 Task: Select Give A Gift Card from Gift Cards. Add to cart Amazon Echo Gift Card-1. Place order for Marley Cooper, _x000D_
5440 Windswept Trce_x000D_
Buford, Georgia(GA), 30518, Cell Number (678) 714-9141
Action: Mouse moved to (432, 303)
Screenshot: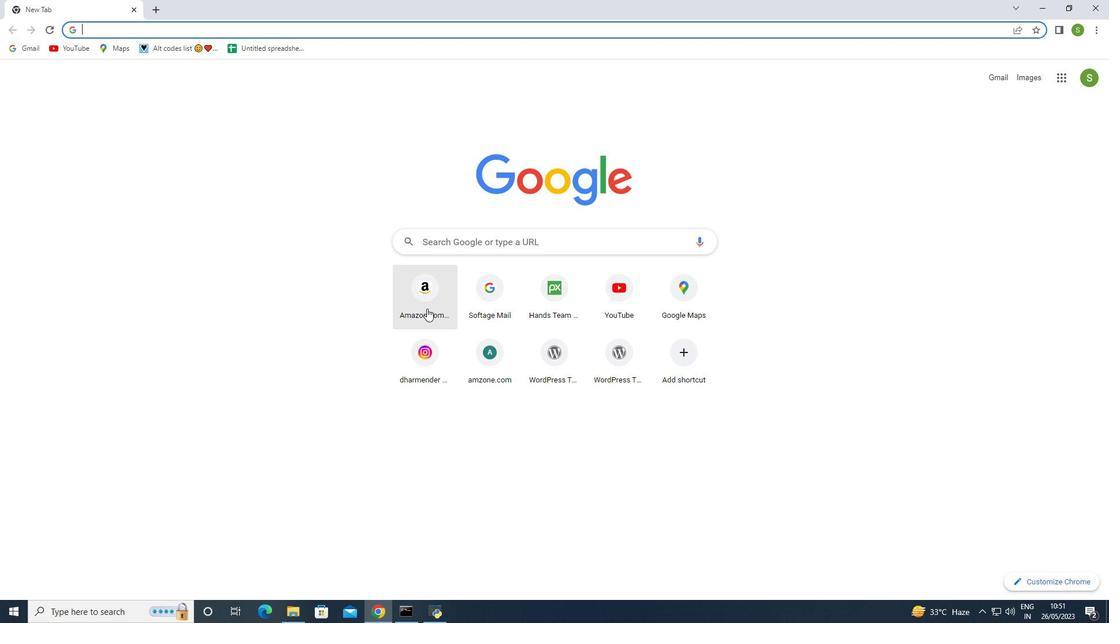 
Action: Mouse pressed left at (432, 303)
Screenshot: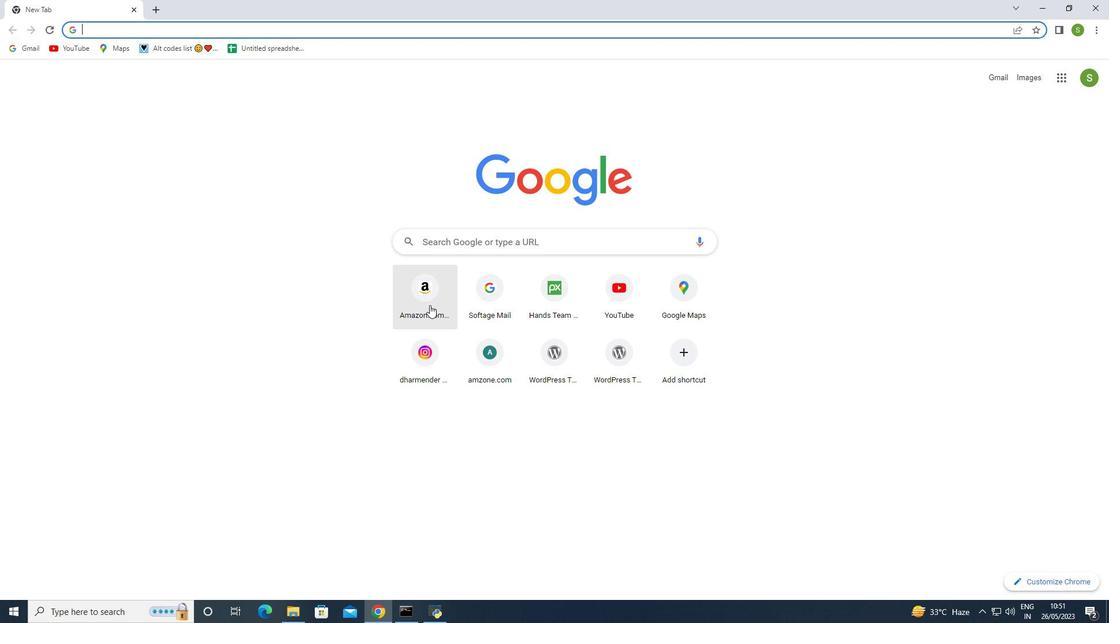 
Action: Mouse moved to (932, 160)
Screenshot: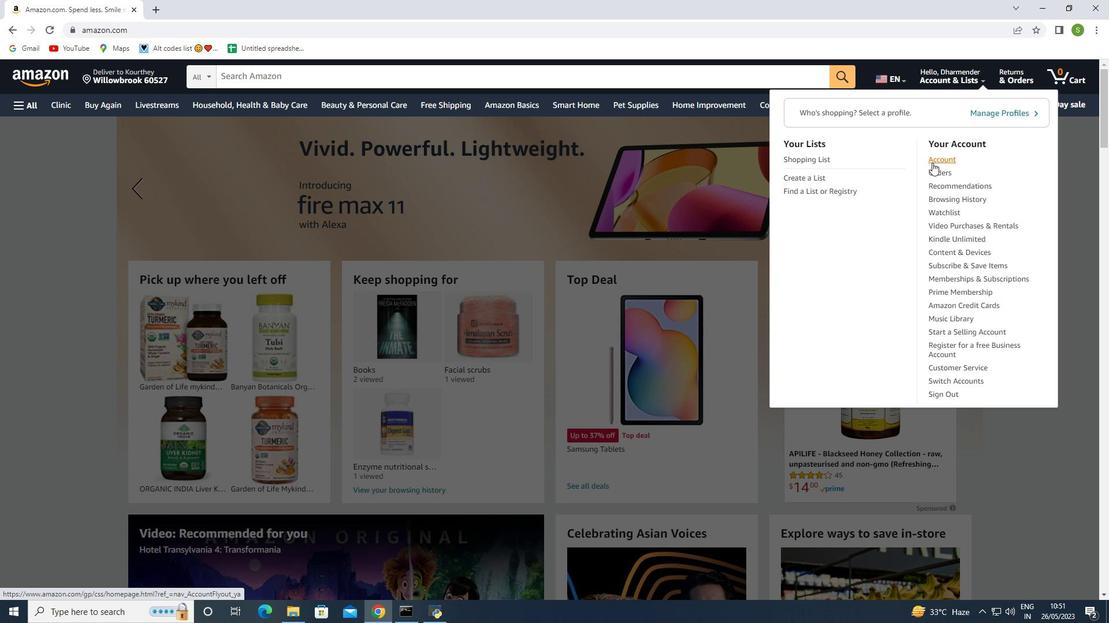 
Action: Mouse pressed left at (932, 160)
Screenshot: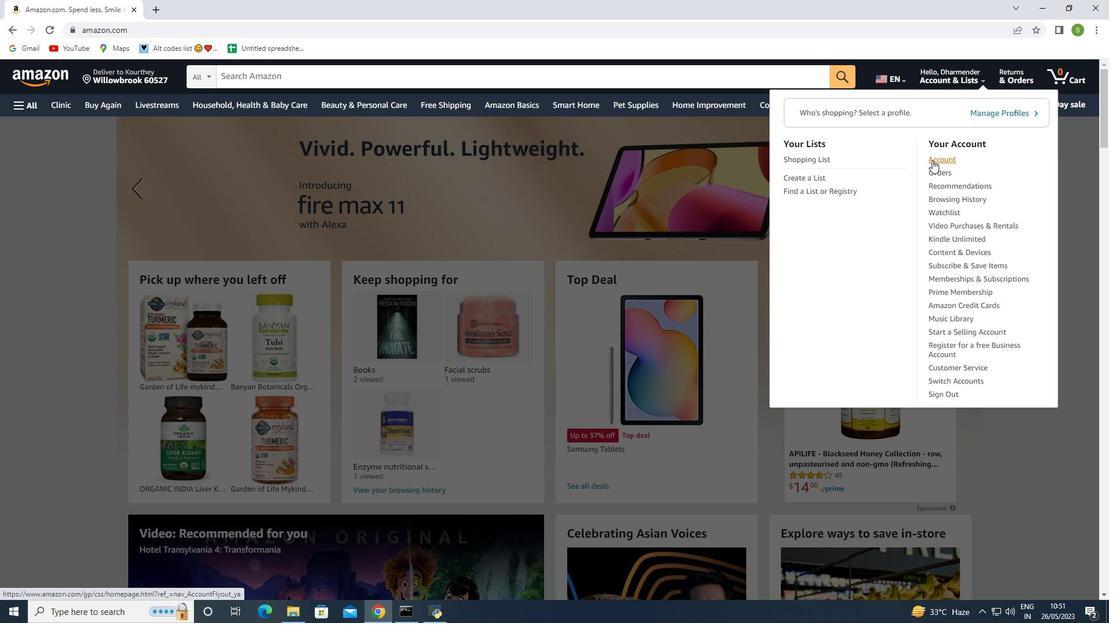 
Action: Mouse moved to (317, 255)
Screenshot: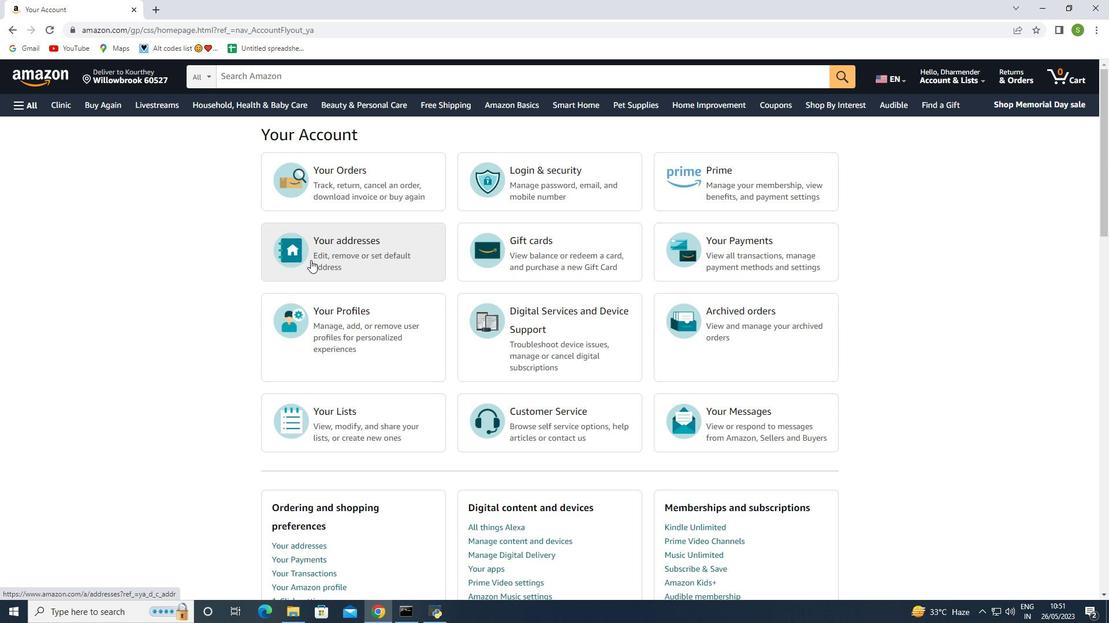 
Action: Mouse pressed left at (317, 255)
Screenshot: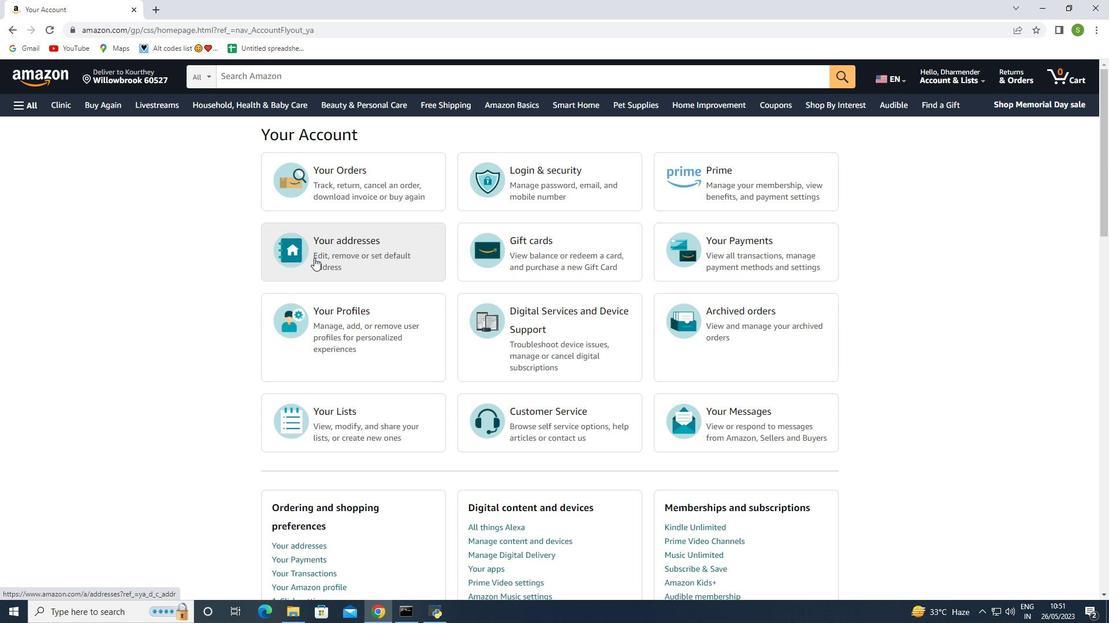 
Action: Mouse moved to (346, 250)
Screenshot: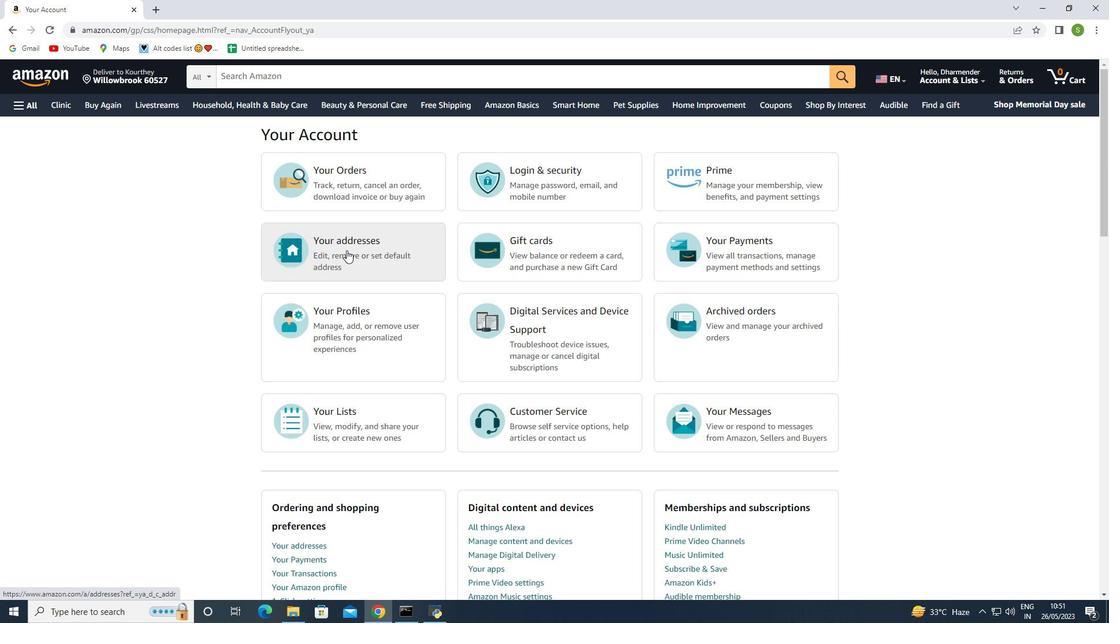 
Action: Mouse pressed left at (346, 250)
Screenshot: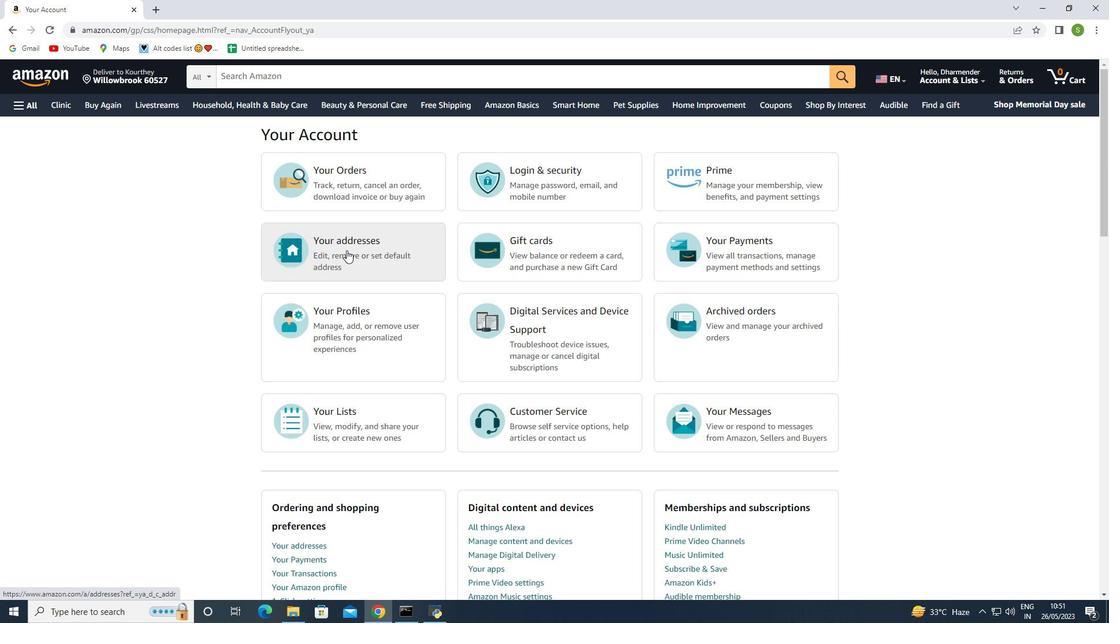 
Action: Mouse moved to (363, 253)
Screenshot: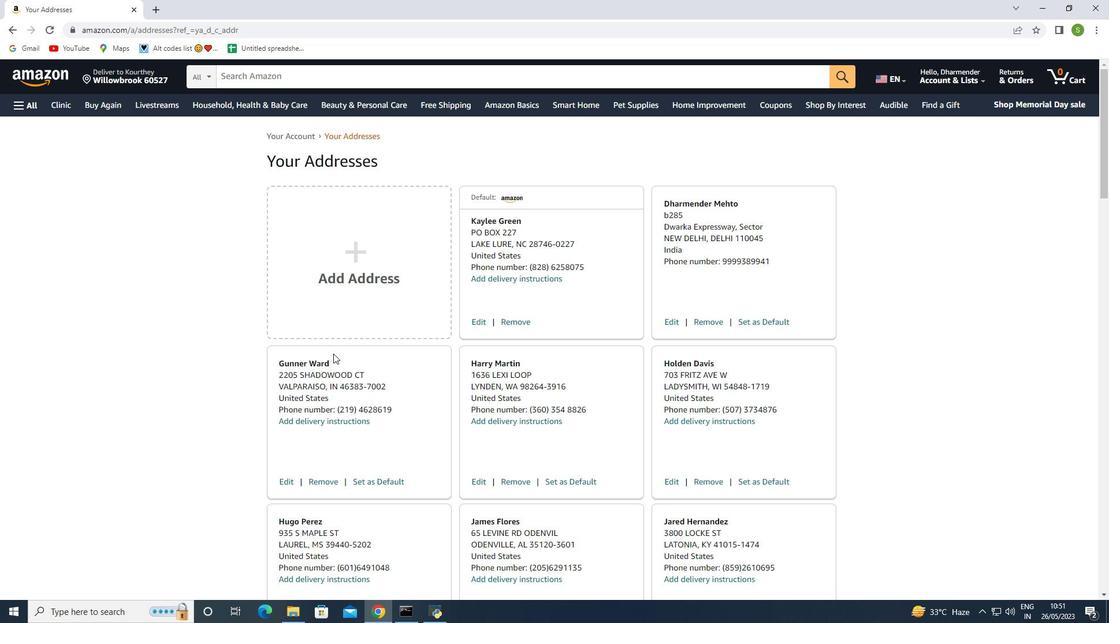 
Action: Mouse pressed left at (363, 253)
Screenshot: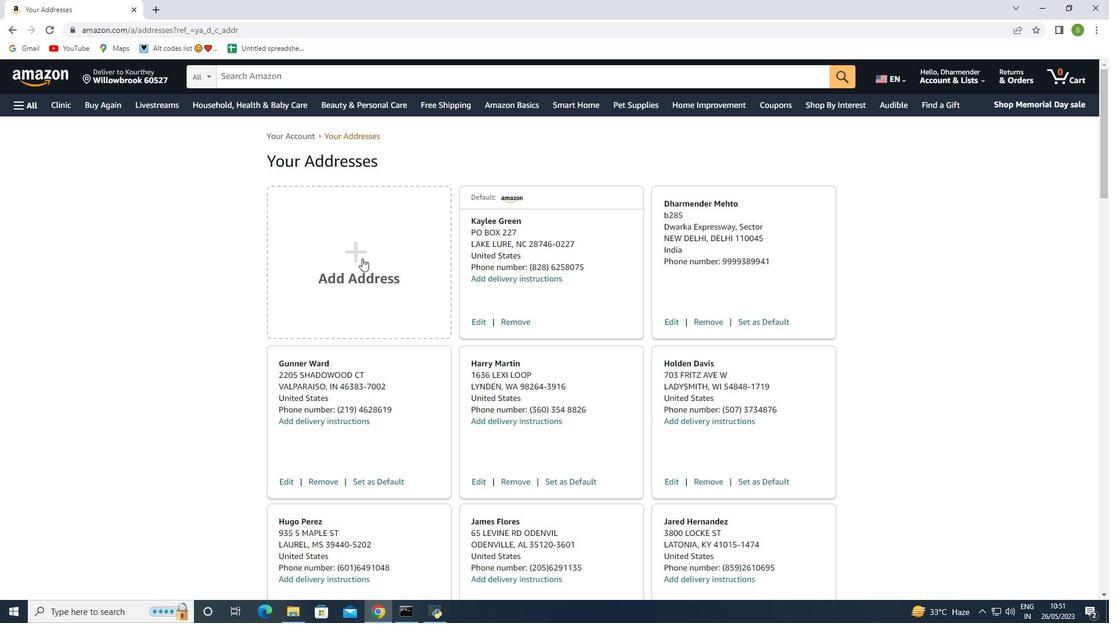 
Action: Mouse moved to (519, 299)
Screenshot: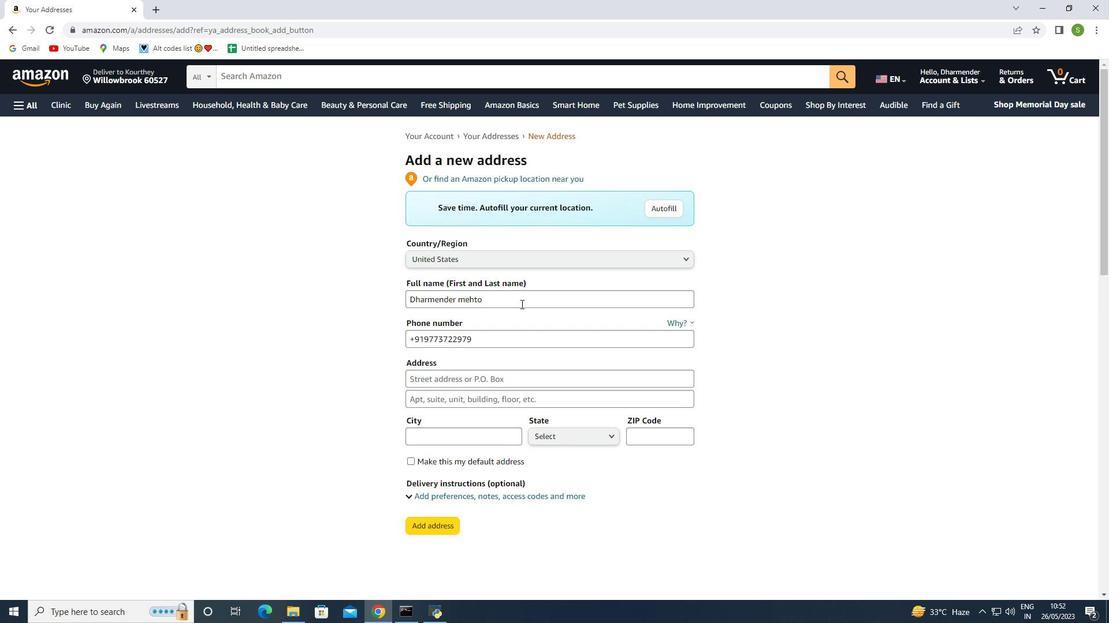 
Action: Mouse pressed left at (519, 299)
Screenshot: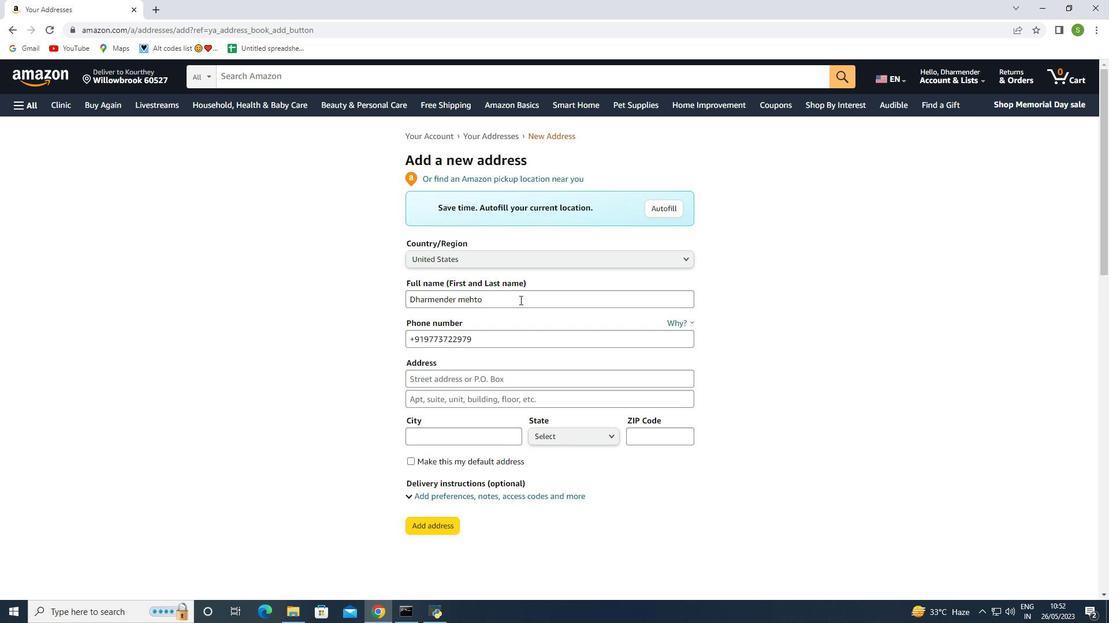 
Action: Mouse moved to (381, 303)
Screenshot: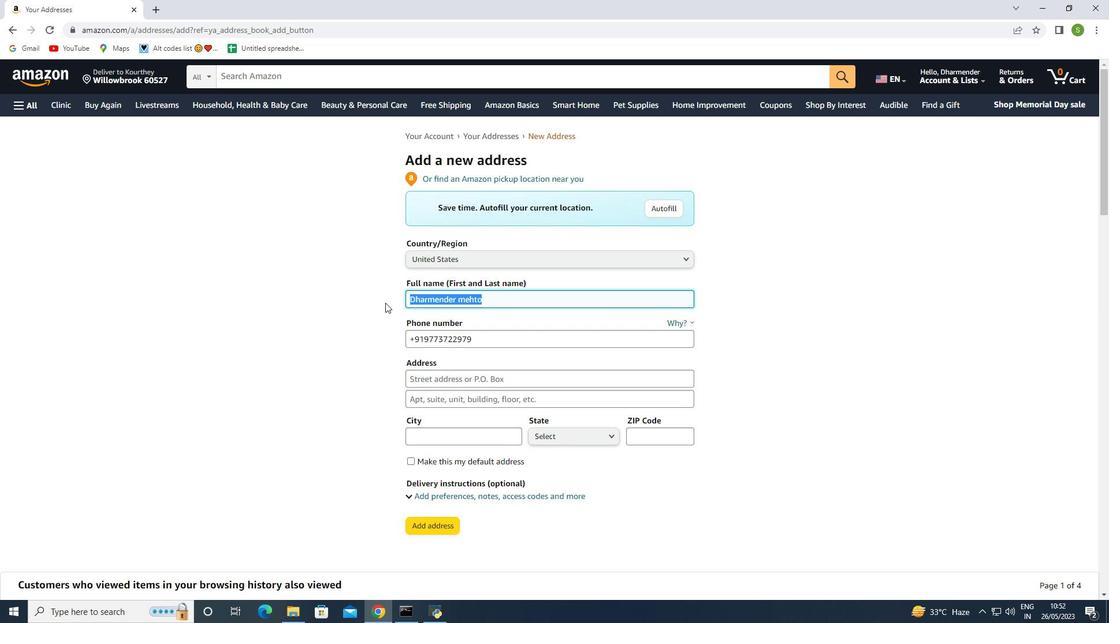 
Action: Key pressed <Key.backspace><Key.shift>Marley<Key.space><Key.shift>Cooper
Screenshot: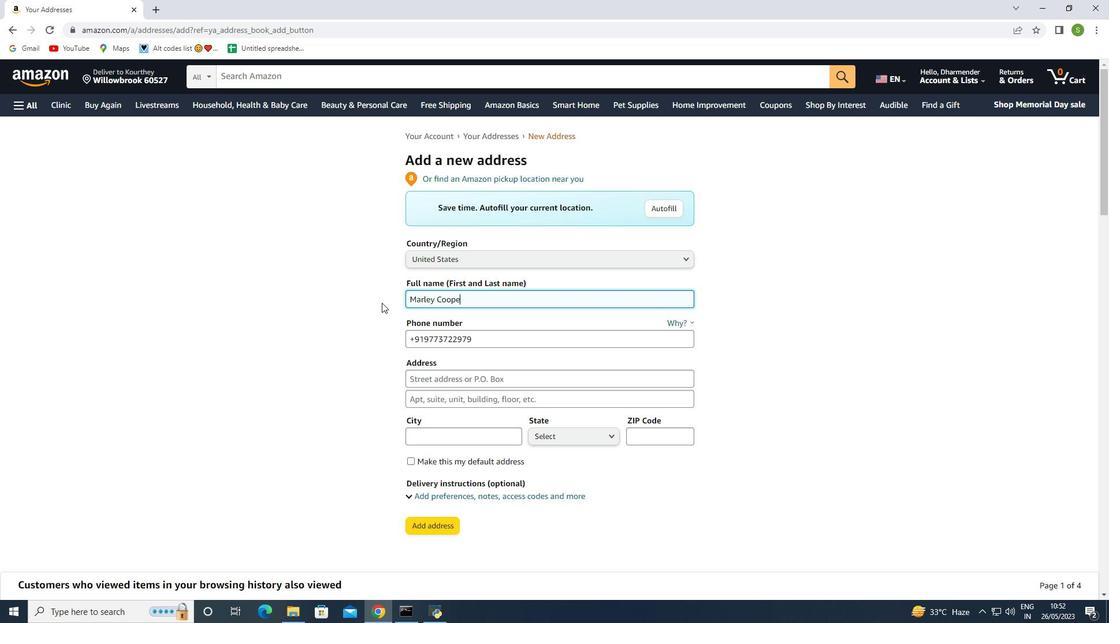 
Action: Mouse moved to (484, 335)
Screenshot: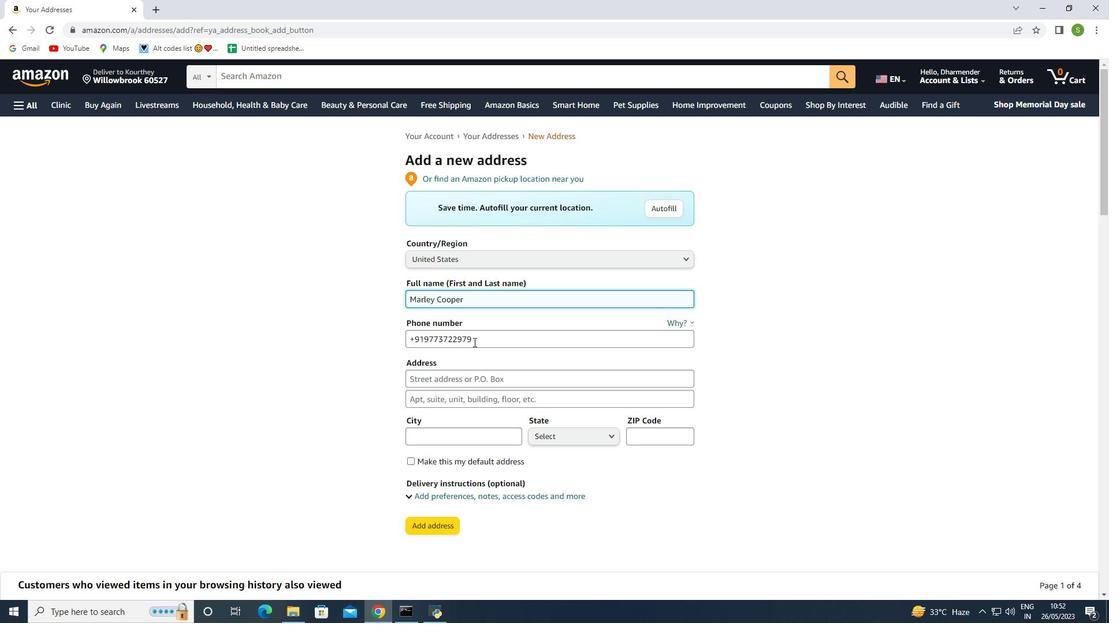
Action: Mouse pressed left at (484, 335)
Screenshot: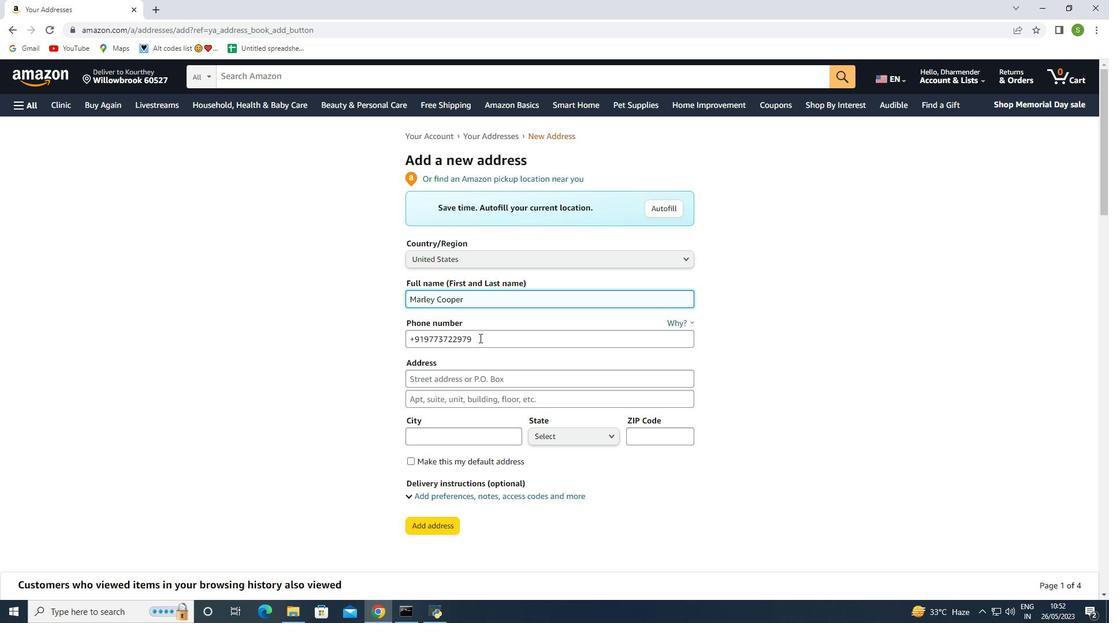 
Action: Mouse moved to (361, 335)
Screenshot: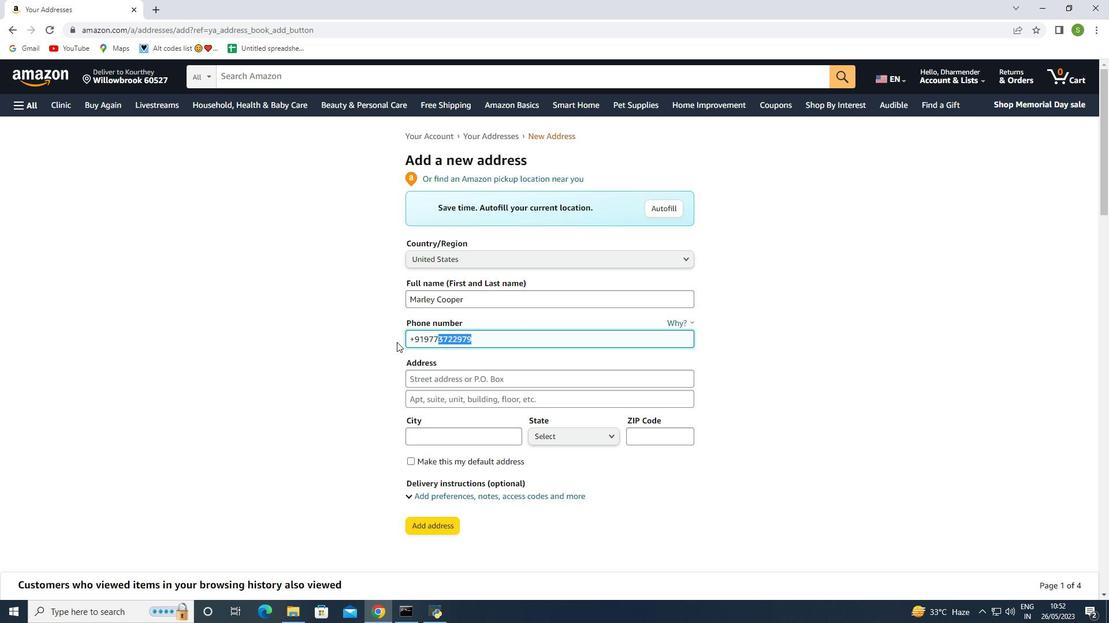 
Action: Key pressed <Key.backspace><Key.shift_r>(678<Key.shift_r>)
Screenshot: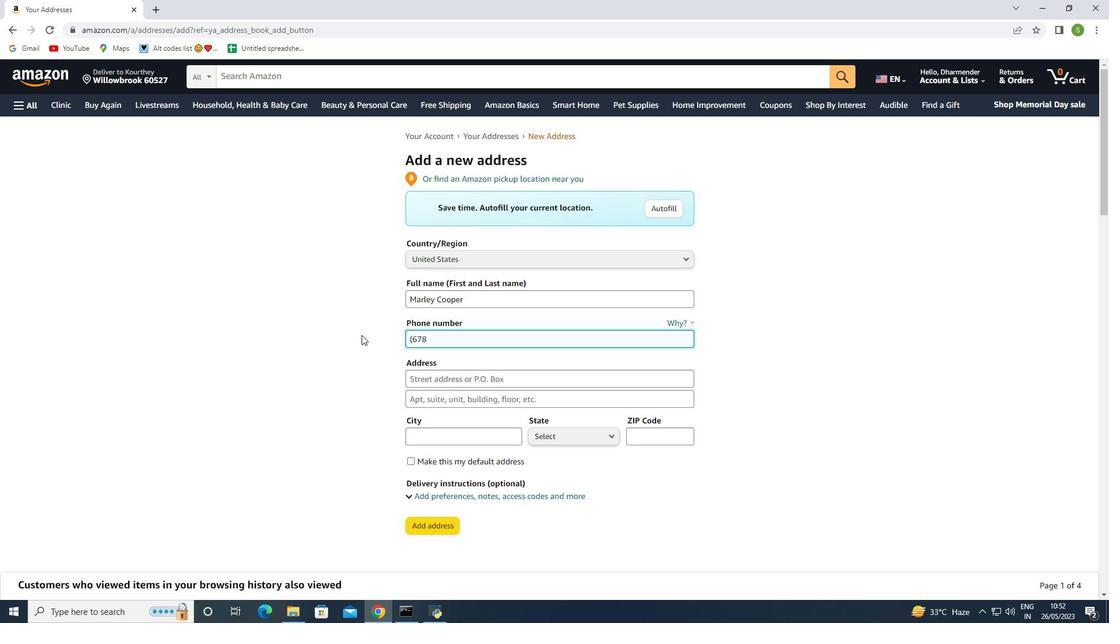 
Action: Mouse moved to (512, 320)
Screenshot: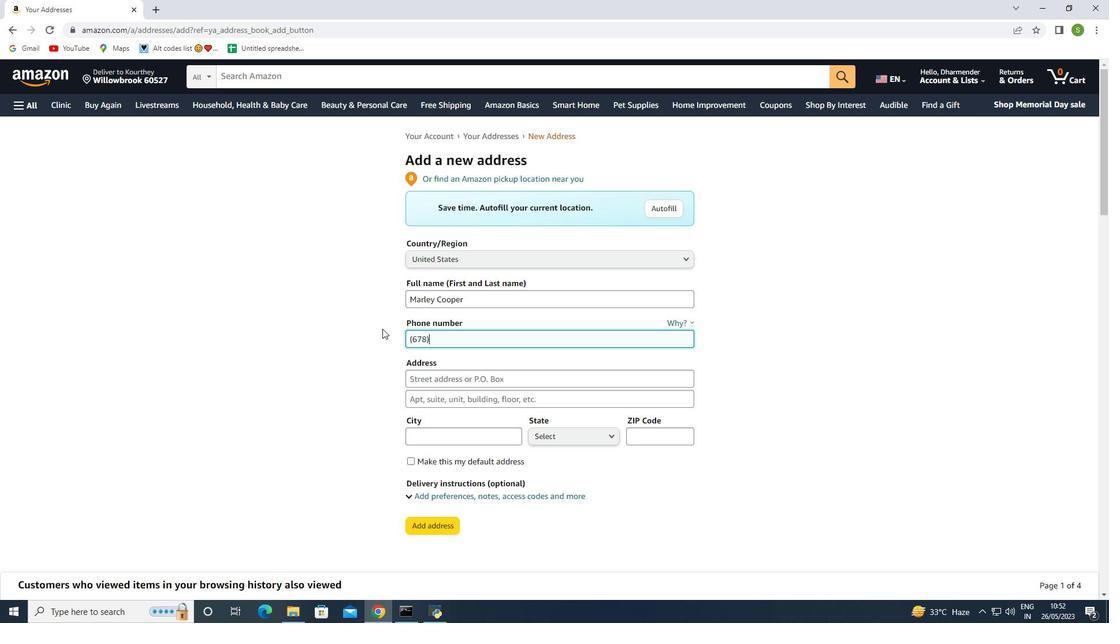 
Action: Key pressed <Key.space>
Screenshot: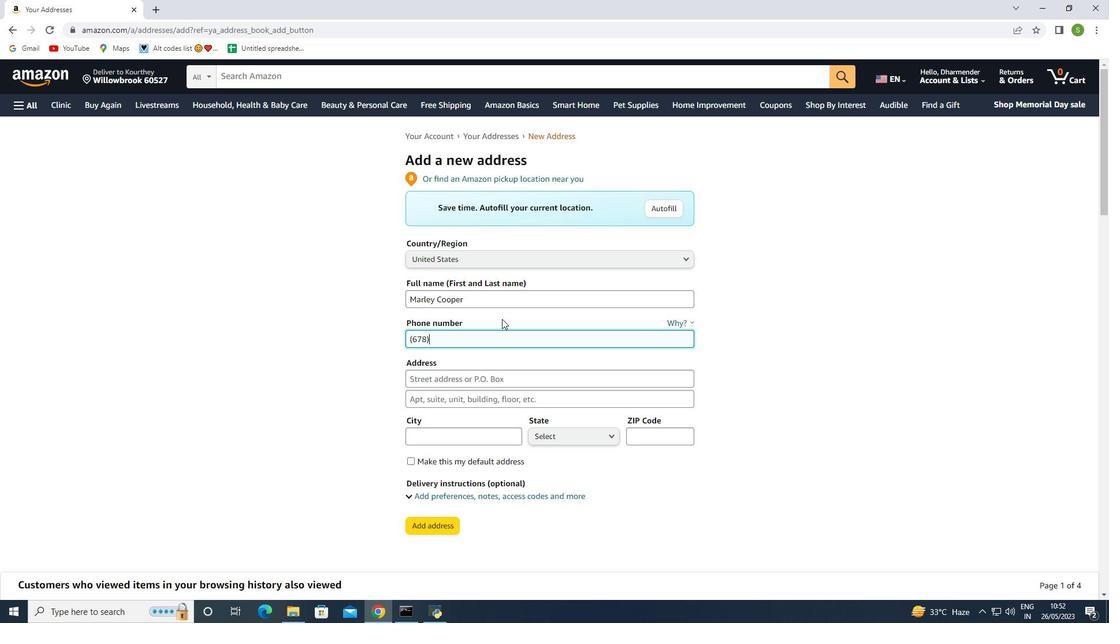 
Action: Mouse moved to (484, 336)
Screenshot: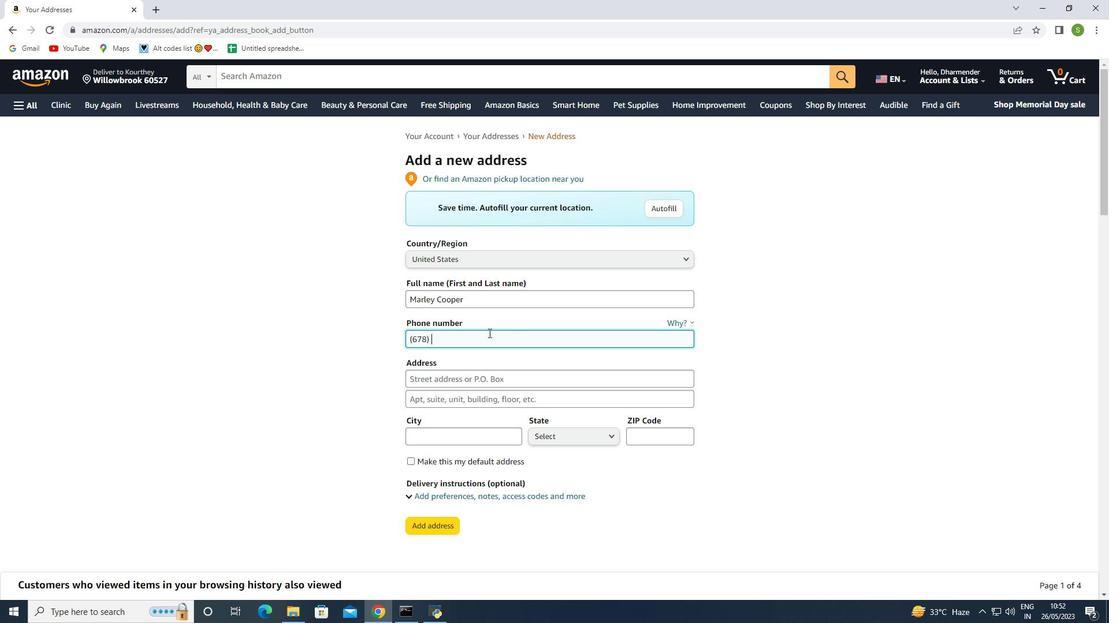 
Action: Key pressed 7149141
Screenshot: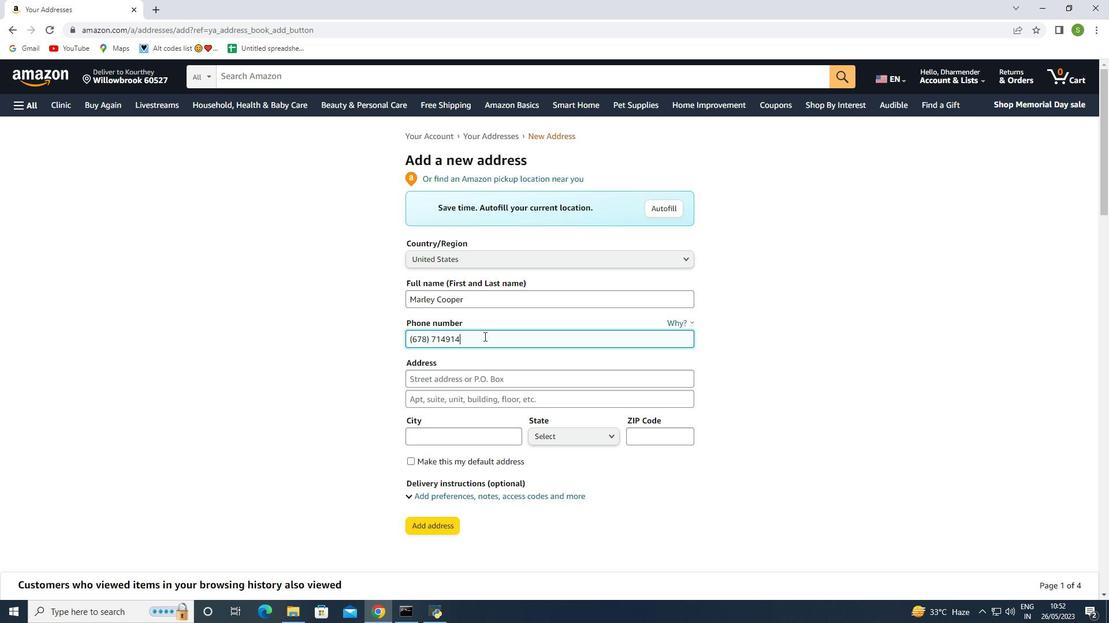 
Action: Mouse moved to (511, 380)
Screenshot: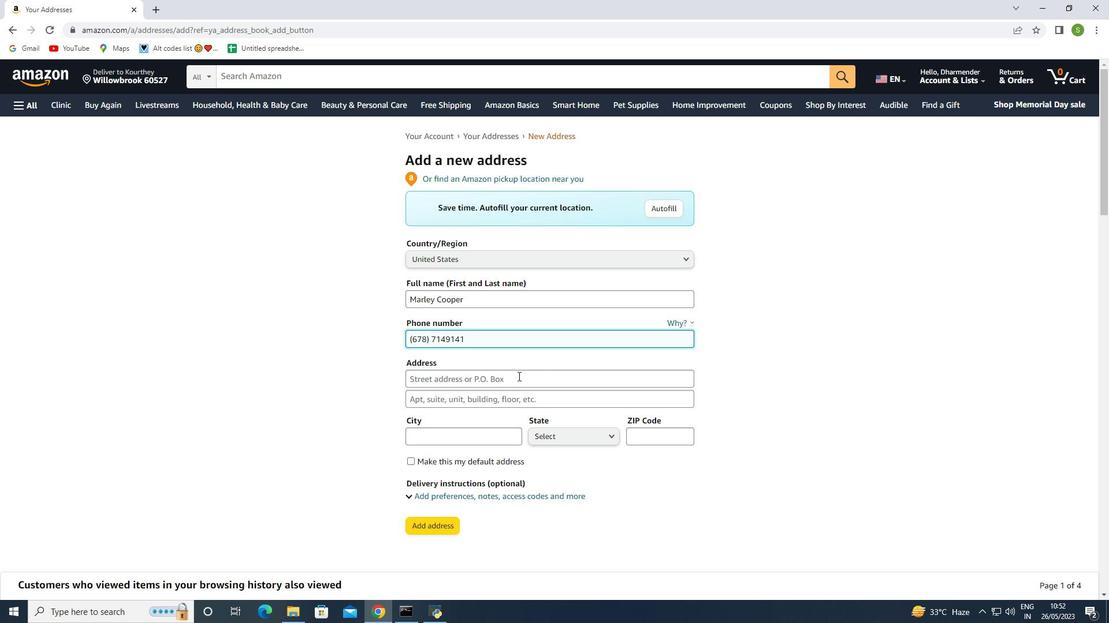 
Action: Mouse pressed left at (511, 380)
Screenshot: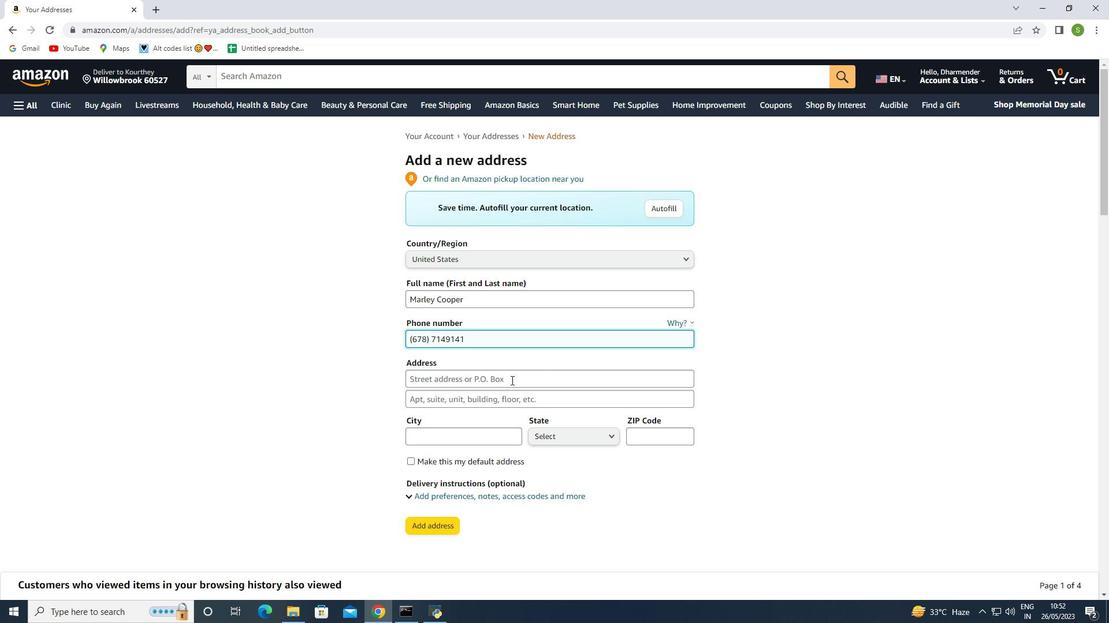 
Action: Mouse moved to (511, 380)
Screenshot: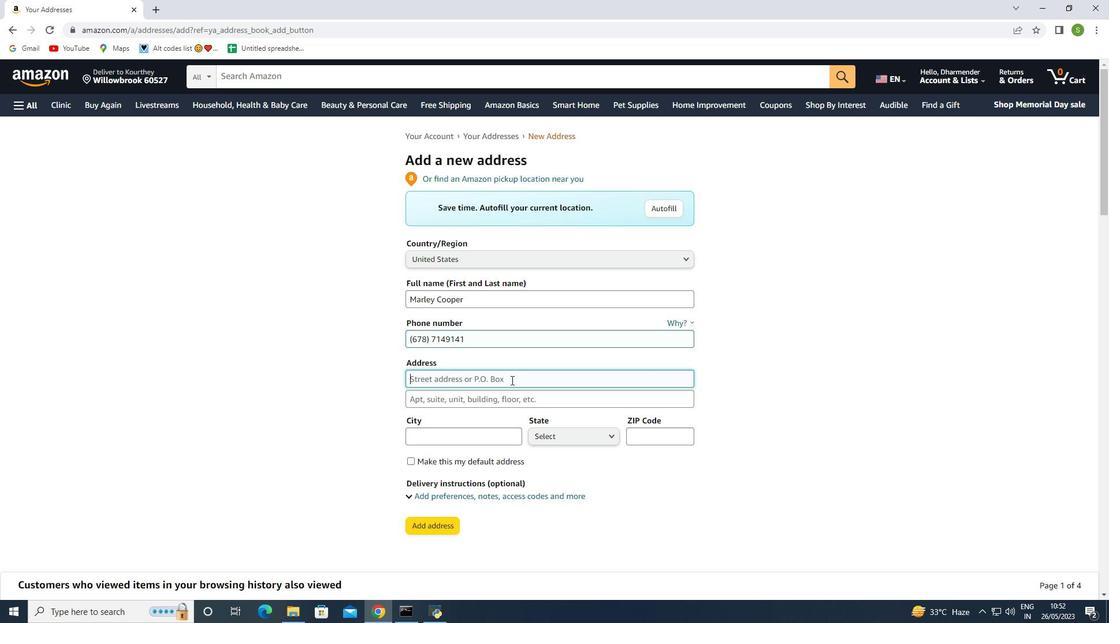 
Action: Key pressed 5440
Screenshot: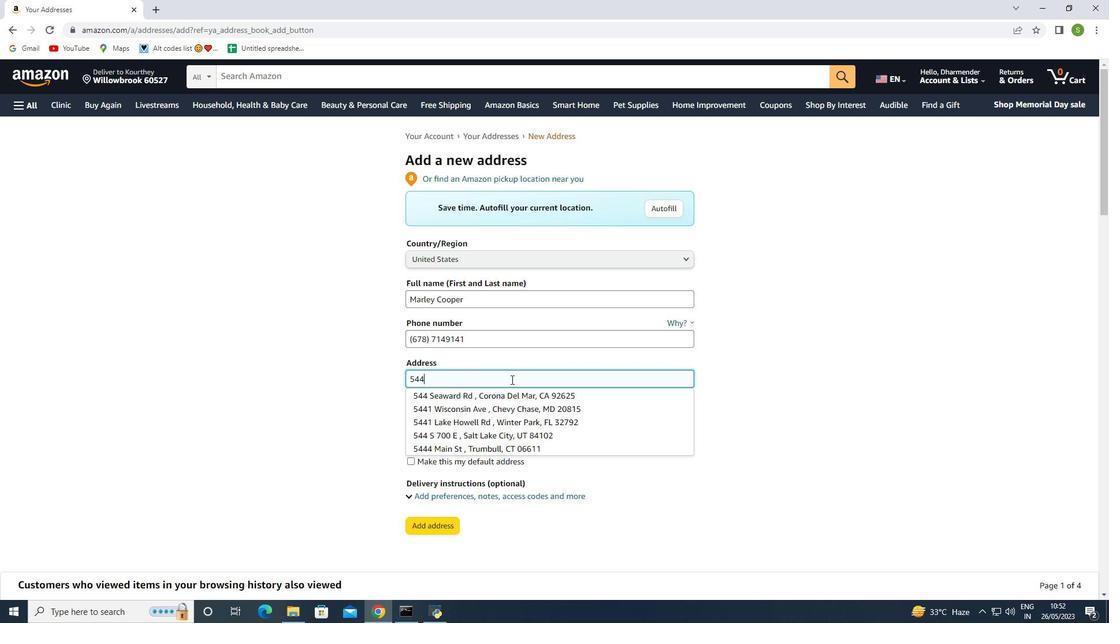 
Action: Mouse moved to (511, 376)
Screenshot: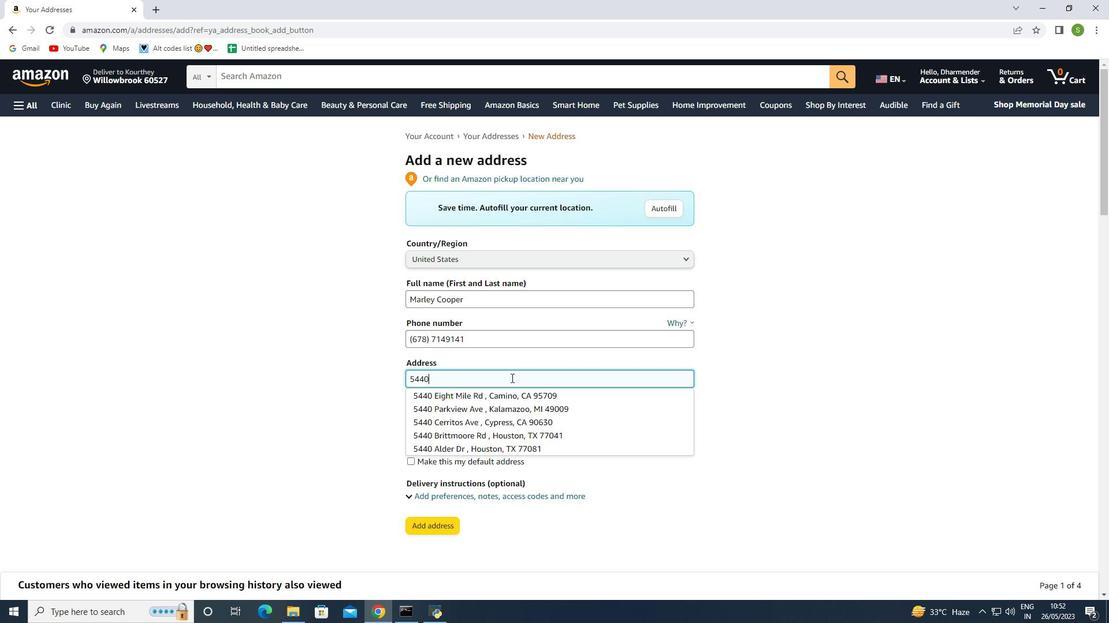 
Action: Key pressed <Key.space>wi
Screenshot: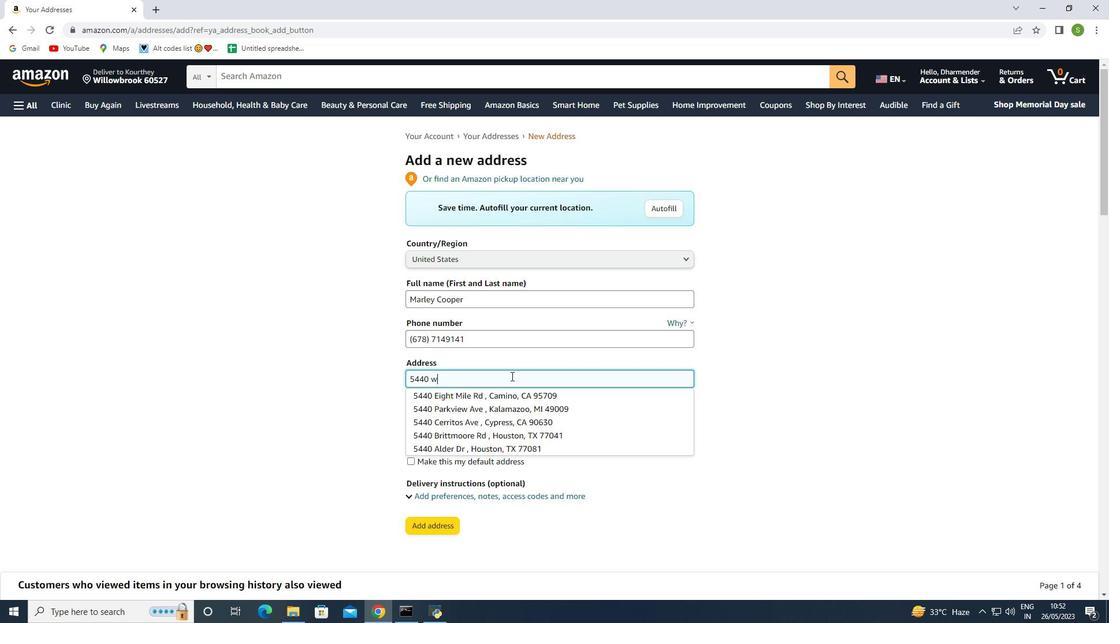 
Action: Mouse moved to (501, 395)
Screenshot: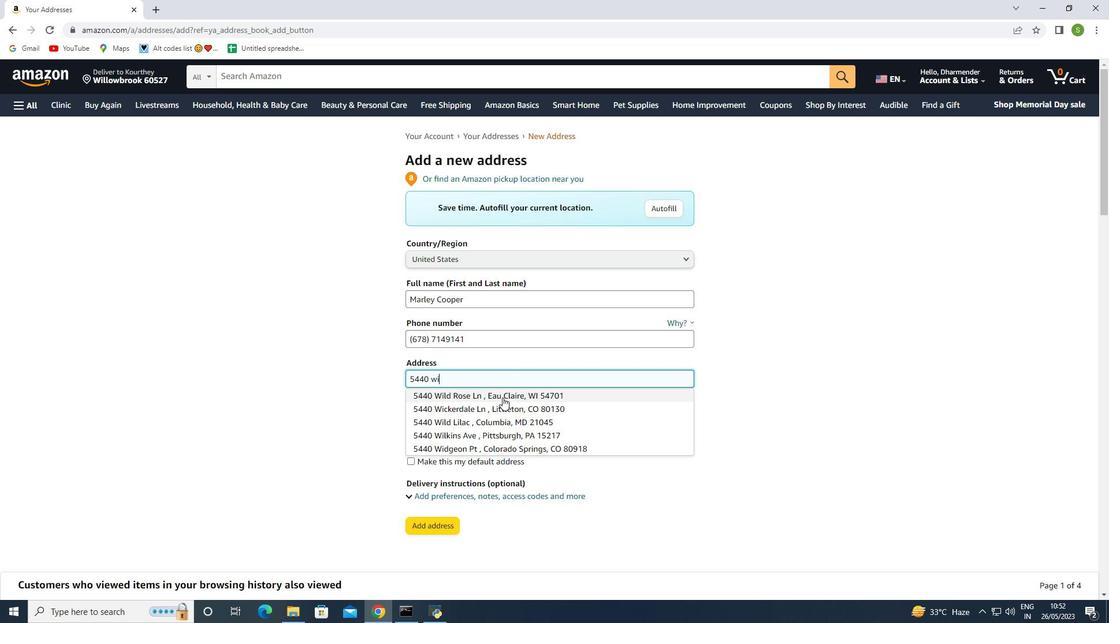 
Action: Key pressed n
Screenshot: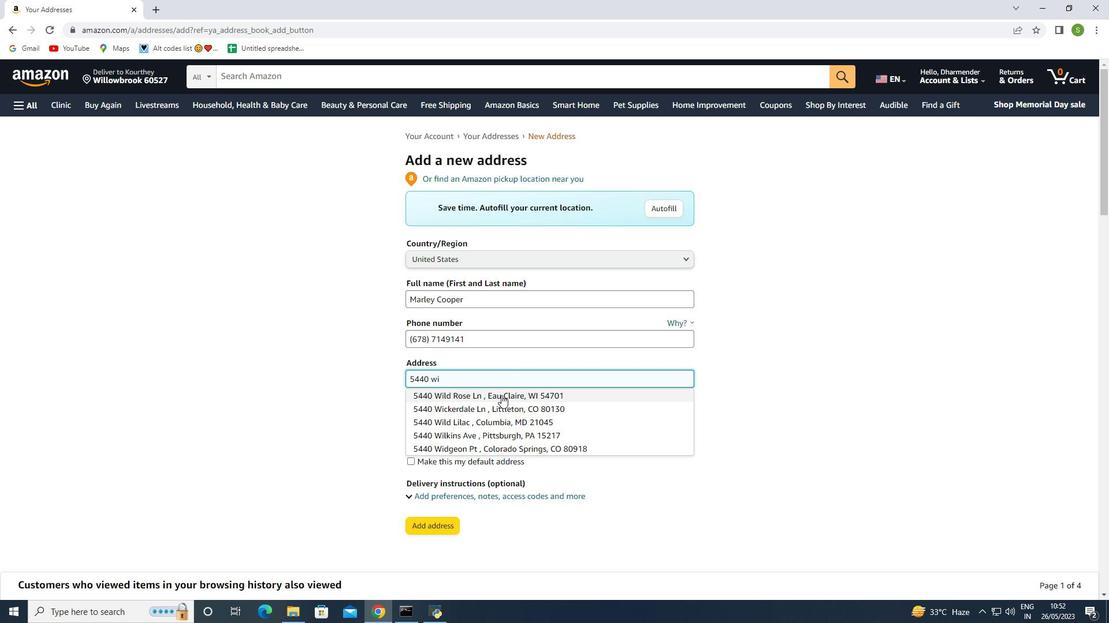 
Action: Mouse moved to (501, 395)
Screenshot: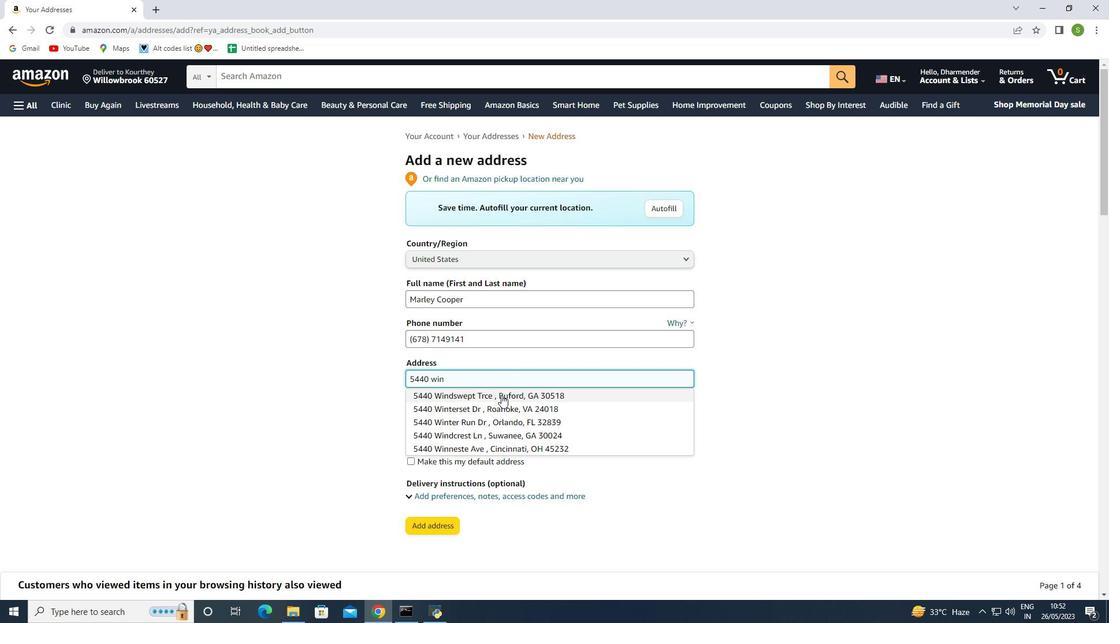 
Action: Key pressed dswept<Key.space>tr
Screenshot: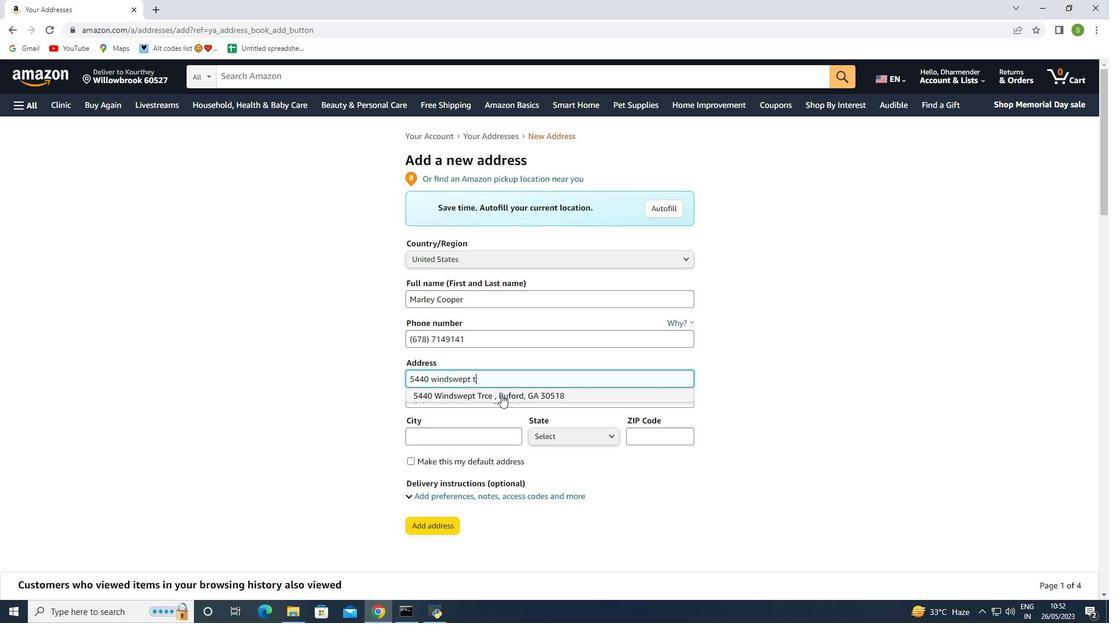 
Action: Mouse moved to (500, 395)
Screenshot: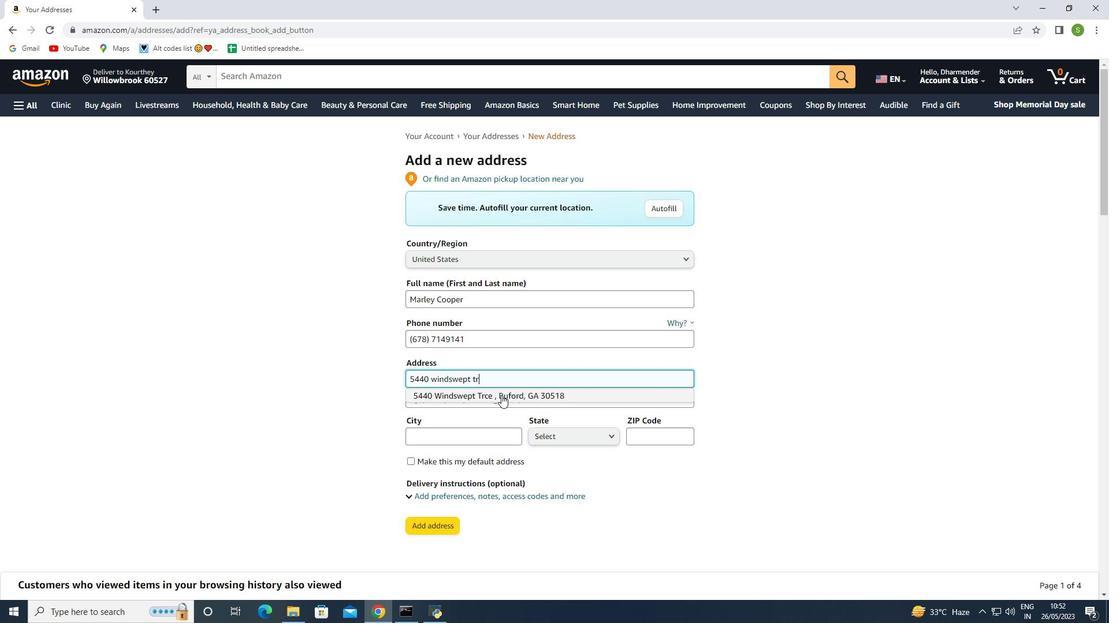
Action: Key pressed u
Screenshot: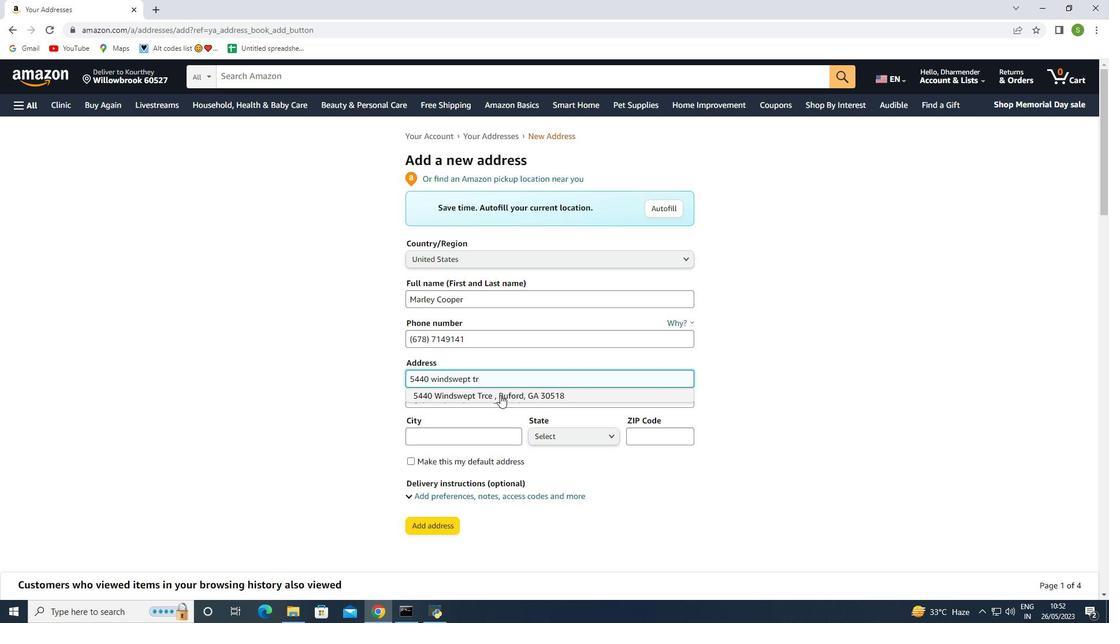 
Action: Mouse moved to (500, 395)
Screenshot: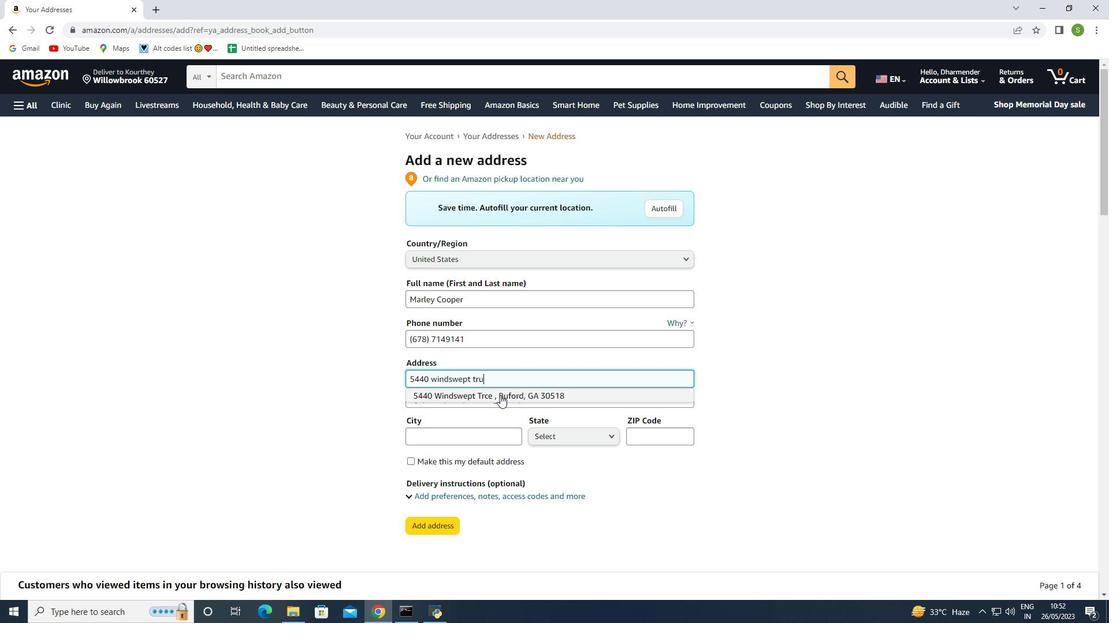 
Action: Key pressed <Key.backspace>ce
Screenshot: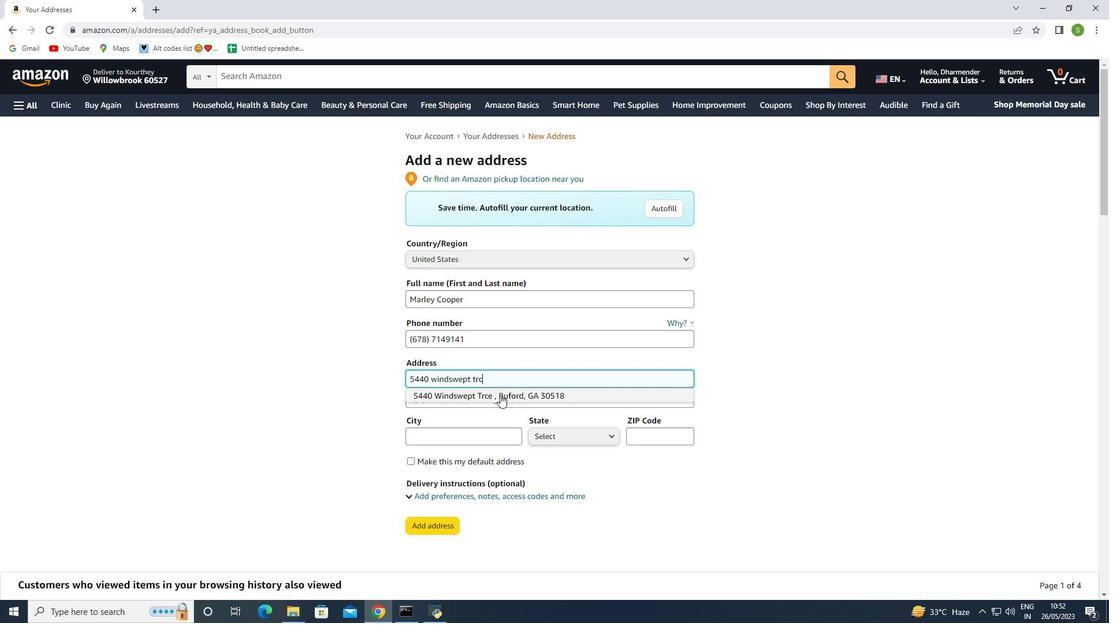 
Action: Mouse moved to (486, 392)
Screenshot: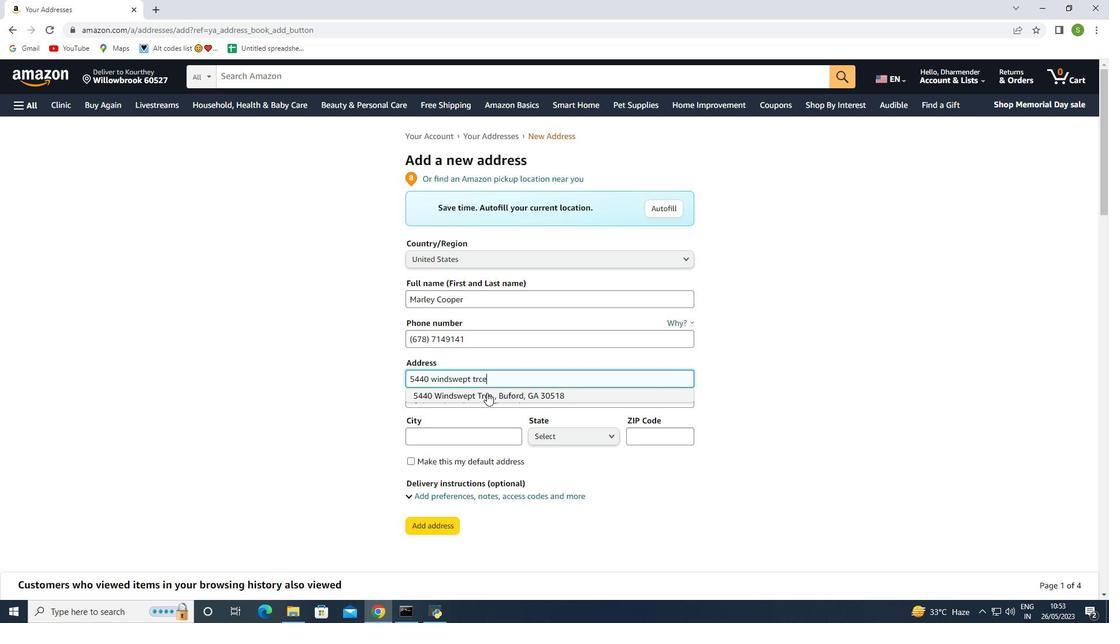 
Action: Mouse pressed left at (486, 392)
Screenshot: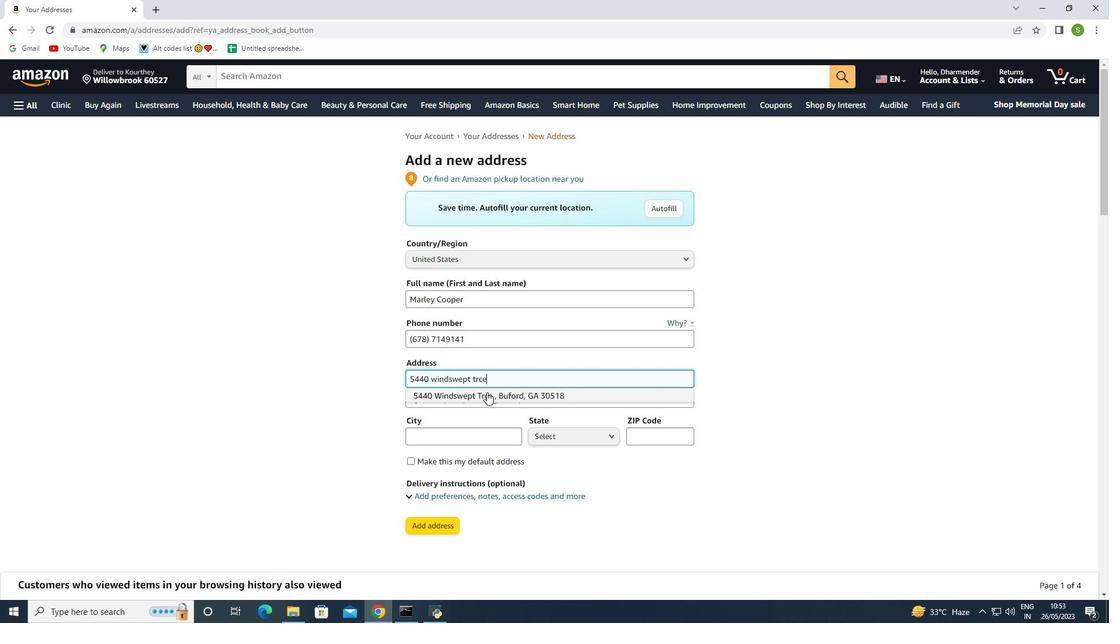 
Action: Mouse moved to (496, 430)
Screenshot: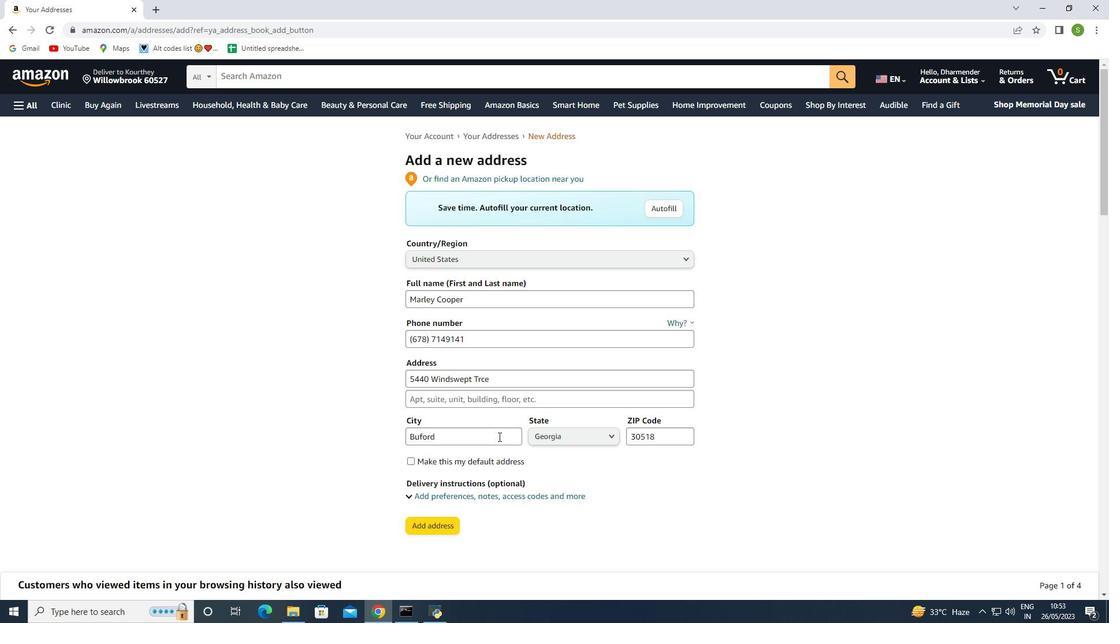 
Action: Mouse scrolled (496, 429) with delta (0, 0)
Screenshot: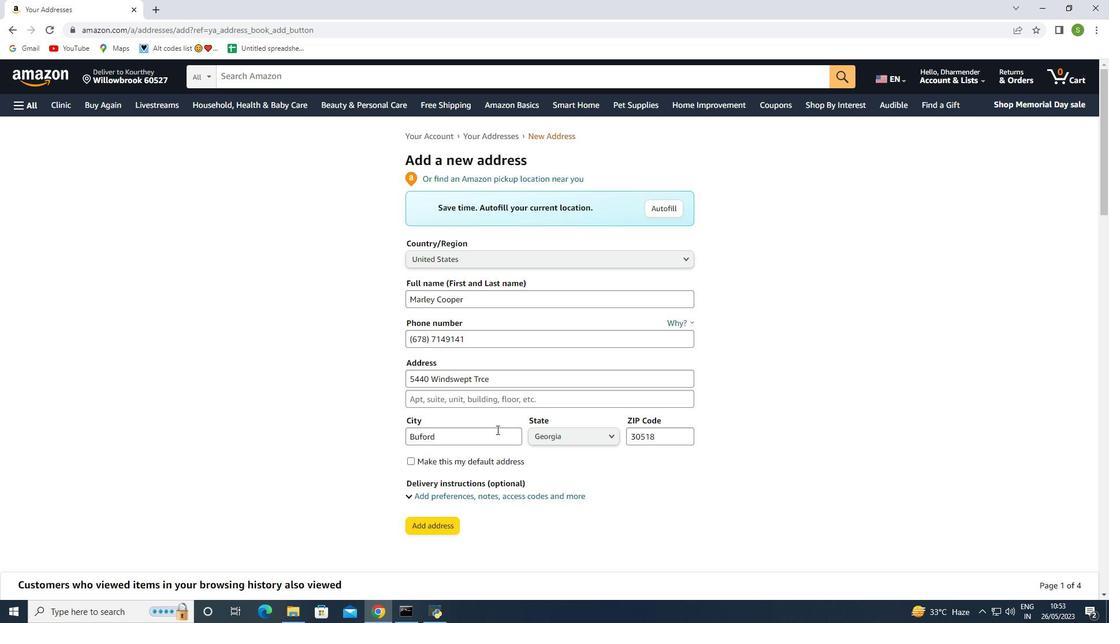 
Action: Mouse scrolled (496, 429) with delta (0, 0)
Screenshot: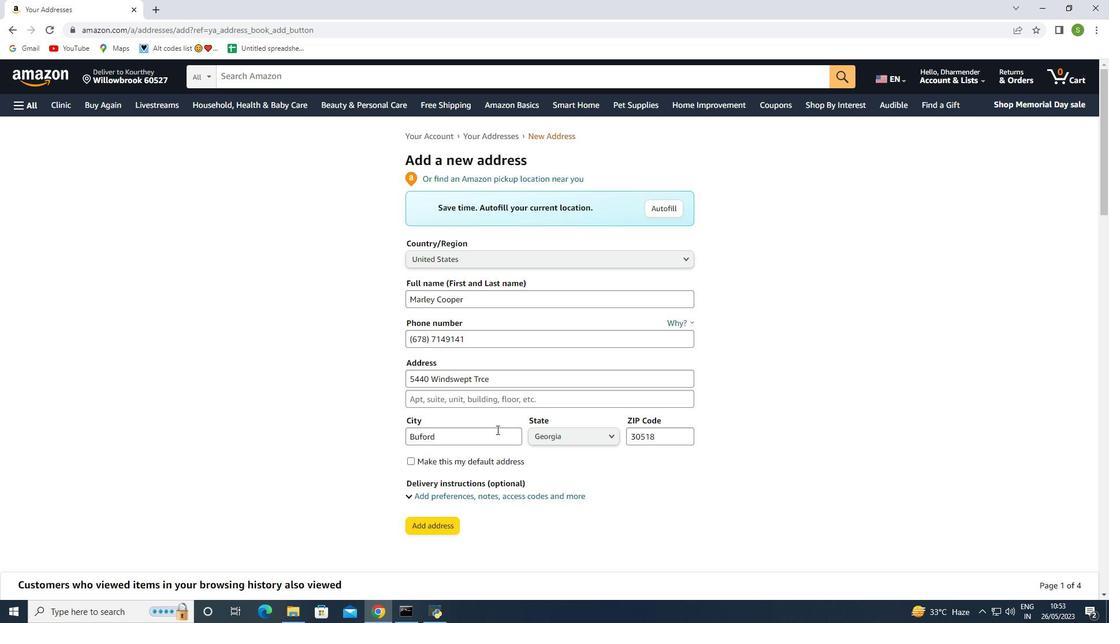 
Action: Mouse moved to (441, 411)
Screenshot: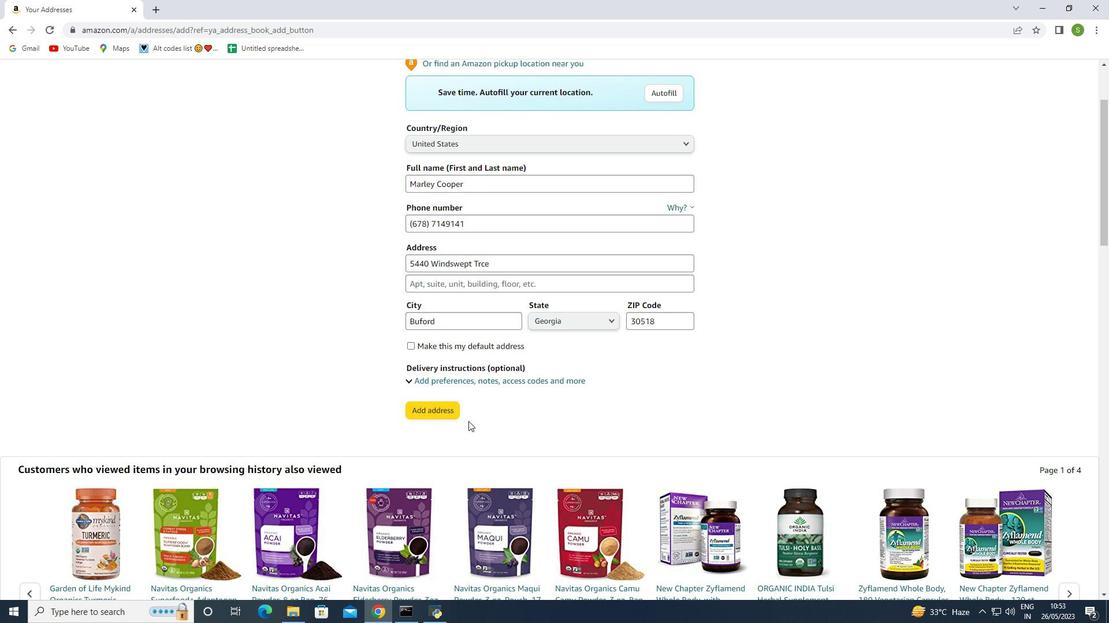 
Action: Mouse pressed left at (441, 411)
Screenshot: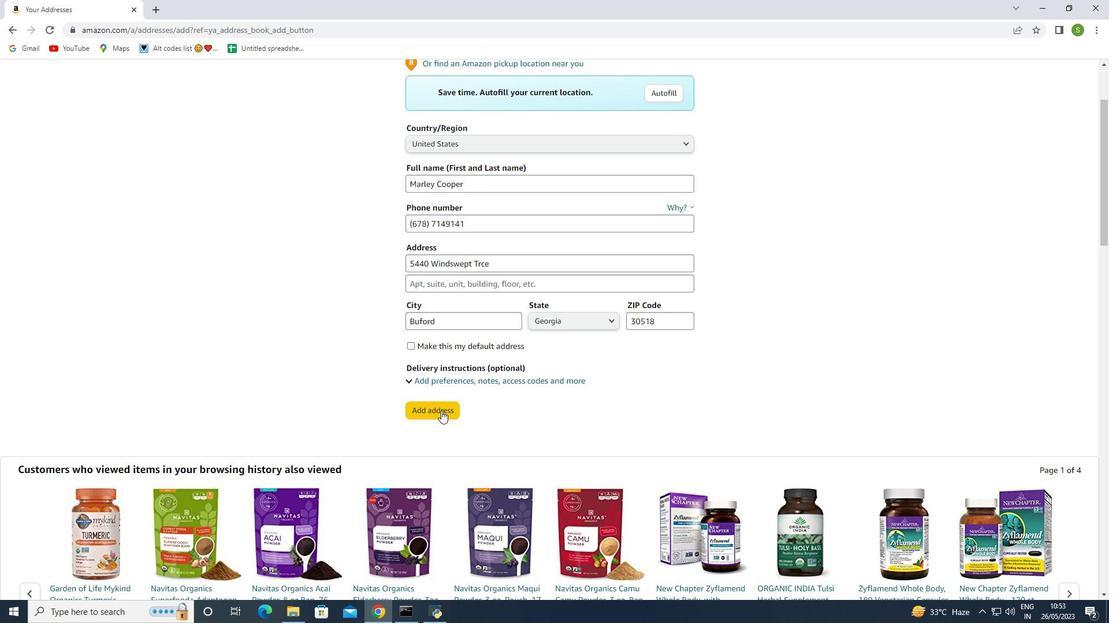
Action: Mouse moved to (17, 106)
Screenshot: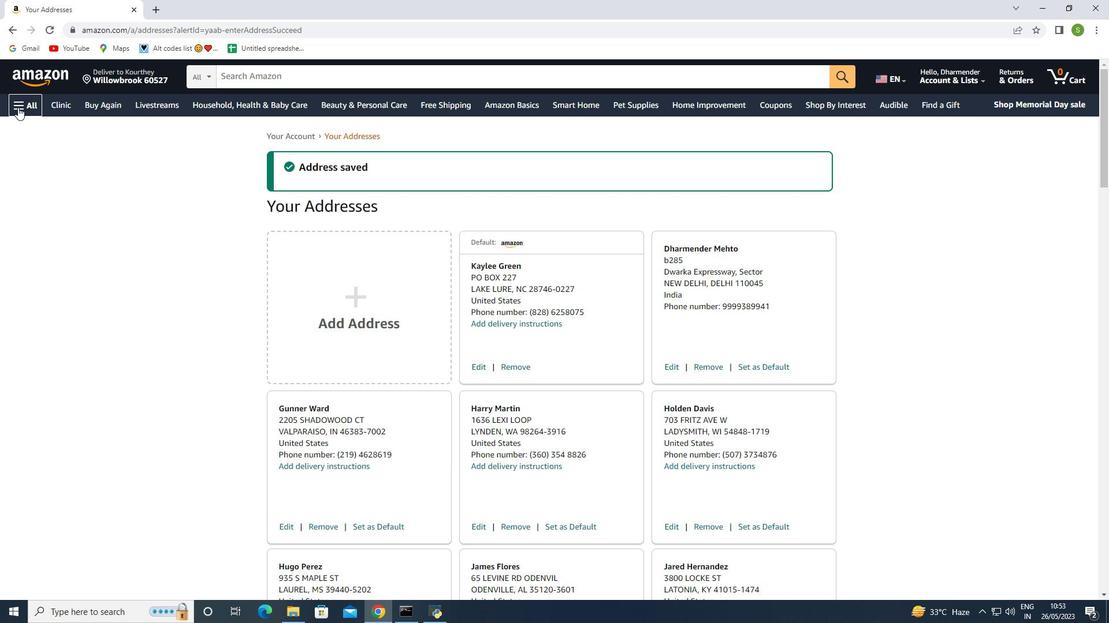 
Action: Mouse pressed left at (17, 106)
Screenshot: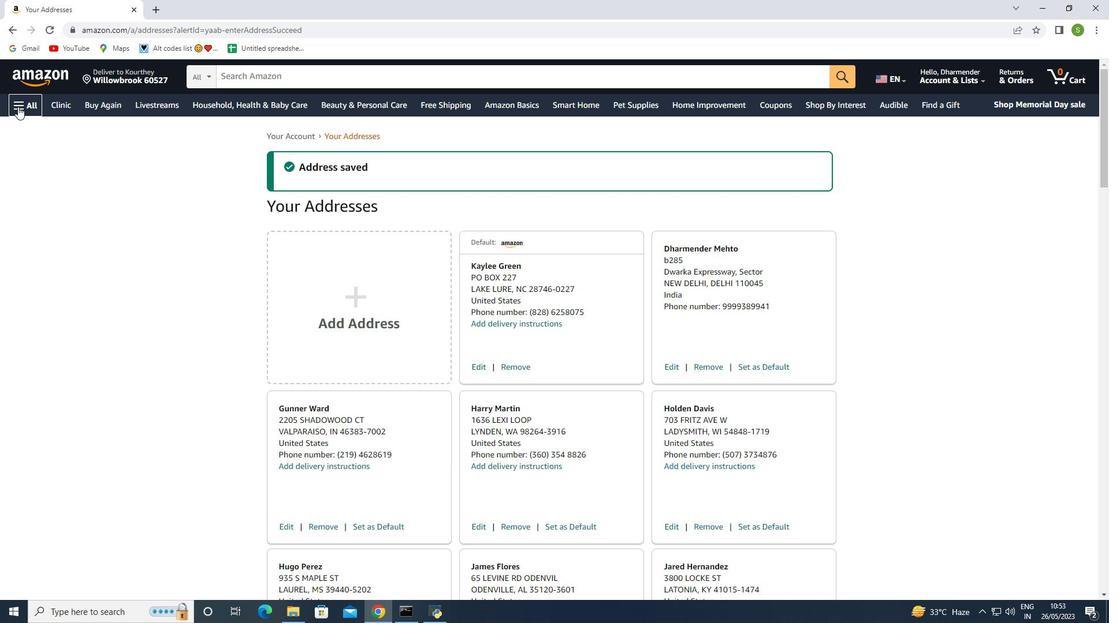 
Action: Mouse moved to (91, 369)
Screenshot: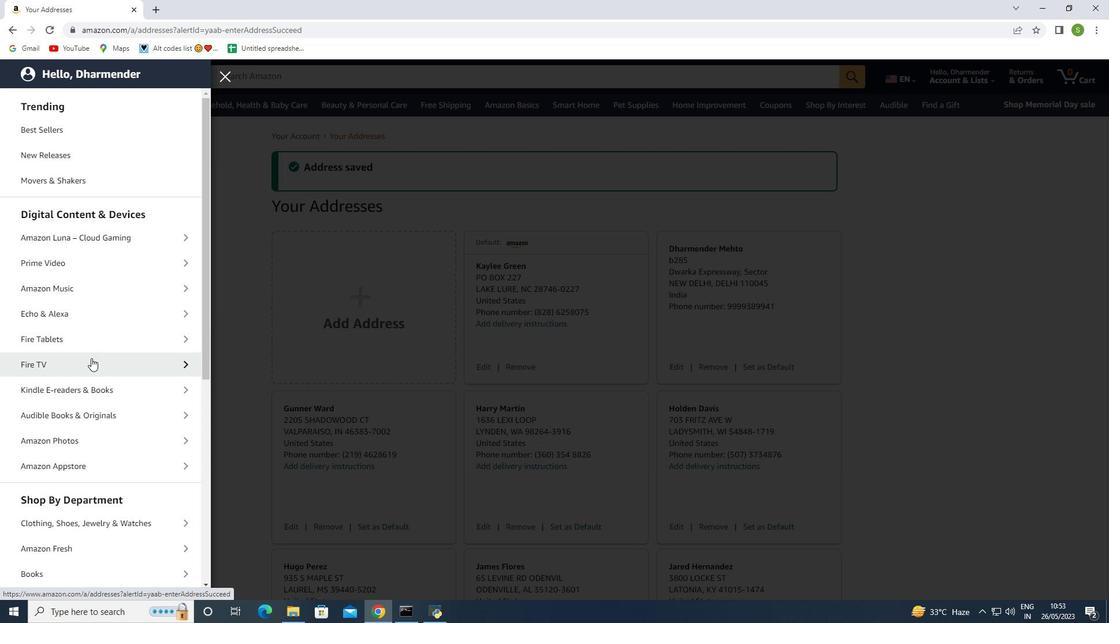 
Action: Mouse scrolled (91, 368) with delta (0, 0)
Screenshot: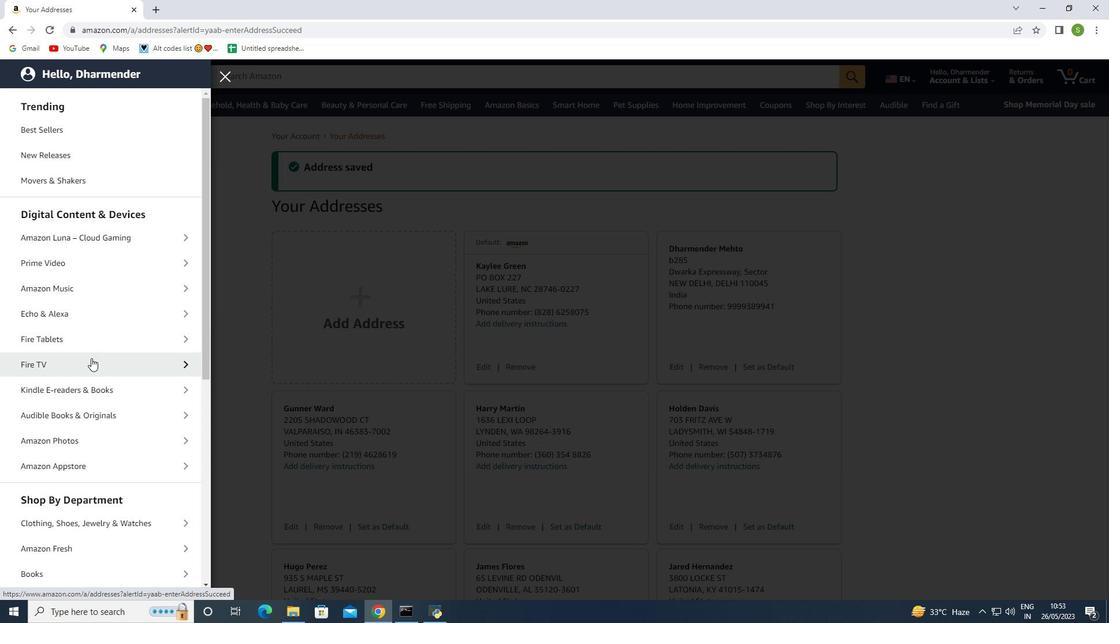 
Action: Mouse moved to (91, 369)
Screenshot: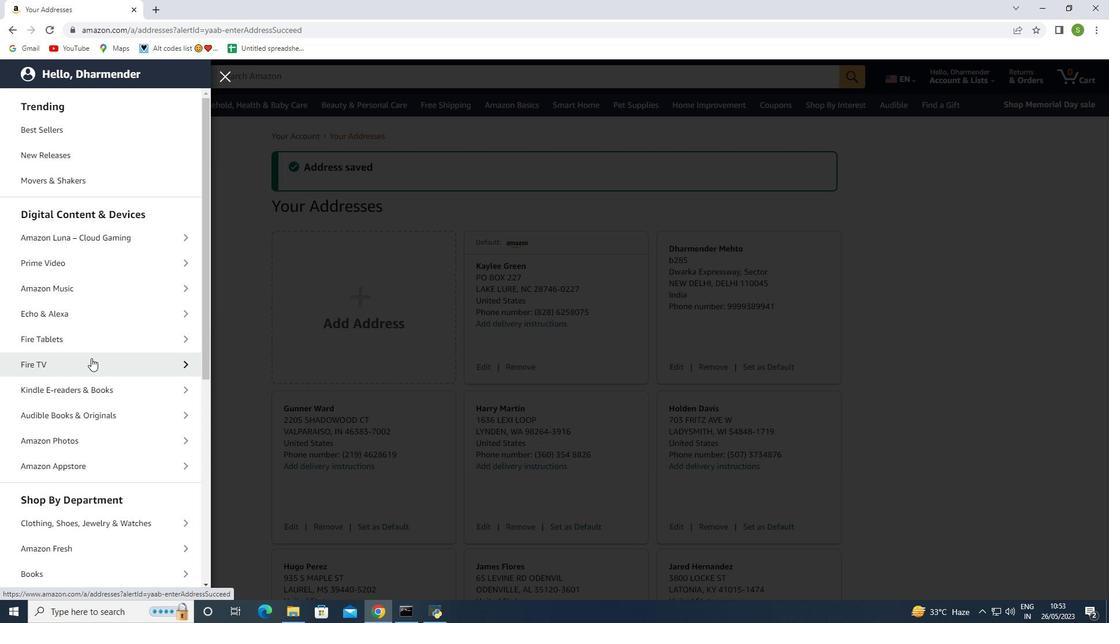 
Action: Mouse scrolled (91, 368) with delta (0, 0)
Screenshot: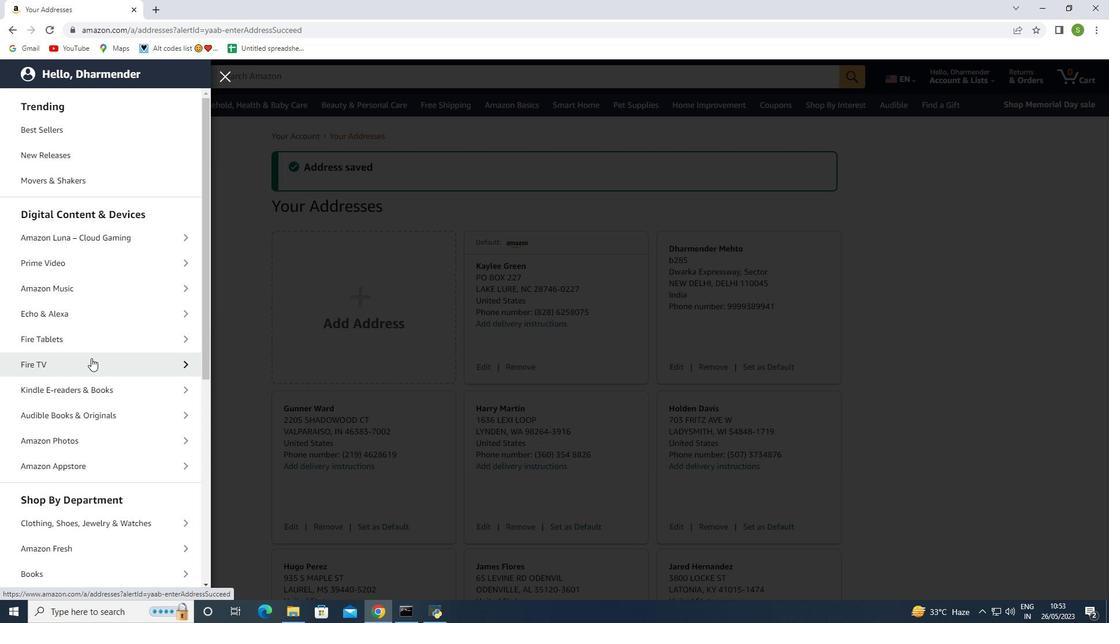 
Action: Mouse scrolled (91, 368) with delta (0, 0)
Screenshot: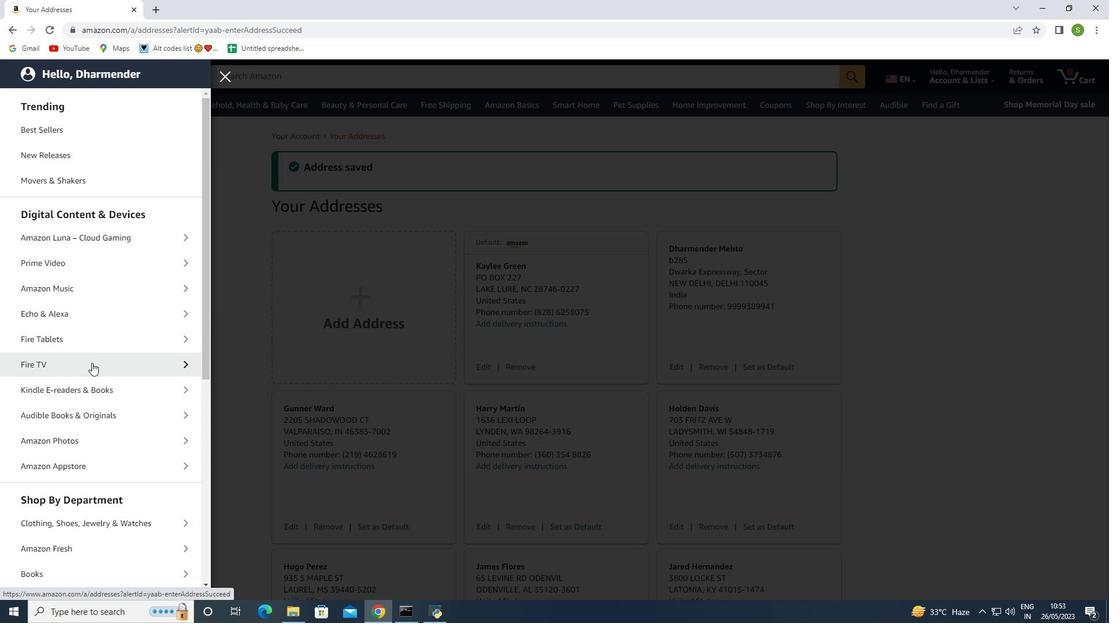 
Action: Mouse scrolled (91, 368) with delta (0, 0)
Screenshot: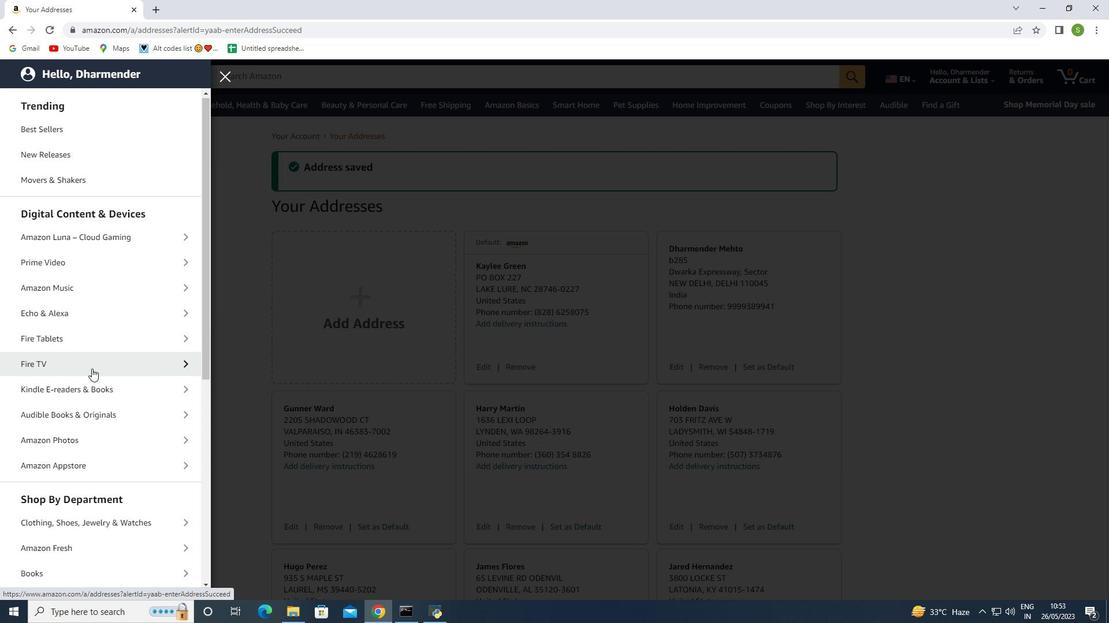 
Action: Mouse scrolled (91, 368) with delta (0, 0)
Screenshot: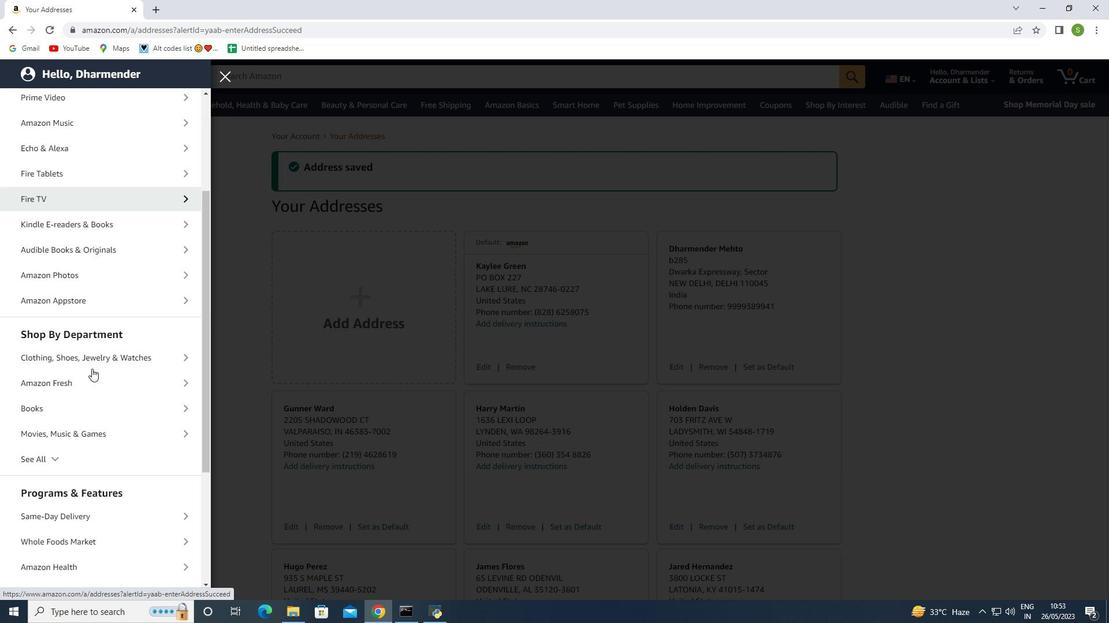 
Action: Mouse moved to (78, 404)
Screenshot: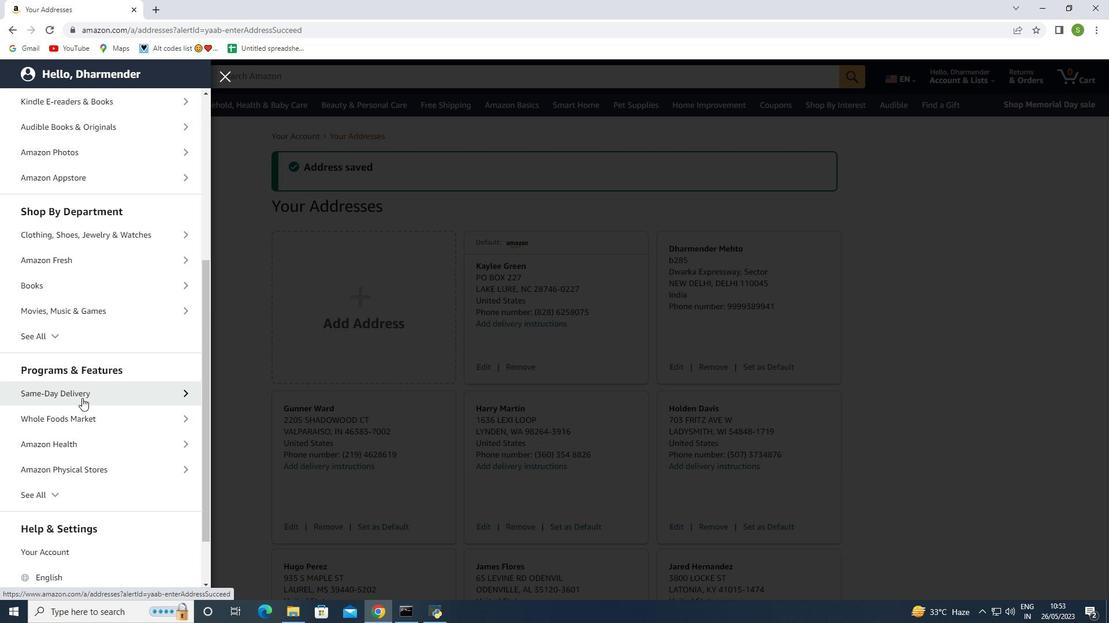 
Action: Mouse scrolled (78, 404) with delta (0, 0)
Screenshot: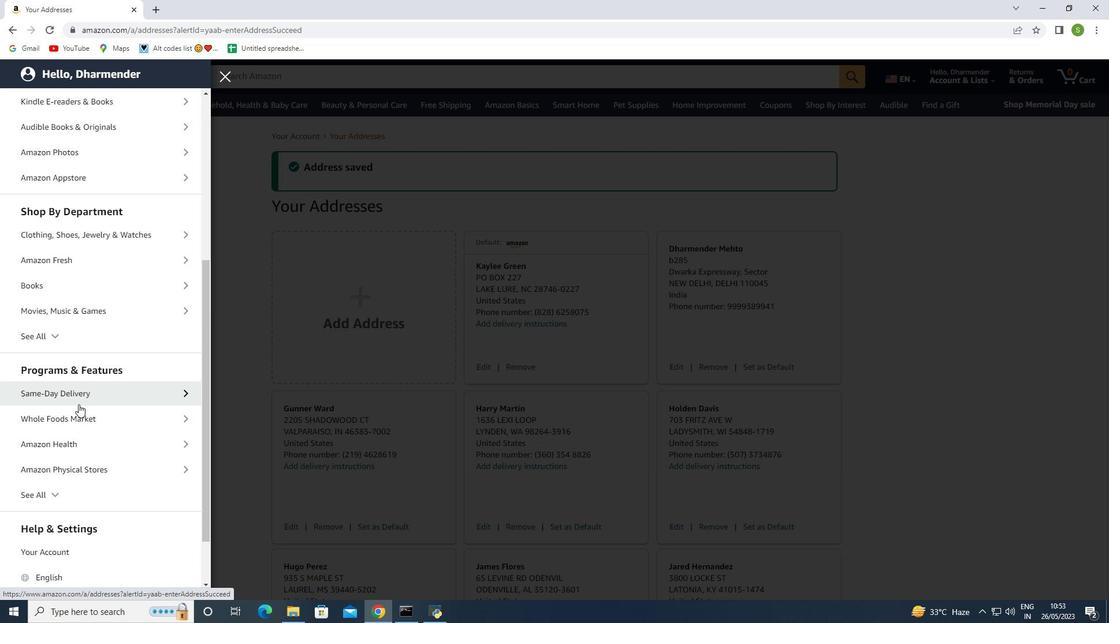 
Action: Mouse scrolled (78, 404) with delta (0, 0)
Screenshot: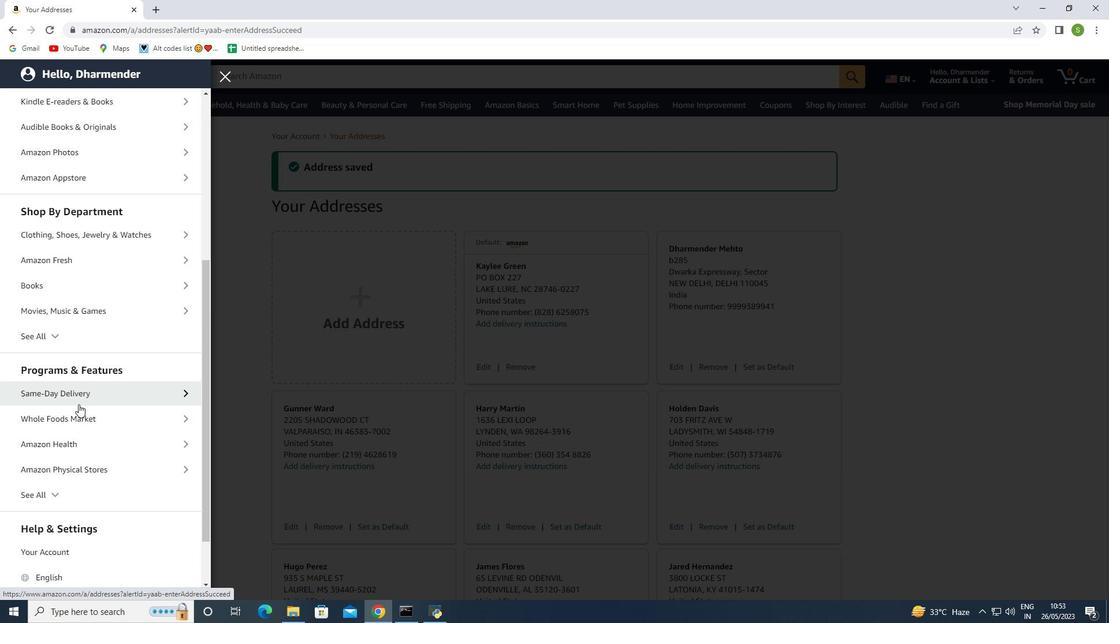 
Action: Mouse moved to (57, 425)
Screenshot: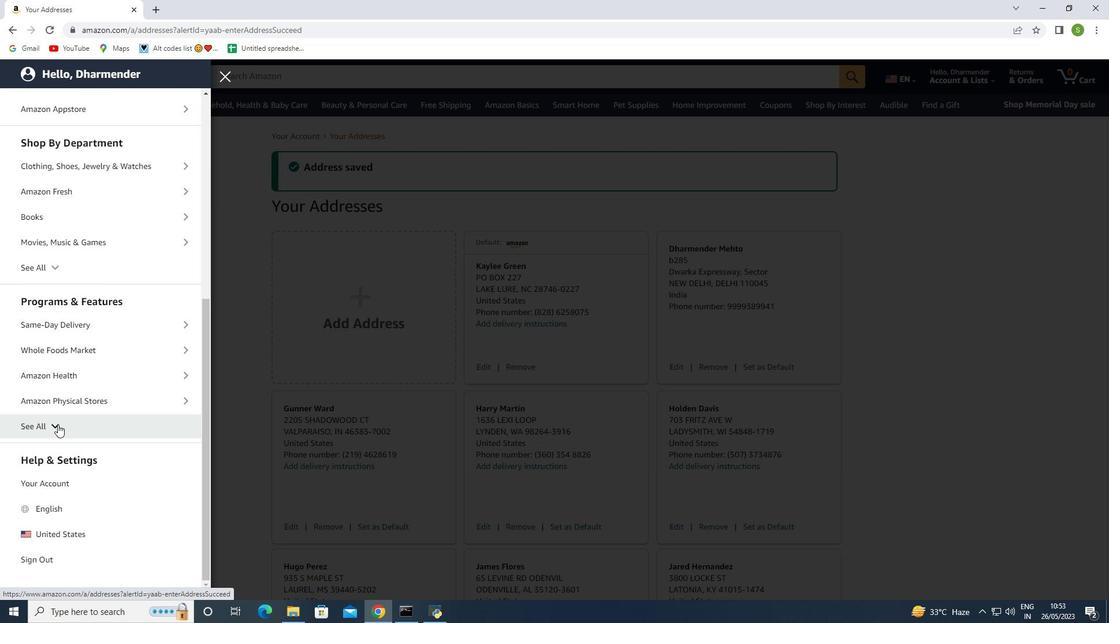 
Action: Mouse pressed left at (57, 425)
Screenshot: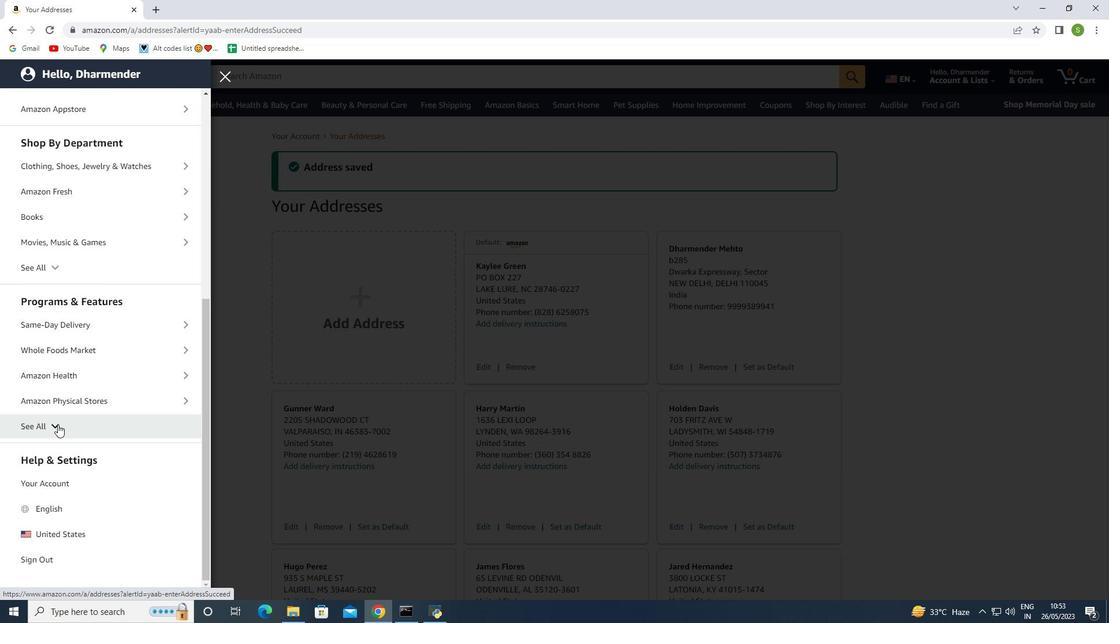 
Action: Mouse moved to (58, 423)
Screenshot: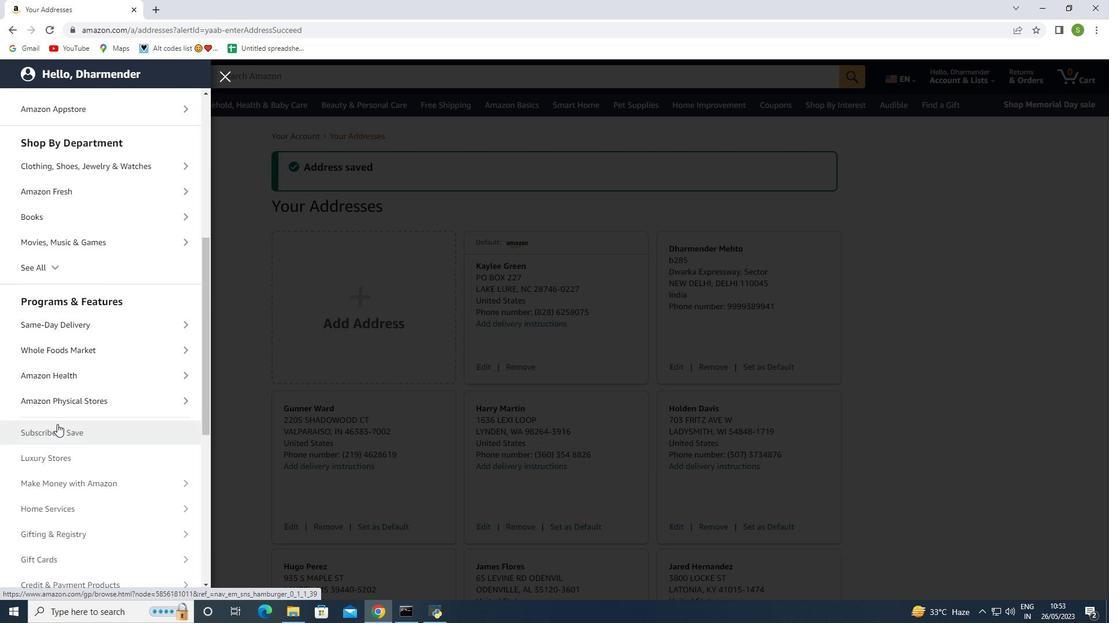 
Action: Mouse scrolled (58, 422) with delta (0, 0)
Screenshot: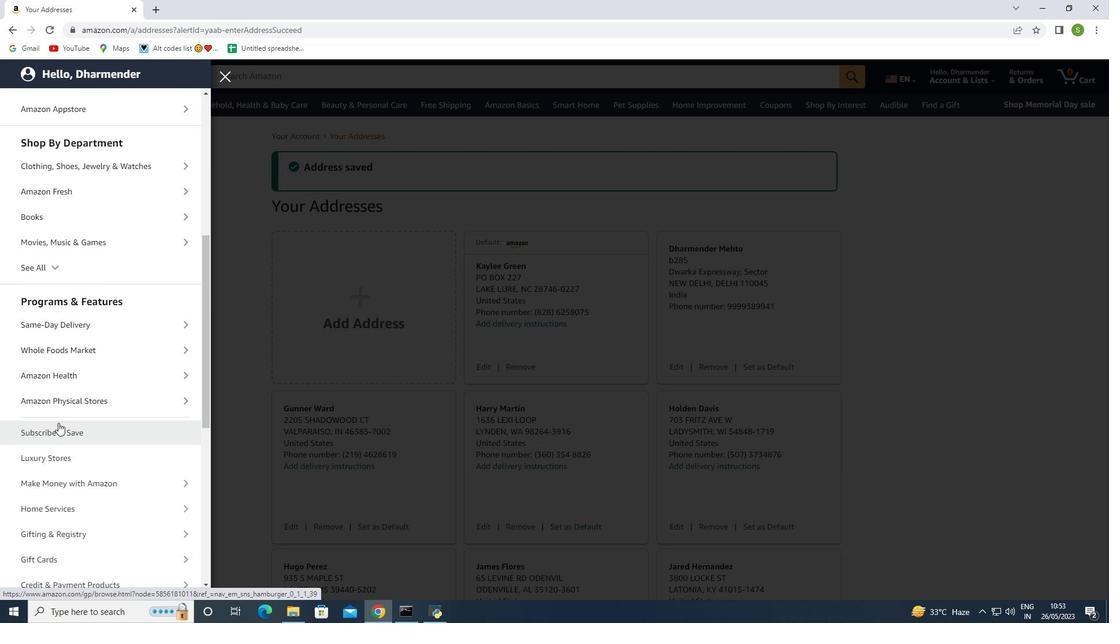 
Action: Mouse scrolled (58, 422) with delta (0, 0)
Screenshot: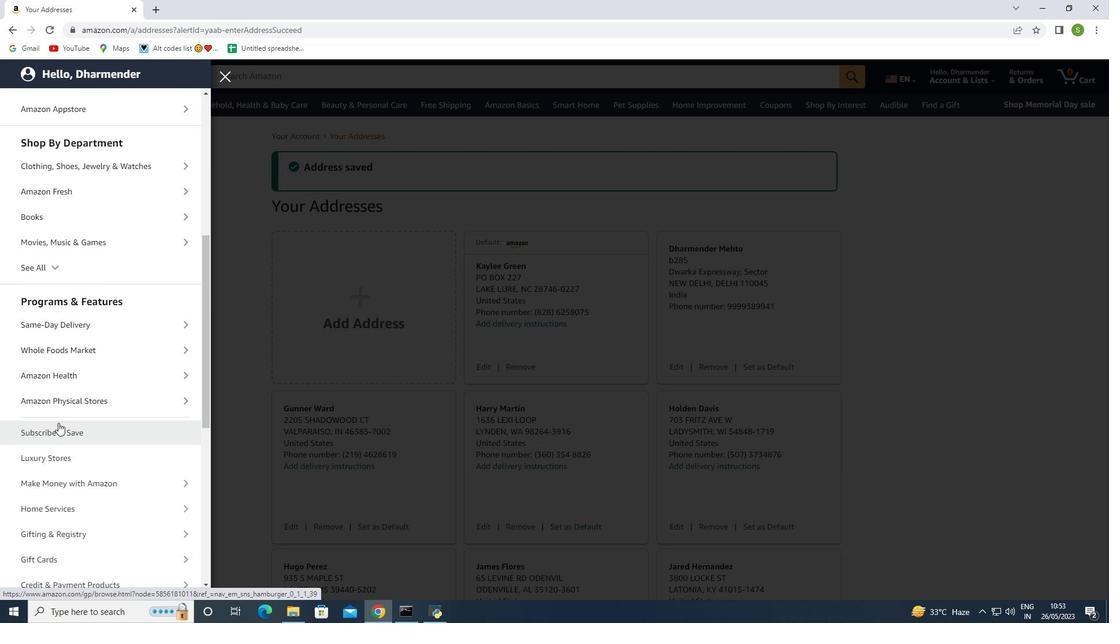 
Action: Mouse scrolled (58, 422) with delta (0, 0)
Screenshot: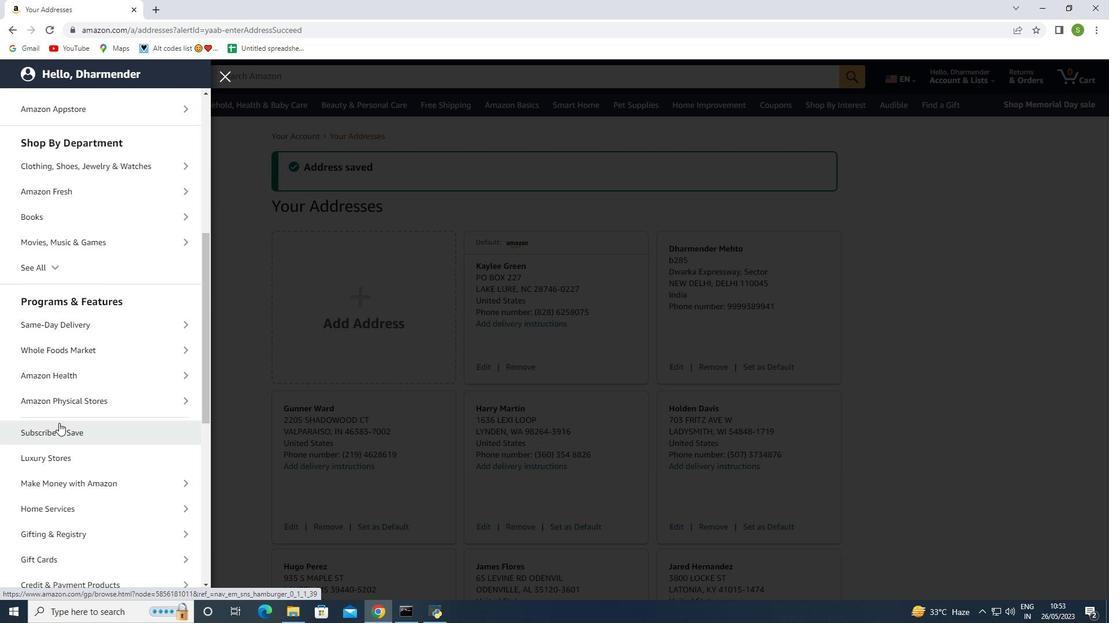 
Action: Mouse scrolled (58, 422) with delta (0, 0)
Screenshot: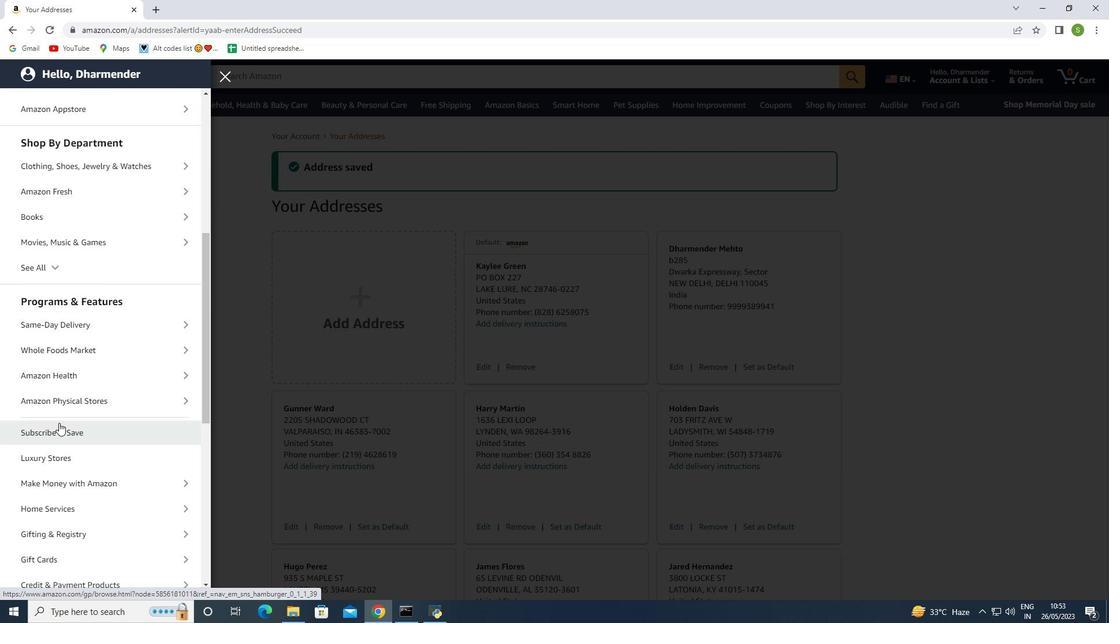 
Action: Mouse scrolled (58, 422) with delta (0, 0)
Screenshot: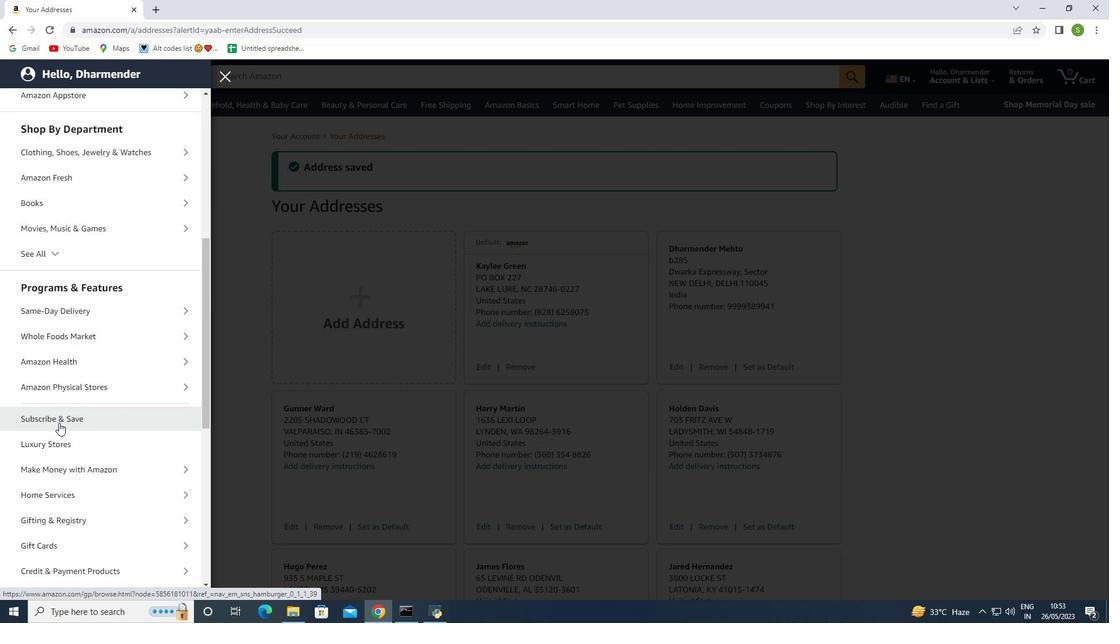 
Action: Mouse moved to (45, 269)
Screenshot: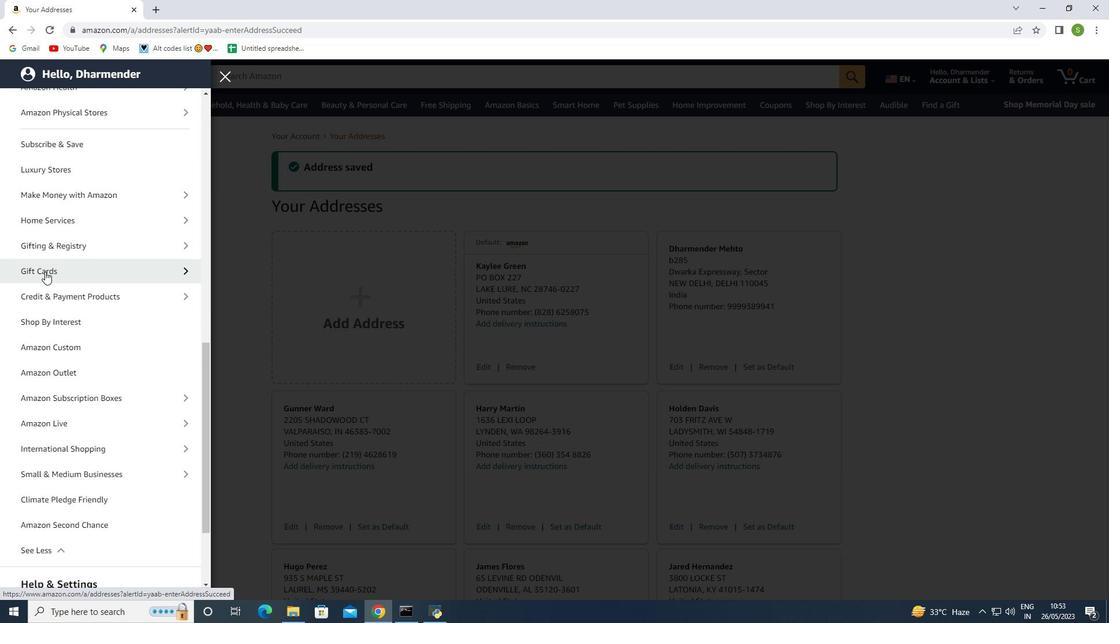 
Action: Mouse pressed left at (45, 269)
Screenshot: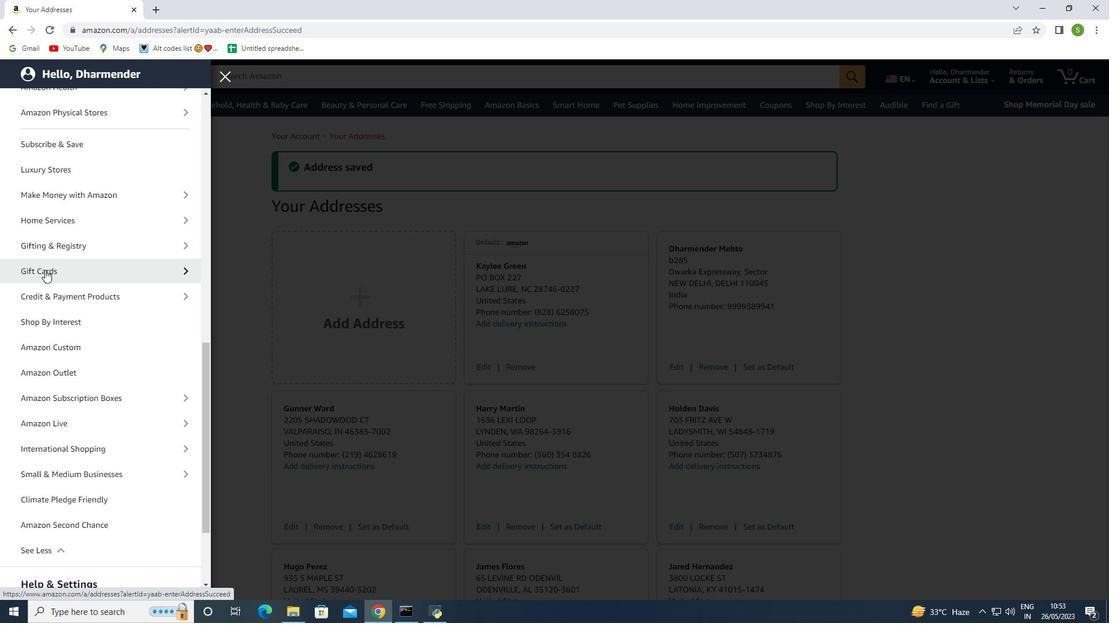 
Action: Mouse moved to (54, 160)
Screenshot: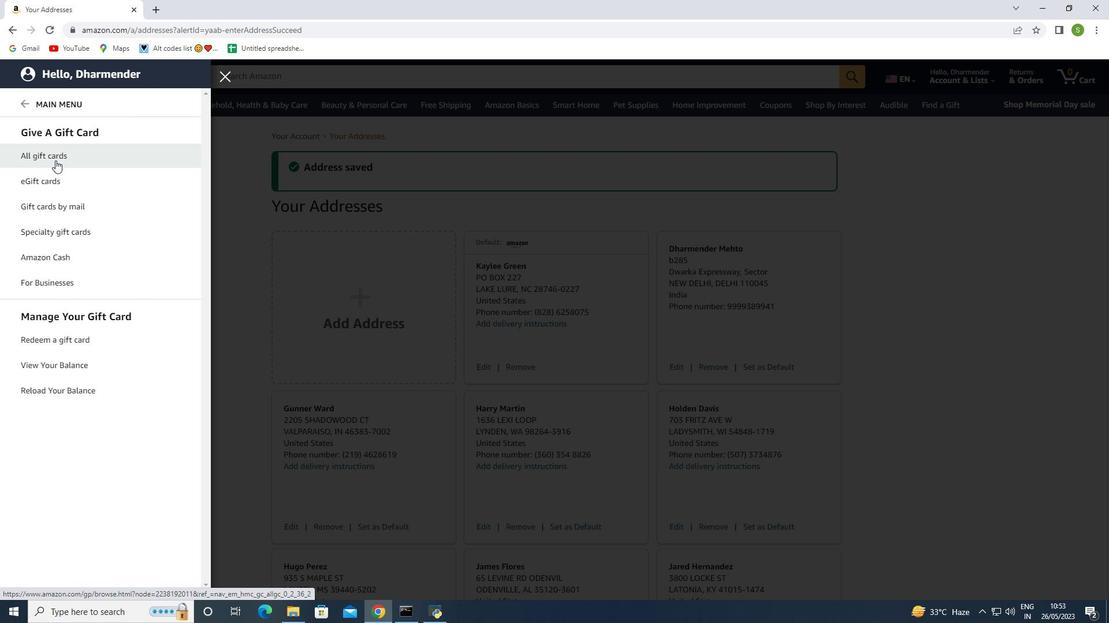 
Action: Mouse pressed left at (54, 160)
Screenshot: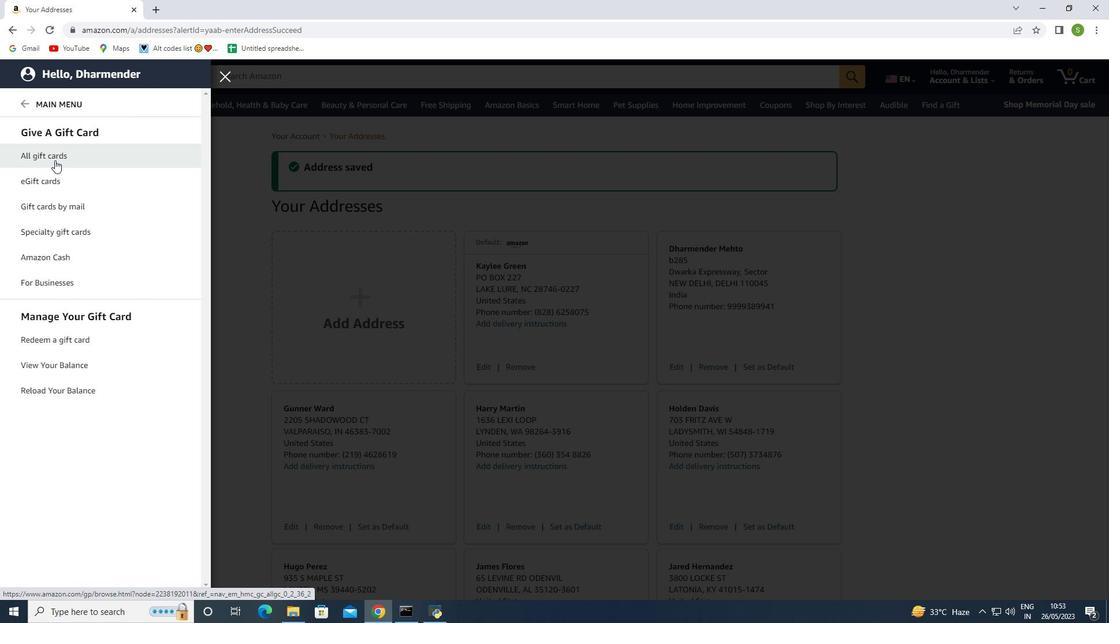 
Action: Mouse moved to (555, 328)
Screenshot: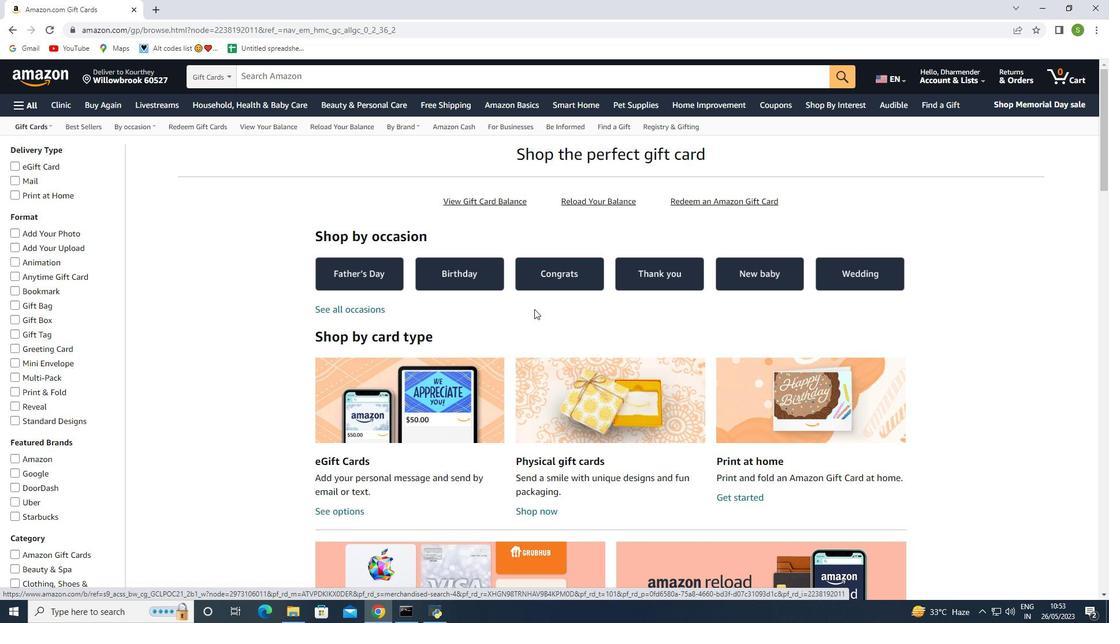 
Action: Mouse scrolled (555, 328) with delta (0, 0)
Screenshot: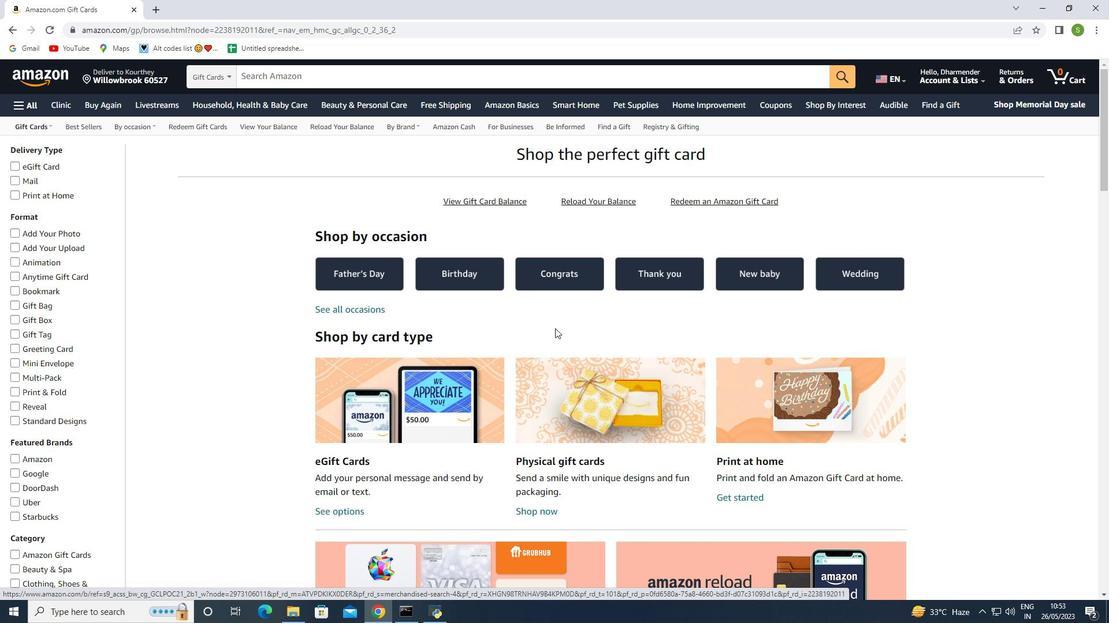 
Action: Mouse scrolled (555, 328) with delta (0, 0)
Screenshot: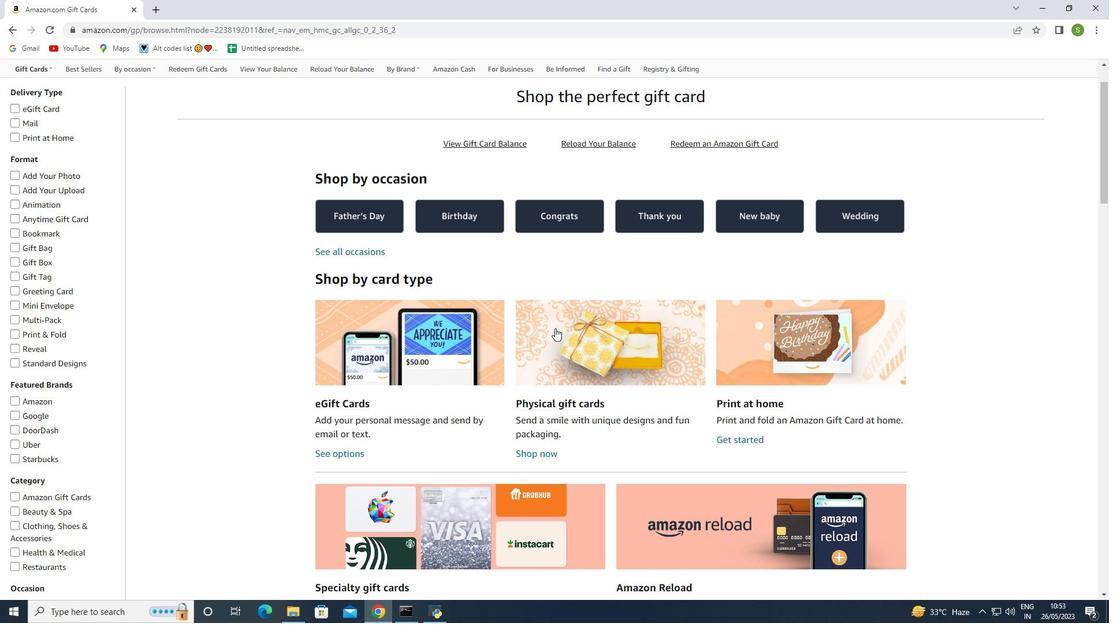 
Action: Mouse scrolled (555, 328) with delta (0, 0)
Screenshot: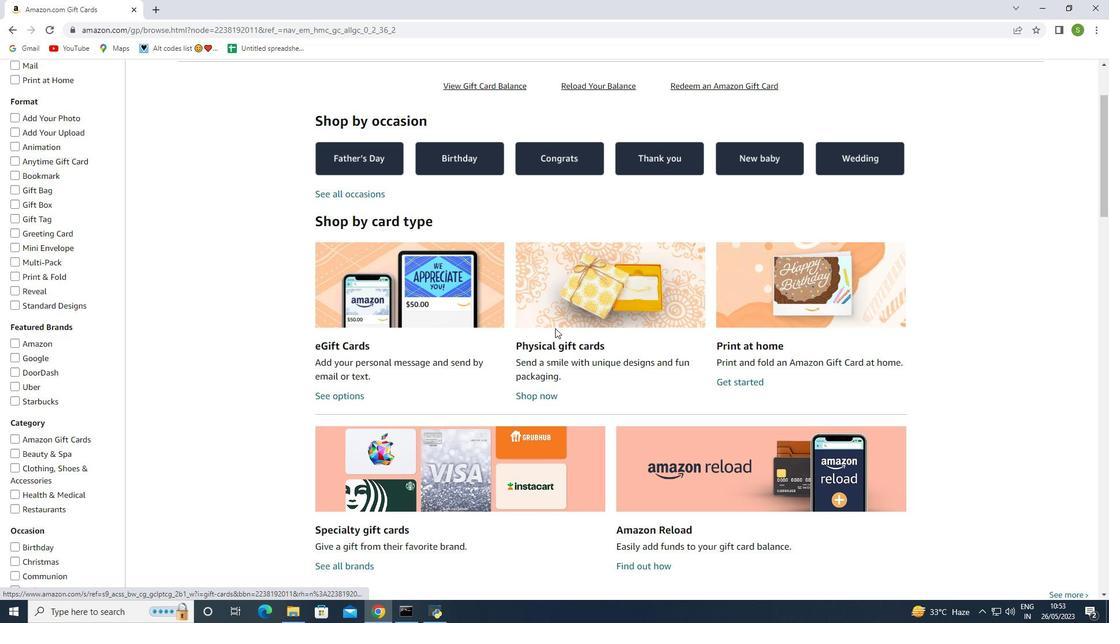 
Action: Mouse scrolled (555, 328) with delta (0, 0)
Screenshot: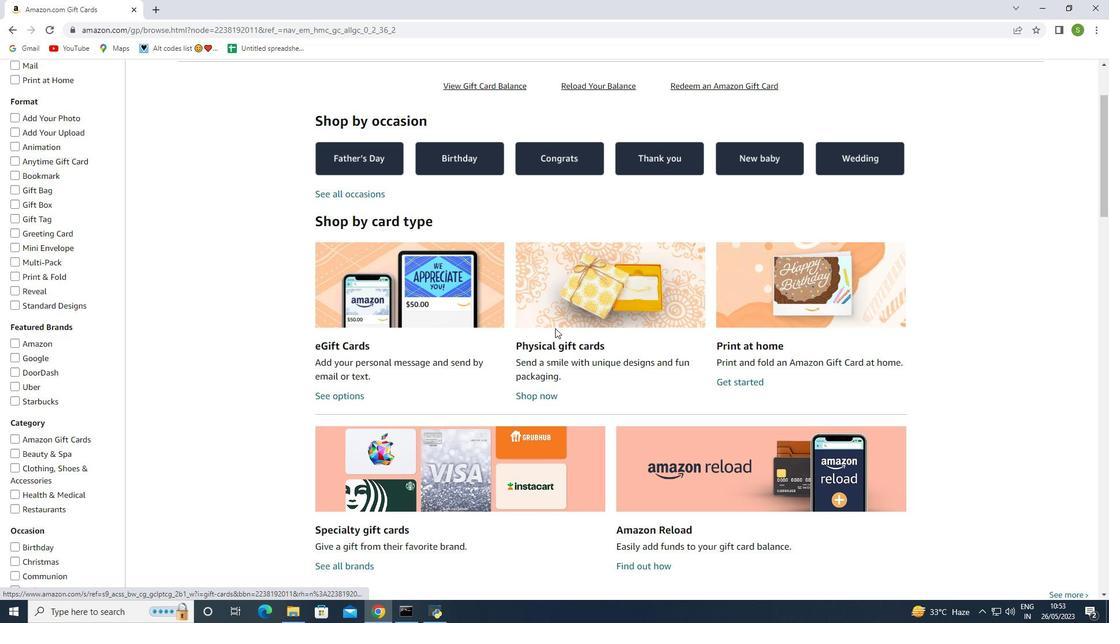 
Action: Mouse scrolled (555, 328) with delta (0, 0)
Screenshot: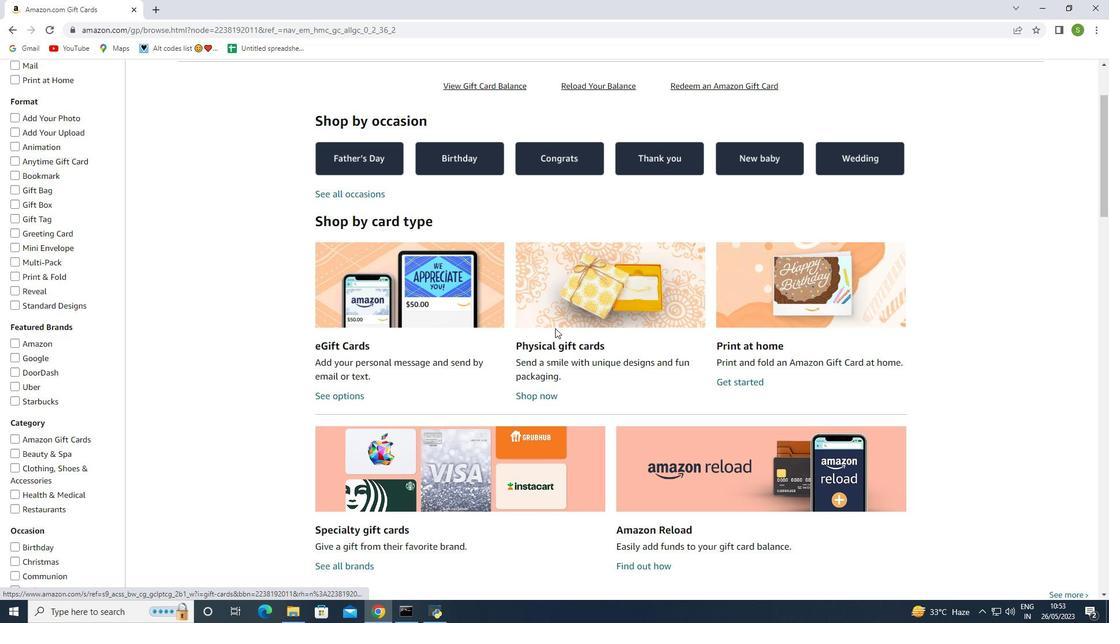 
Action: Mouse scrolled (555, 328) with delta (0, 0)
Screenshot: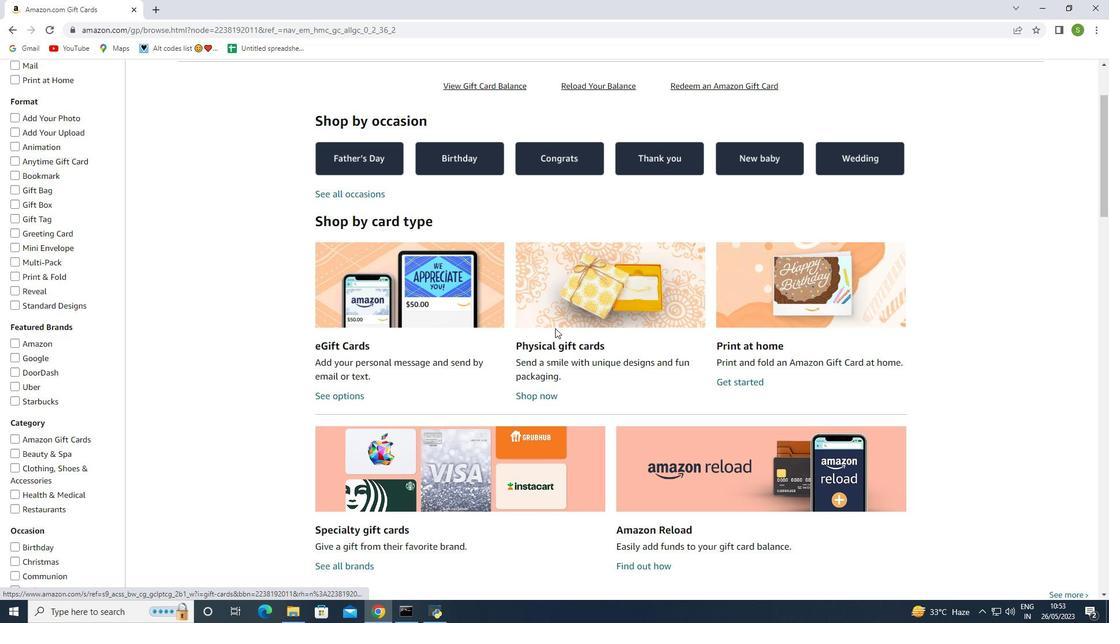 
Action: Mouse moved to (555, 328)
Screenshot: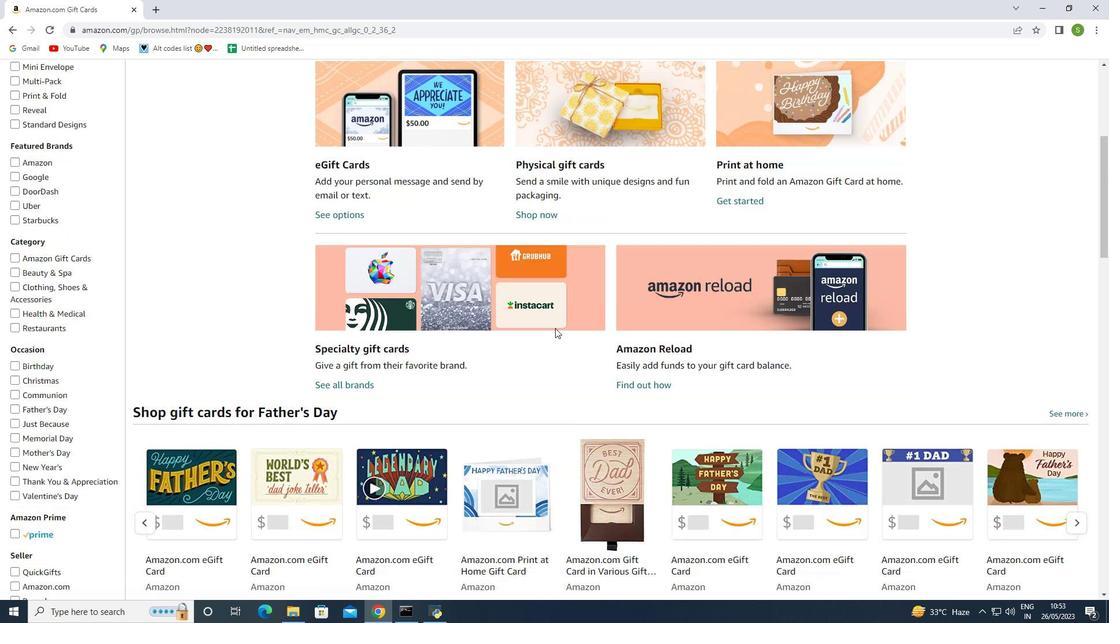 
Action: Mouse scrolled (555, 329) with delta (0, 0)
Screenshot: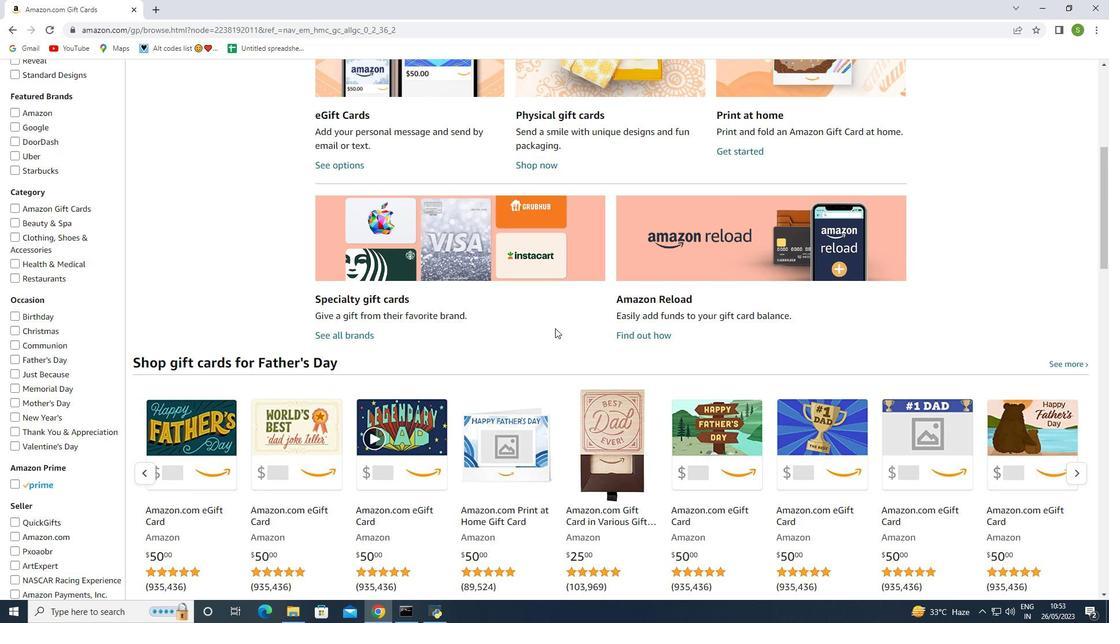 
Action: Mouse scrolled (555, 329) with delta (0, 0)
Screenshot: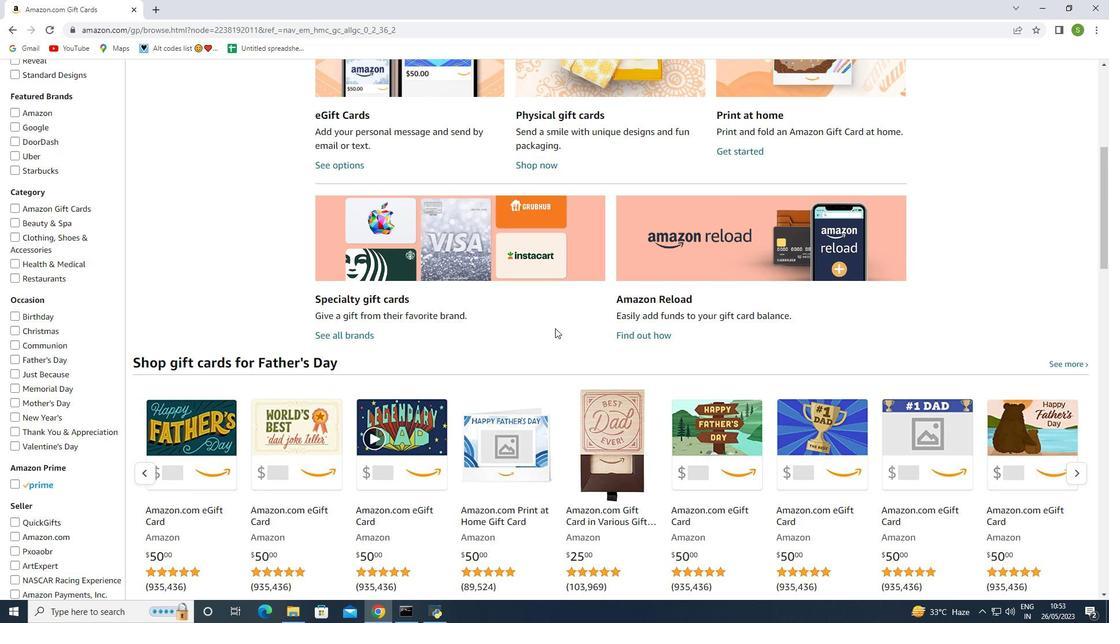 
Action: Mouse scrolled (555, 329) with delta (0, 0)
Screenshot: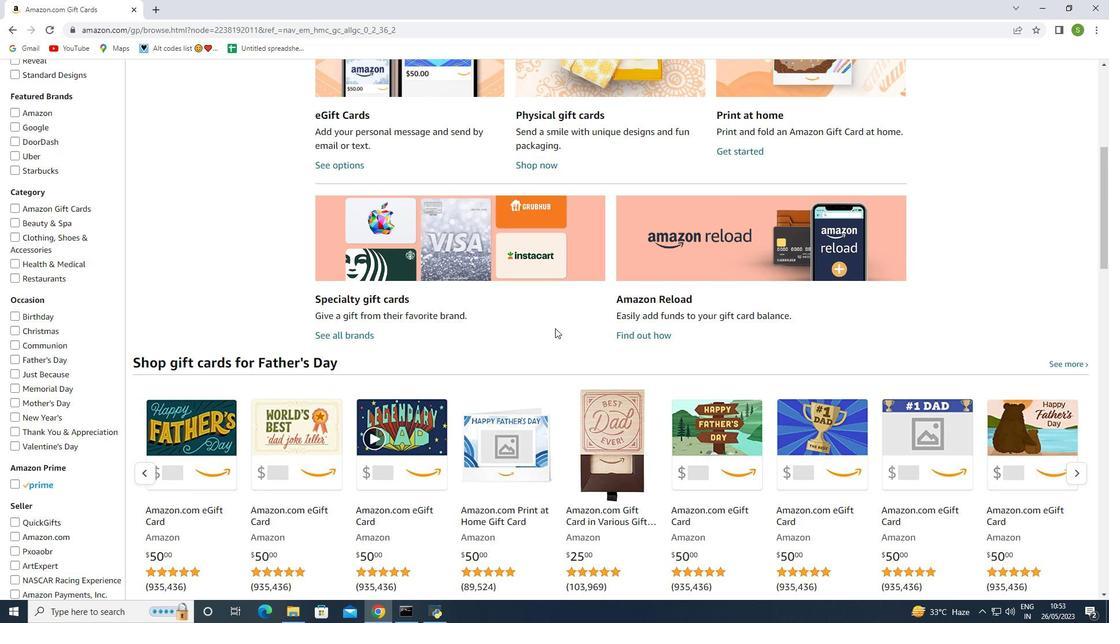 
Action: Mouse scrolled (555, 329) with delta (0, 0)
Screenshot: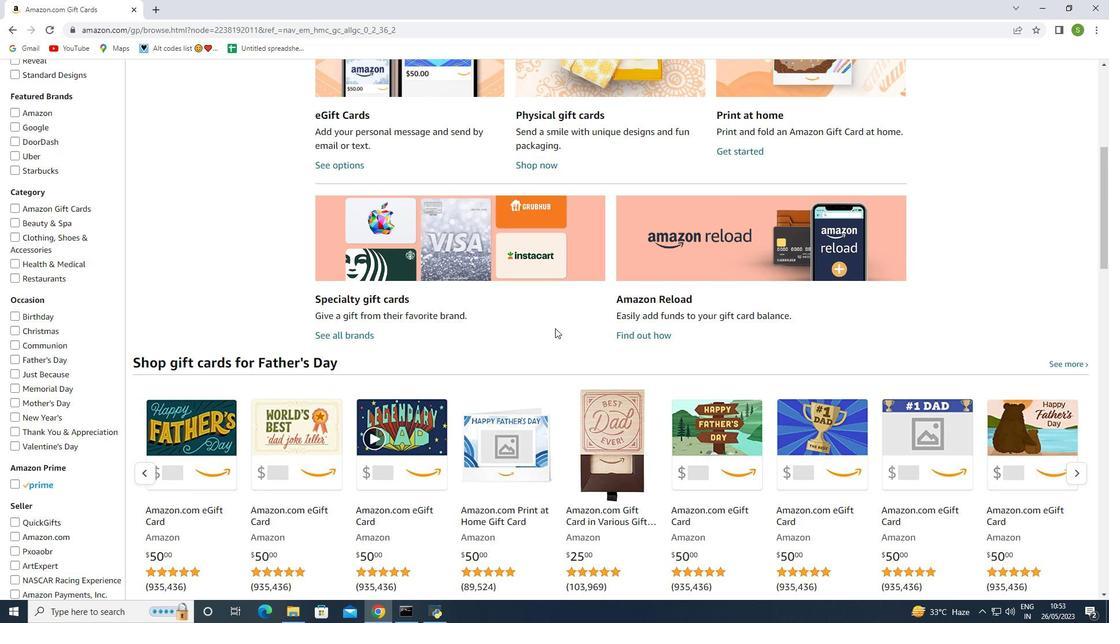 
Action: Mouse scrolled (555, 329) with delta (0, 0)
Screenshot: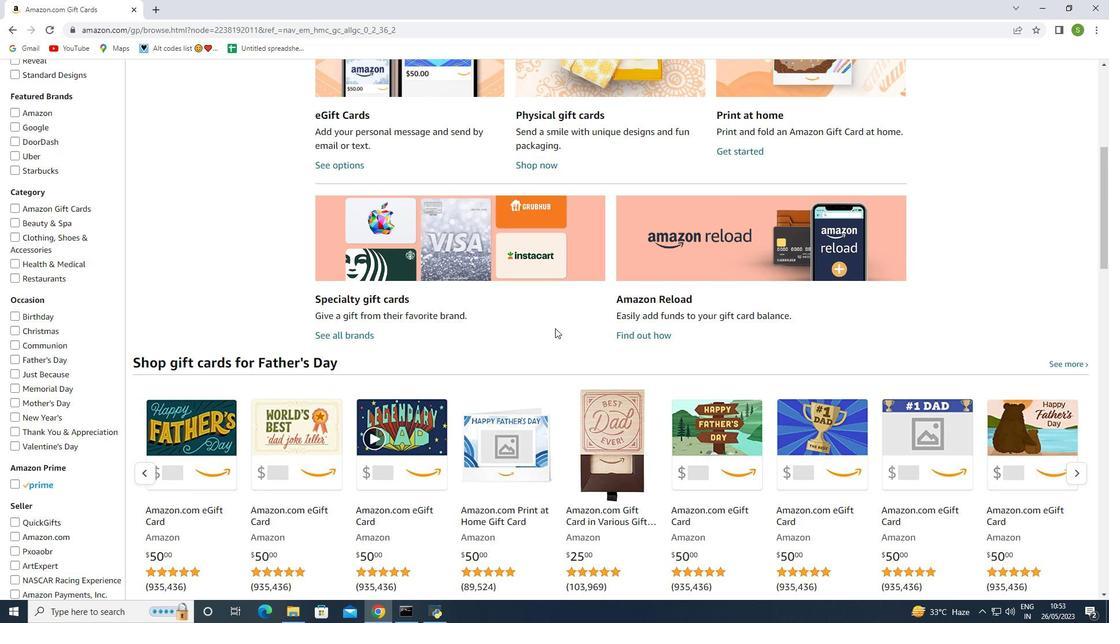 
Action: Mouse moved to (533, 290)
Screenshot: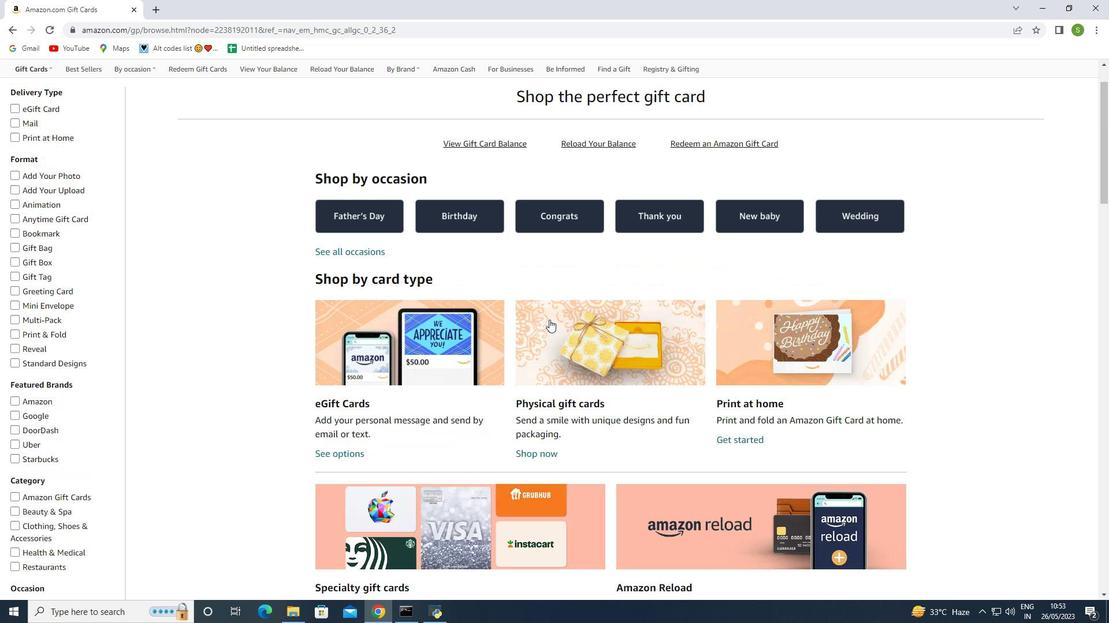 
Action: Mouse scrolled (534, 294) with delta (0, 0)
Screenshot: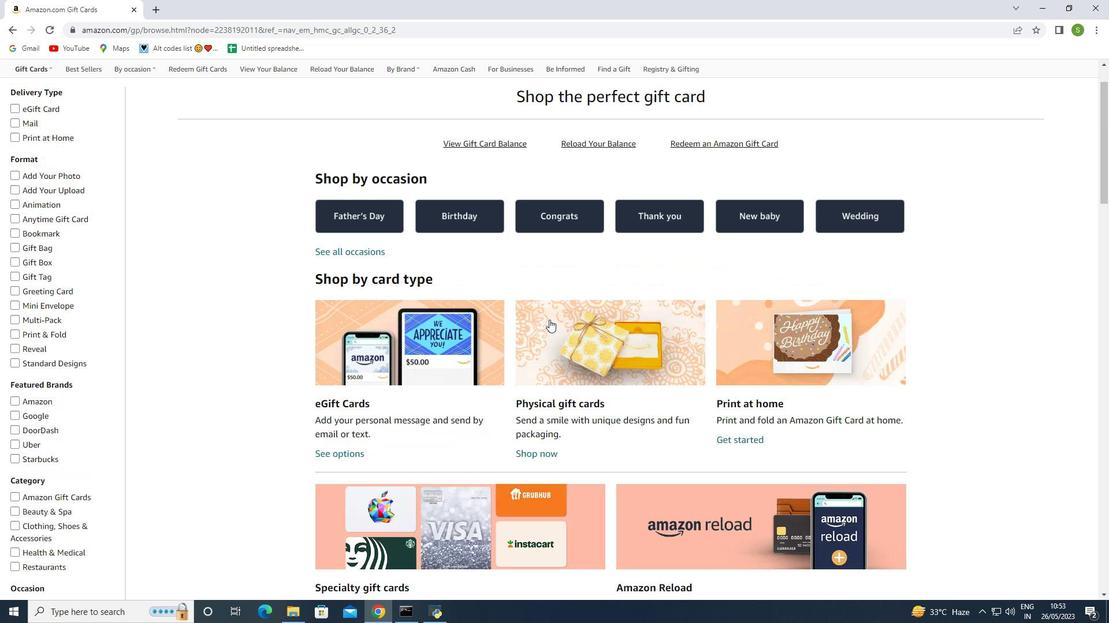 
Action: Mouse scrolled (533, 292) with delta (0, 0)
Screenshot: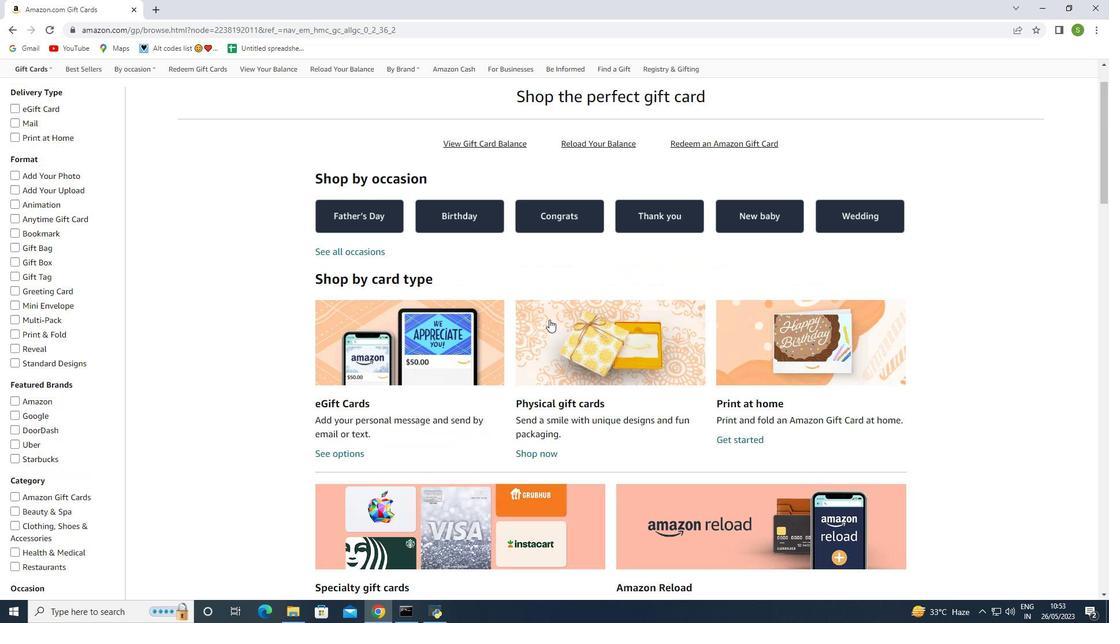 
Action: Mouse scrolled (533, 291) with delta (0, 0)
Screenshot: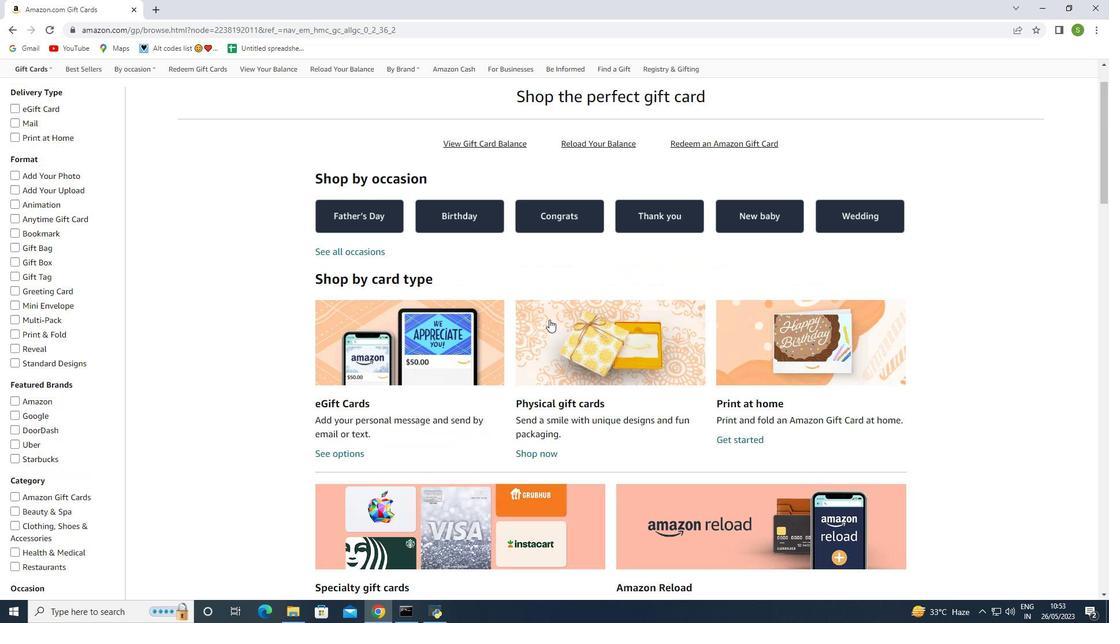 
Action: Mouse scrolled (533, 291) with delta (0, 0)
Screenshot: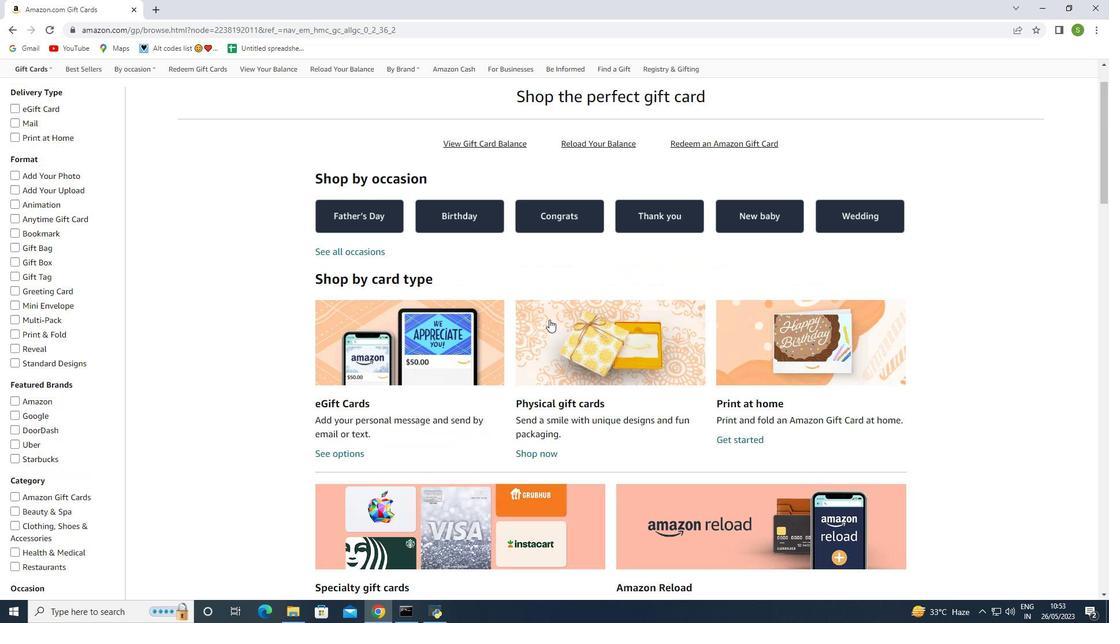 
Action: Mouse scrolled (533, 291) with delta (0, 0)
Screenshot: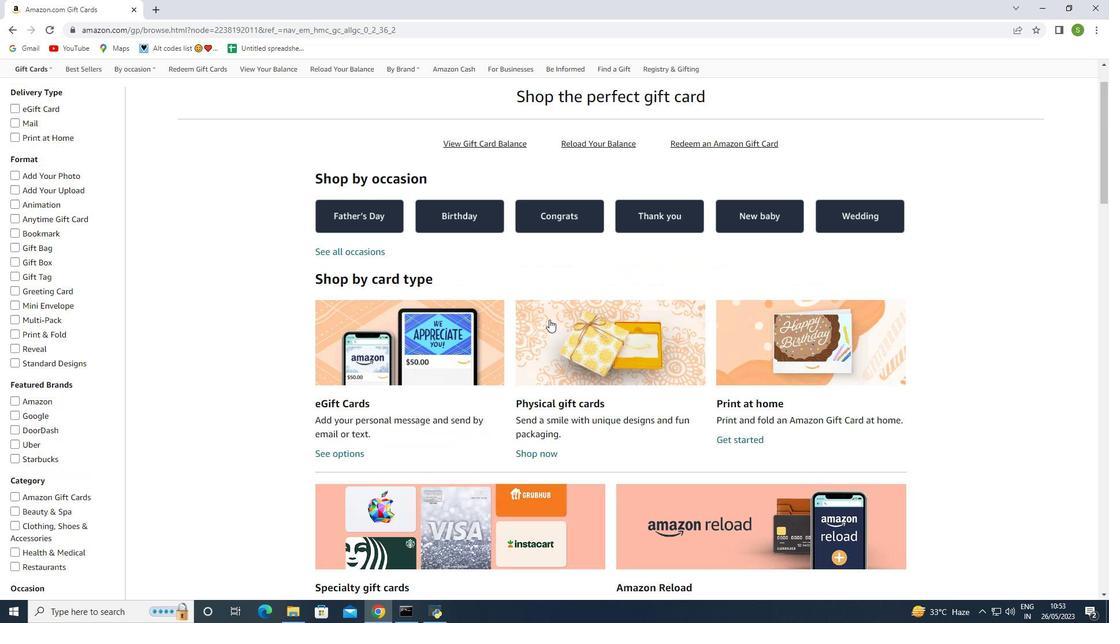
Action: Mouse moved to (466, 81)
Screenshot: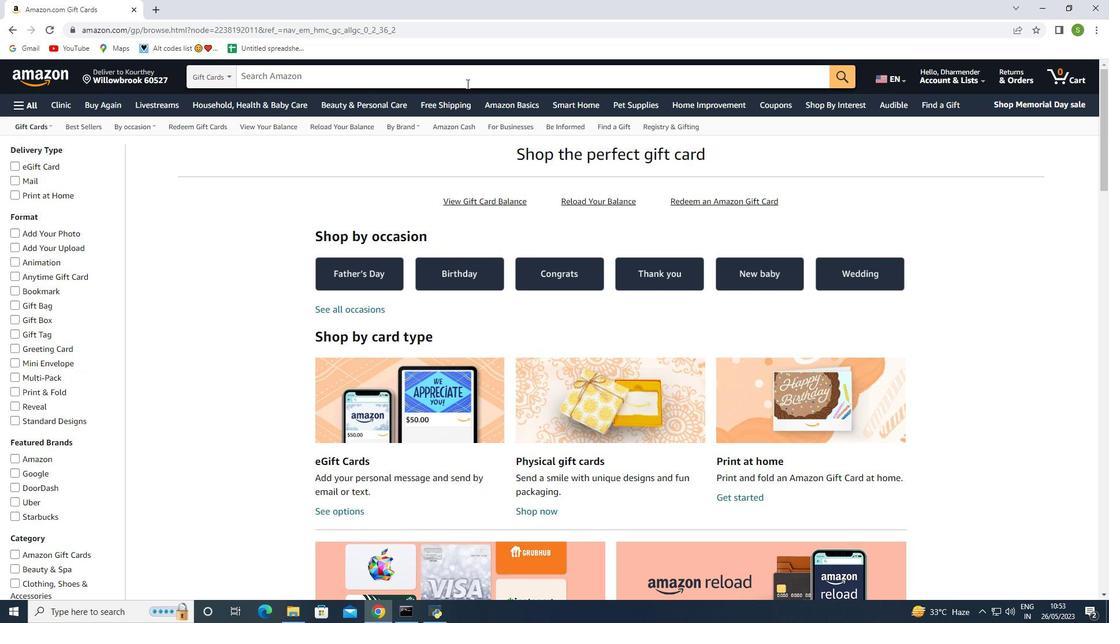 
Action: Mouse pressed left at (466, 81)
Screenshot: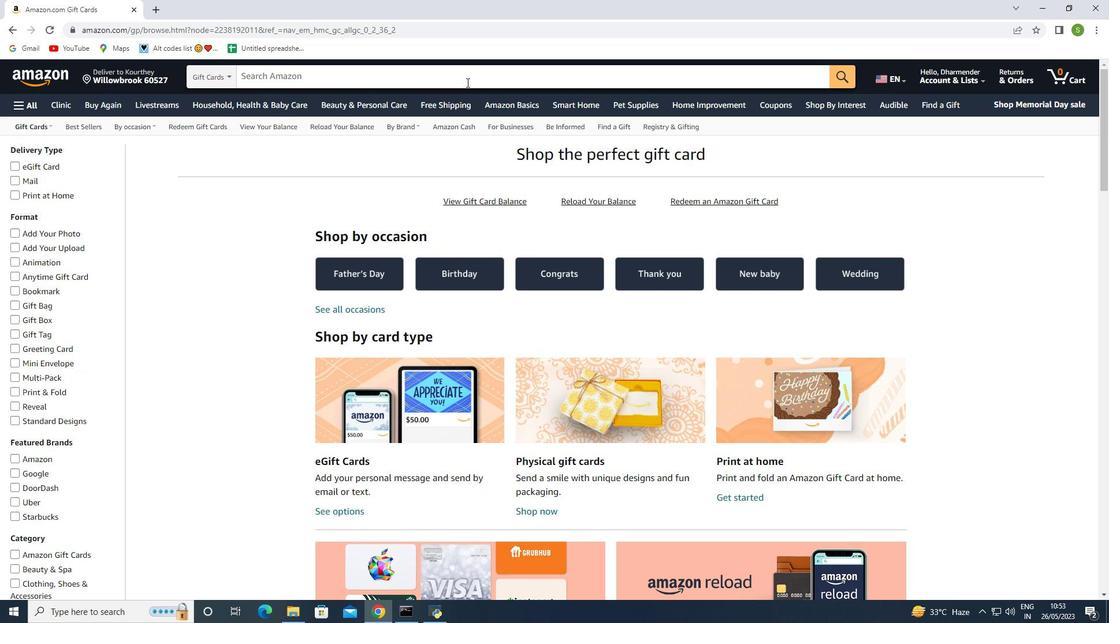 
Action: Key pressed amazon<Key.space>ech
Screenshot: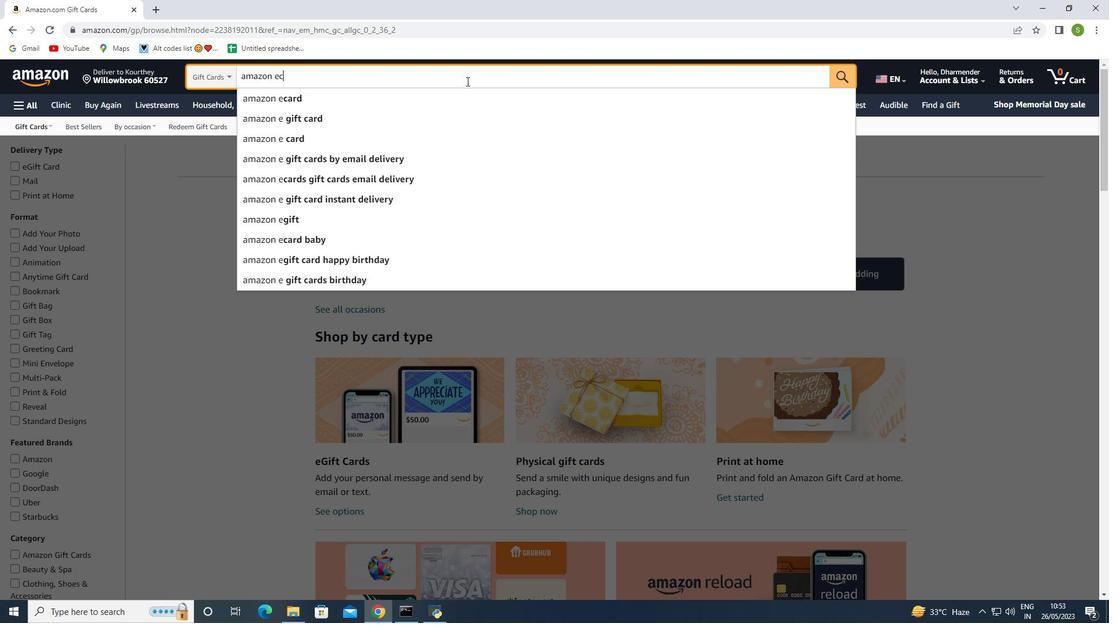 
Action: Mouse moved to (289, 105)
Screenshot: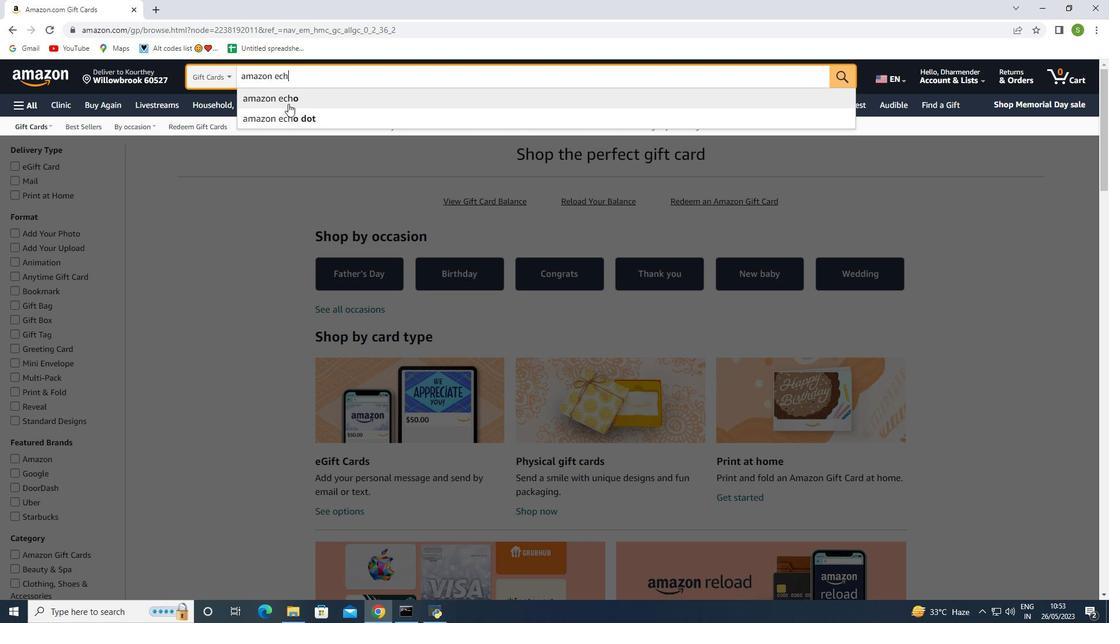 
Action: Key pressed o
Screenshot: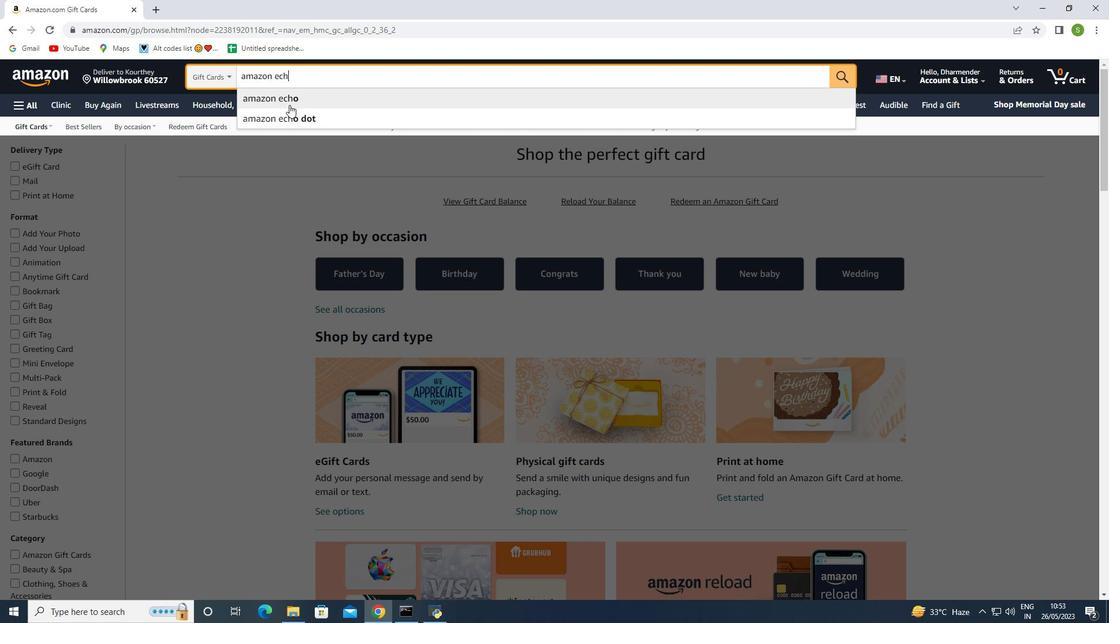
Action: Mouse moved to (292, 106)
Screenshot: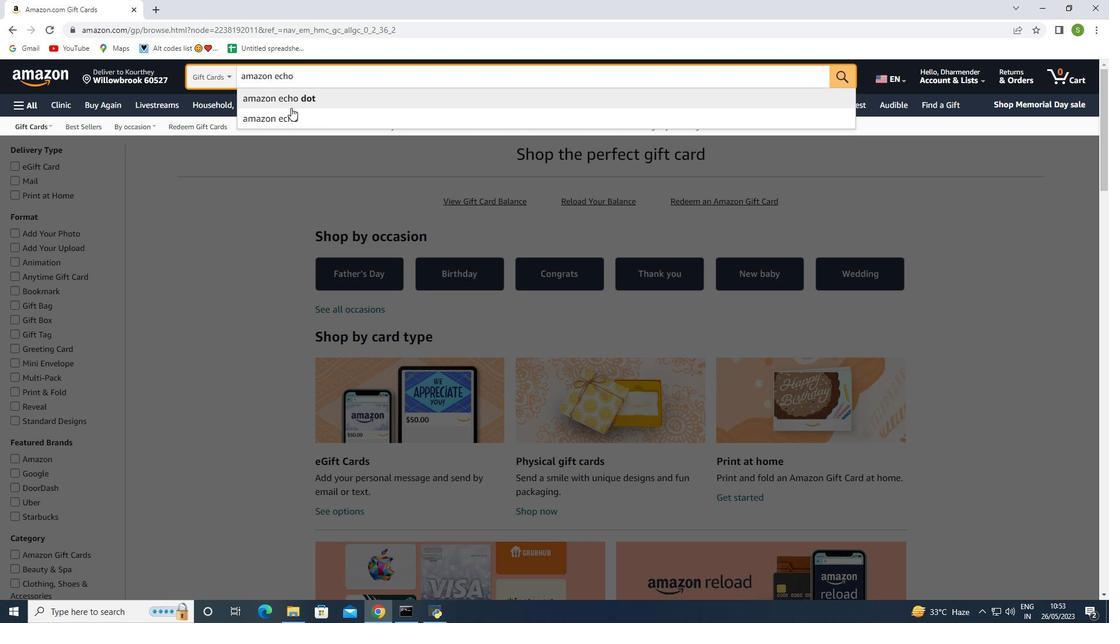 
Action: Key pressed <Key.space>
Screenshot: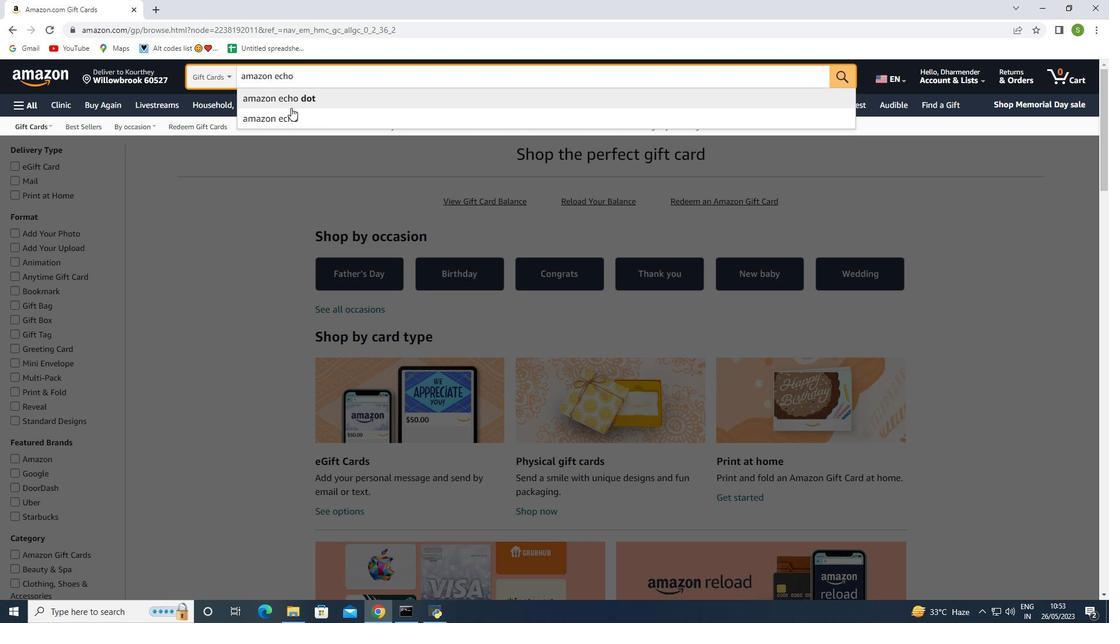 
Action: Mouse moved to (293, 105)
Screenshot: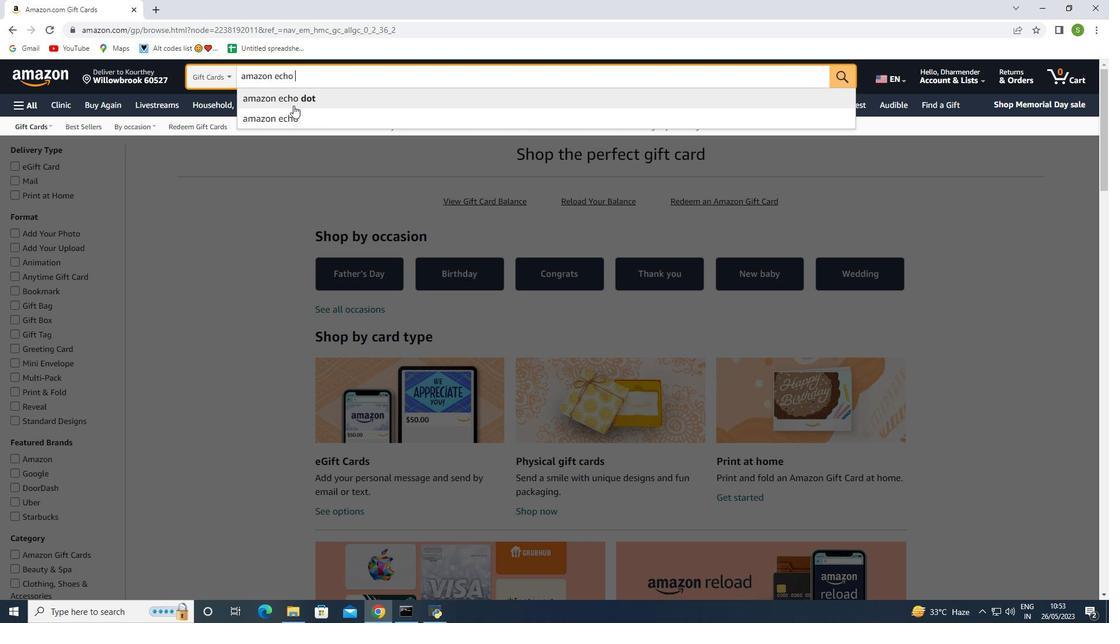 
Action: Key pressed g
Screenshot: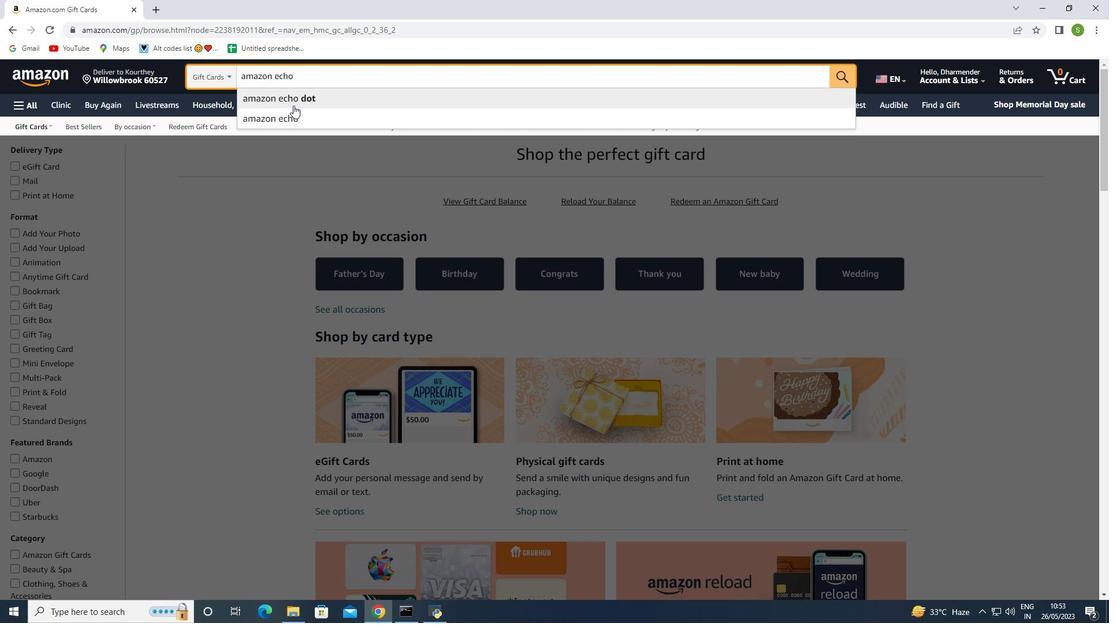 
Action: Mouse moved to (312, 112)
Screenshot: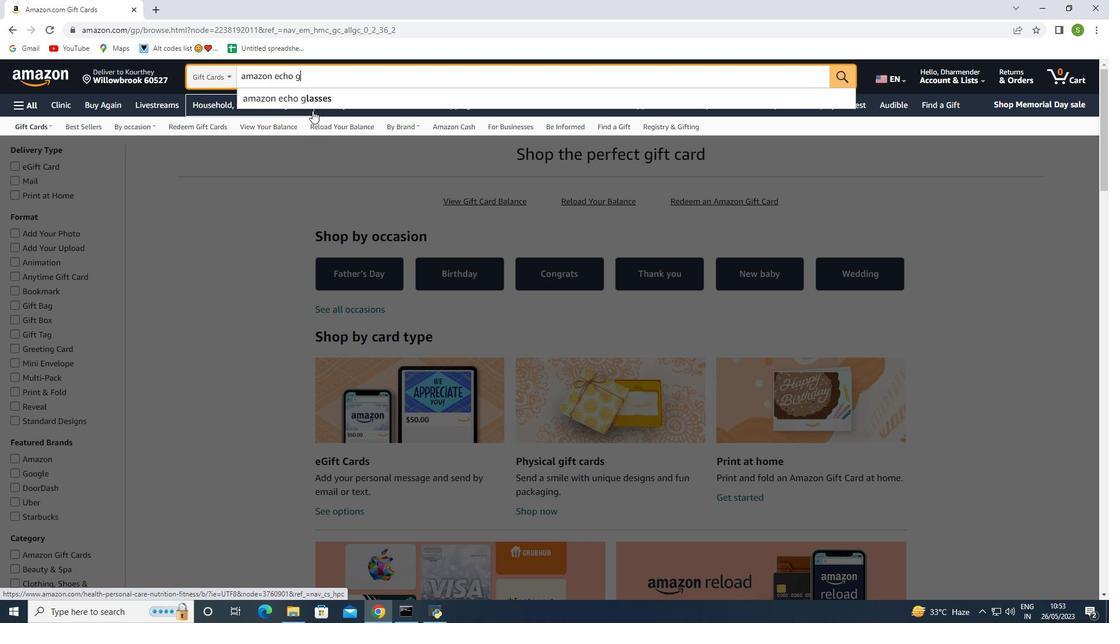 
Action: Key pressed ift
Screenshot: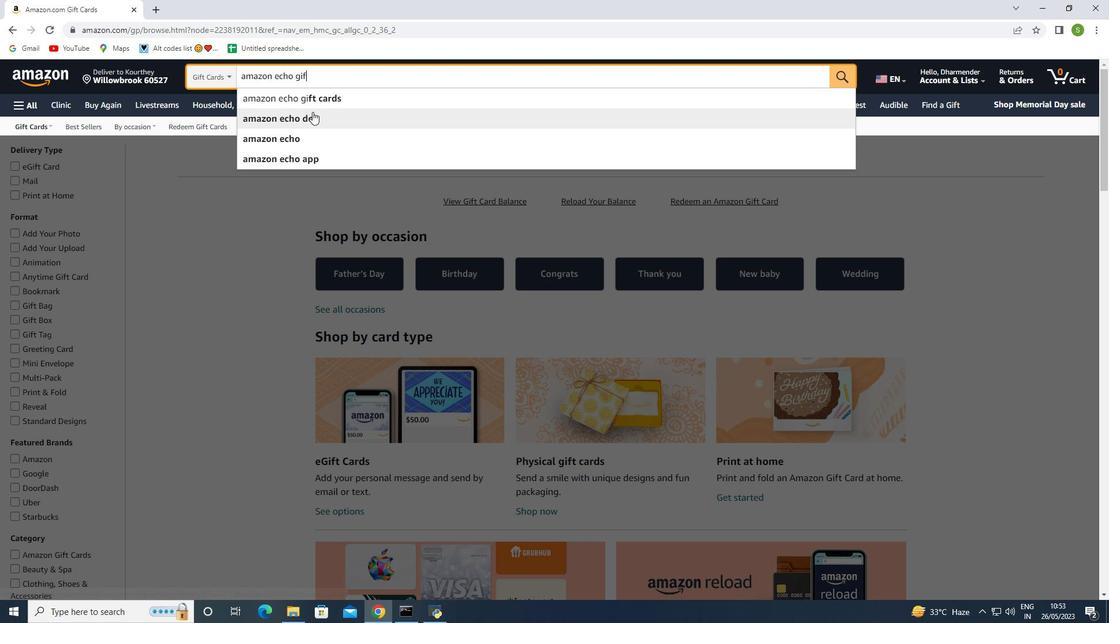 
Action: Mouse moved to (315, 101)
Screenshot: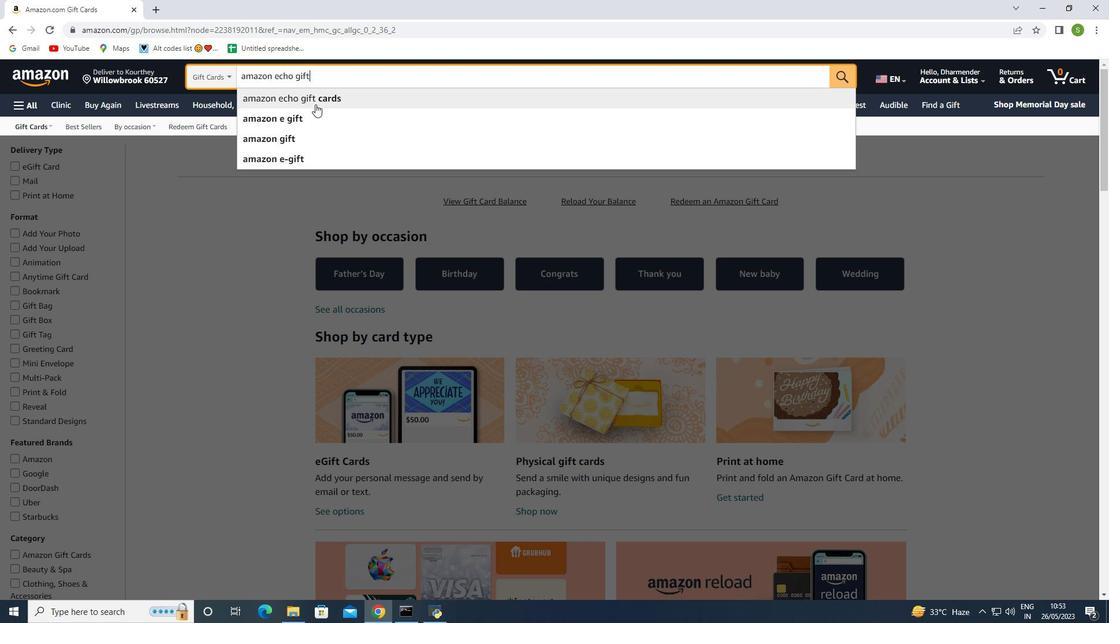 
Action: Mouse pressed left at (315, 101)
Screenshot: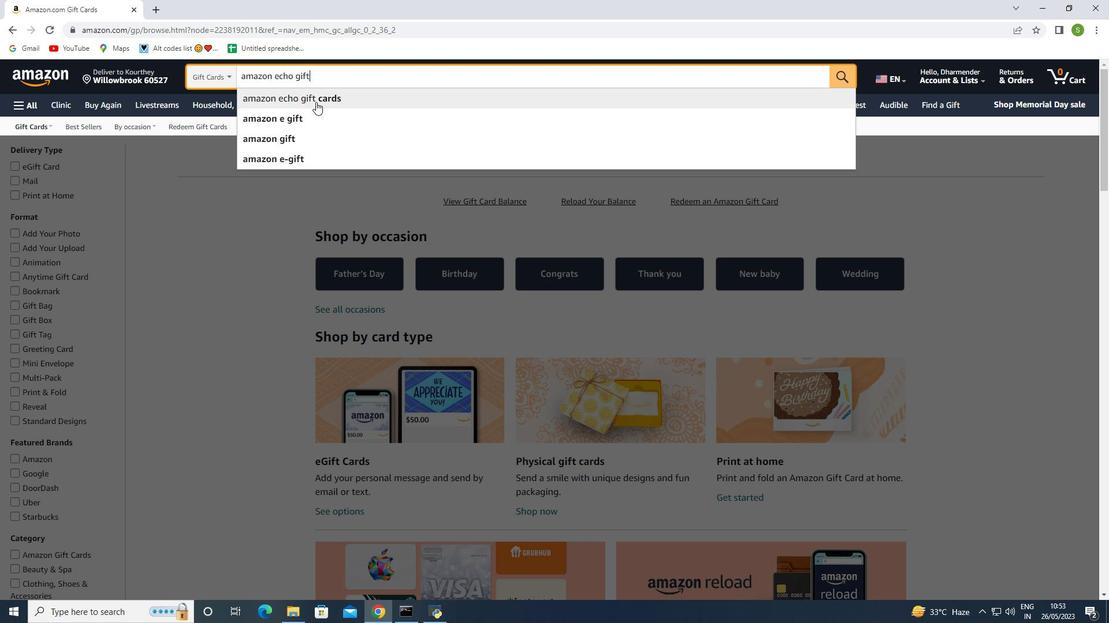 
Action: Mouse moved to (808, 391)
Screenshot: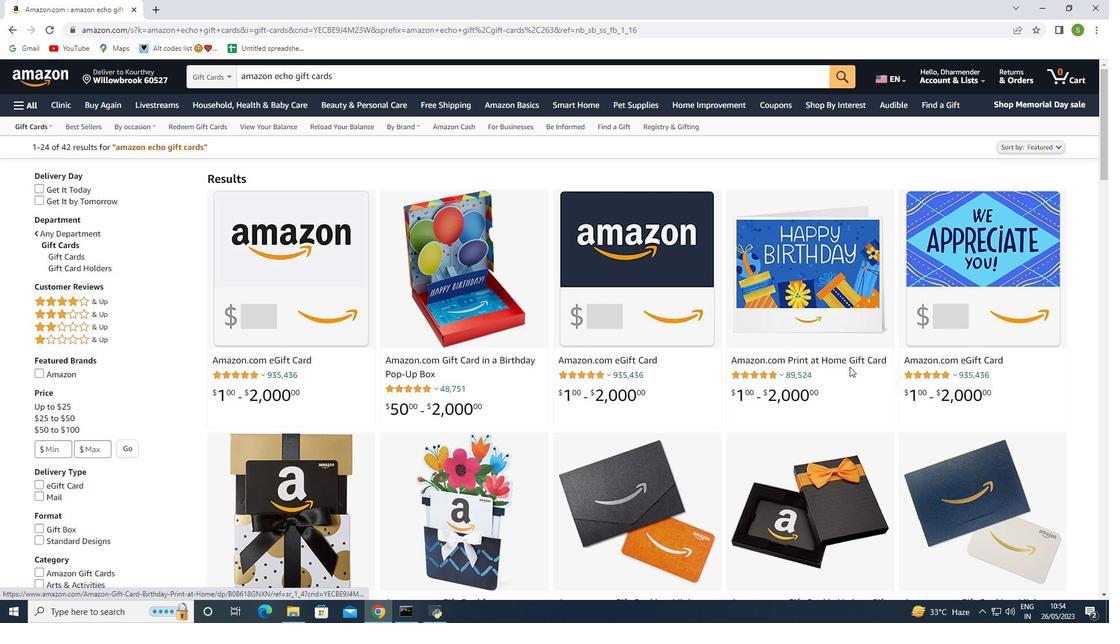 
Action: Mouse scrolled (808, 390) with delta (0, 0)
Screenshot: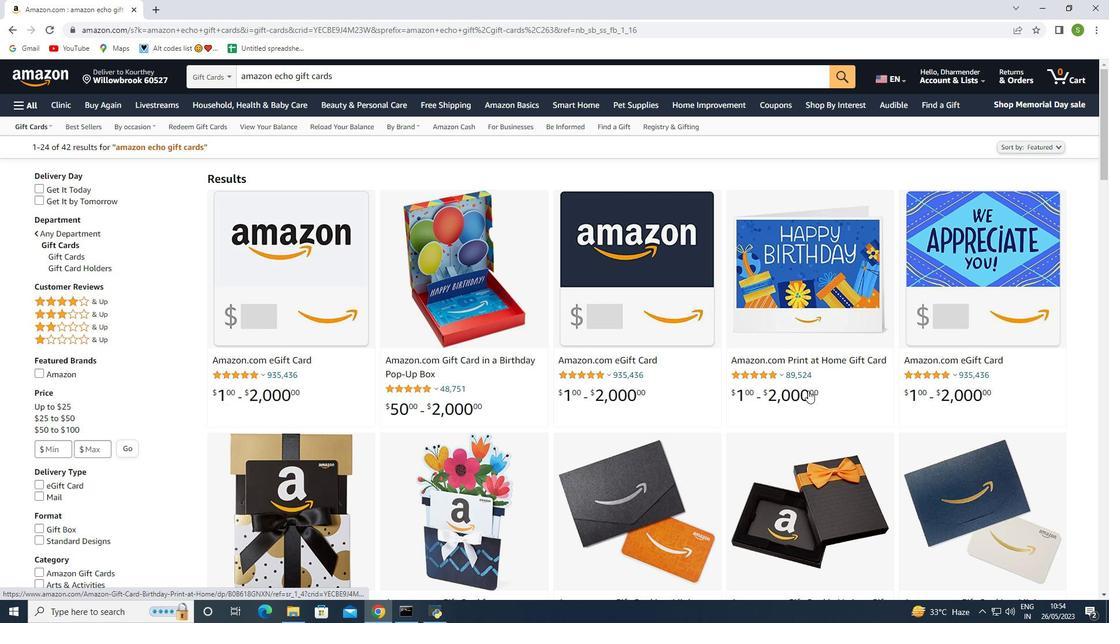 
Action: Mouse scrolled (808, 390) with delta (0, 0)
Screenshot: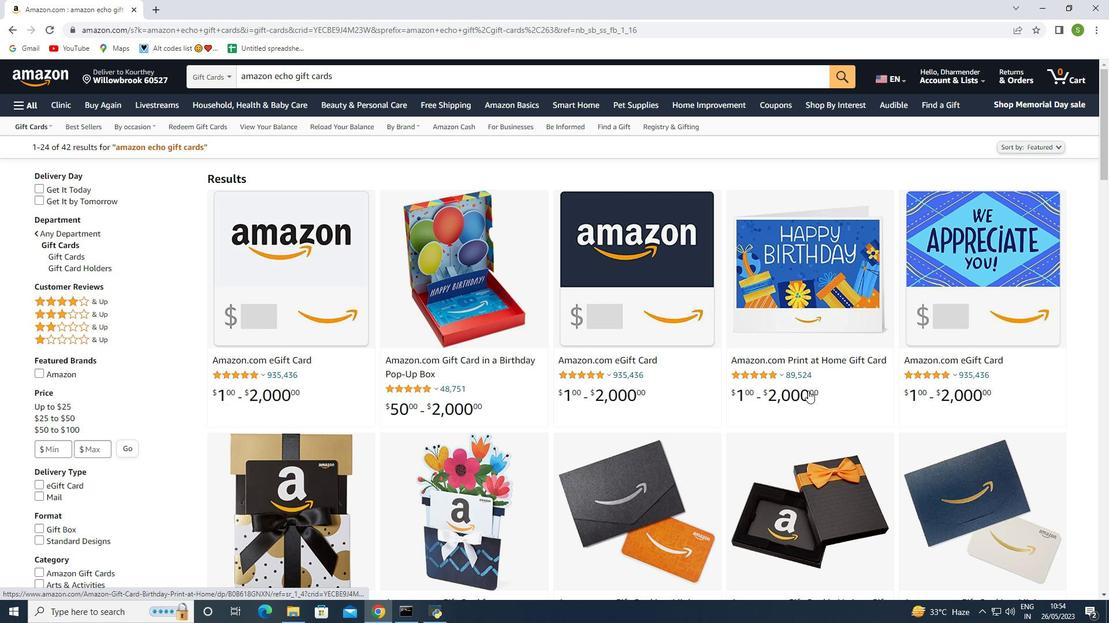 
Action: Mouse scrolled (808, 390) with delta (0, 0)
Screenshot: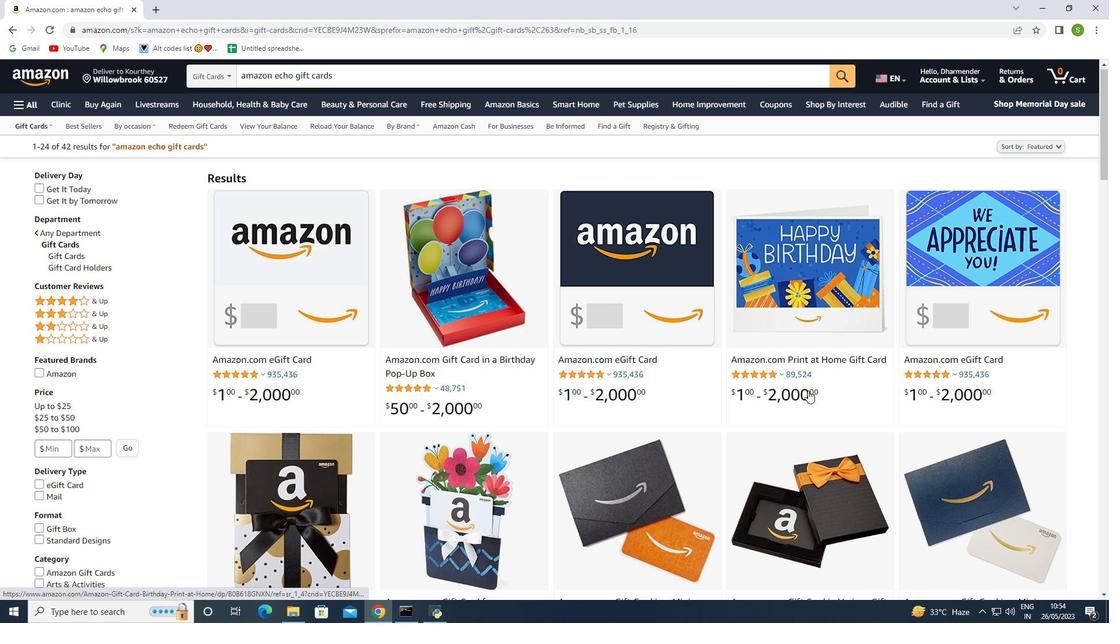 
Action: Mouse moved to (604, 391)
Screenshot: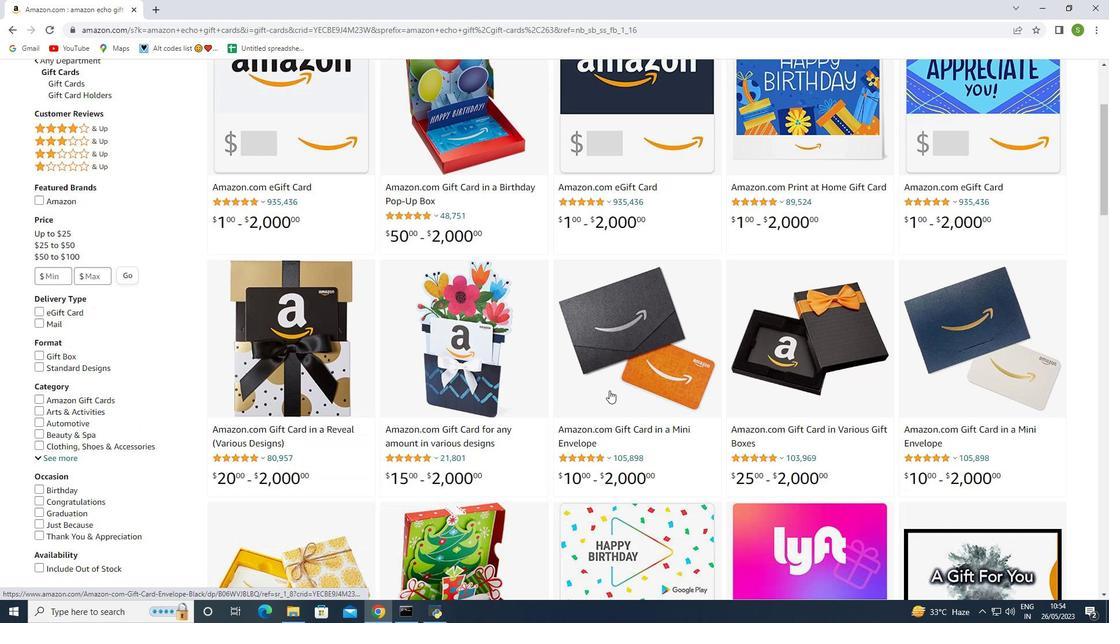 
Action: Mouse scrolled (604, 390) with delta (0, 0)
Screenshot: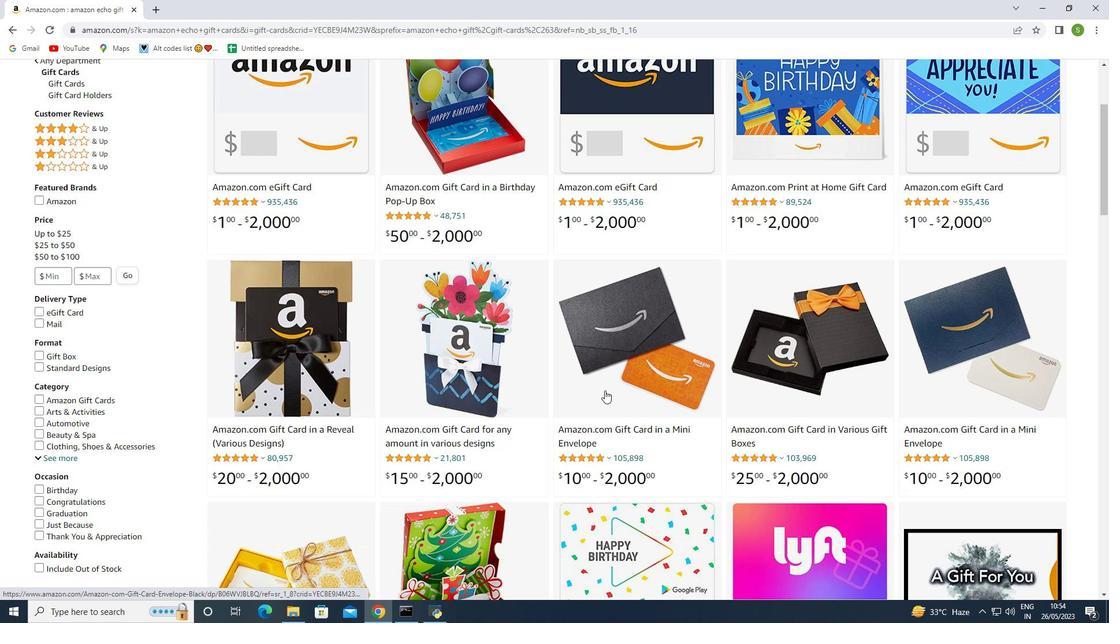 
Action: Mouse scrolled (604, 390) with delta (0, 0)
Screenshot: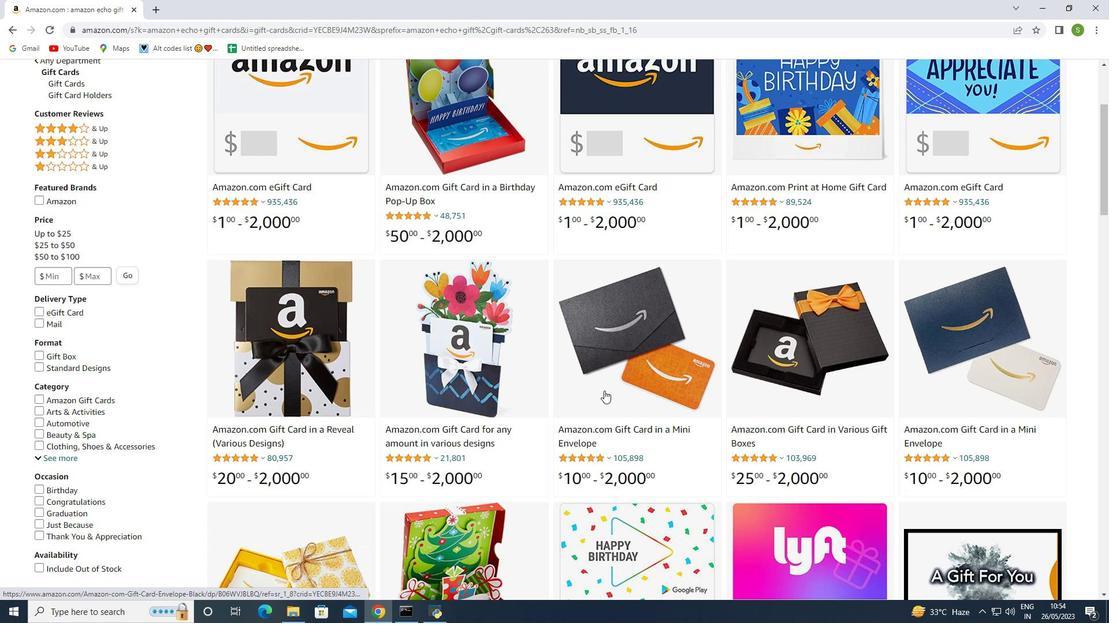 
Action: Mouse moved to (911, 436)
Screenshot: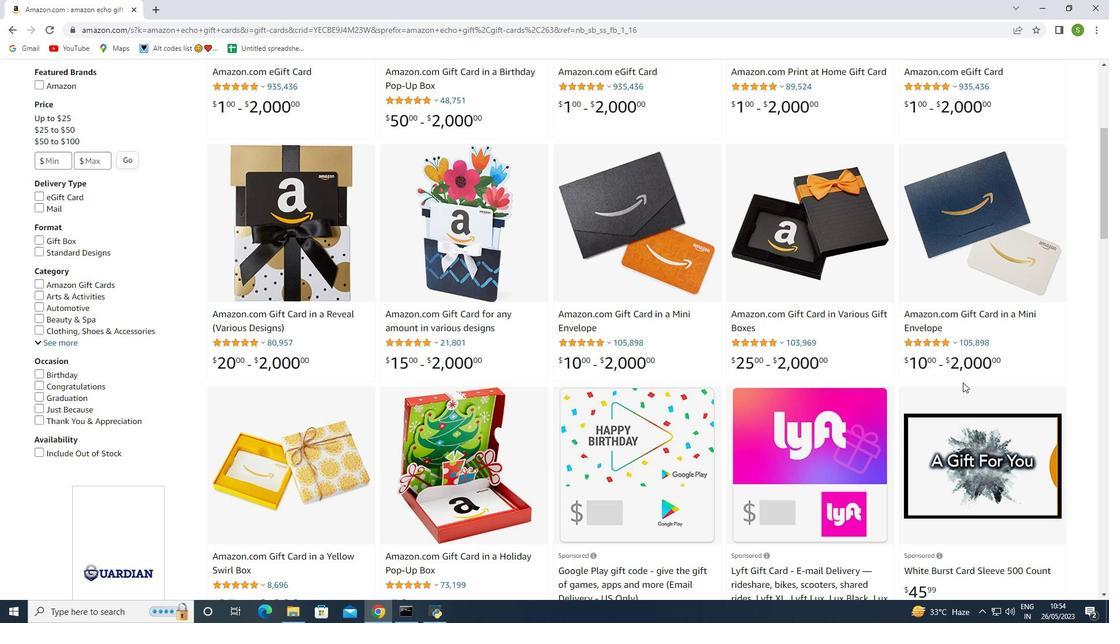 
Action: Mouse scrolled (911, 436) with delta (0, 0)
Screenshot: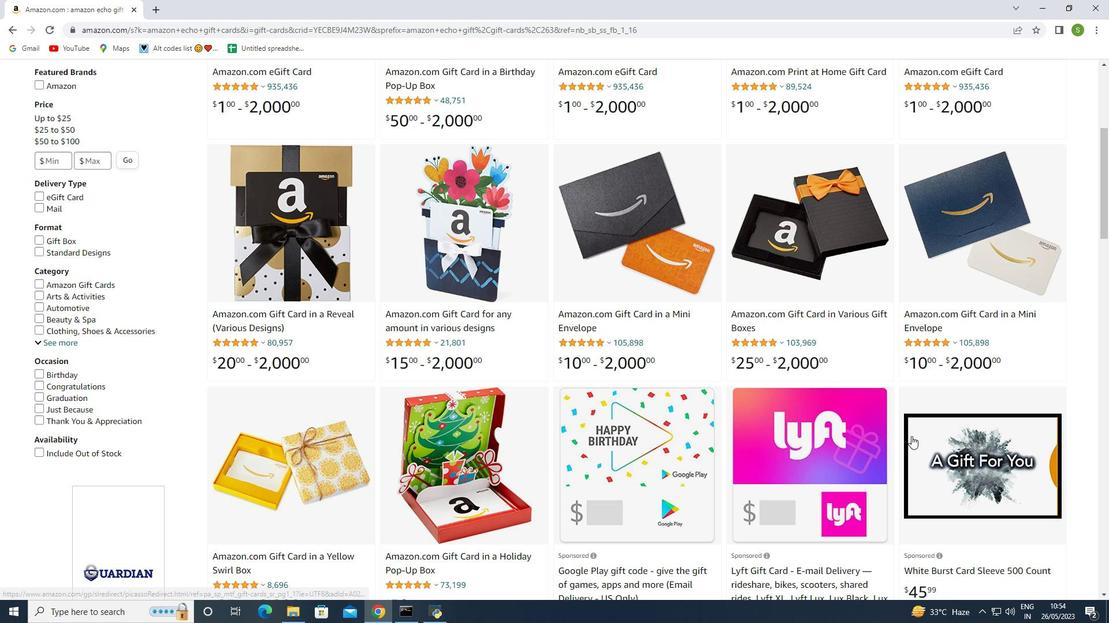 
Action: Mouse scrolled (911, 436) with delta (0, 0)
Screenshot: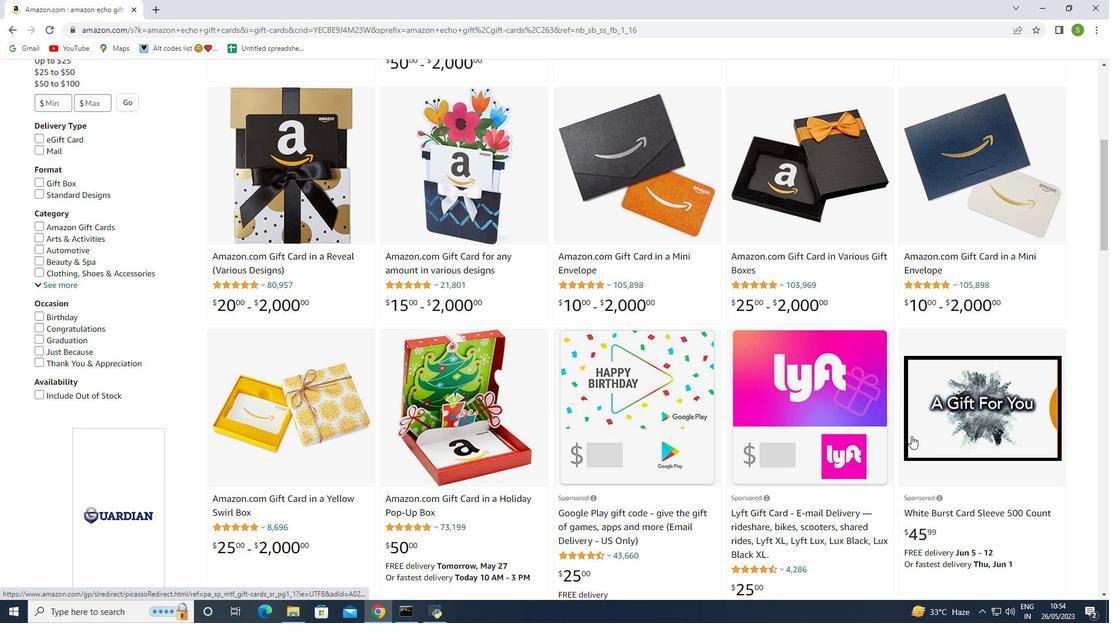 
Action: Mouse scrolled (911, 436) with delta (0, 0)
Screenshot: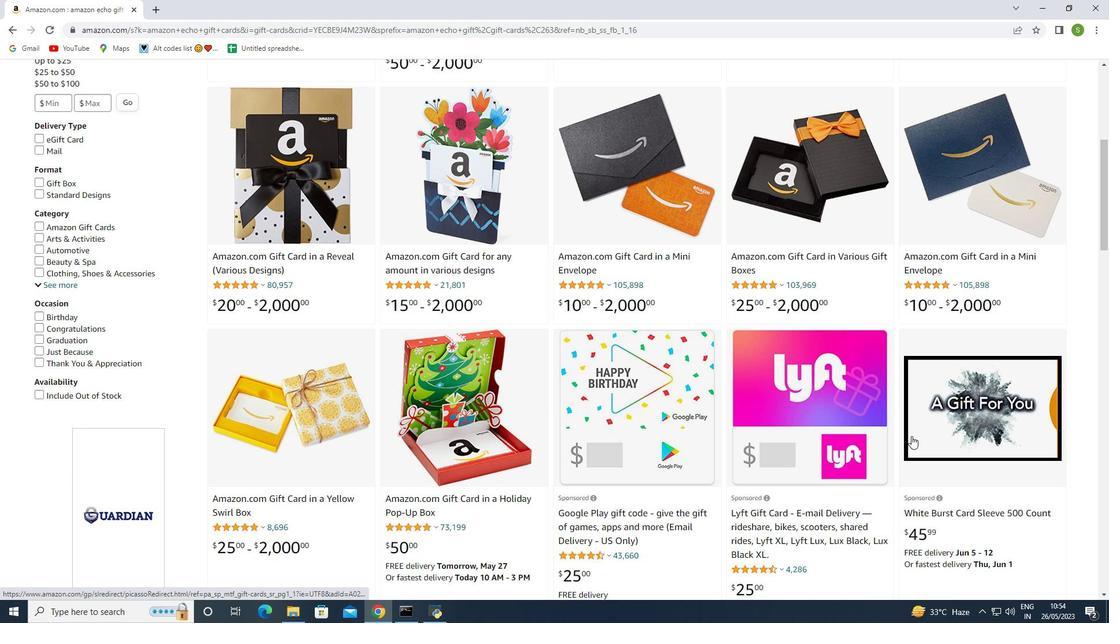 
Action: Mouse scrolled (911, 436) with delta (0, 0)
Screenshot: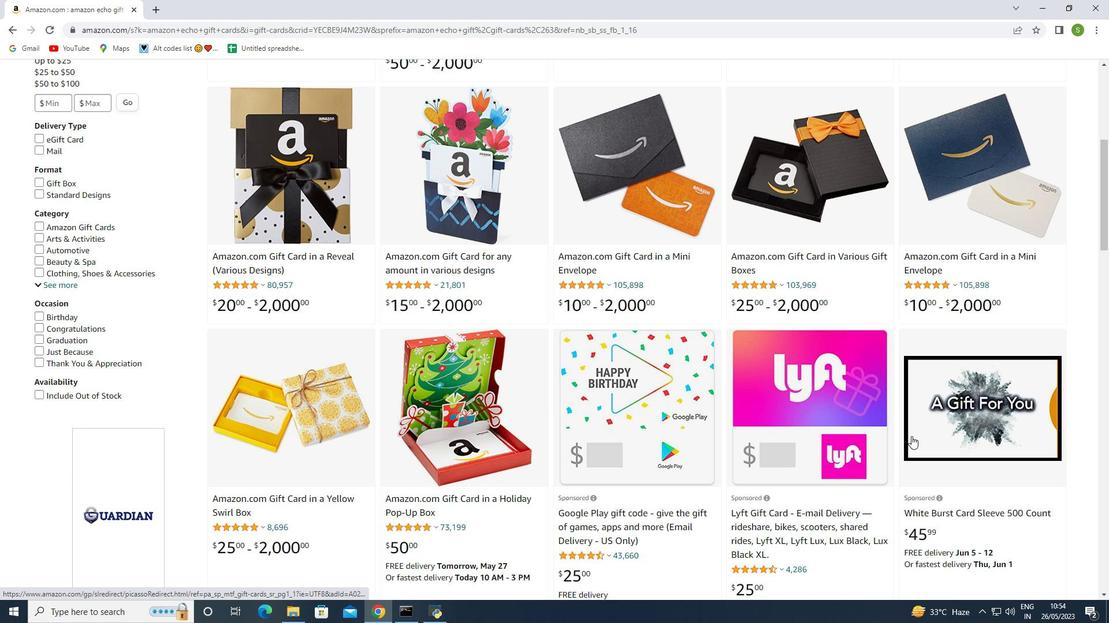 
Action: Mouse moved to (879, 382)
Screenshot: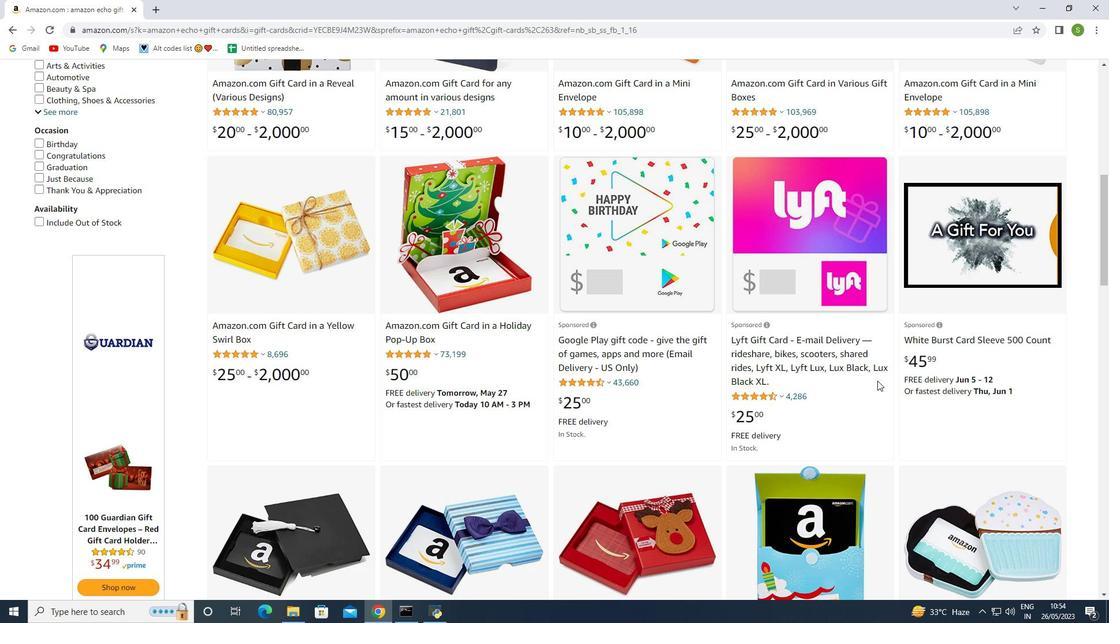 
Action: Mouse scrolled (879, 381) with delta (0, 0)
Screenshot: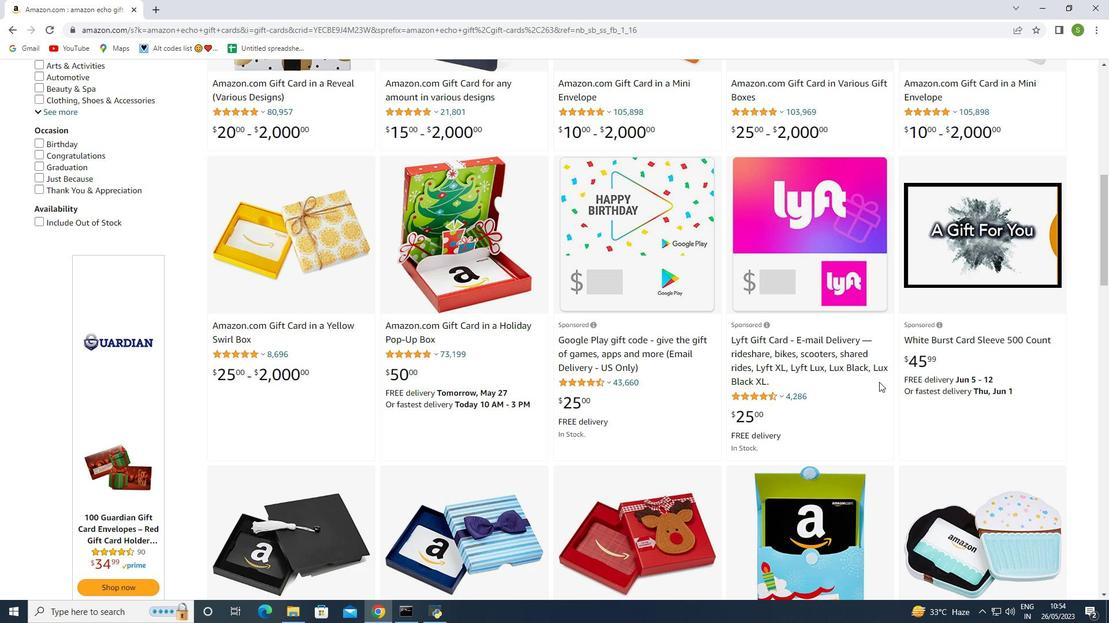 
Action: Mouse scrolled (879, 381) with delta (0, 0)
Screenshot: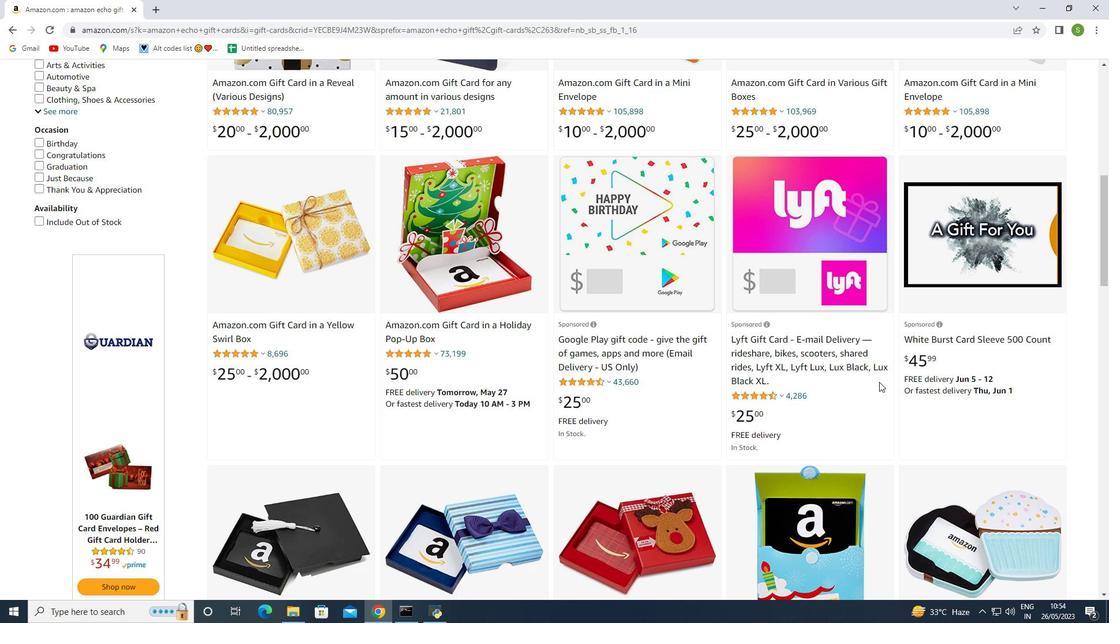 
Action: Mouse scrolled (879, 381) with delta (0, 0)
Screenshot: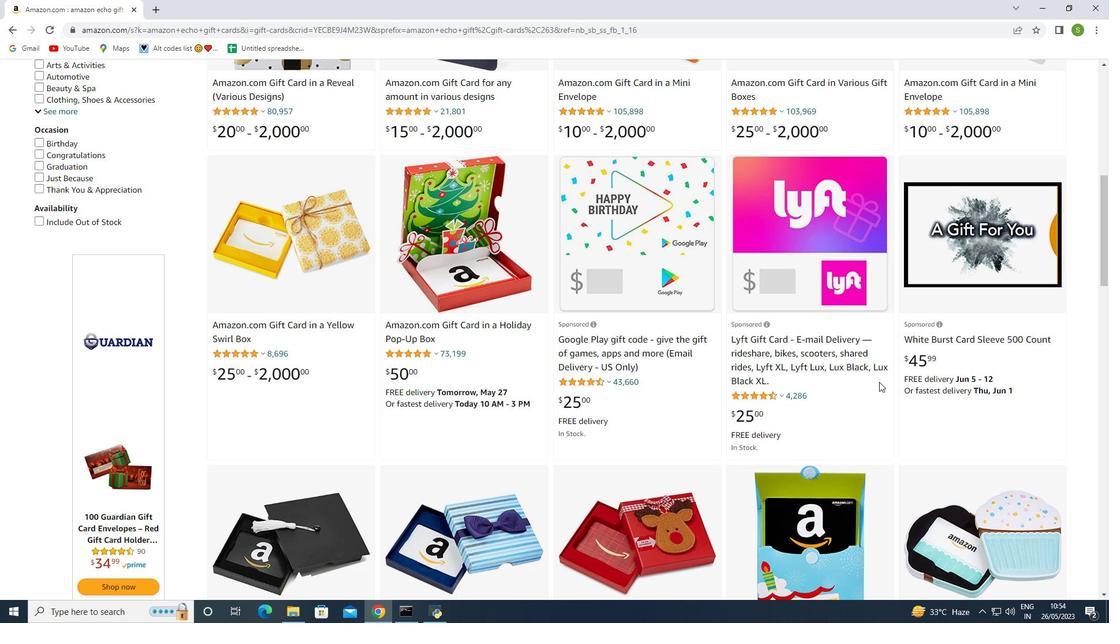 
Action: Mouse scrolled (879, 381) with delta (0, 0)
Screenshot: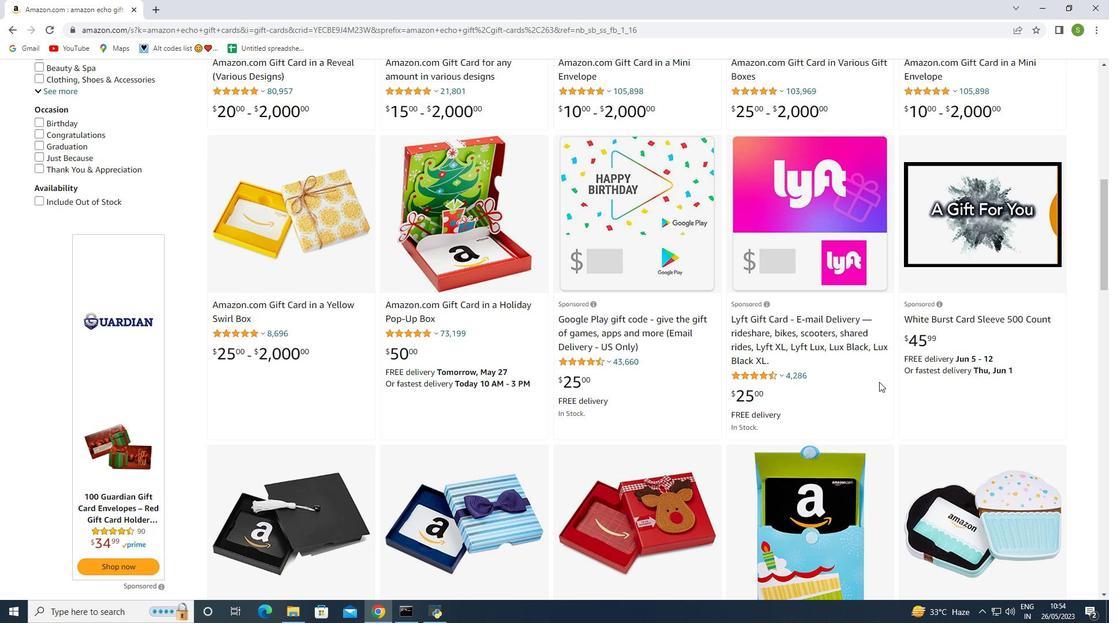 
Action: Mouse moved to (876, 382)
Screenshot: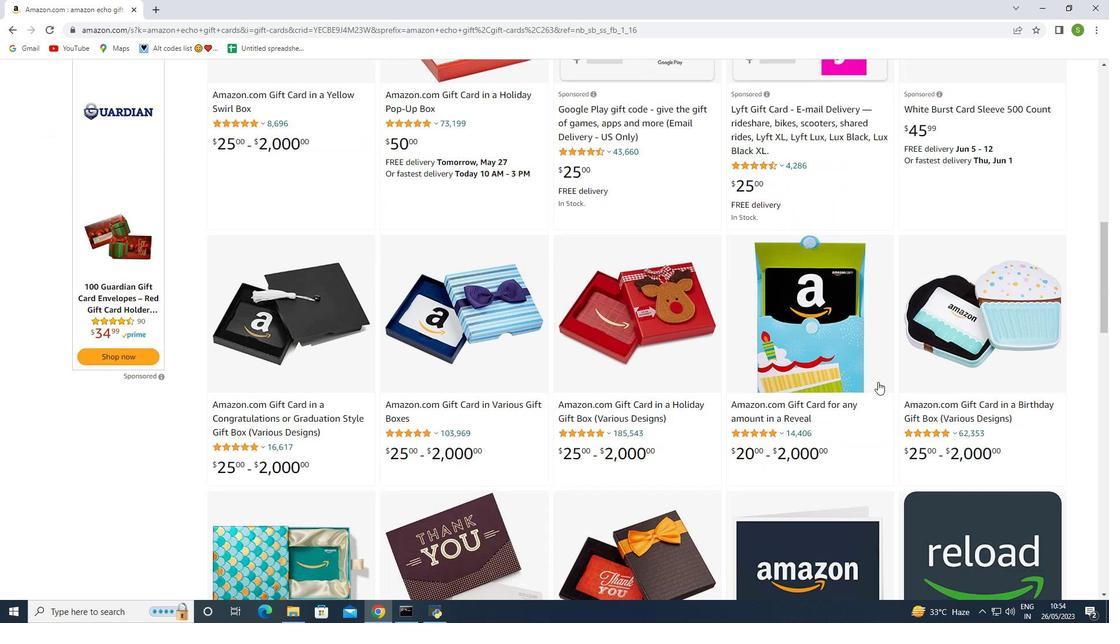 
Action: Mouse scrolled (876, 381) with delta (0, 0)
Screenshot: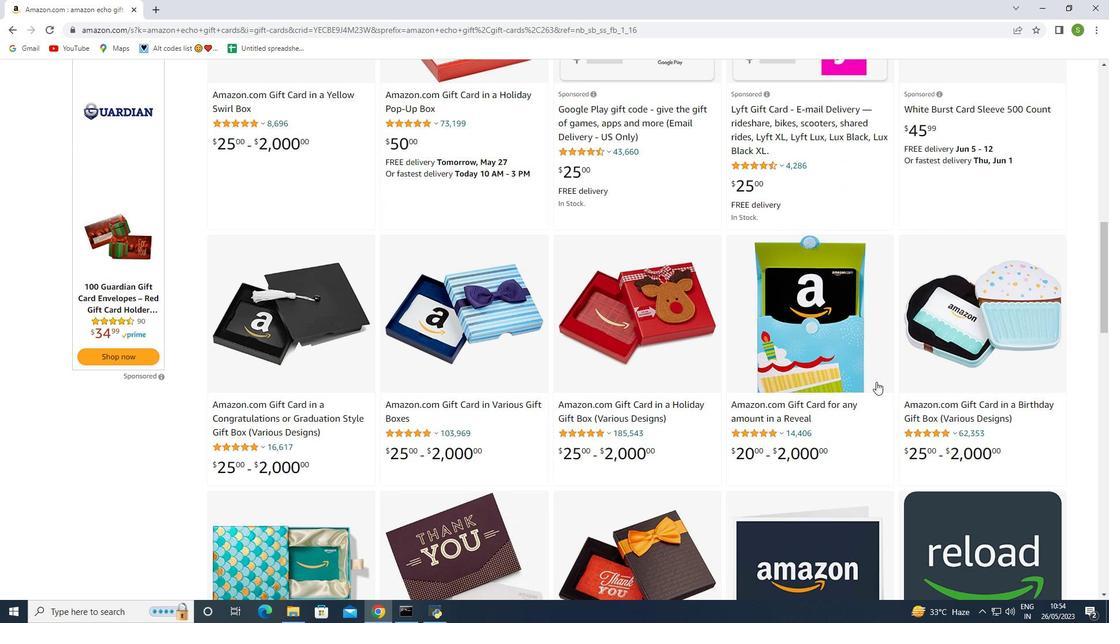 
Action: Mouse scrolled (876, 381) with delta (0, 0)
Screenshot: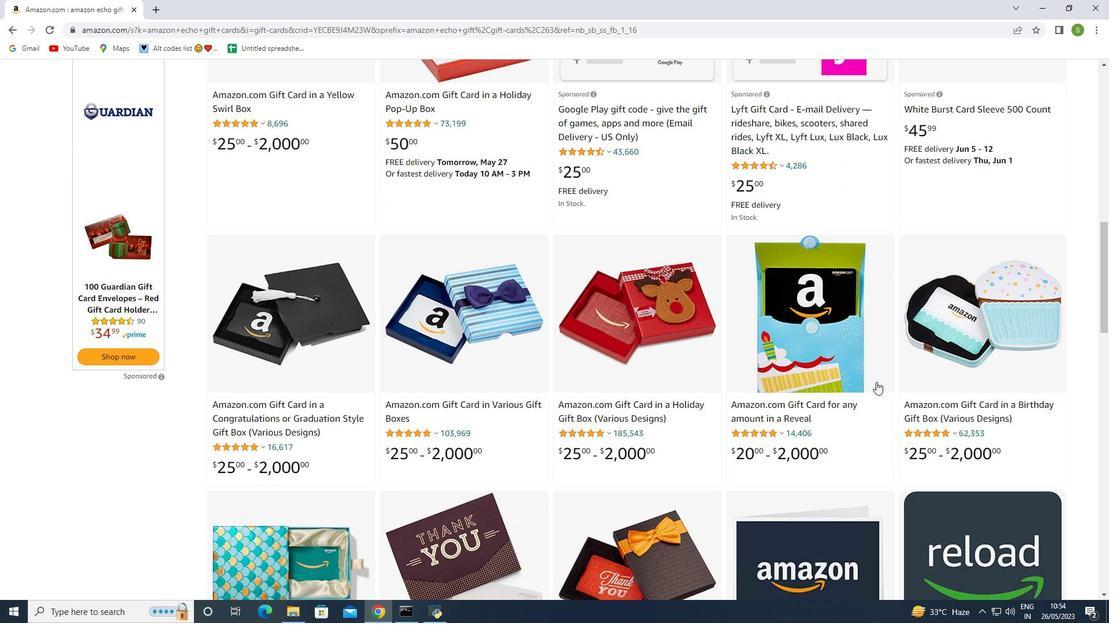 
Action: Mouse moved to (761, 398)
Screenshot: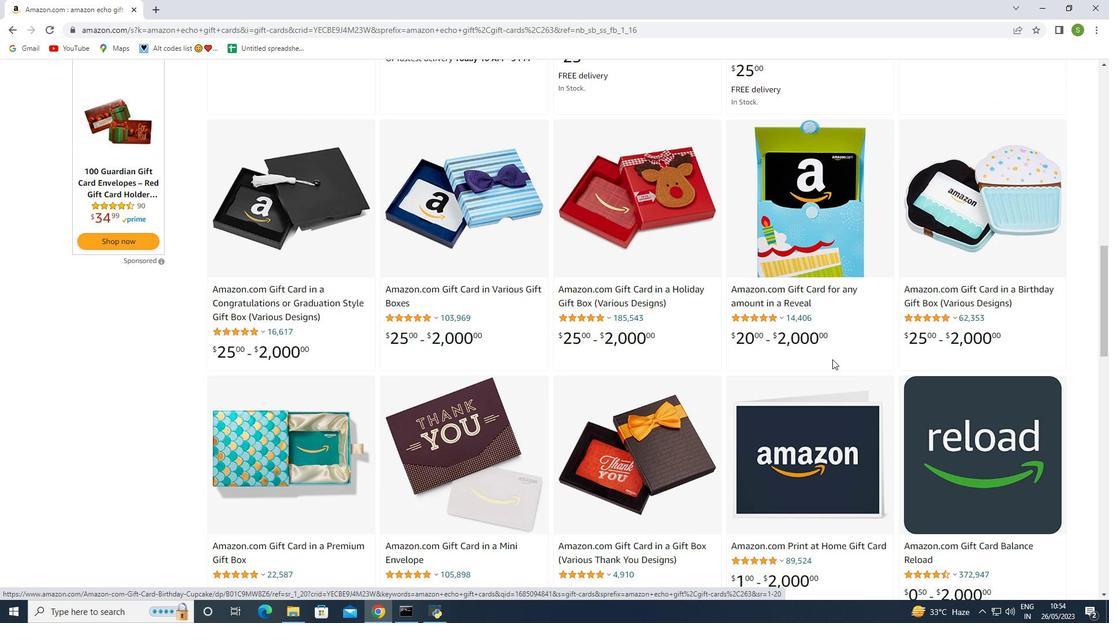 
Action: Mouse scrolled (761, 397) with delta (0, 0)
Screenshot: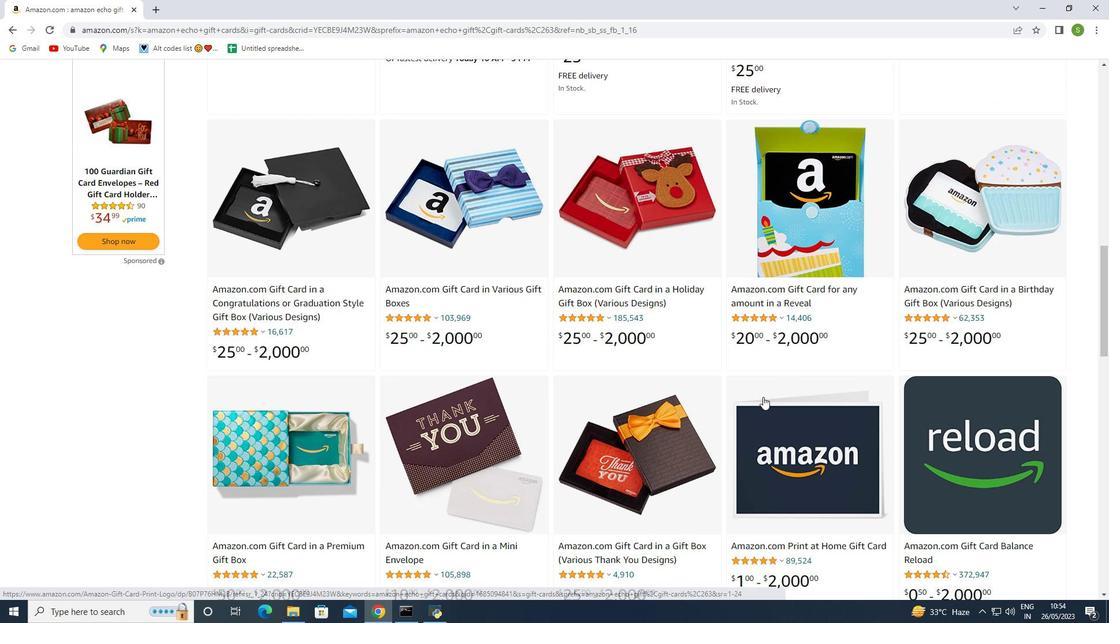 
Action: Mouse scrolled (761, 397) with delta (0, 0)
Screenshot: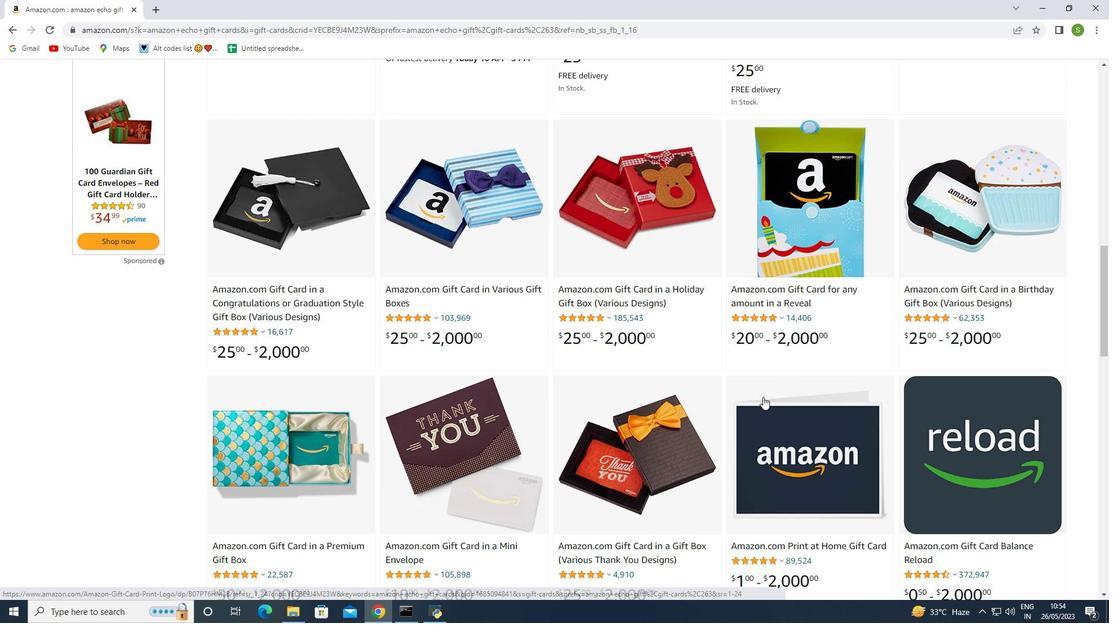 
Action: Mouse scrolled (761, 397) with delta (0, 0)
Screenshot: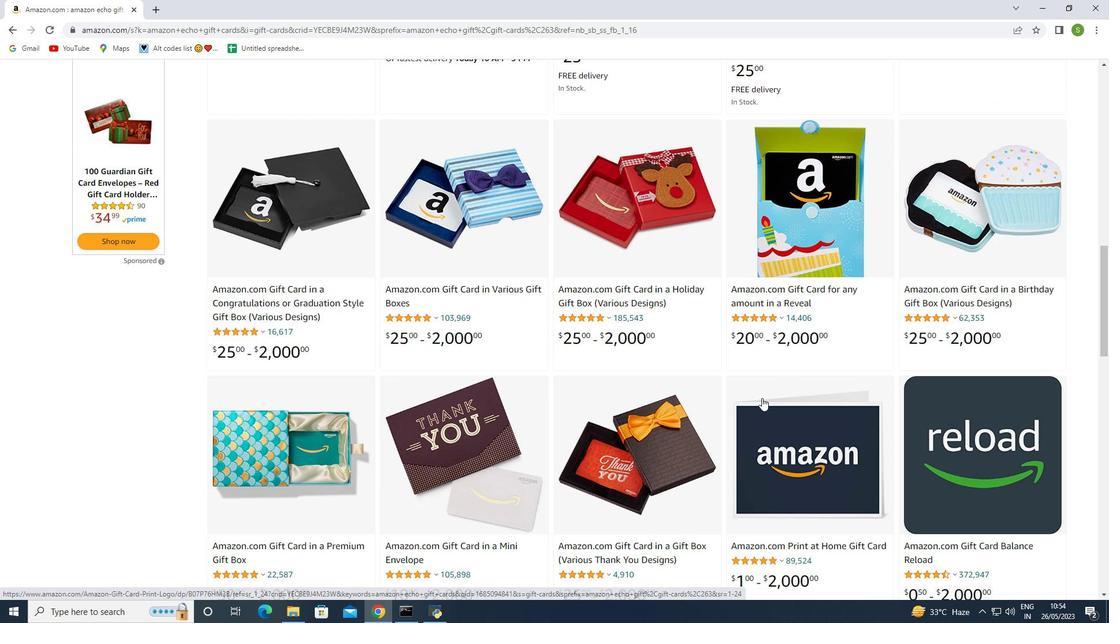
Action: Mouse moved to (705, 429)
Screenshot: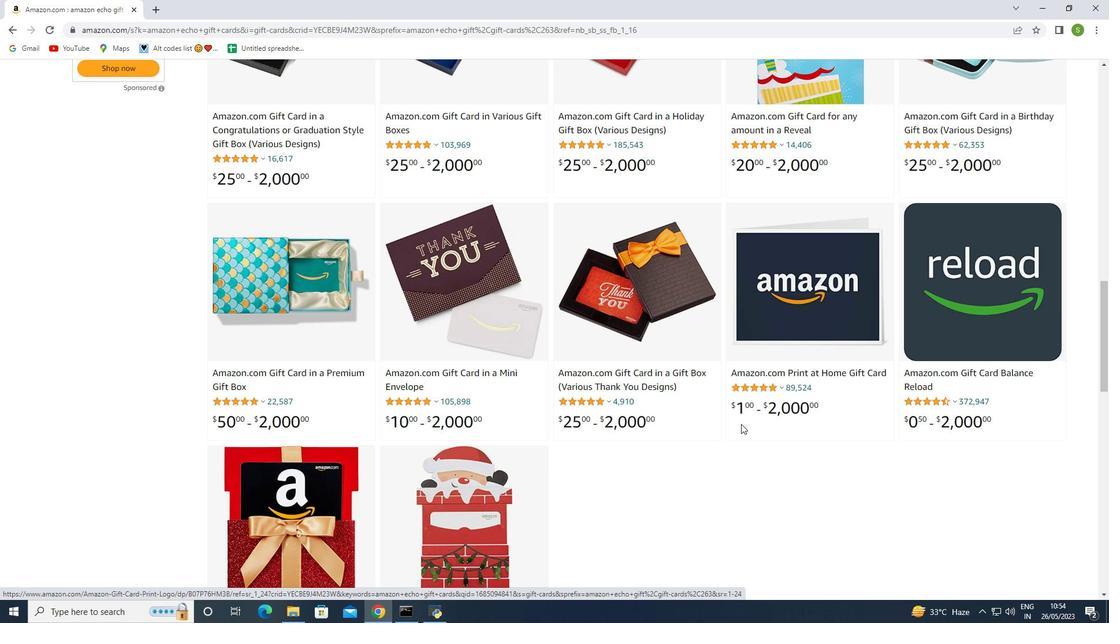 
Action: Mouse scrolled (705, 428) with delta (0, 0)
Screenshot: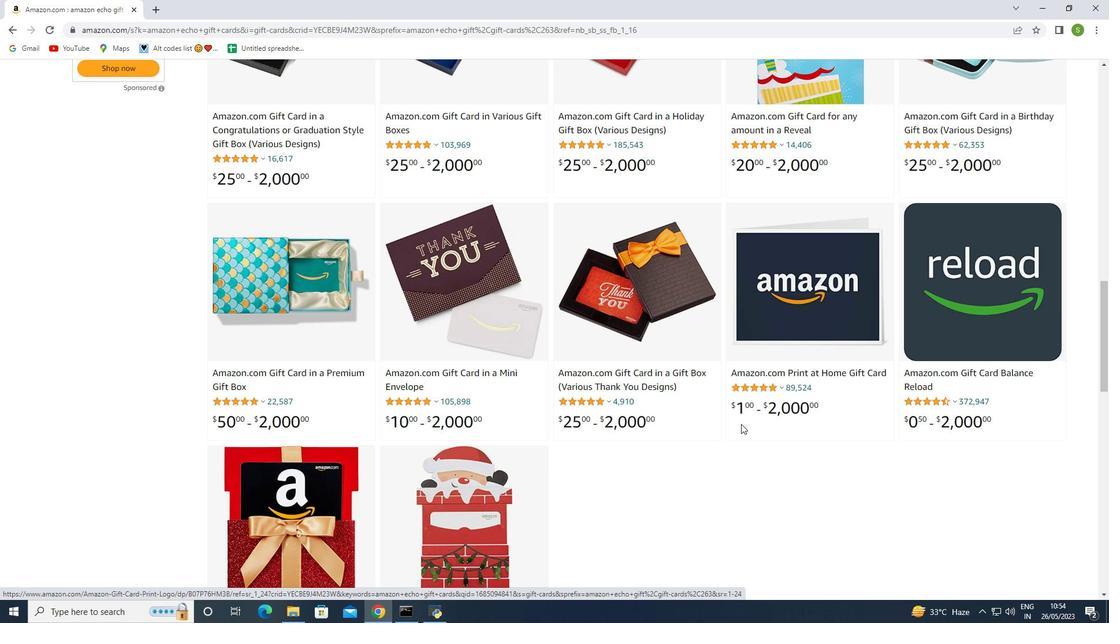 
Action: Mouse moved to (680, 429)
Screenshot: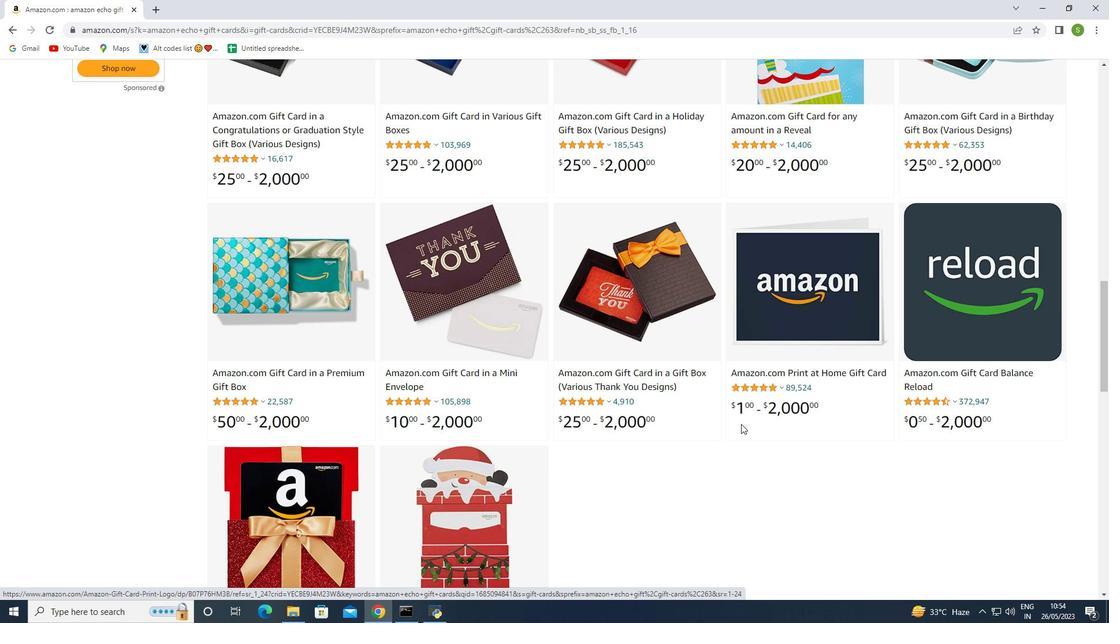
Action: Mouse scrolled (680, 428) with delta (0, 0)
Screenshot: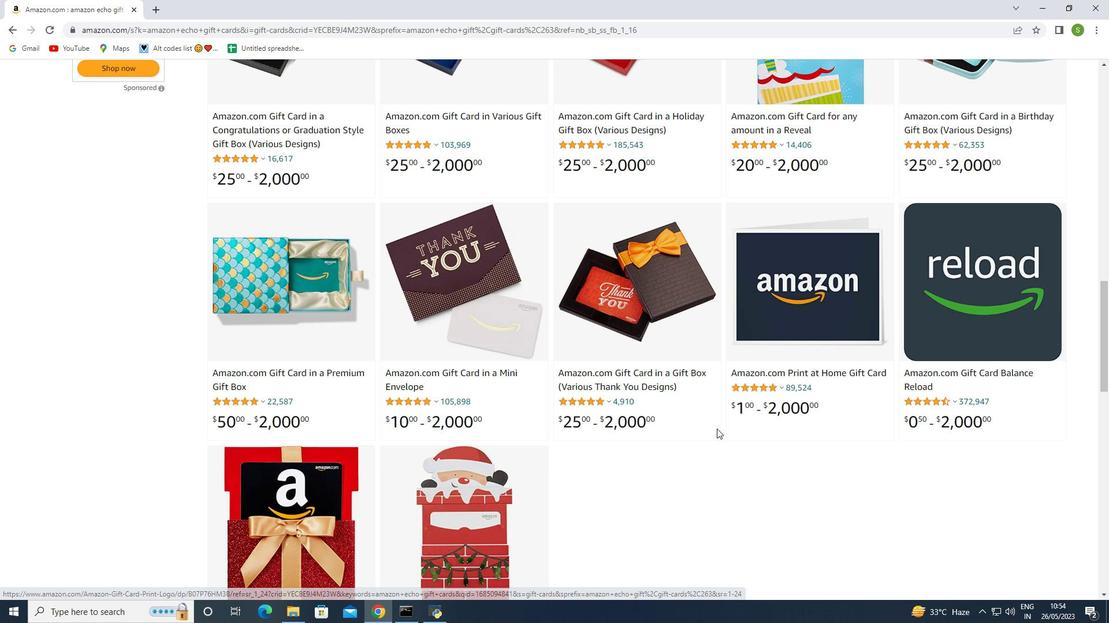 
Action: Mouse moved to (643, 425)
Screenshot: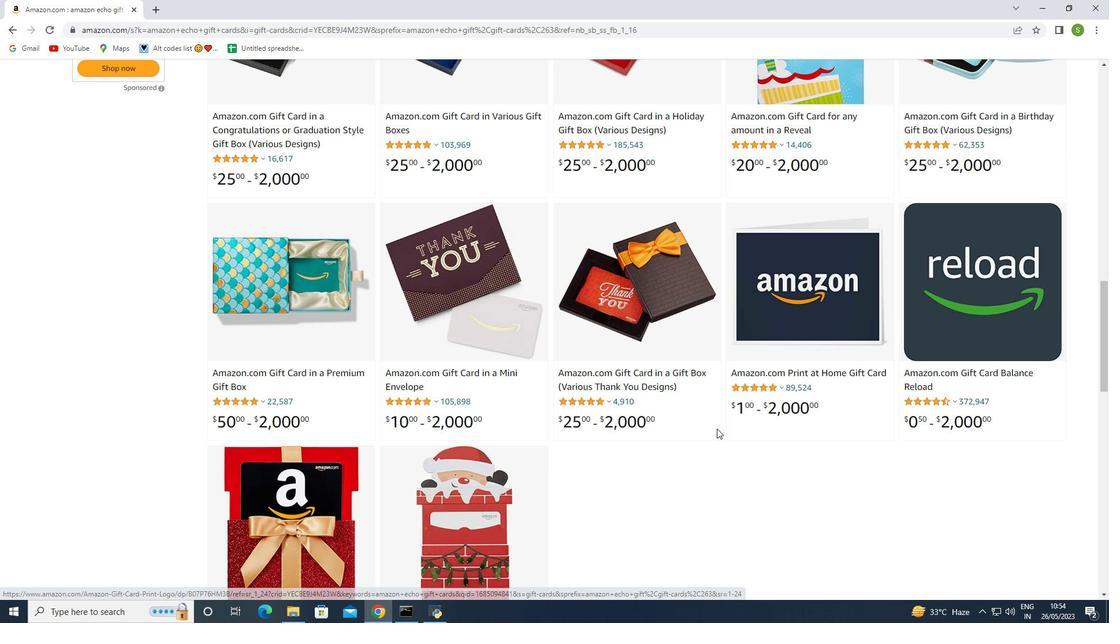 
Action: Mouse scrolled (643, 425) with delta (0, 0)
Screenshot: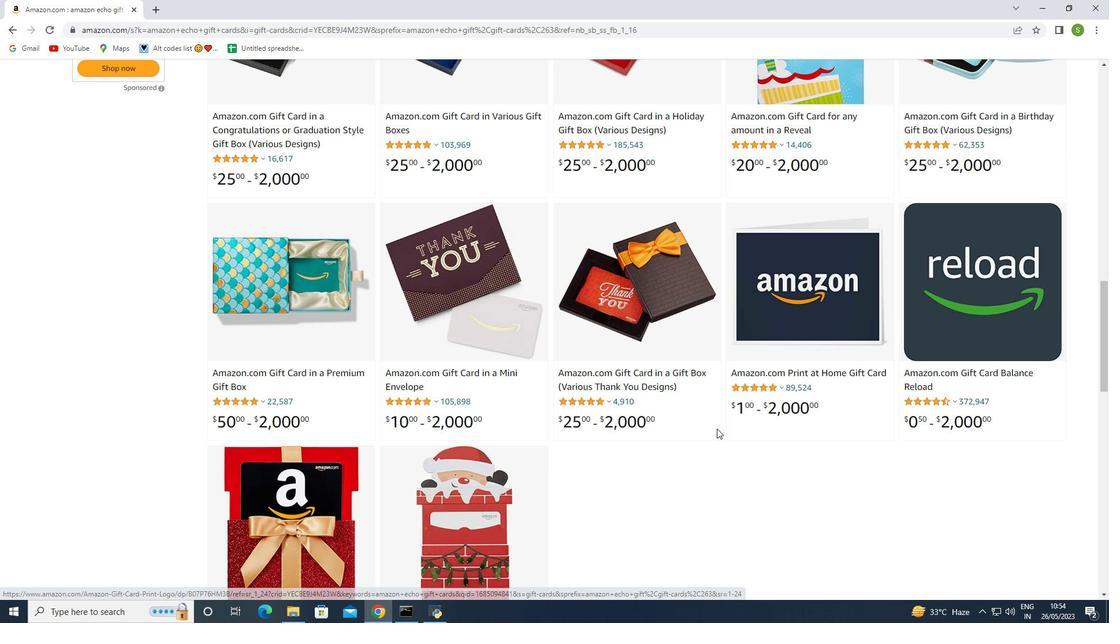 
Action: Mouse moved to (406, 400)
Screenshot: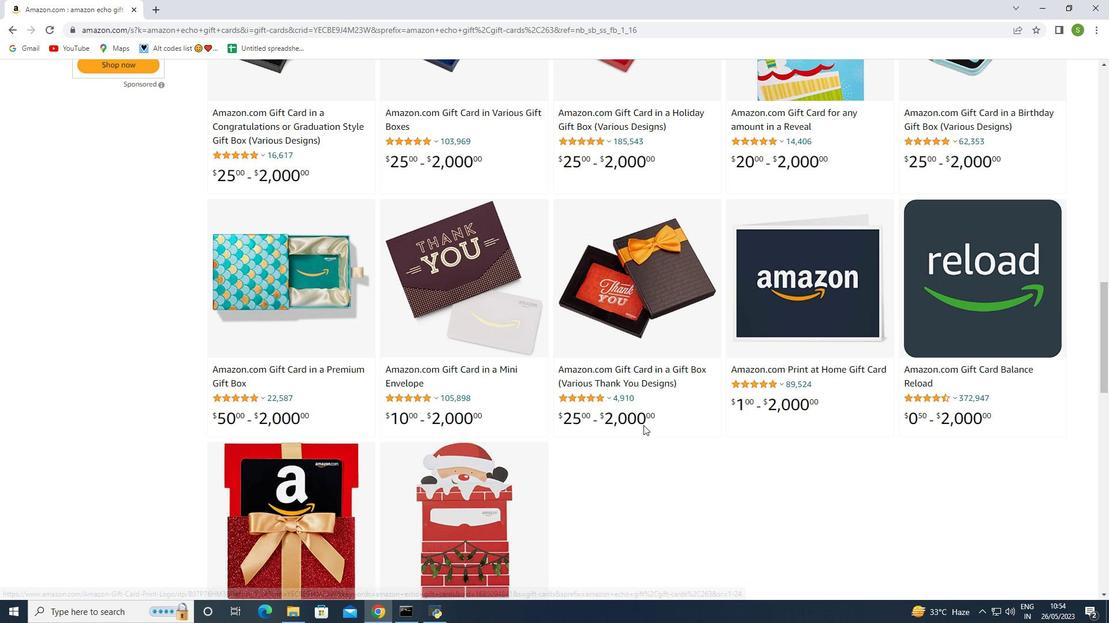 
Action: Mouse scrolled (406, 399) with delta (0, 0)
Screenshot: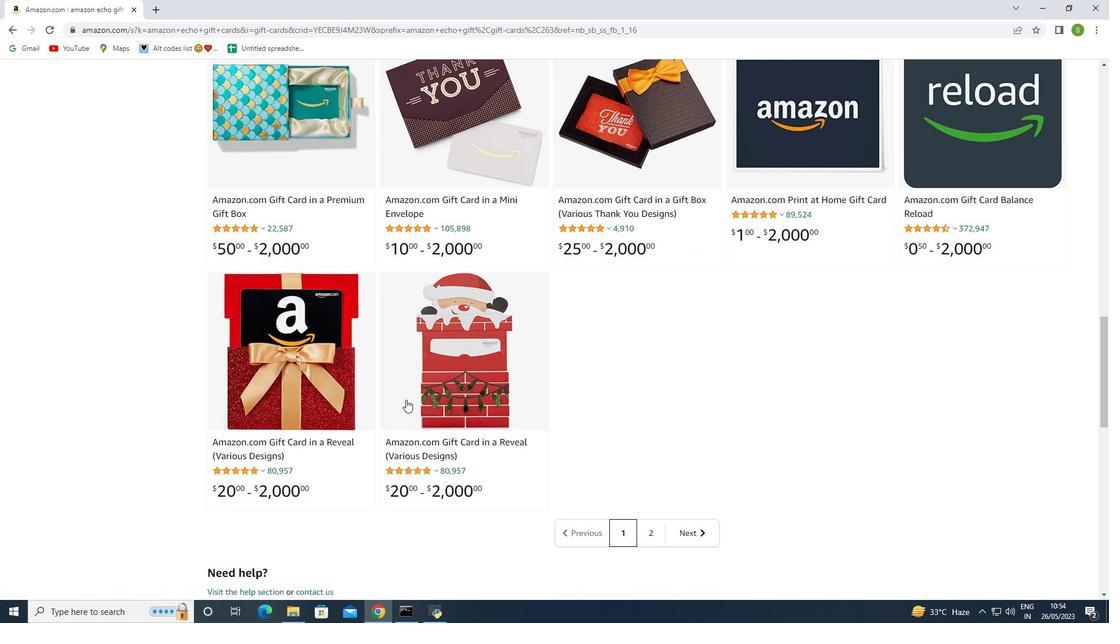 
Action: Mouse scrolled (406, 399) with delta (0, 0)
Screenshot: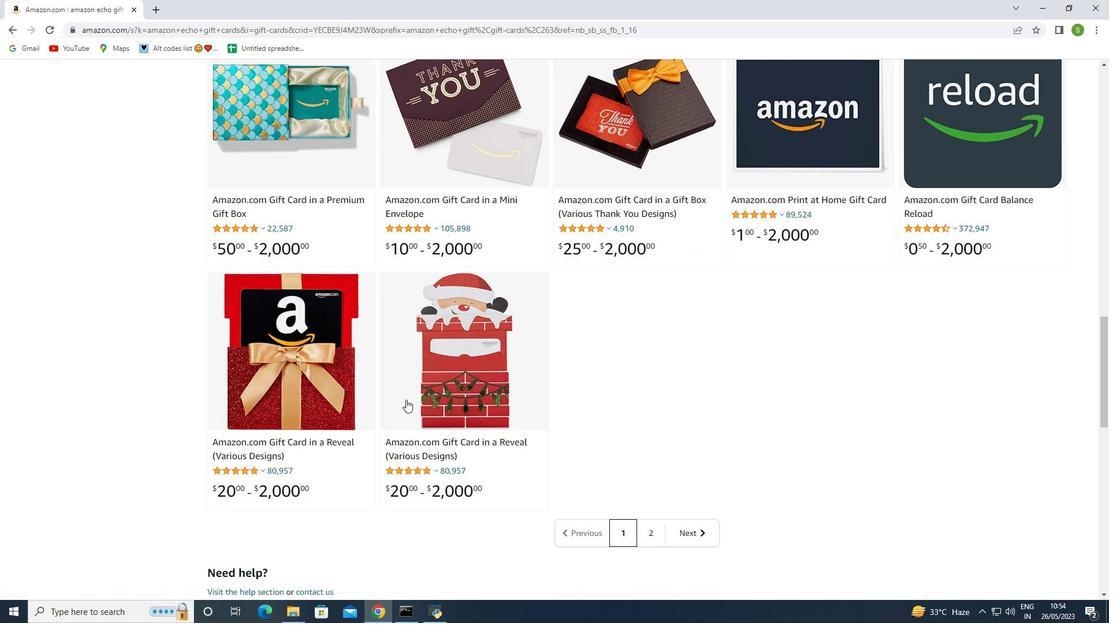 
Action: Mouse scrolled (406, 399) with delta (0, 0)
Screenshot: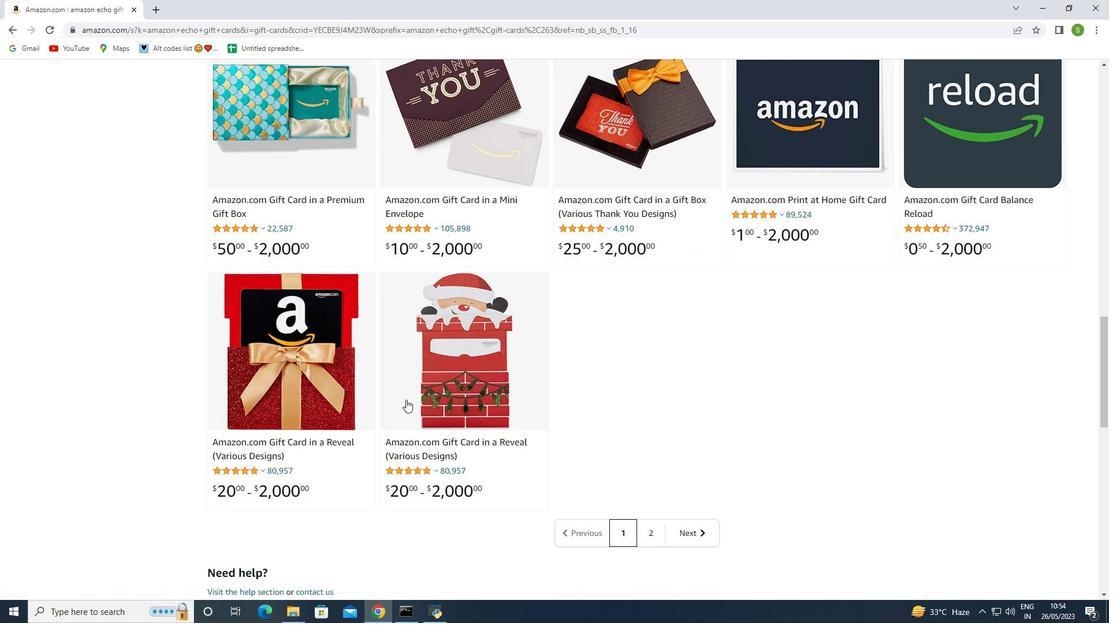 
Action: Mouse scrolled (406, 399) with delta (0, 0)
Screenshot: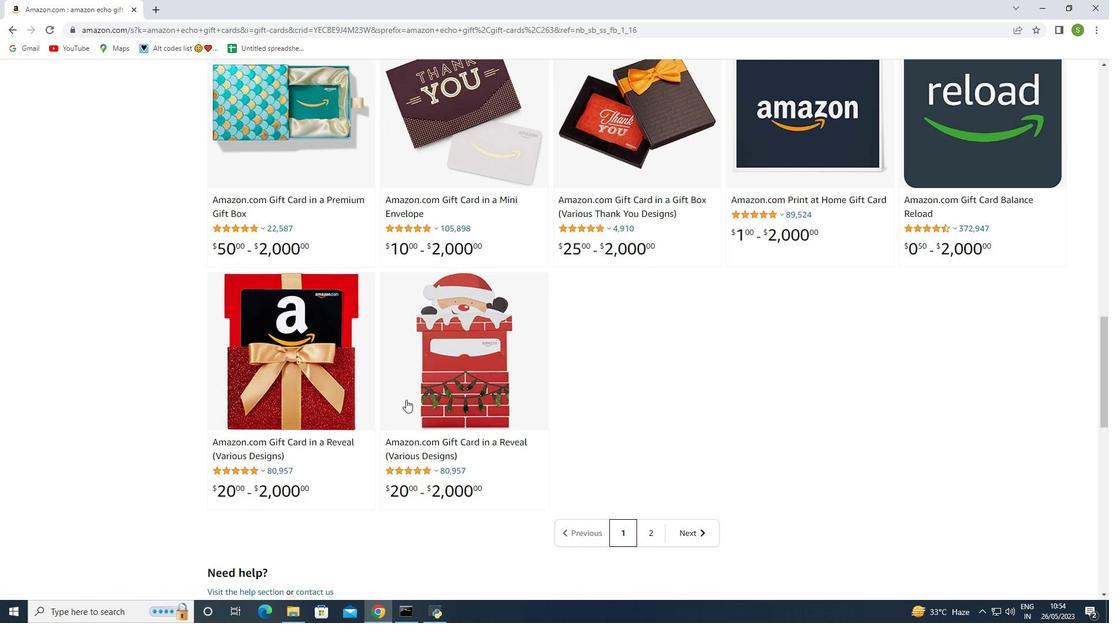 
Action: Mouse moved to (427, 409)
Screenshot: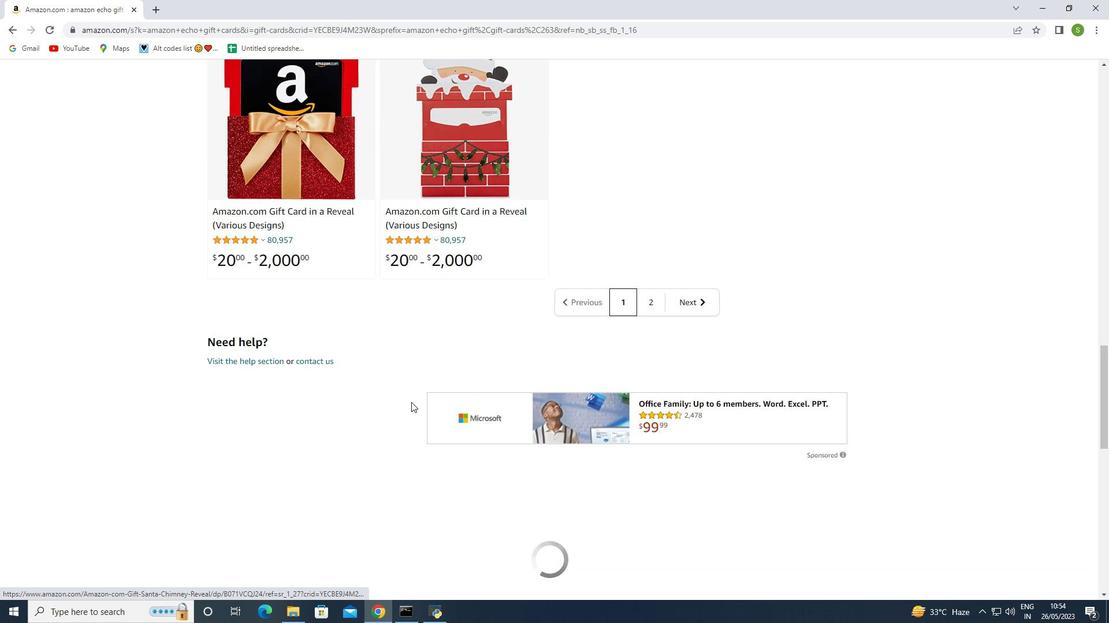 
Action: Mouse scrolled (427, 410) with delta (0, 0)
Screenshot: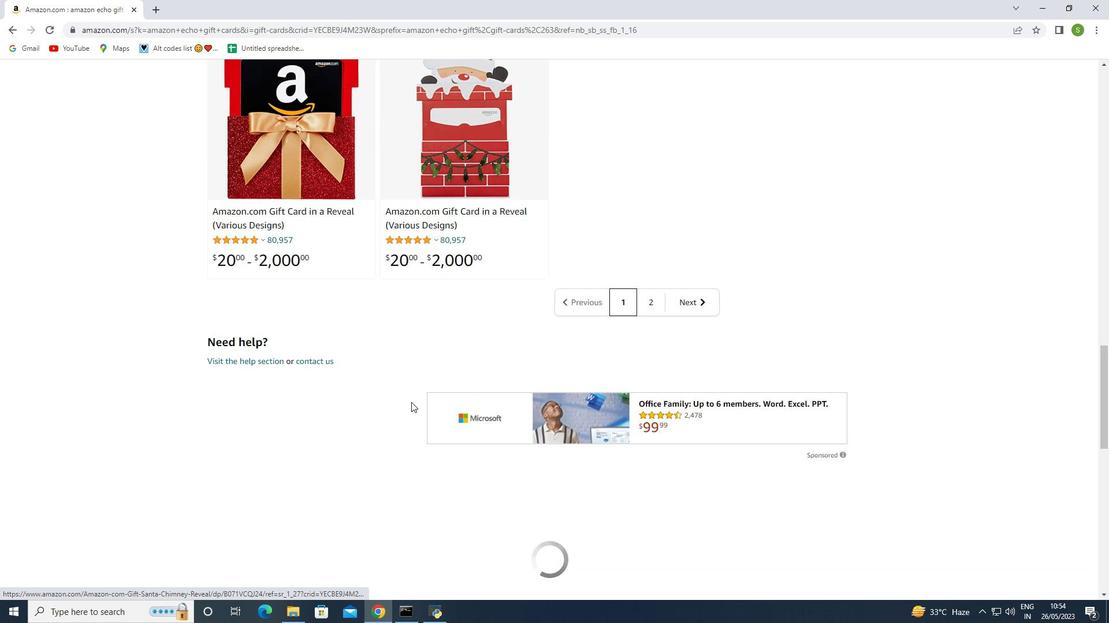 
Action: Mouse moved to (437, 415)
Screenshot: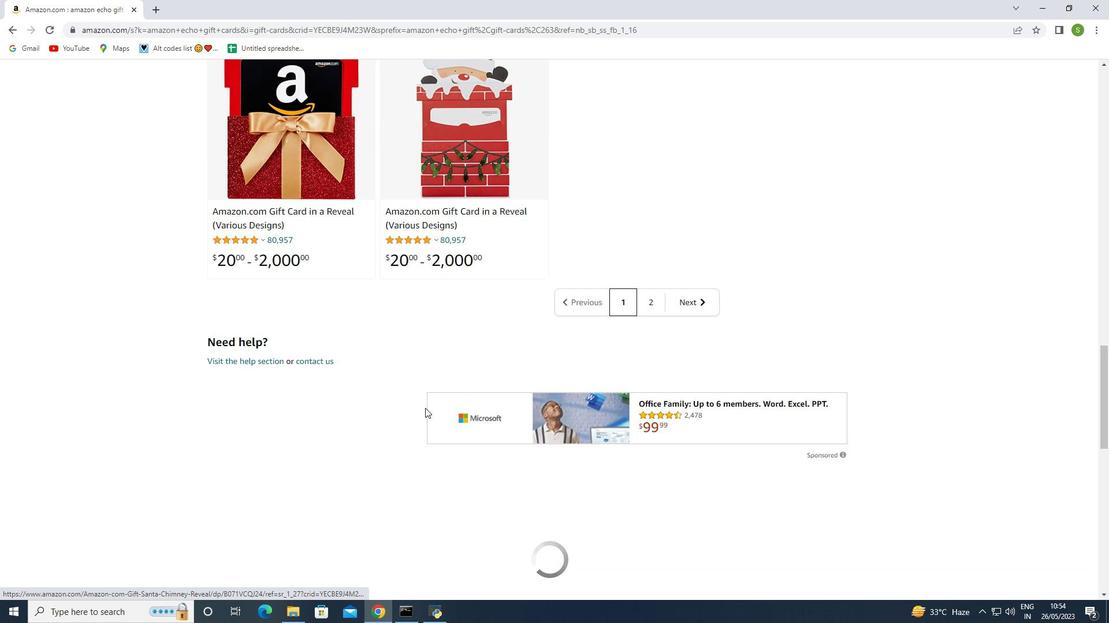 
Action: Mouse scrolled (428, 410) with delta (0, 0)
Screenshot: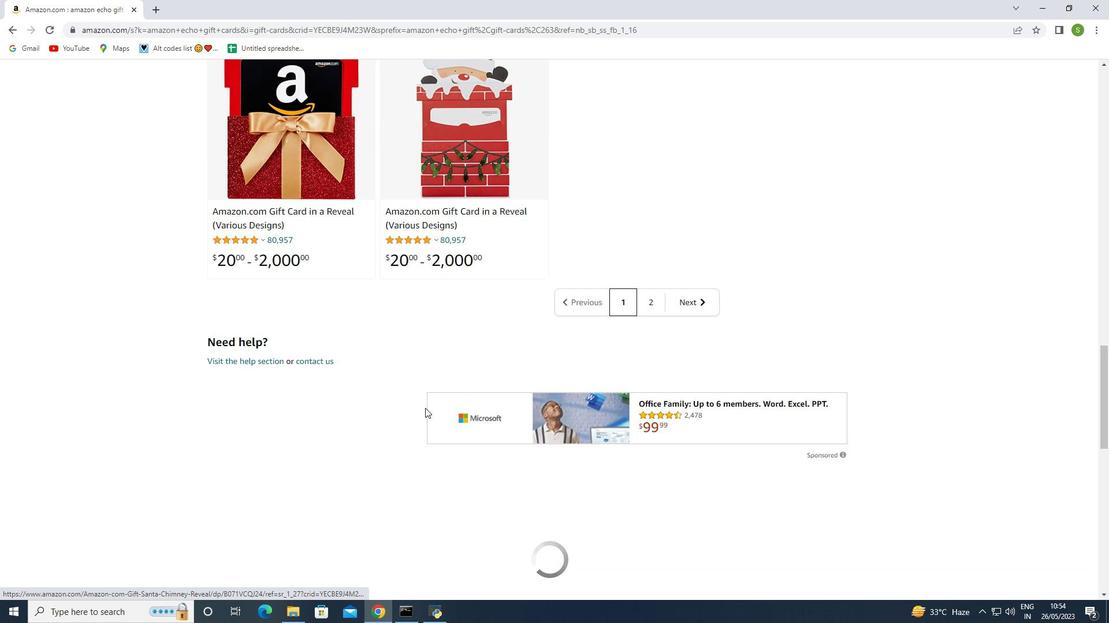 
Action: Mouse moved to (439, 417)
Screenshot: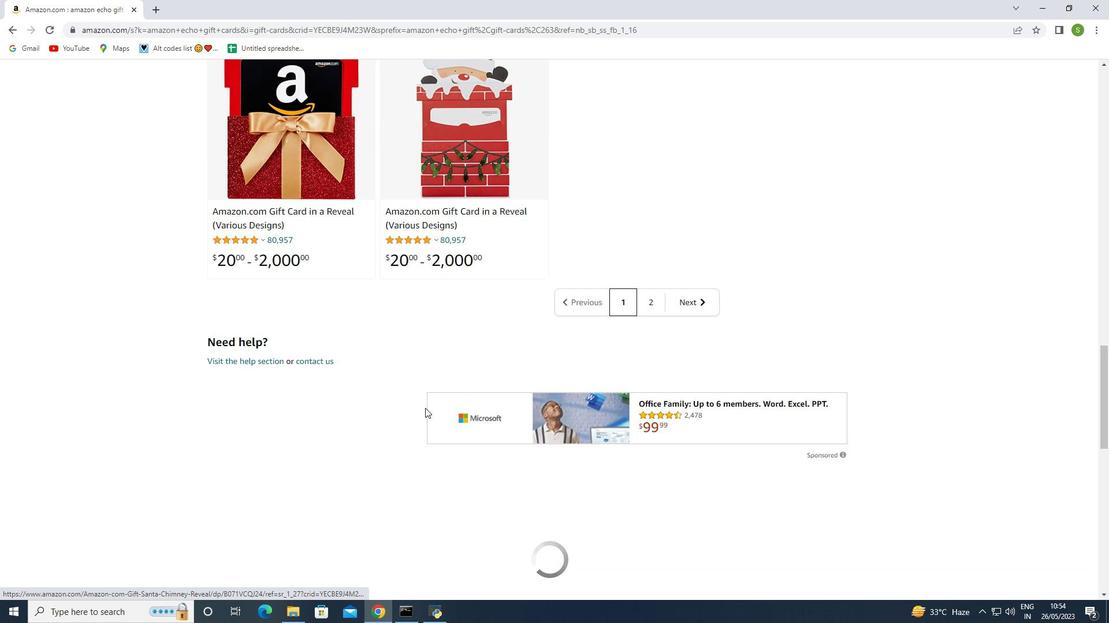 
Action: Mouse scrolled (429, 411) with delta (0, 0)
Screenshot: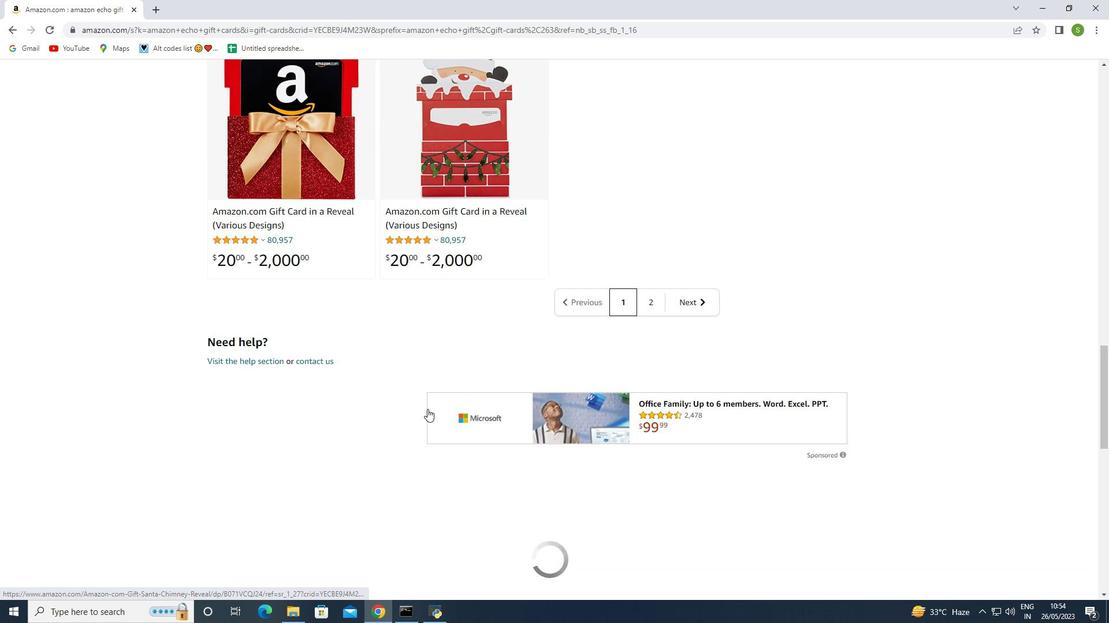 
Action: Mouse moved to (511, 447)
Screenshot: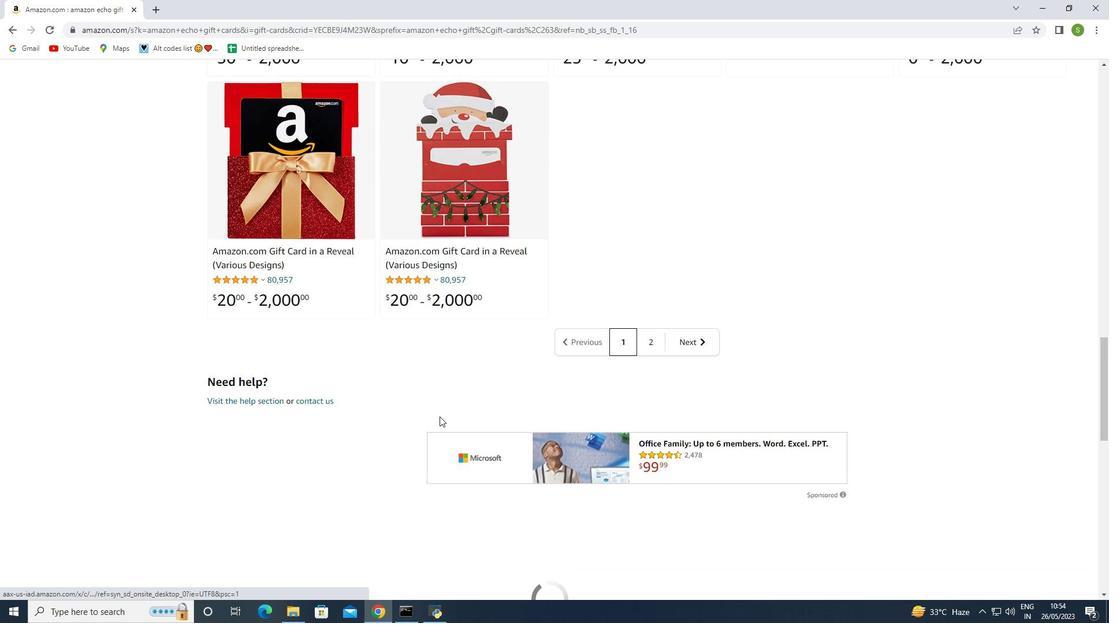 
Action: Mouse scrolled (511, 447) with delta (0, 0)
Screenshot: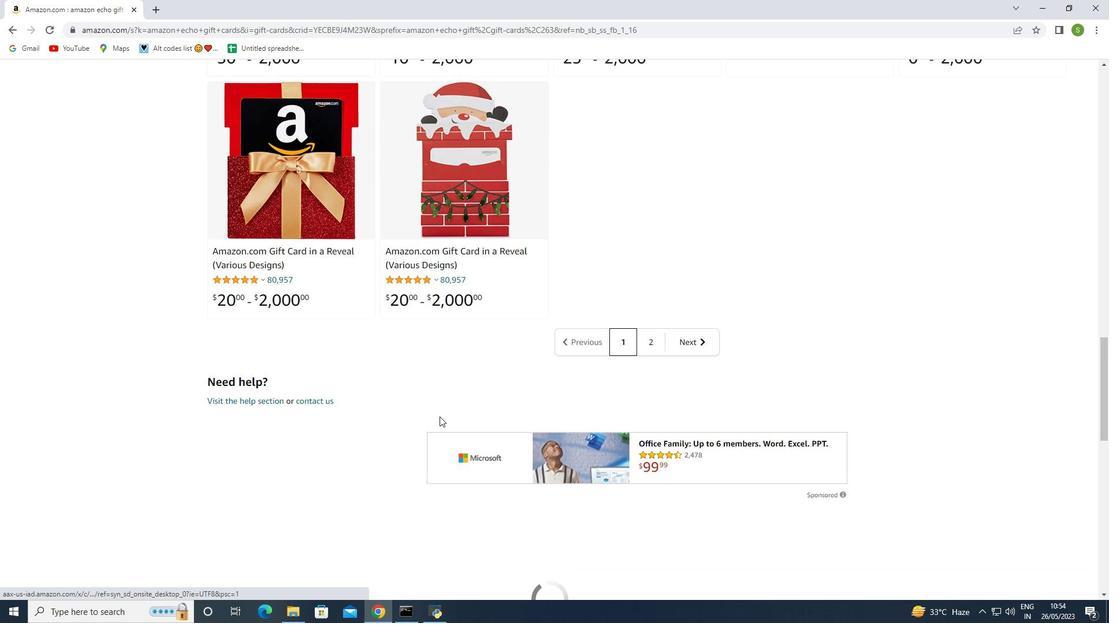 
Action: Mouse scrolled (511, 447) with delta (0, 0)
Screenshot: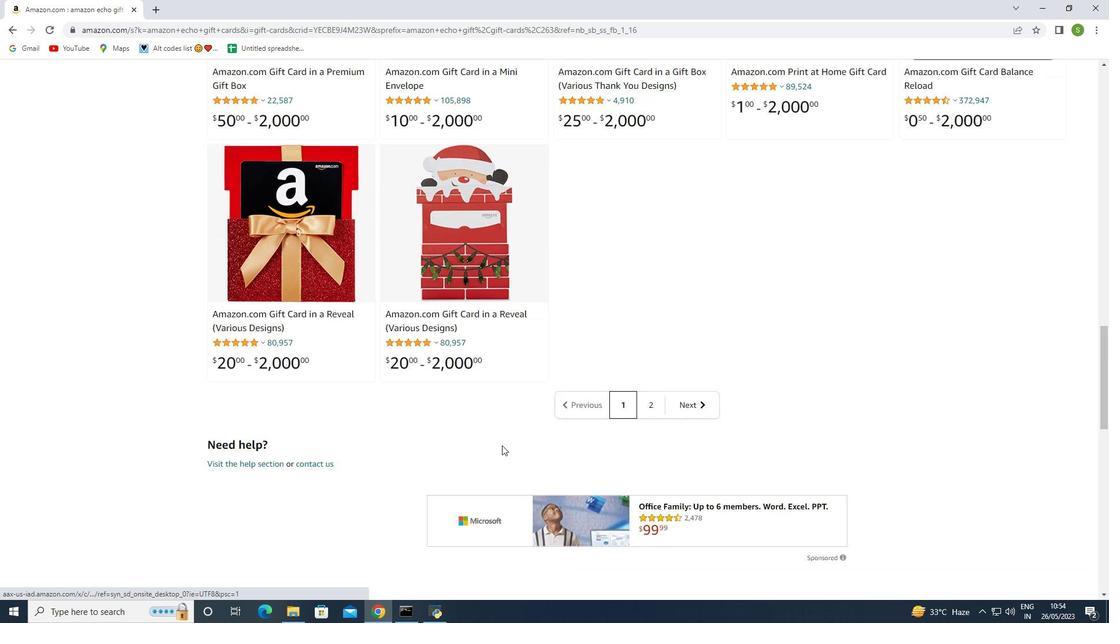 
Action: Mouse scrolled (511, 447) with delta (0, 0)
Screenshot: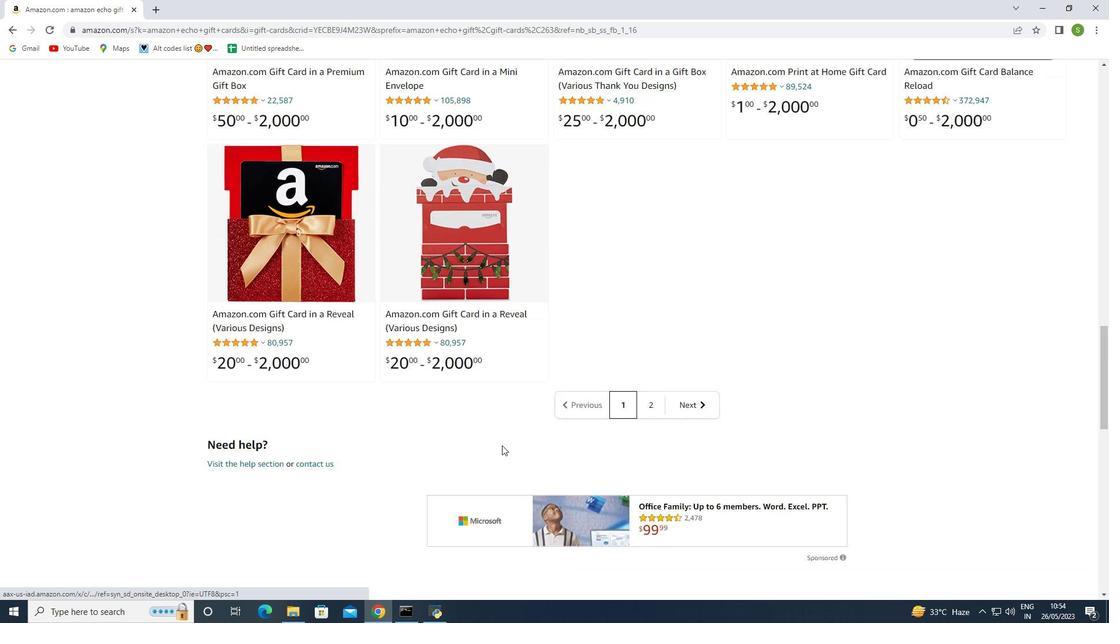 
Action: Mouse scrolled (511, 447) with delta (0, 0)
Screenshot: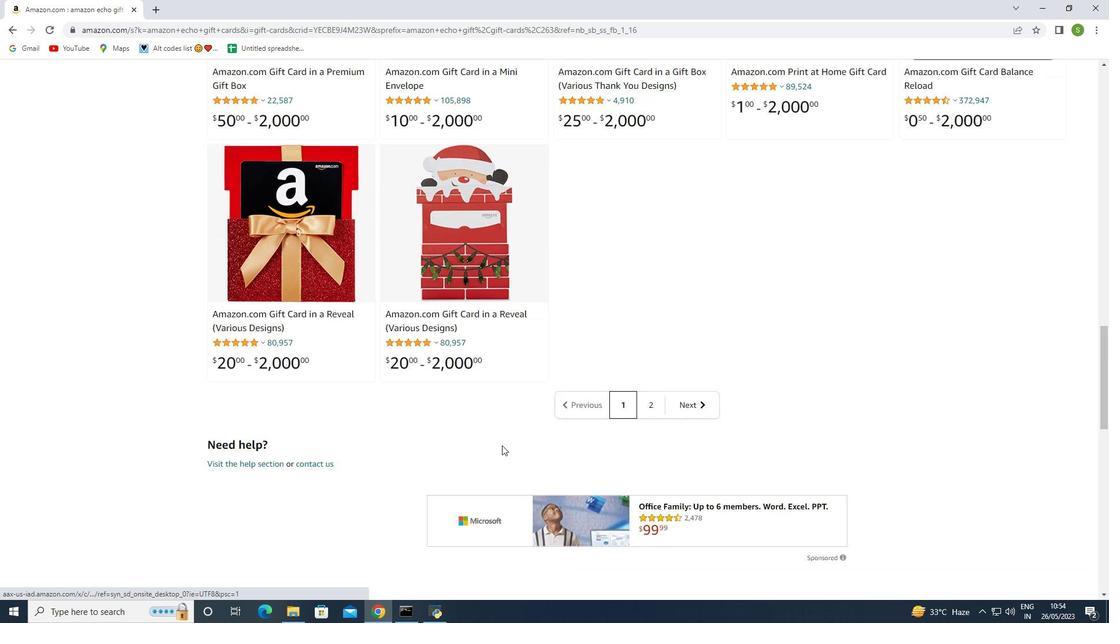 
Action: Mouse scrolled (511, 447) with delta (0, 0)
Screenshot: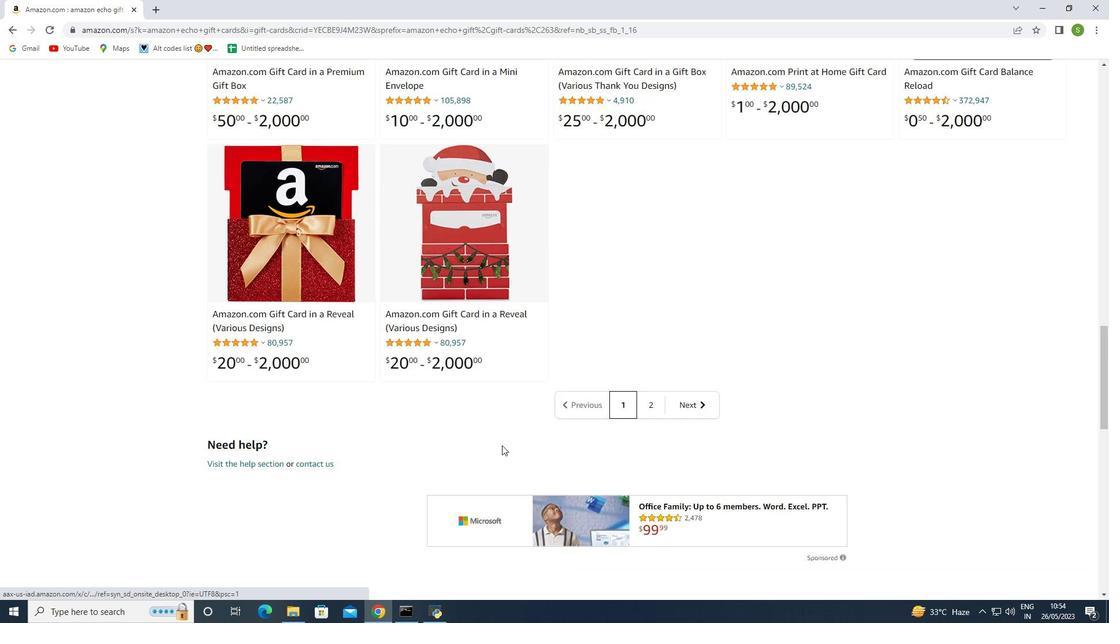 
Action: Mouse moved to (511, 447)
Screenshot: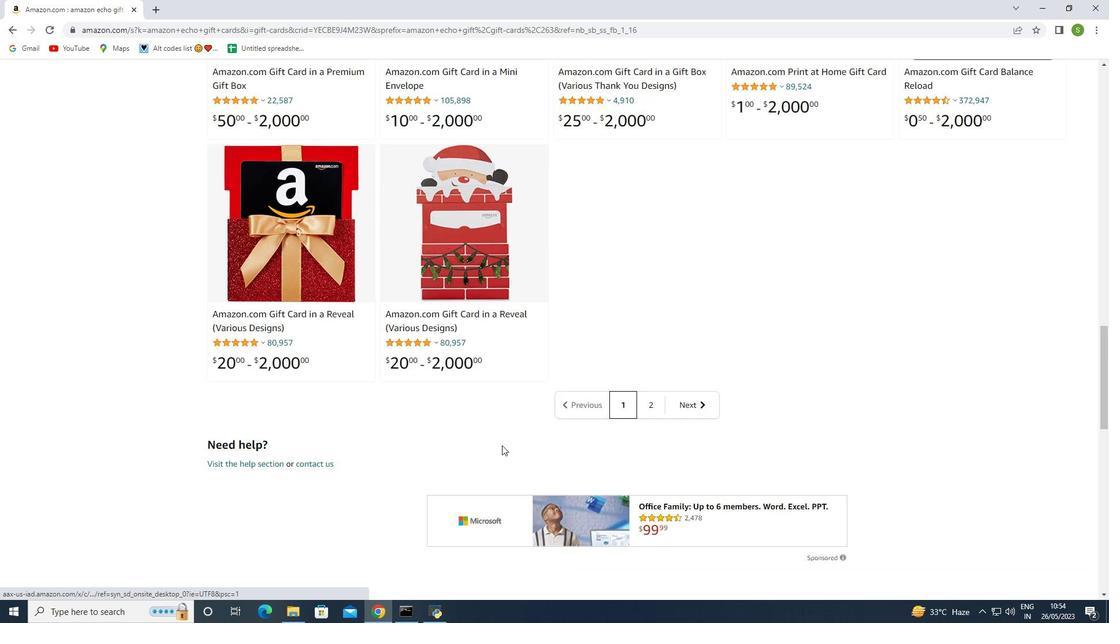 
Action: Mouse scrolled (511, 447) with delta (0, 0)
Screenshot: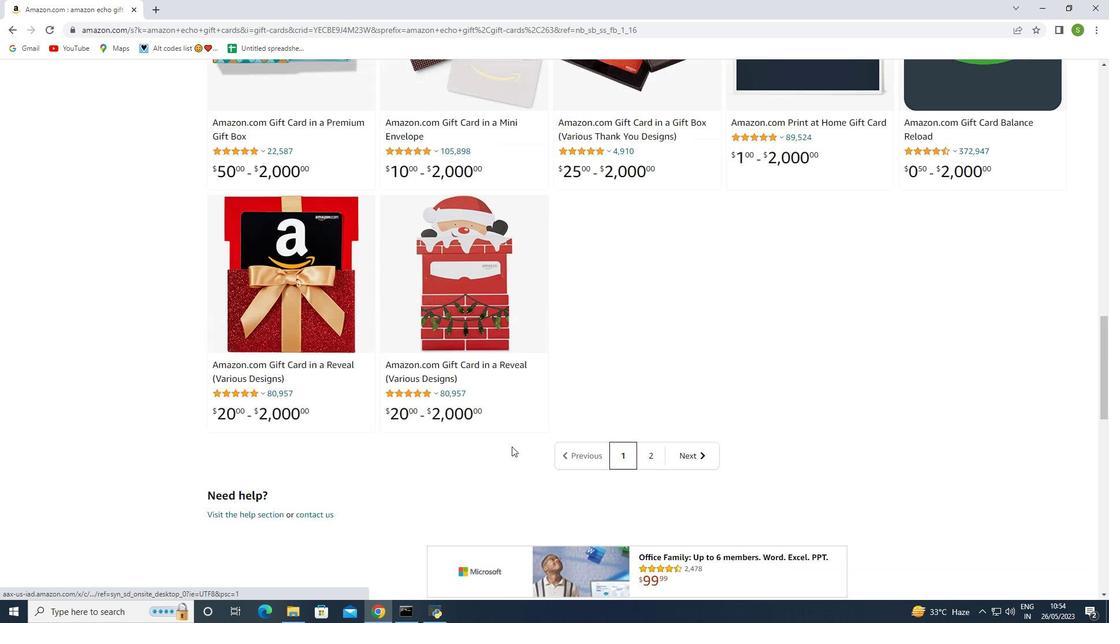 
Action: Mouse moved to (554, 454)
Screenshot: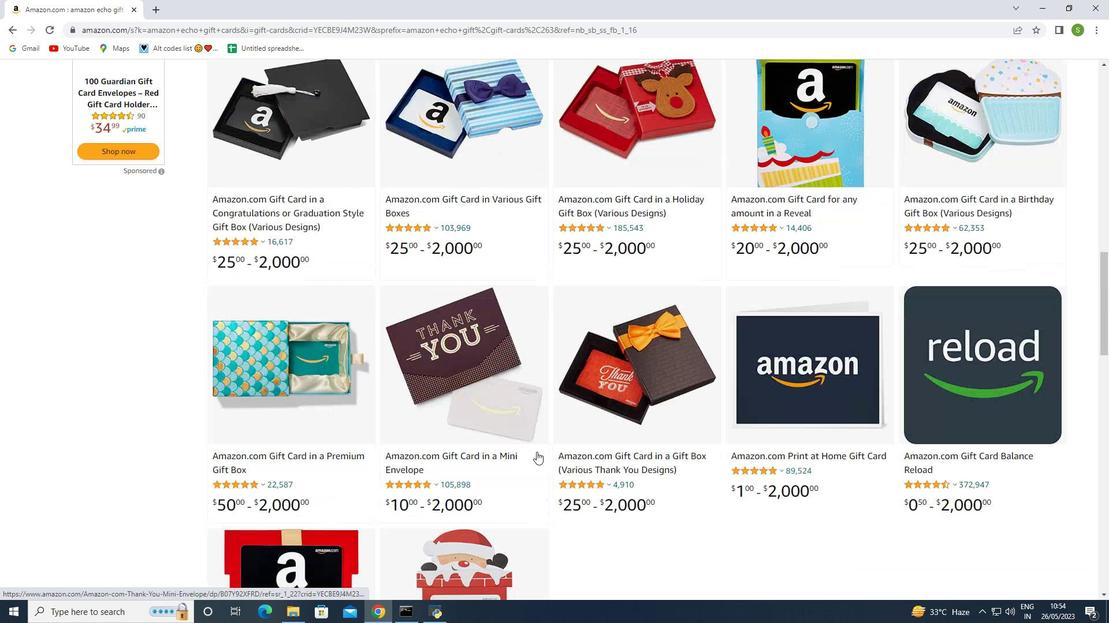 
Action: Mouse scrolled (554, 455) with delta (0, 0)
Screenshot: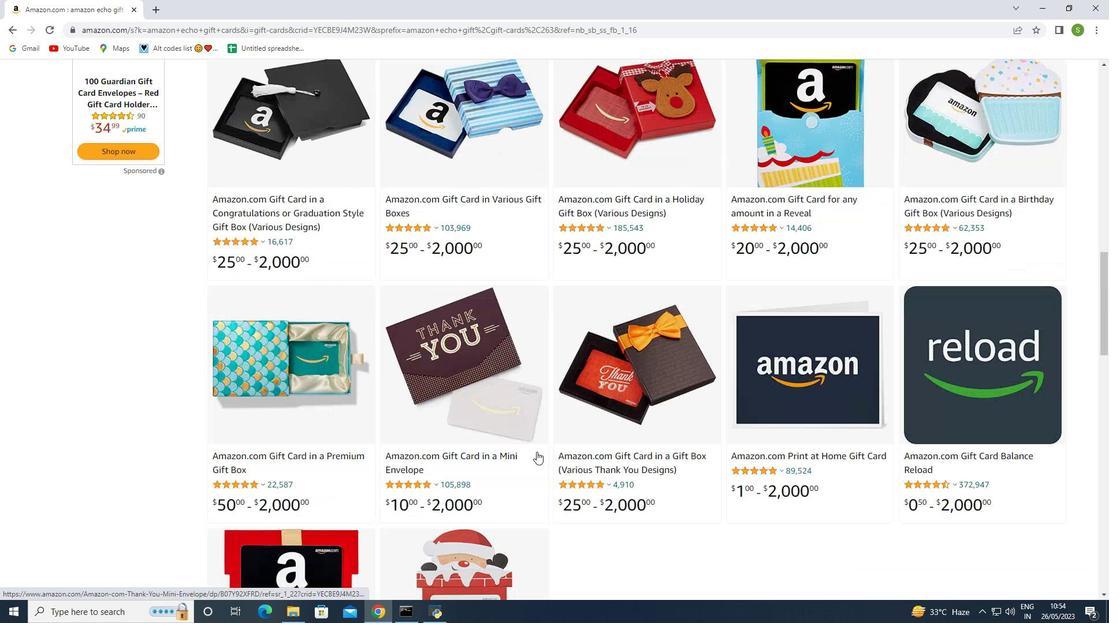
Action: Mouse moved to (555, 454)
Screenshot: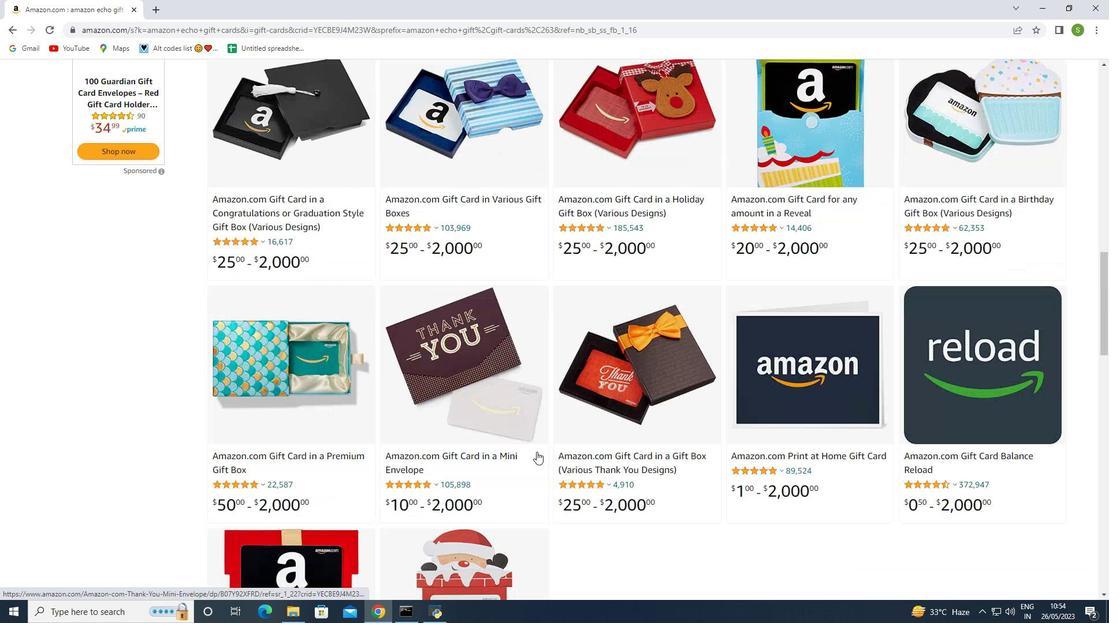 
Action: Mouse scrolled (555, 455) with delta (0, 0)
Screenshot: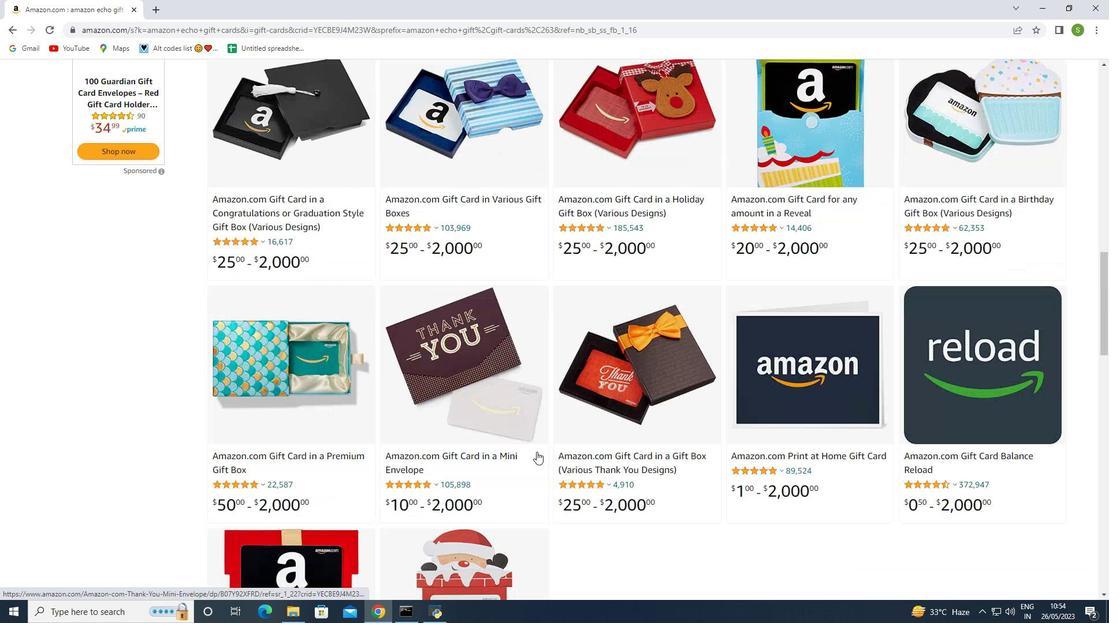 
Action: Mouse scrolled (555, 455) with delta (0, 0)
Screenshot: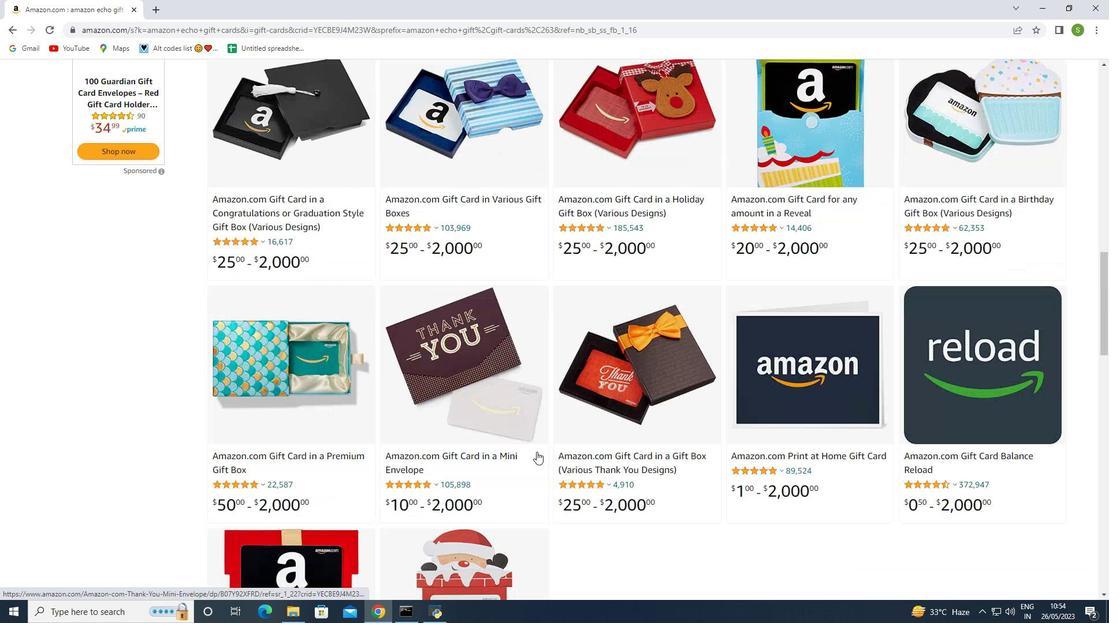
Action: Mouse scrolled (555, 455) with delta (0, 0)
Screenshot: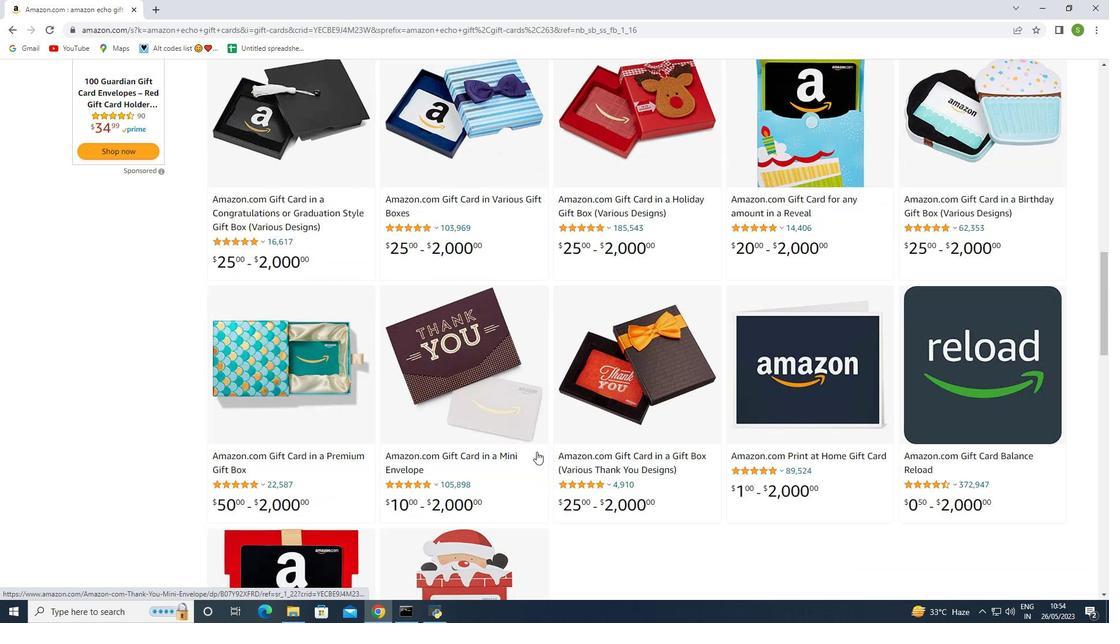 
Action: Mouse scrolled (555, 455) with delta (0, 0)
Screenshot: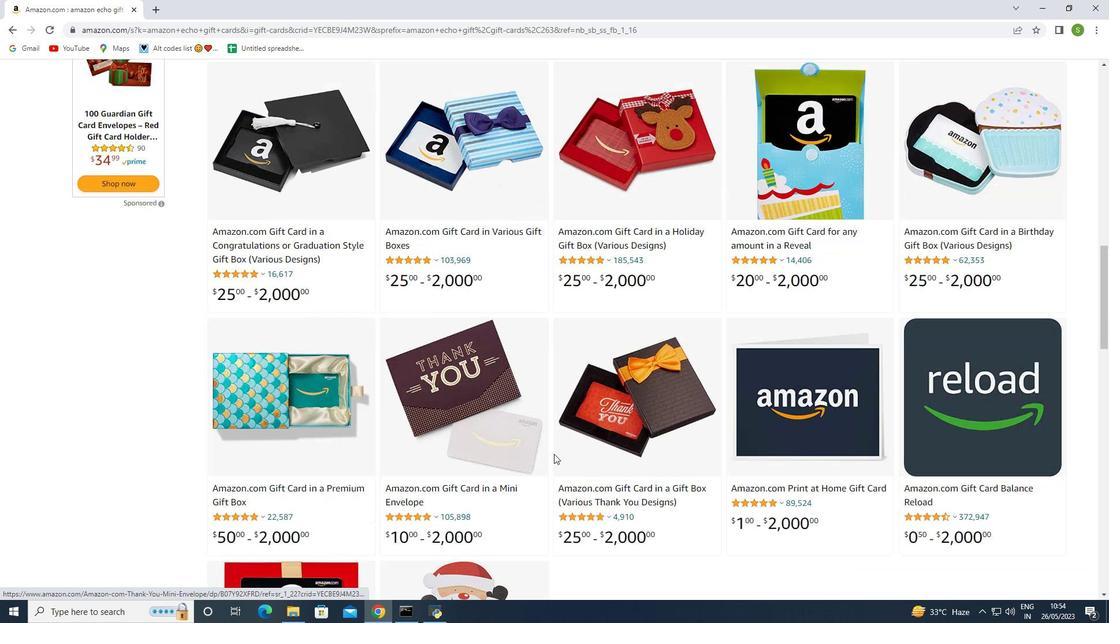 
Action: Mouse moved to (620, 474)
Screenshot: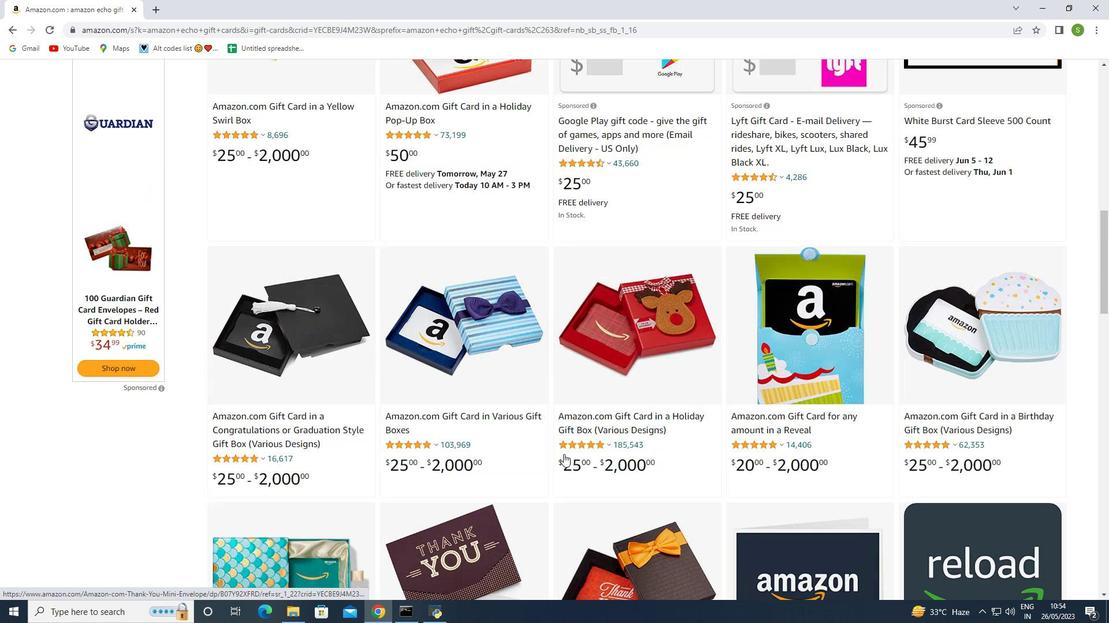 
Action: Mouse scrolled (620, 475) with delta (0, 0)
Screenshot: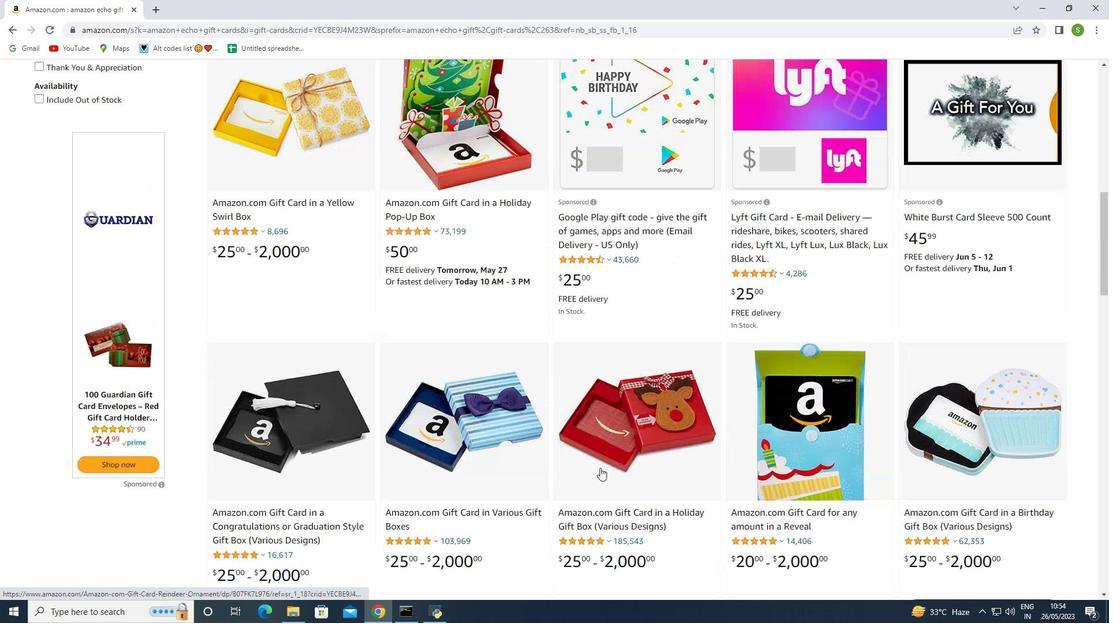 
Action: Mouse scrolled (620, 475) with delta (0, 0)
Screenshot: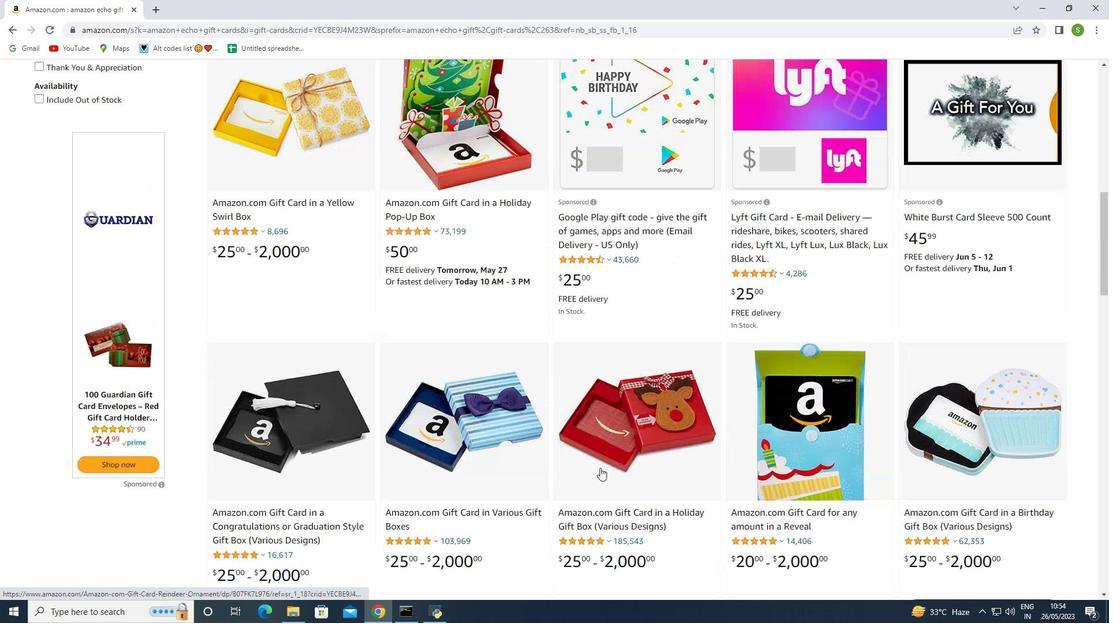 
Action: Mouse scrolled (620, 475) with delta (0, 0)
Screenshot: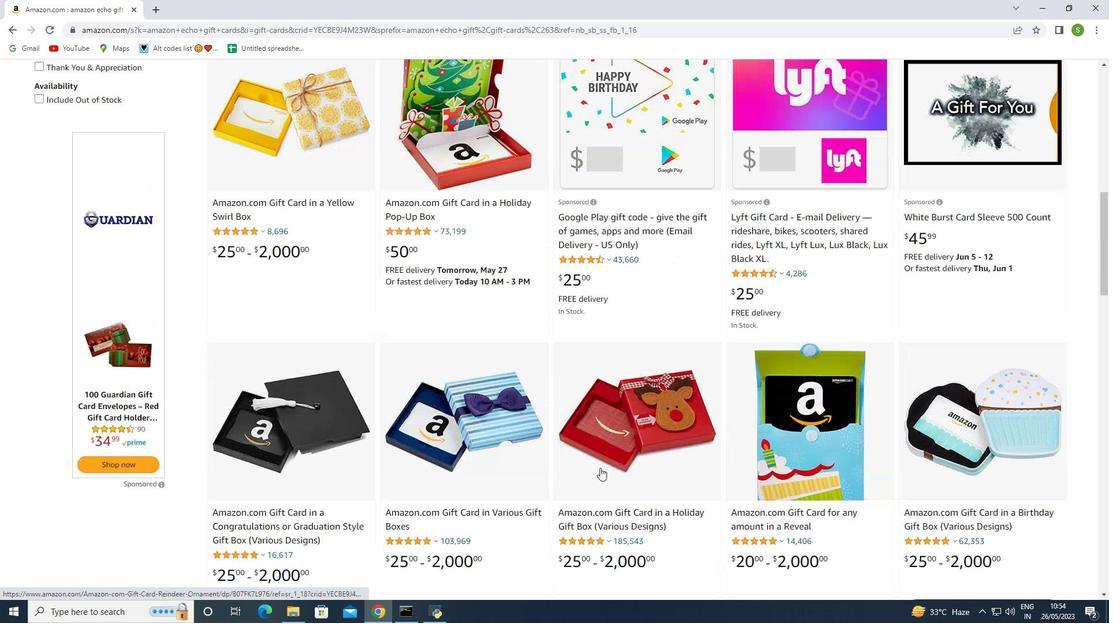 
Action: Mouse scrolled (620, 475) with delta (0, 0)
Screenshot: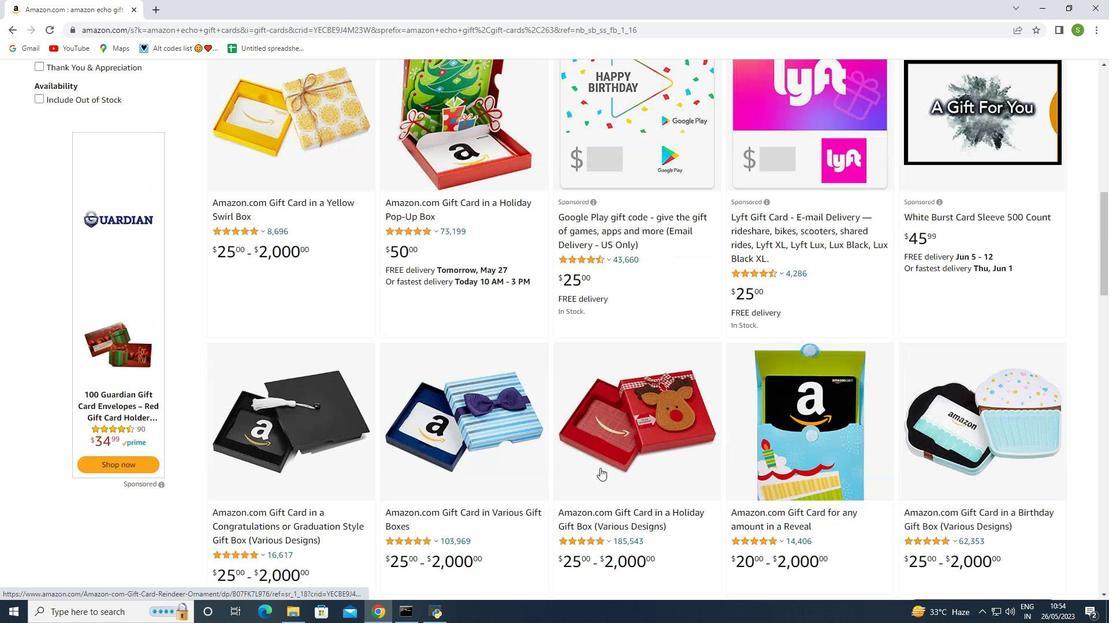 
Action: Mouse scrolled (620, 475) with delta (0, 0)
Screenshot: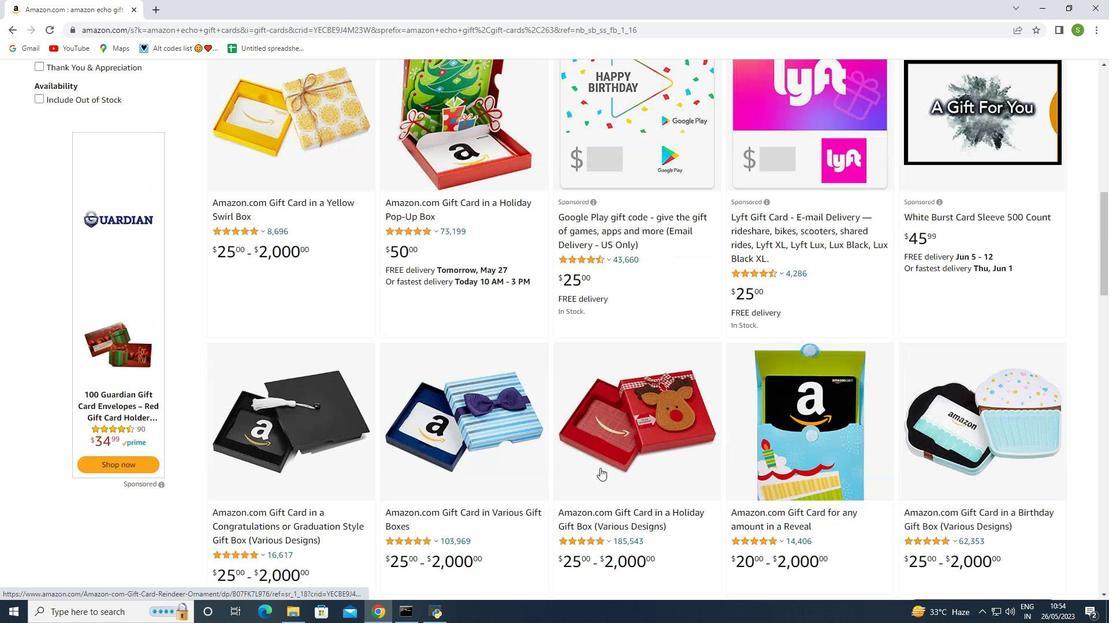 
Action: Mouse moved to (620, 474)
Screenshot: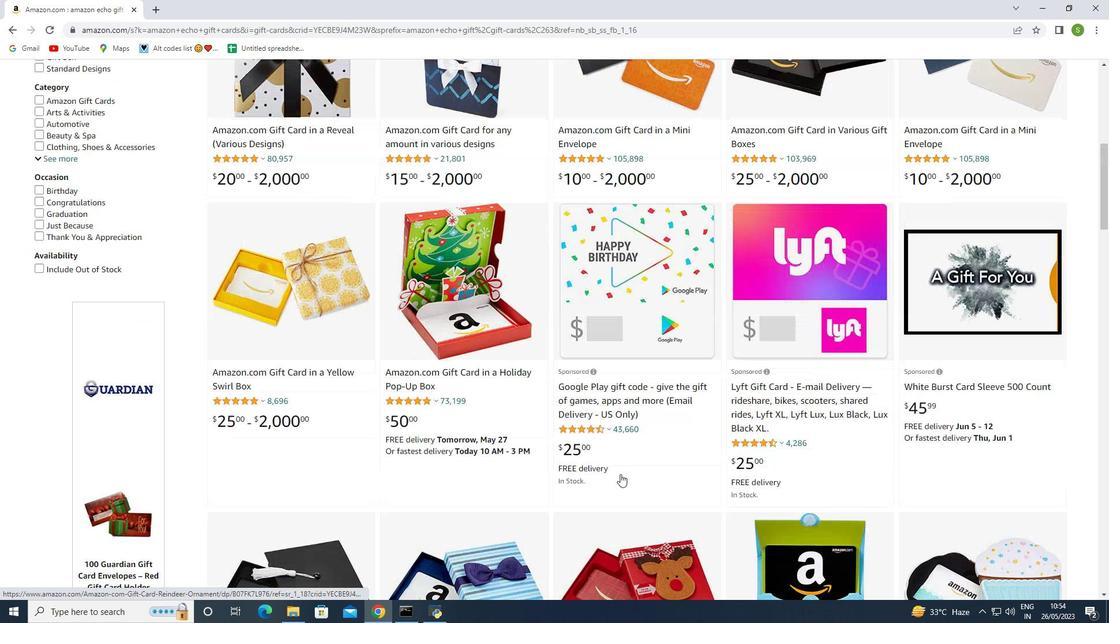 
Action: Mouse scrolled (620, 475) with delta (0, 0)
Screenshot: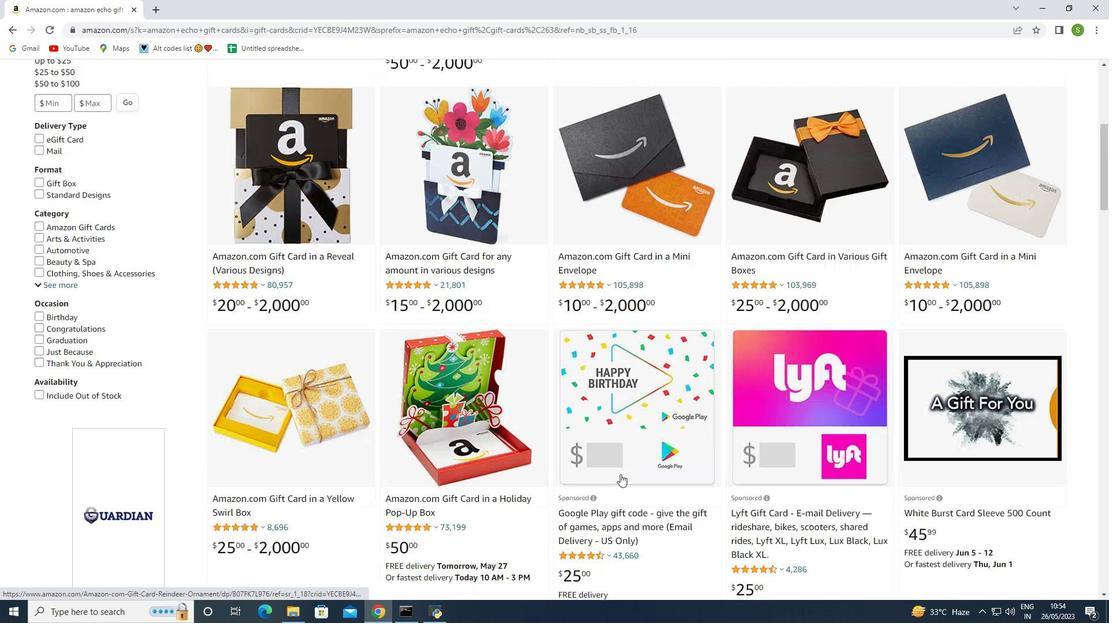 
Action: Mouse scrolled (620, 475) with delta (0, 0)
Screenshot: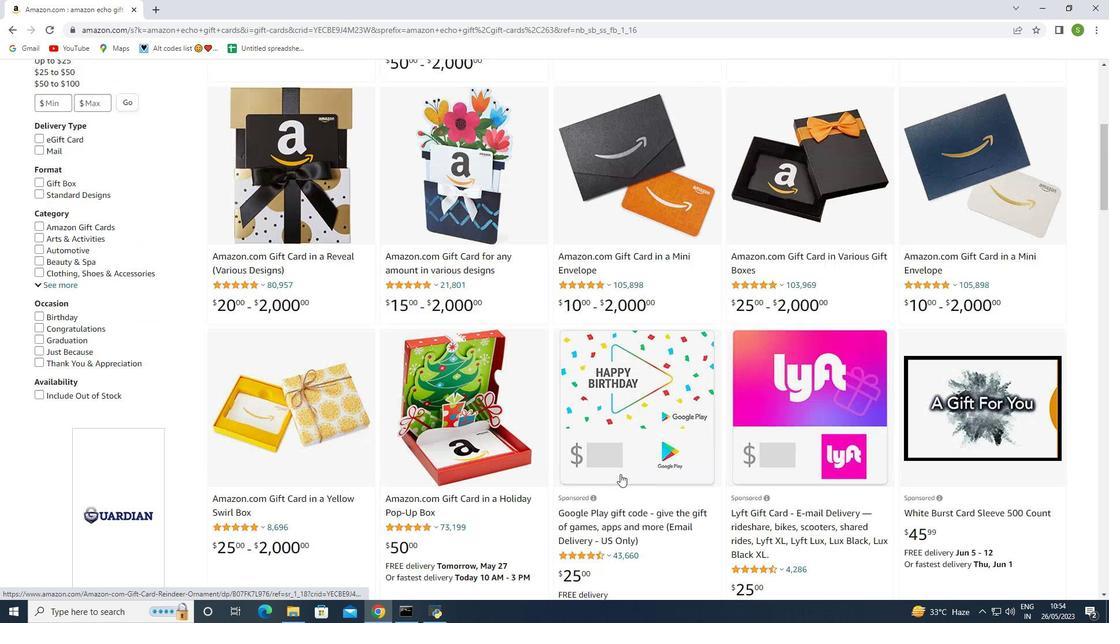 
Action: Mouse scrolled (620, 475) with delta (0, 0)
Screenshot: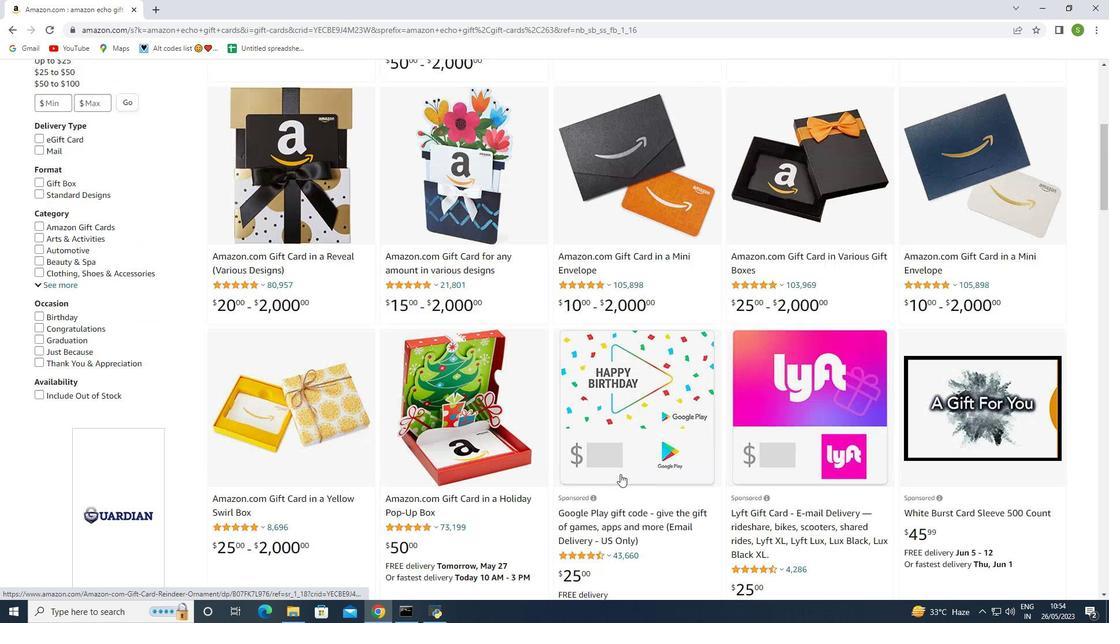 
Action: Mouse scrolled (620, 475) with delta (0, 0)
Screenshot: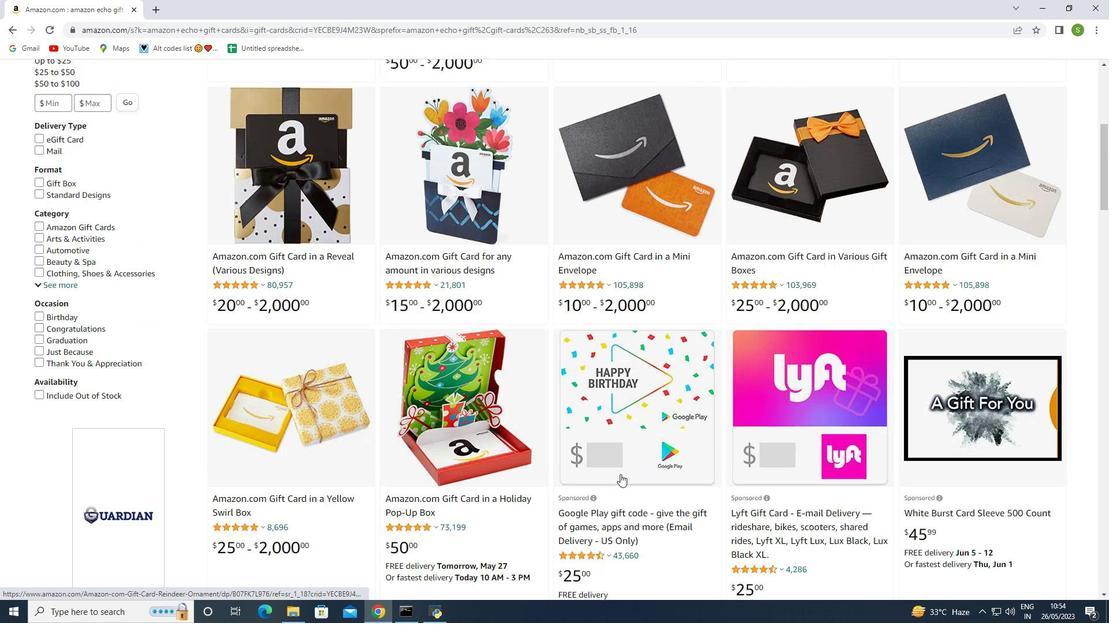 
Action: Mouse scrolled (620, 475) with delta (0, 0)
Screenshot: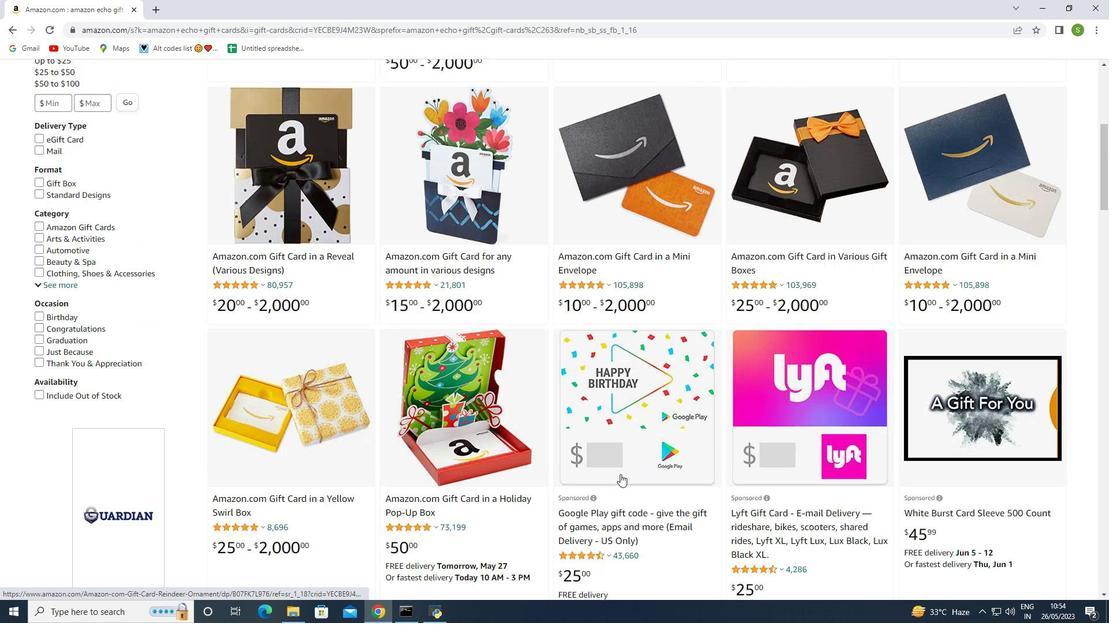 
Action: Mouse moved to (620, 474)
Screenshot: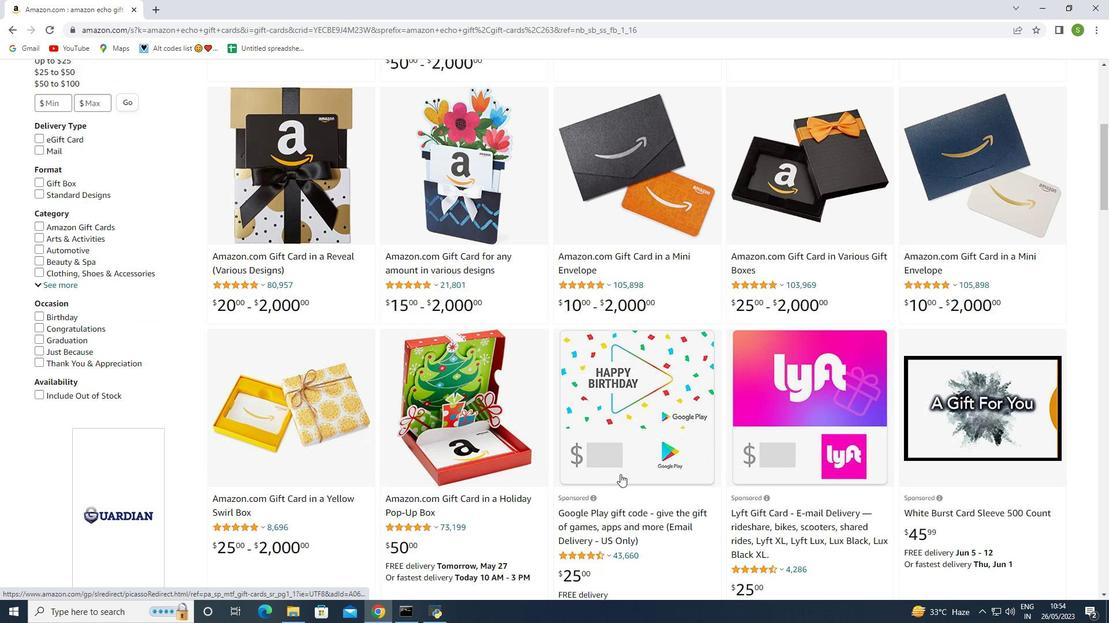 
Action: Mouse scrolled (620, 475) with delta (0, 0)
Screenshot: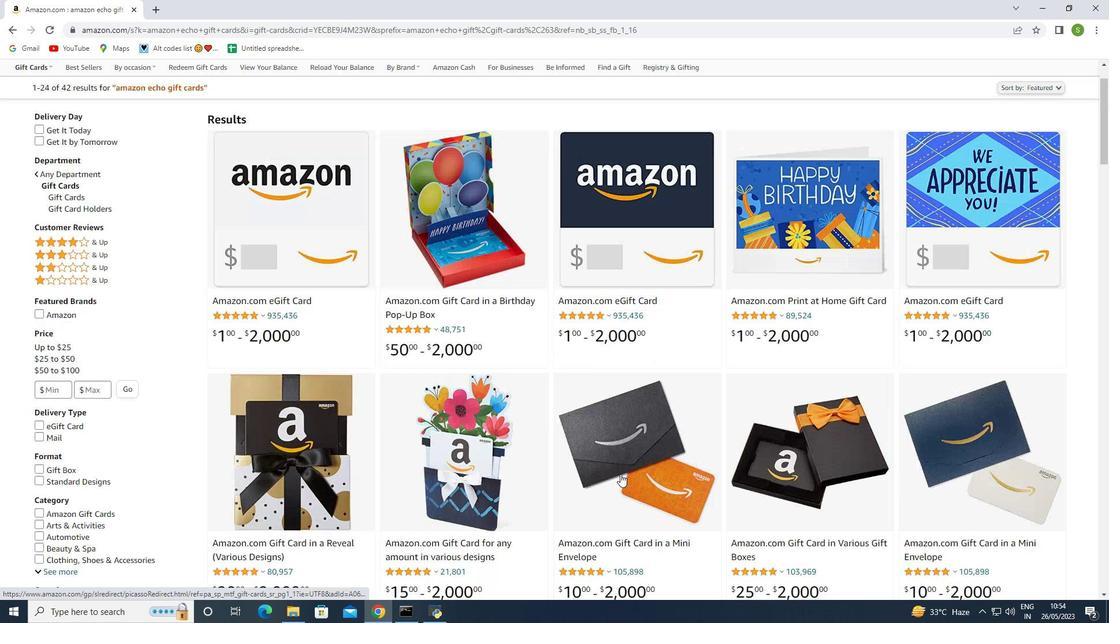 
Action: Mouse scrolled (620, 475) with delta (0, 0)
Screenshot: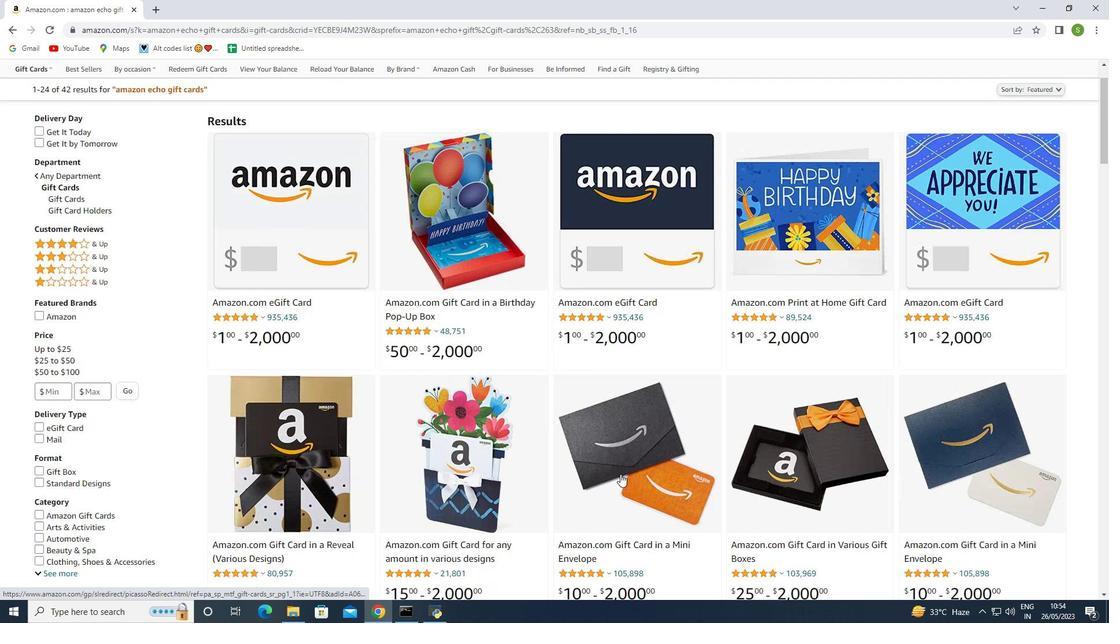 
Action: Mouse scrolled (620, 475) with delta (0, 0)
Screenshot: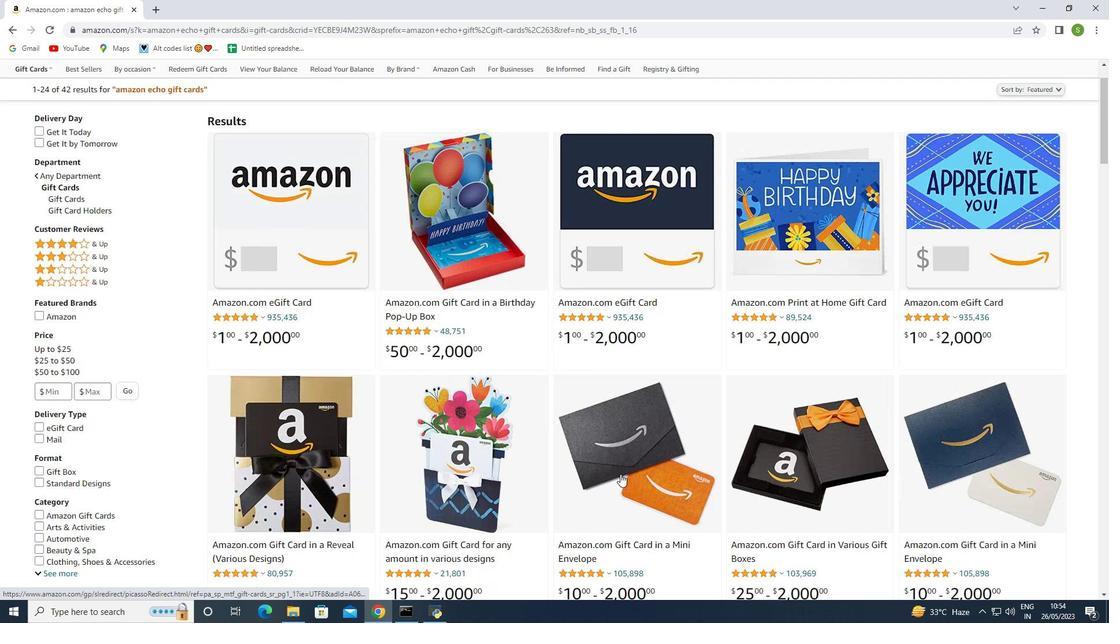 
Action: Mouse scrolled (620, 475) with delta (0, 0)
Screenshot: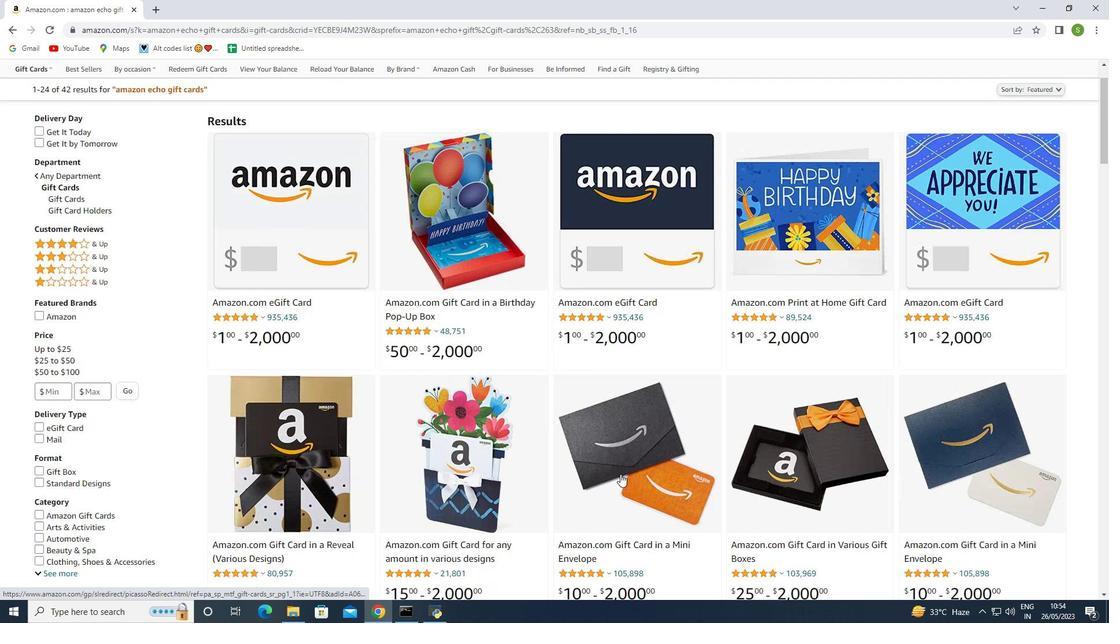 
Action: Mouse scrolled (620, 475) with delta (0, 0)
Screenshot: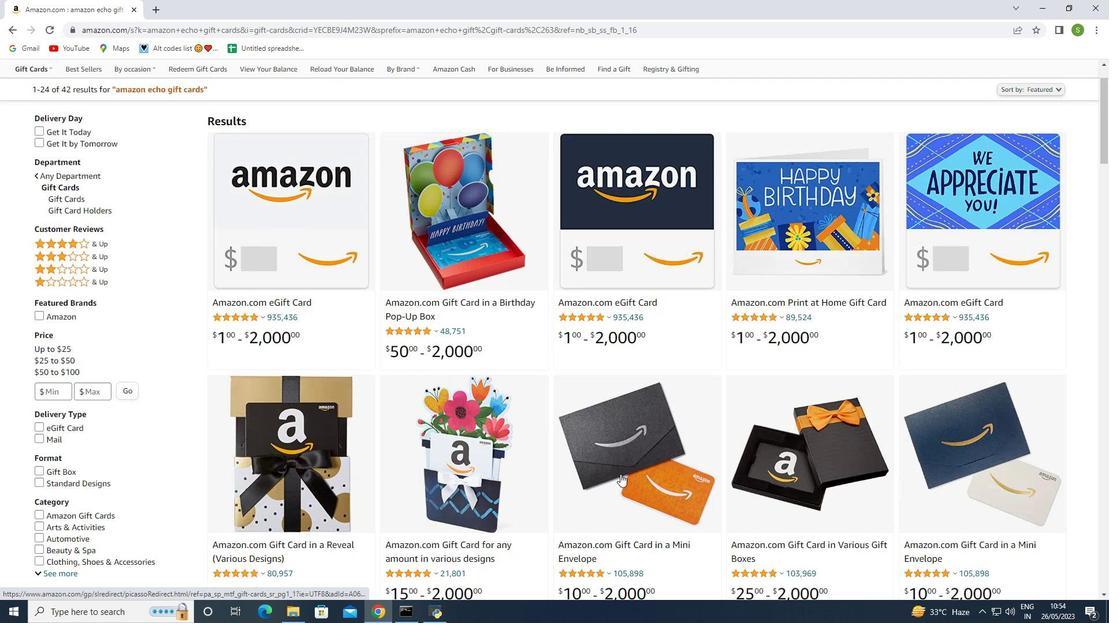 
Action: Mouse scrolled (620, 475) with delta (0, 0)
Screenshot: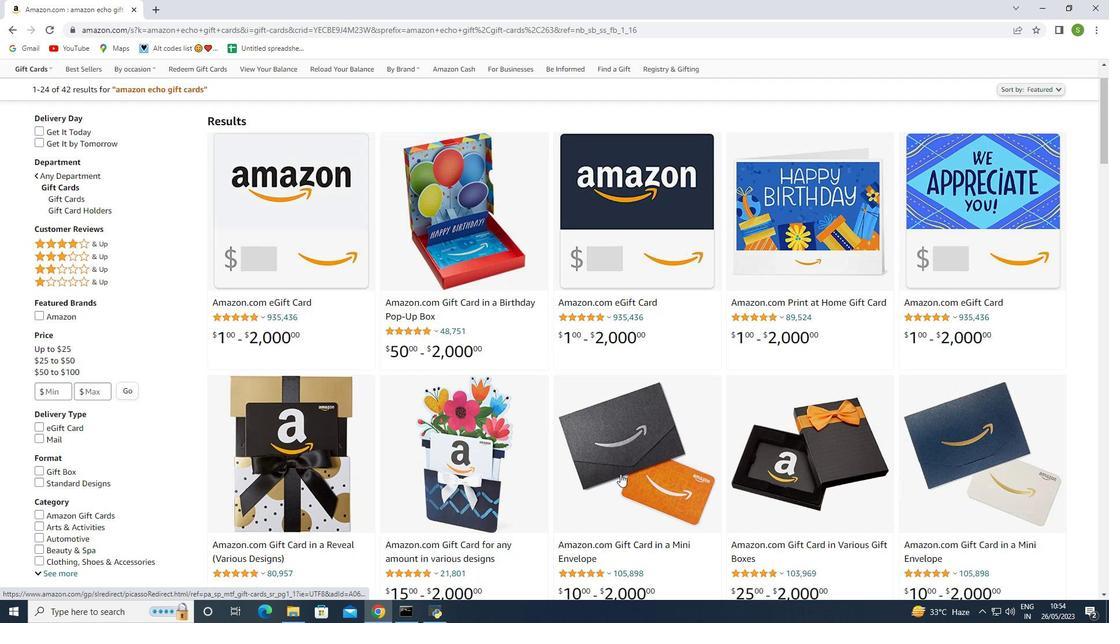 
Action: Mouse moved to (620, 475)
Screenshot: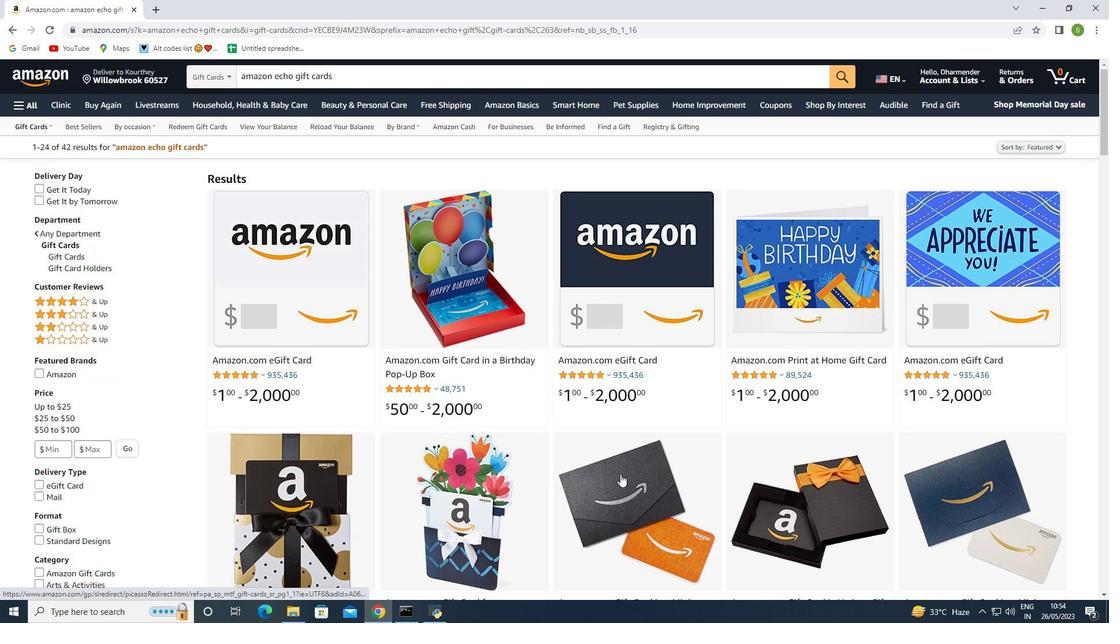 
Action: Mouse scrolled (620, 476) with delta (0, 0)
Screenshot: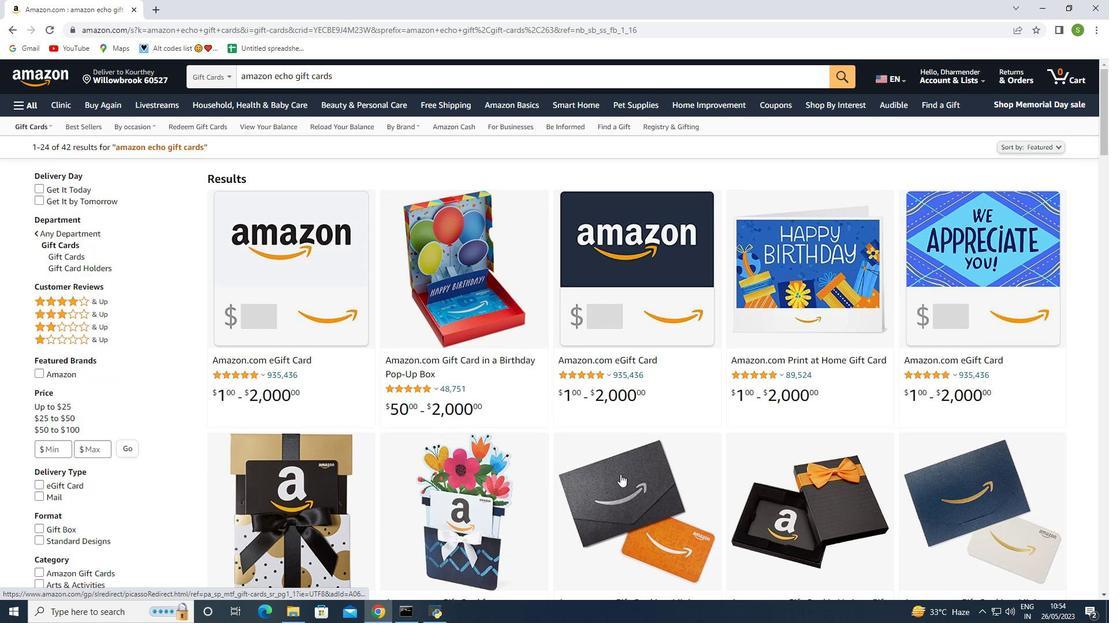 
Action: Mouse scrolled (620, 476) with delta (0, 0)
Screenshot: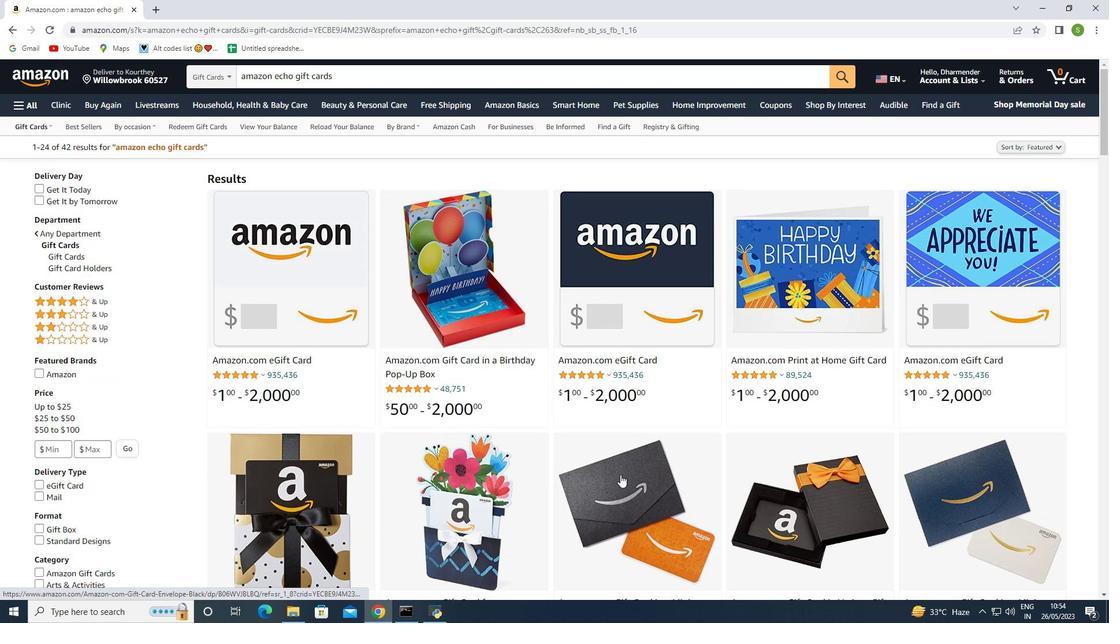 
Action: Mouse scrolled (620, 476) with delta (0, 0)
Screenshot: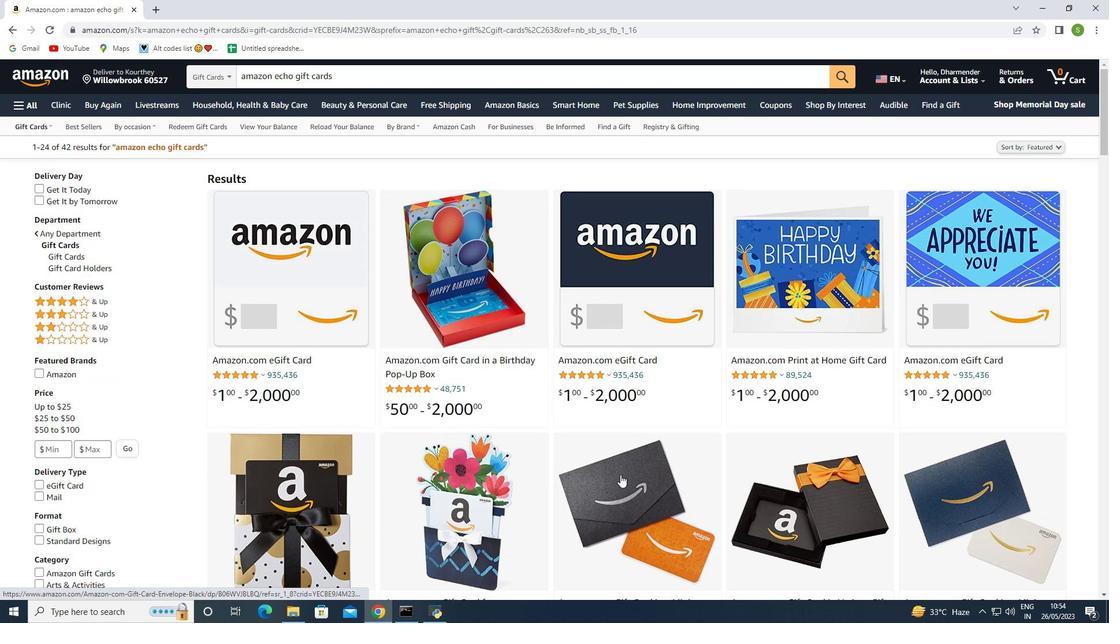 
Action: Mouse scrolled (620, 476) with delta (0, 0)
Screenshot: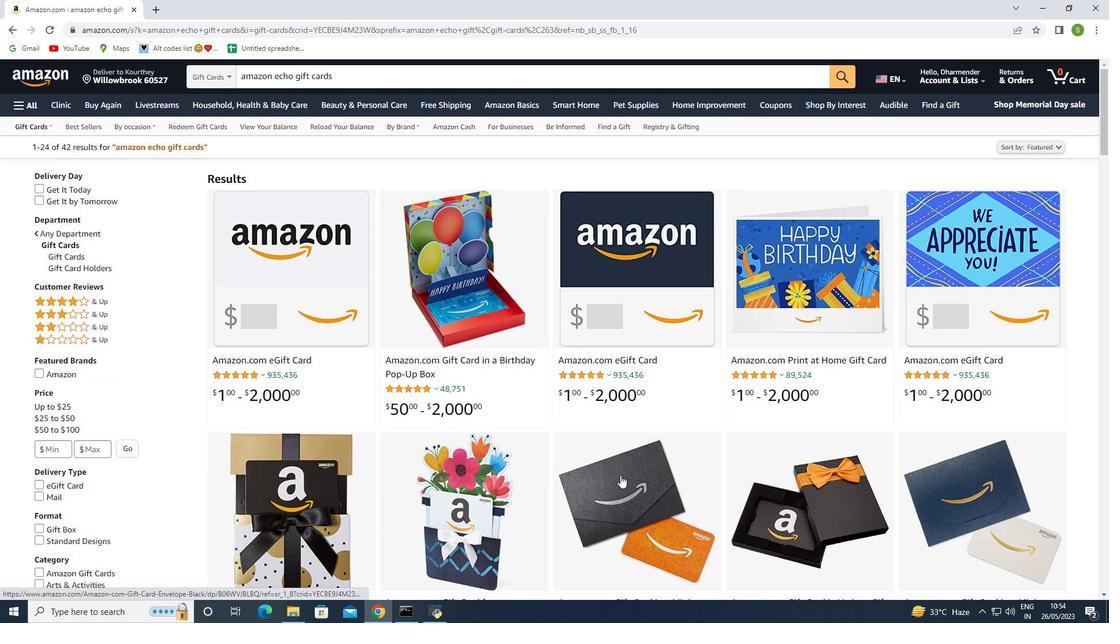 
Action: Mouse moved to (620, 475)
Screenshot: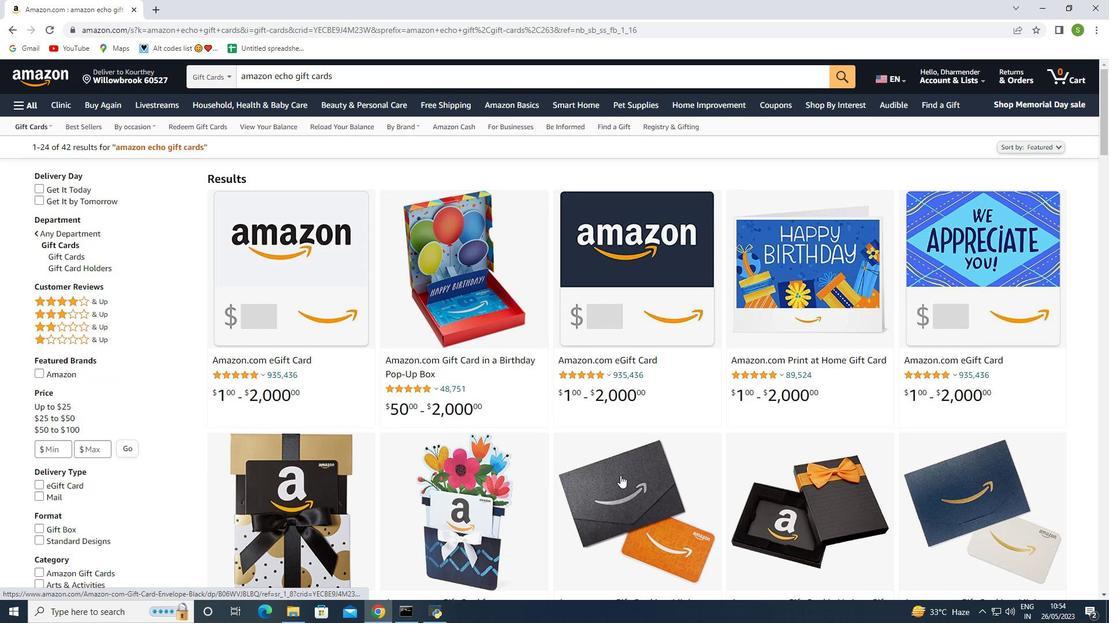 
Action: Mouse scrolled (620, 476) with delta (0, 0)
Screenshot: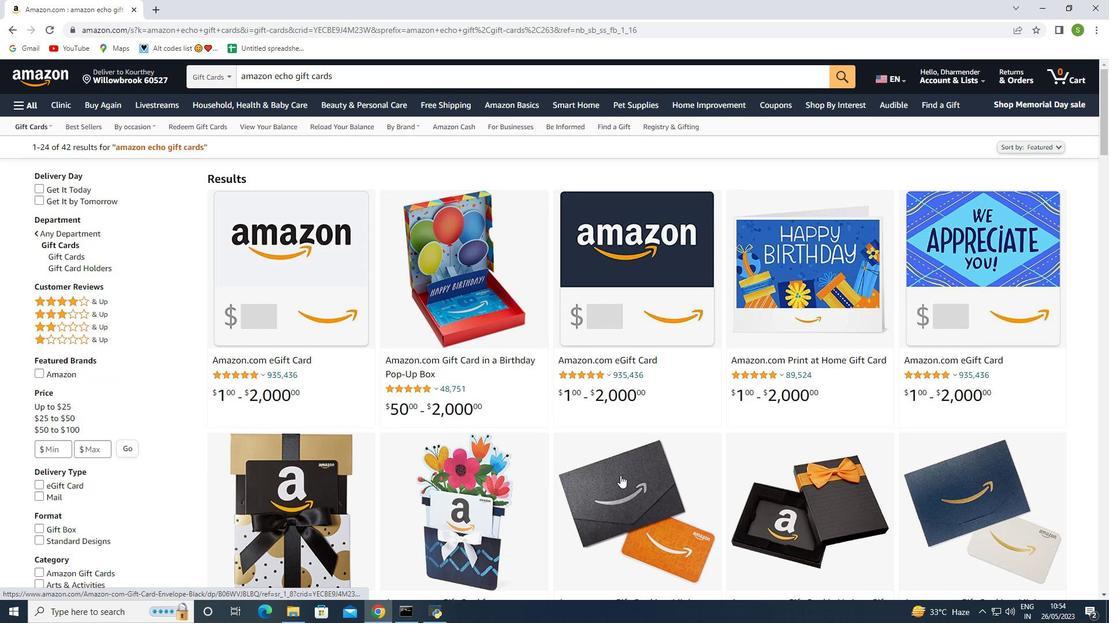 
Action: Mouse moved to (971, 406)
Screenshot: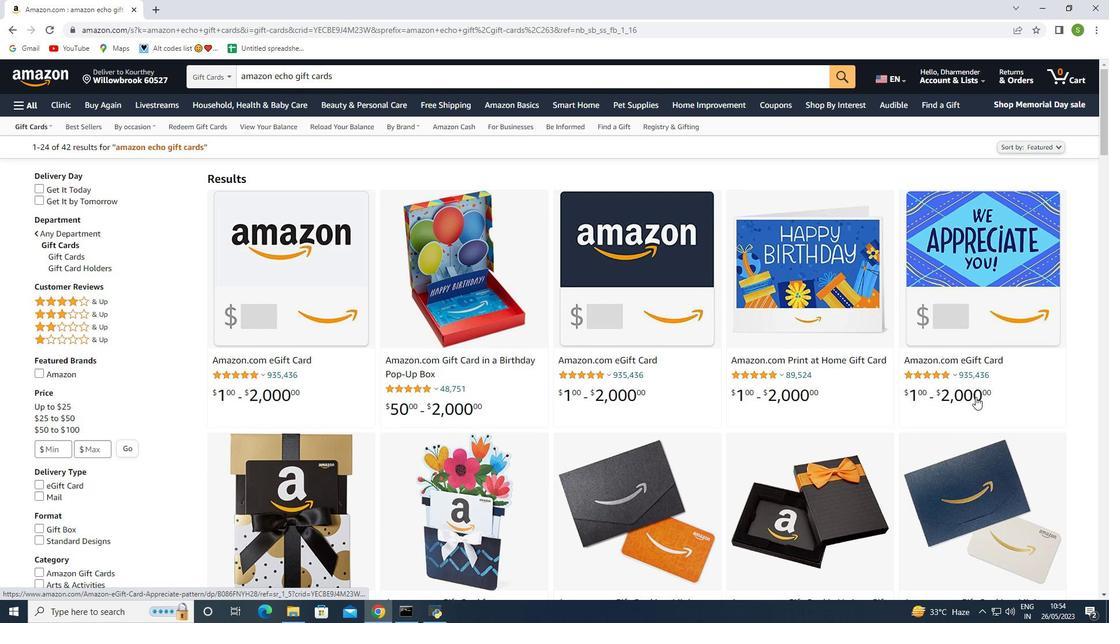 
Action: Mouse scrolled (971, 405) with delta (0, 0)
Screenshot: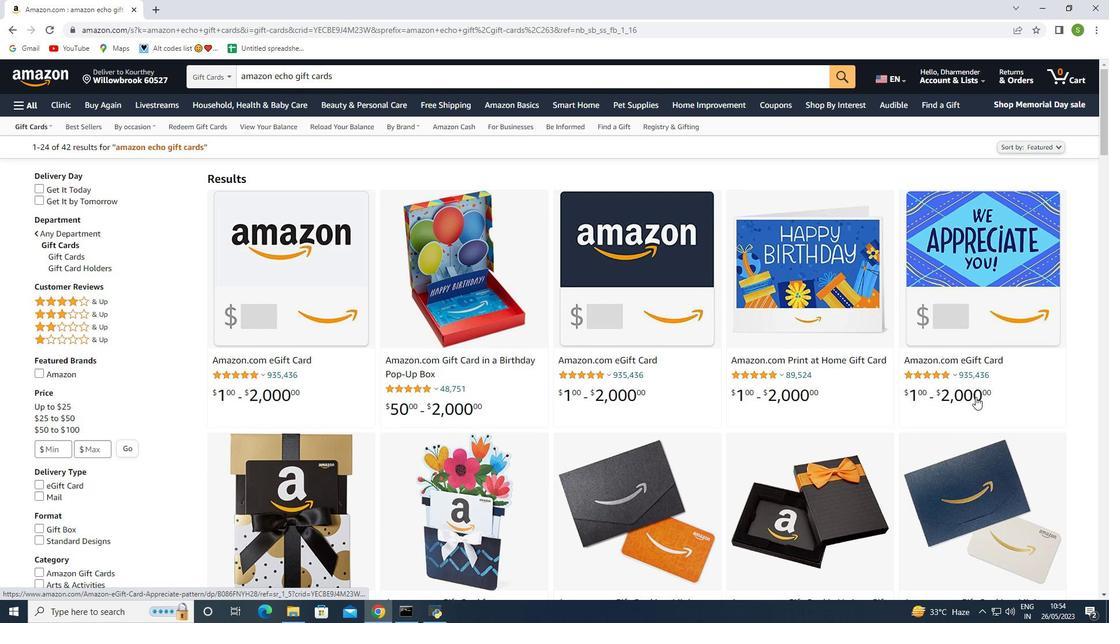 
Action: Mouse scrolled (971, 405) with delta (0, 0)
Screenshot: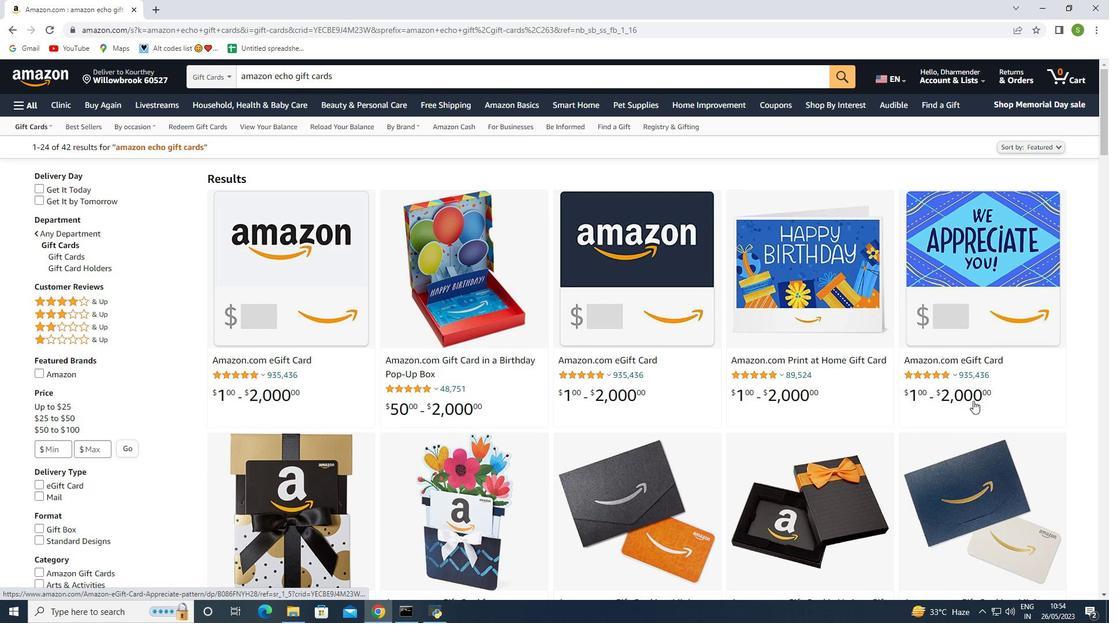 
Action: Mouse scrolled (971, 405) with delta (0, 0)
Screenshot: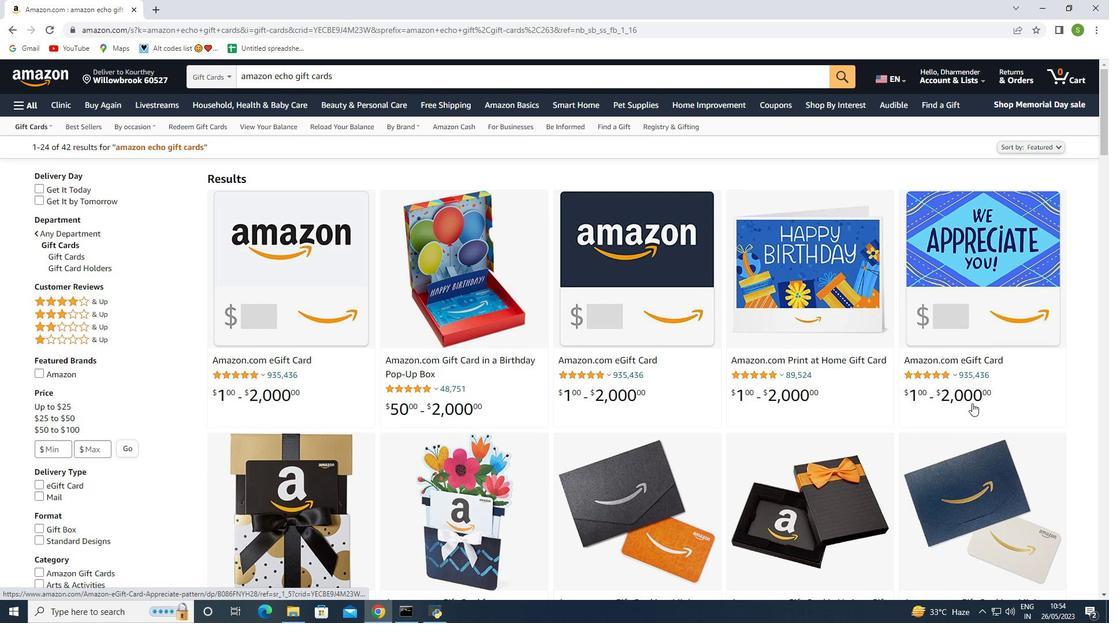 
Action: Mouse moved to (964, 409)
Screenshot: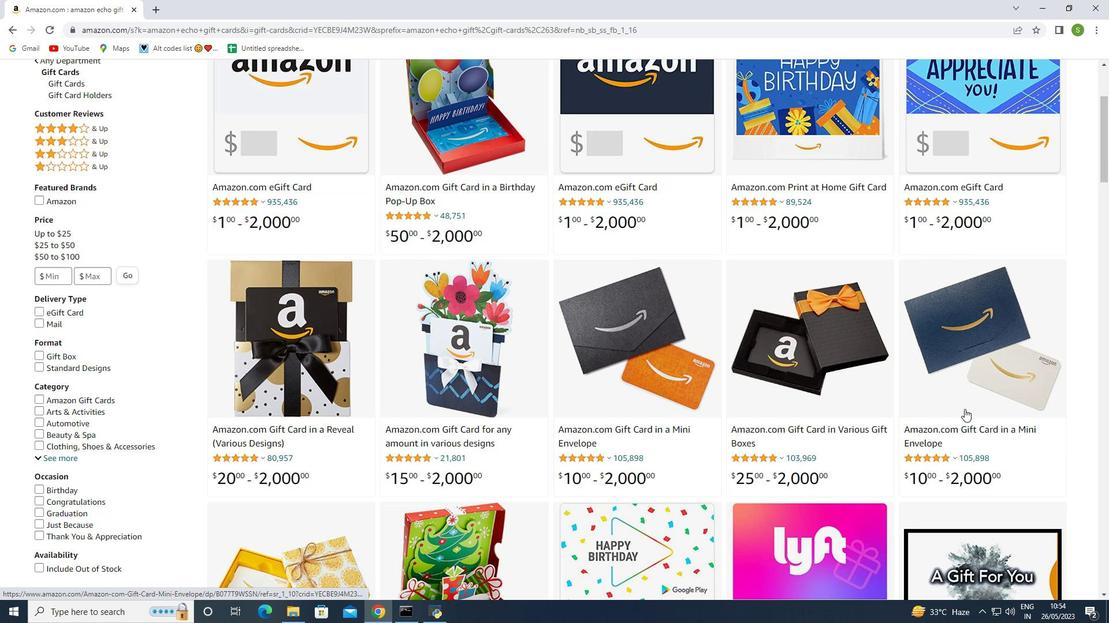 
Action: Mouse pressed left at (964, 409)
Screenshot: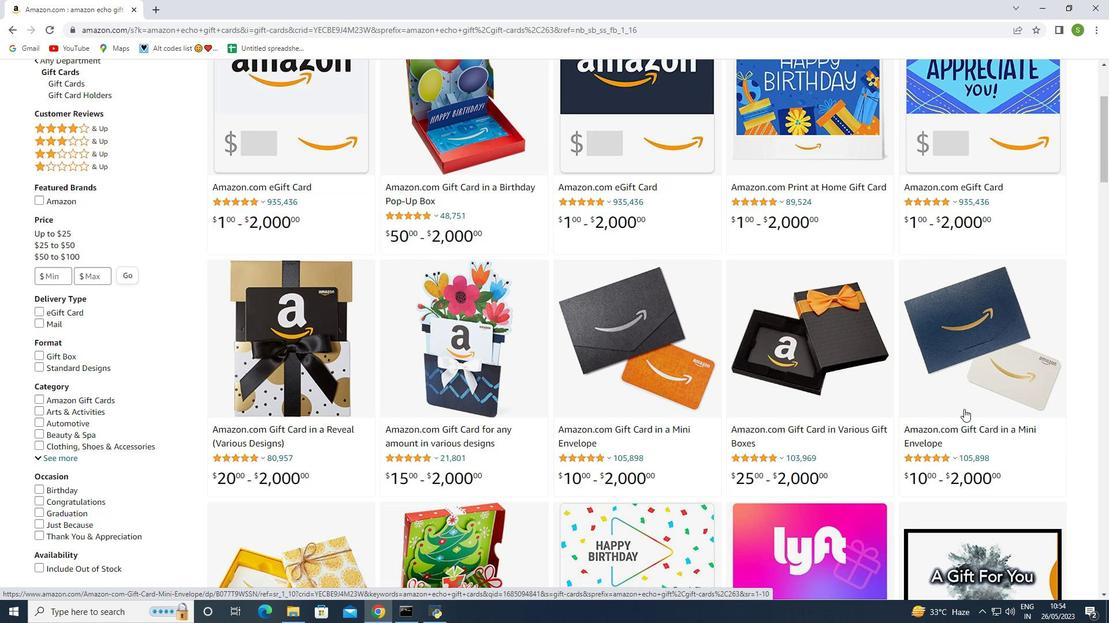 
Action: Mouse moved to (917, 402)
Screenshot: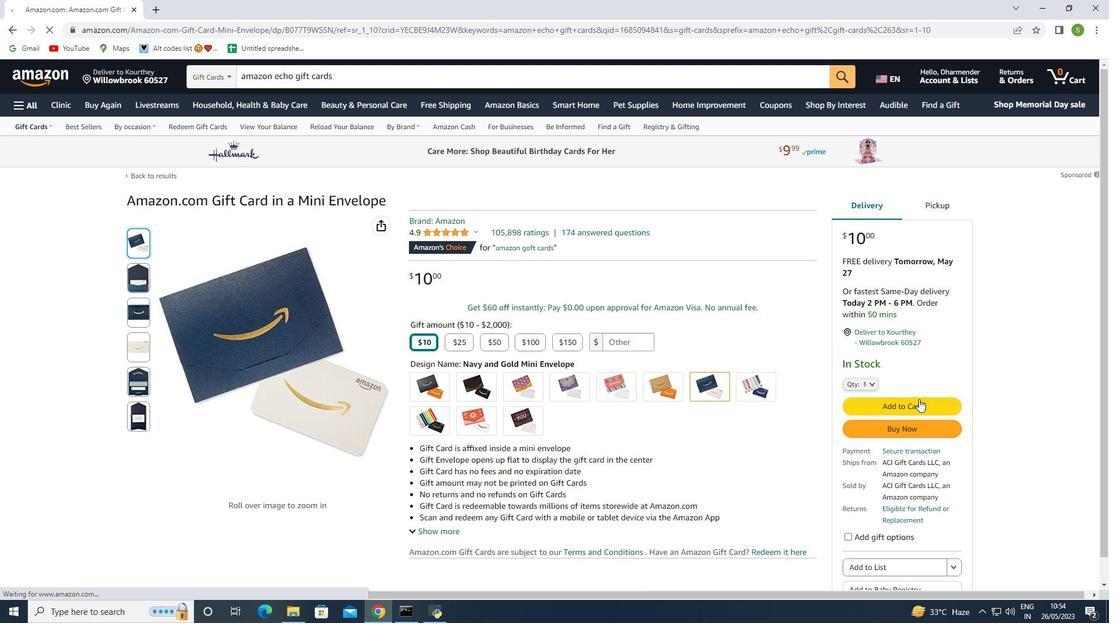 
Action: Mouse pressed left at (917, 402)
Screenshot: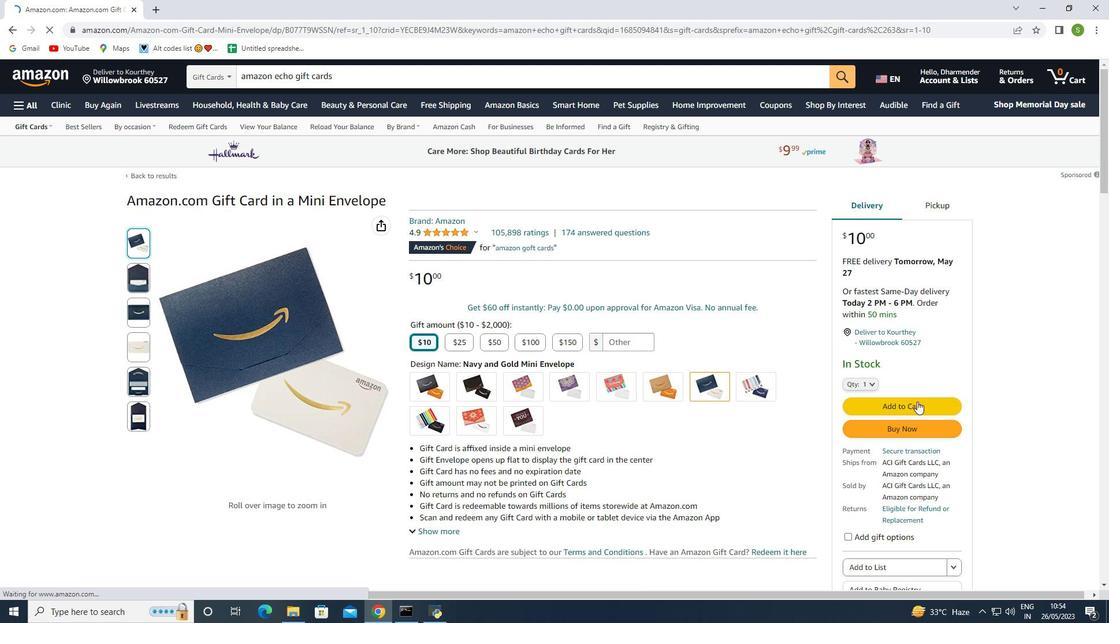
Action: Mouse moved to (979, 76)
Screenshot: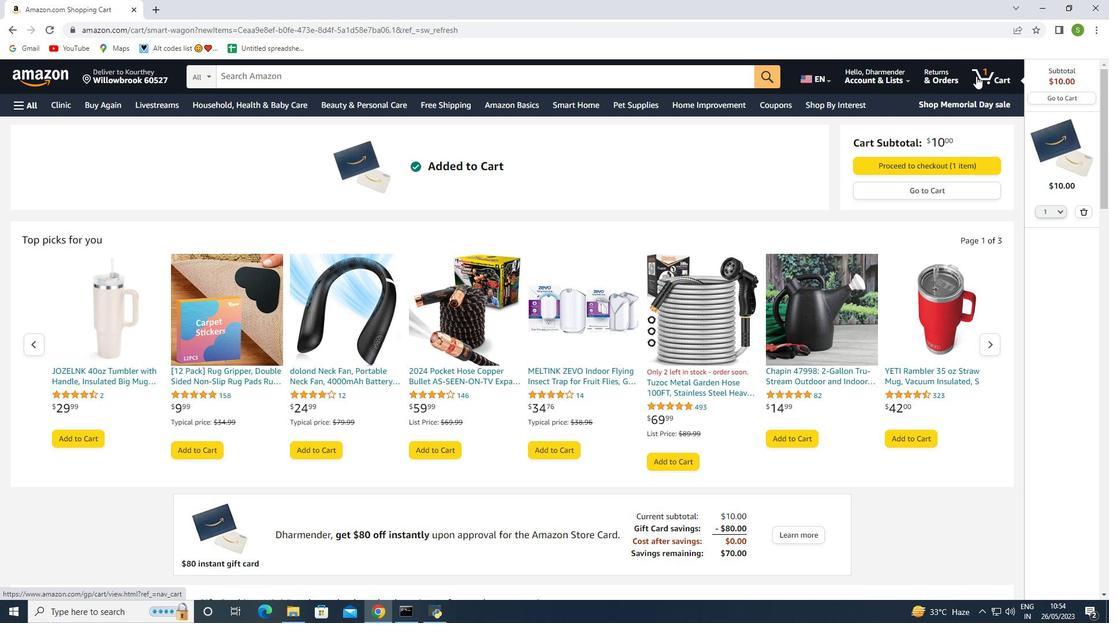 
Action: Mouse pressed left at (979, 76)
Screenshot: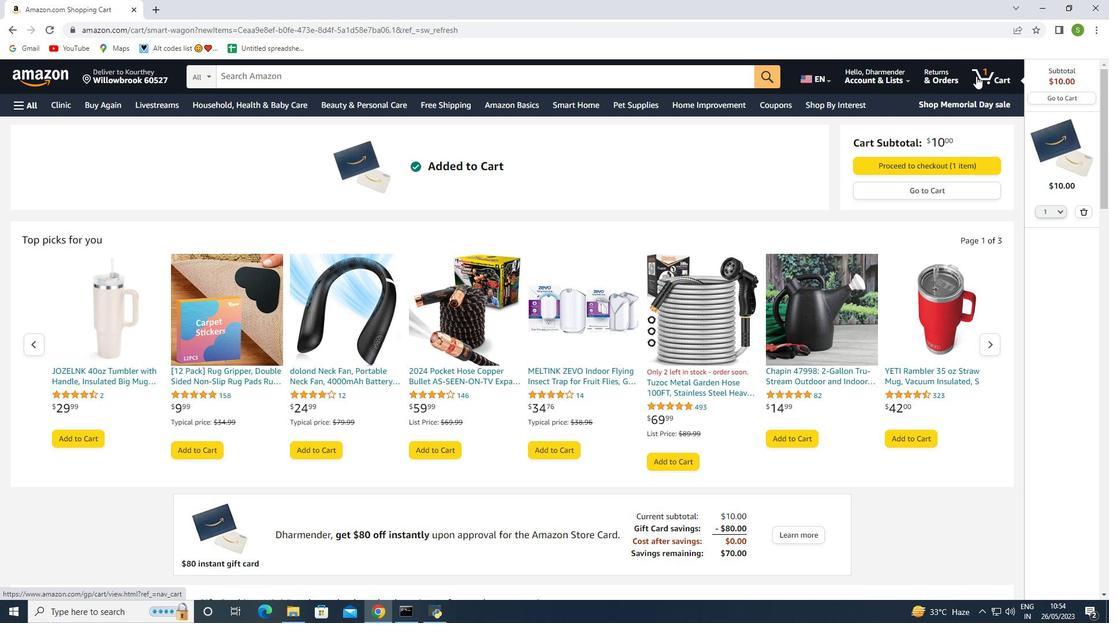 
Action: Mouse moved to (149, 318)
Screenshot: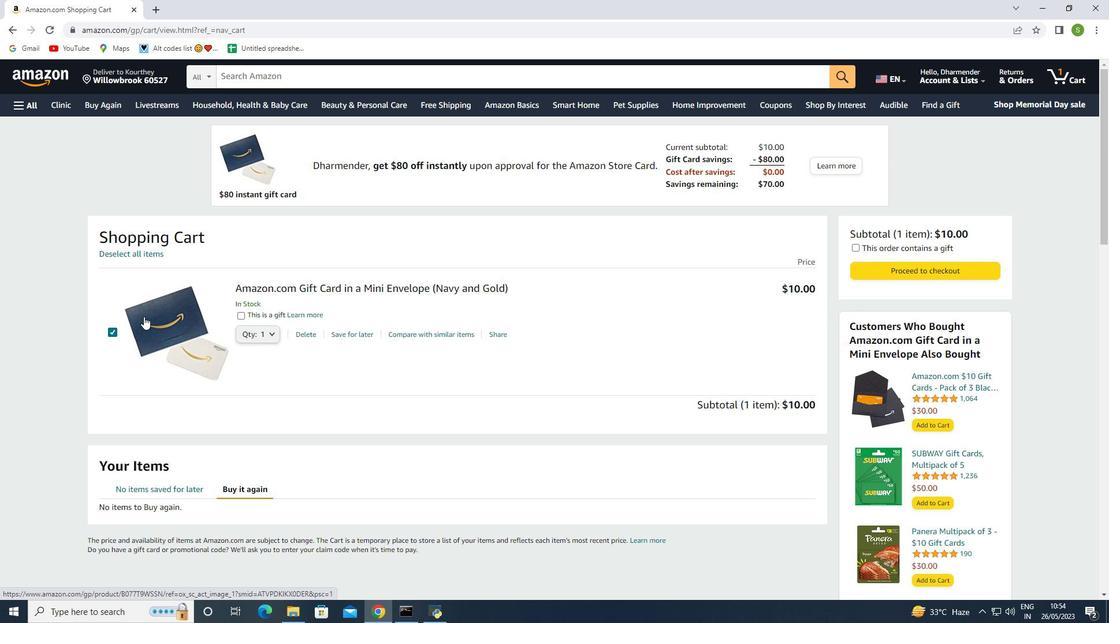 
Action: Mouse pressed left at (149, 318)
Screenshot: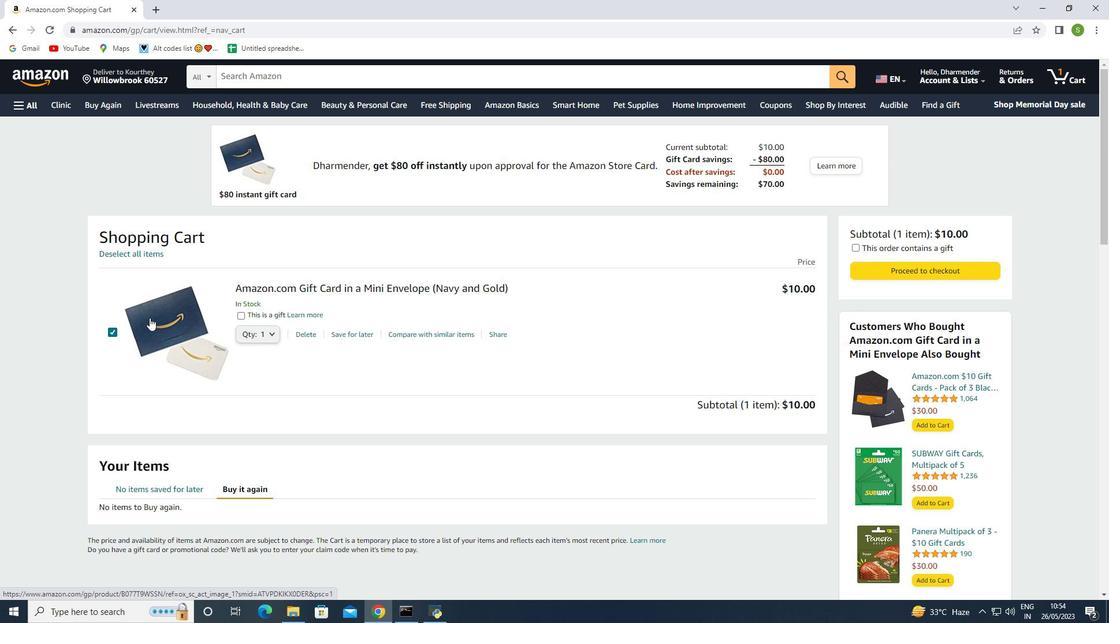 
Action: Mouse moved to (431, 473)
Screenshot: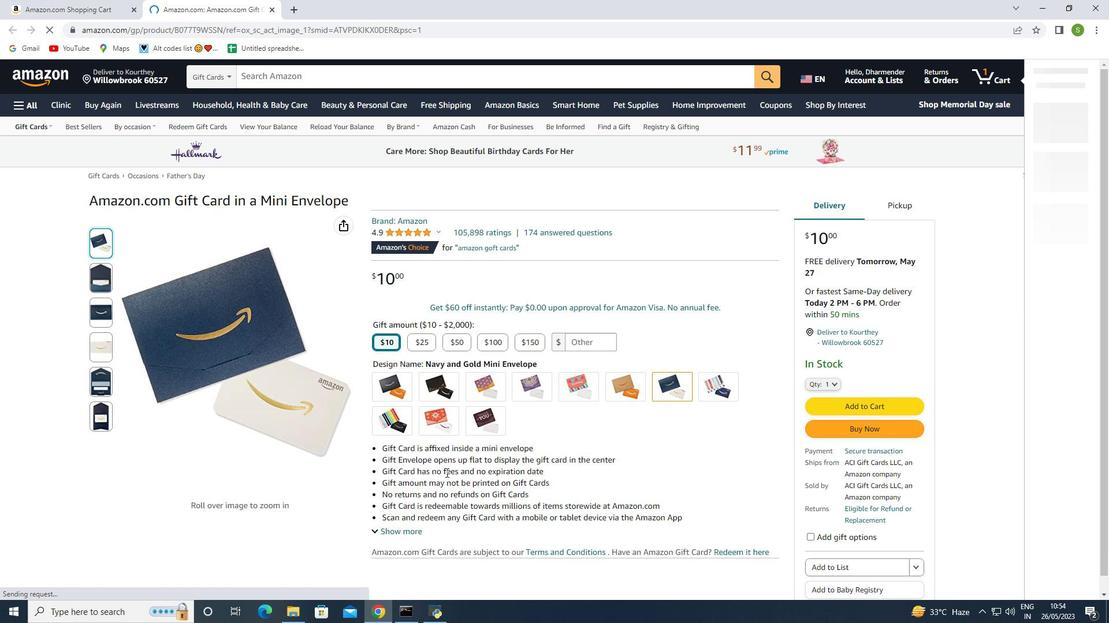 
Action: Mouse scrolled (431, 472) with delta (0, 0)
Screenshot: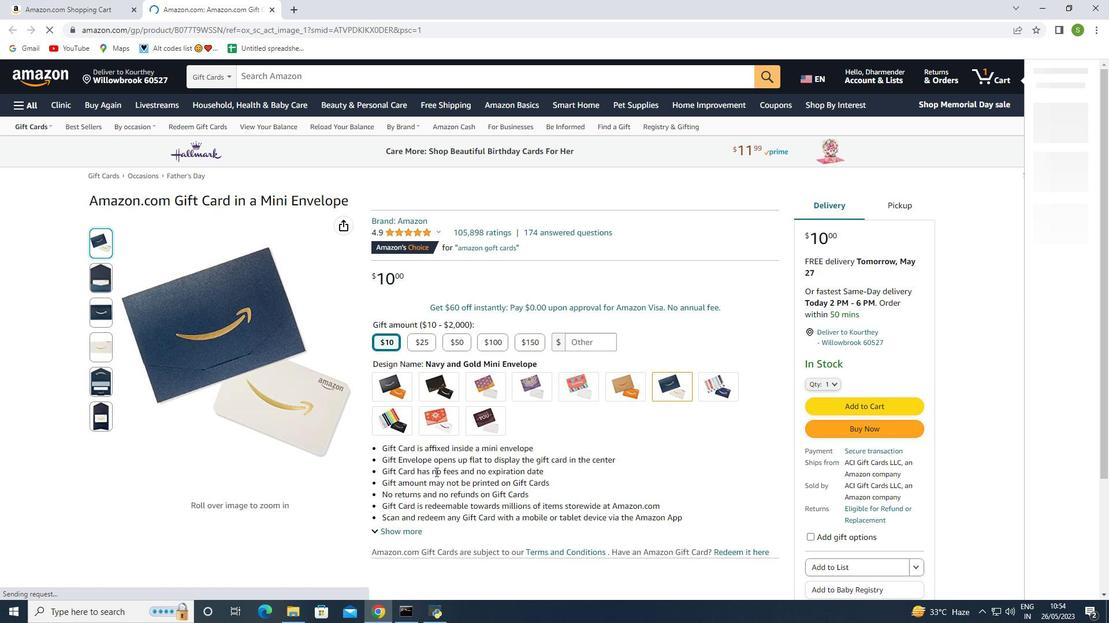 
Action: Mouse moved to (378, 473)
Screenshot: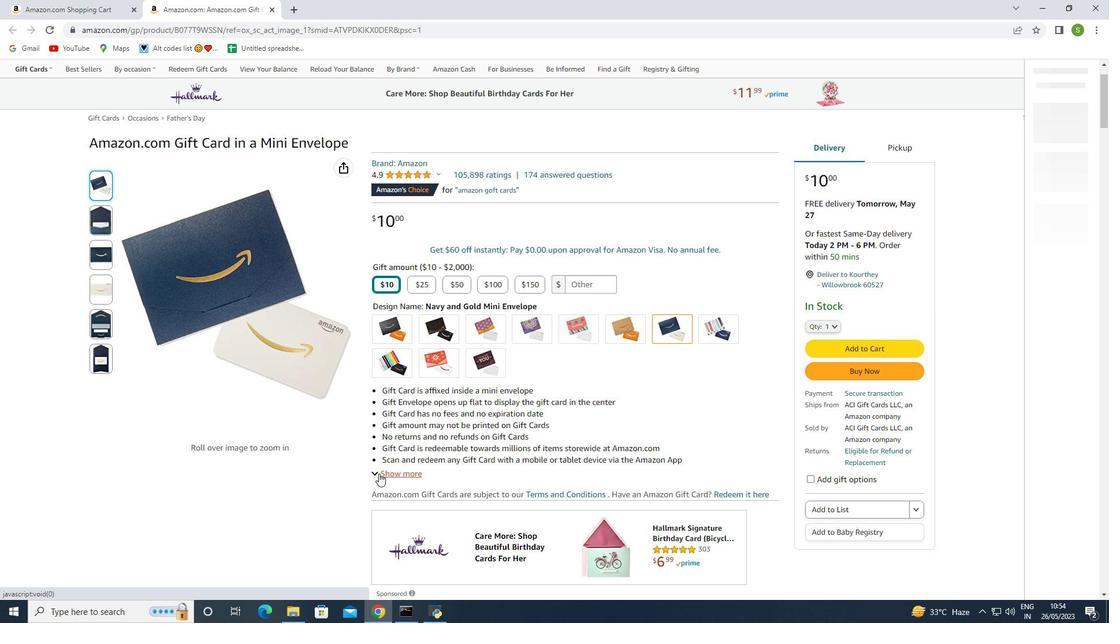 
Action: Mouse pressed left at (378, 473)
Screenshot: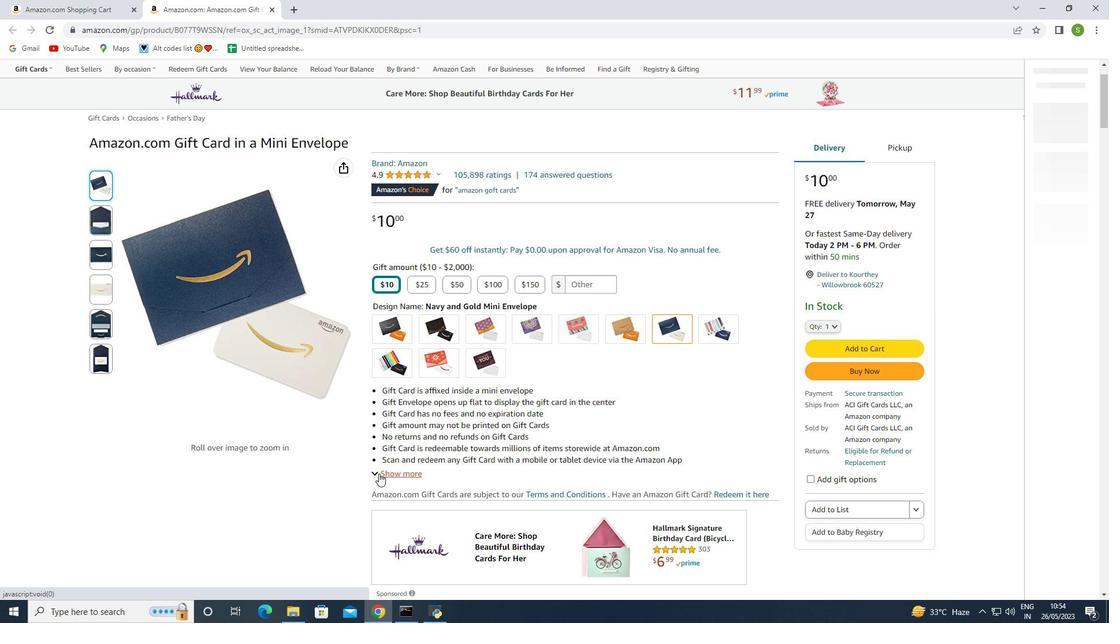 
Action: Mouse moved to (424, 487)
Screenshot: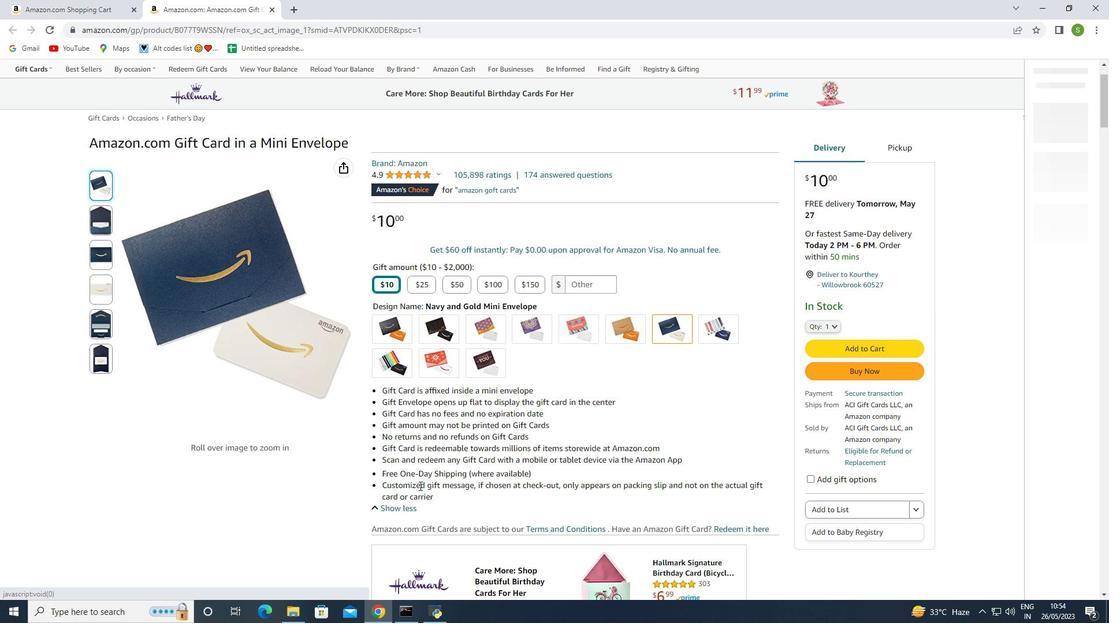 
Action: Mouse scrolled (424, 486) with delta (0, 0)
Screenshot: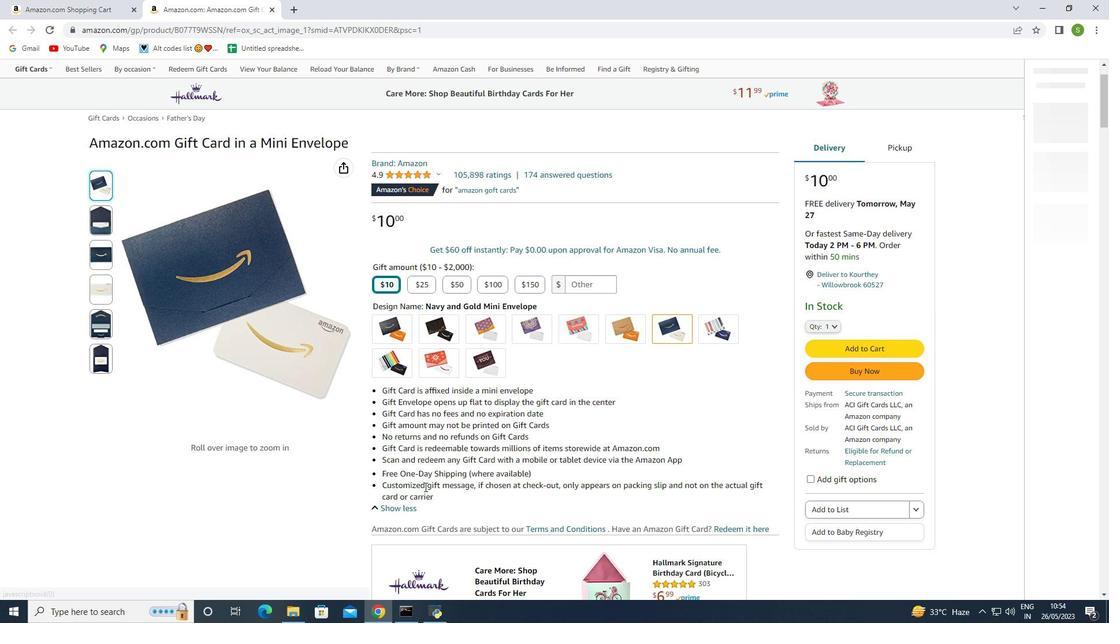 
Action: Mouse scrolled (424, 486) with delta (0, 0)
Screenshot: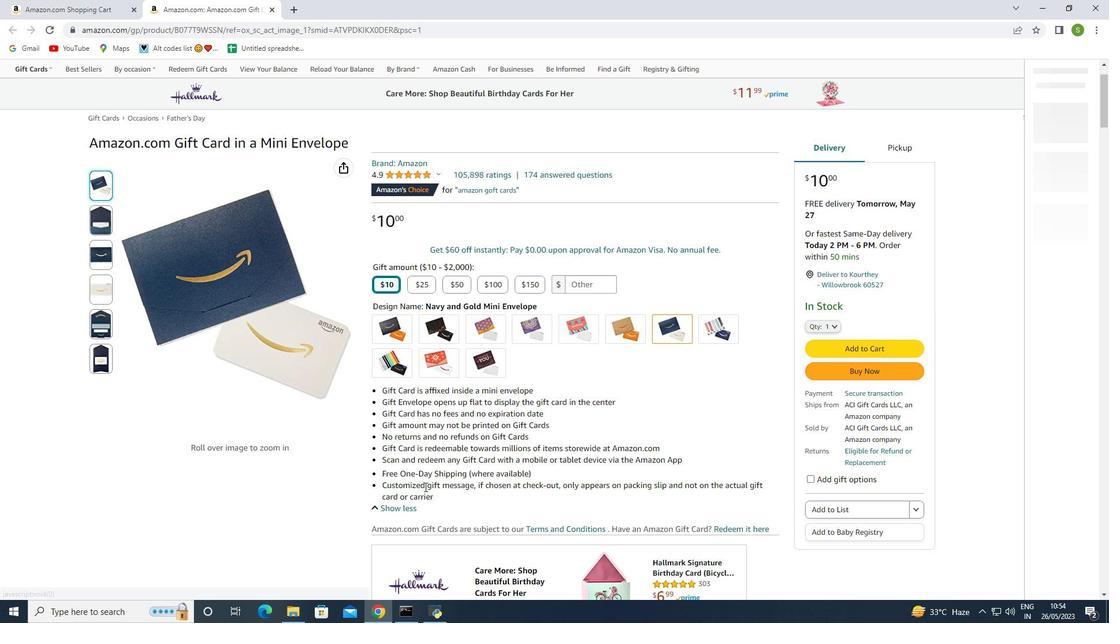 
Action: Mouse scrolled (424, 486) with delta (0, 0)
Screenshot: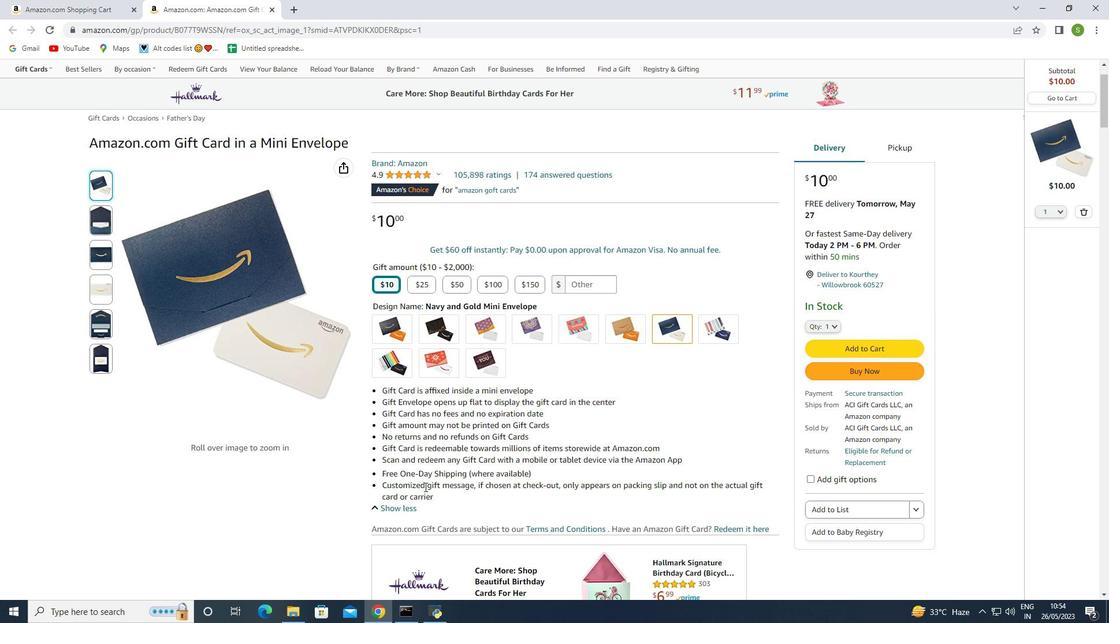 
Action: Mouse moved to (633, 321)
Screenshot: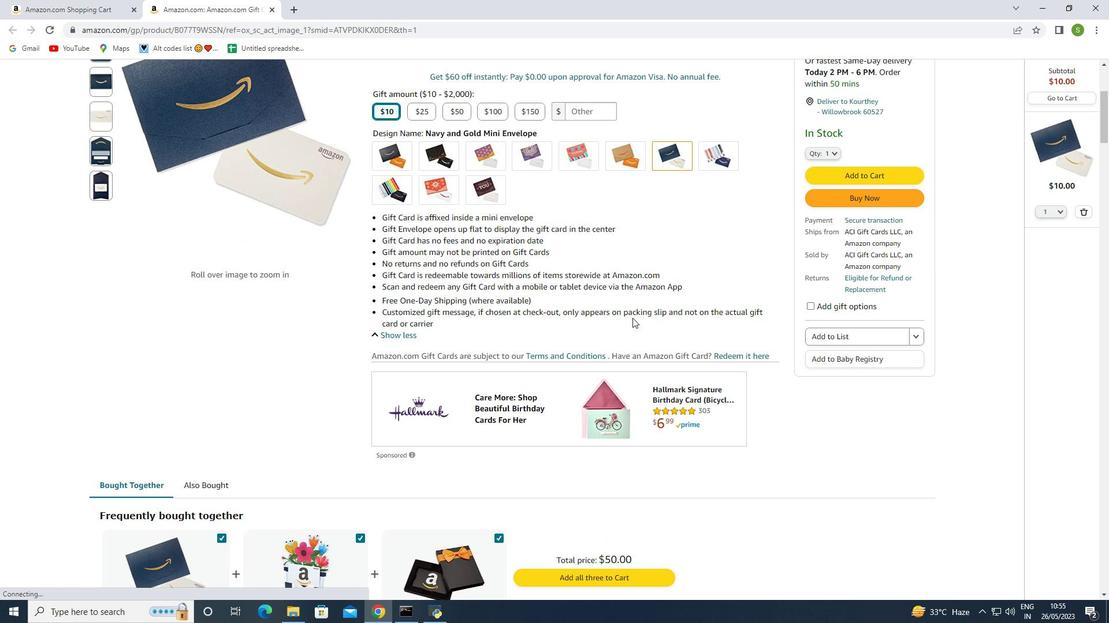 
Action: Mouse scrolled (633, 321) with delta (0, 0)
Screenshot: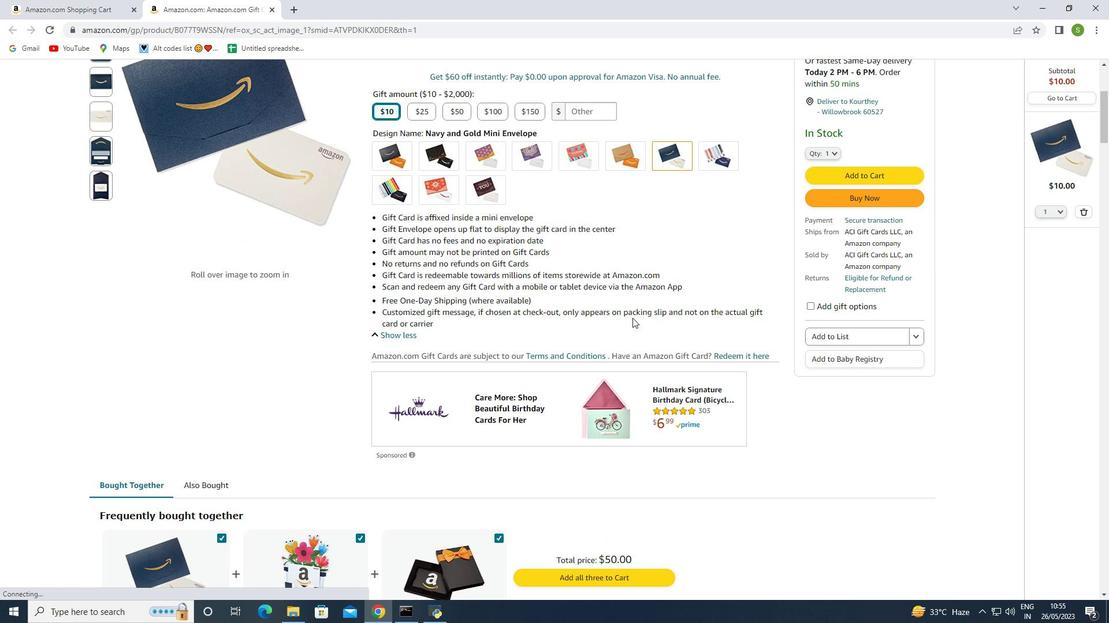 
Action: Mouse moved to (633, 325)
Screenshot: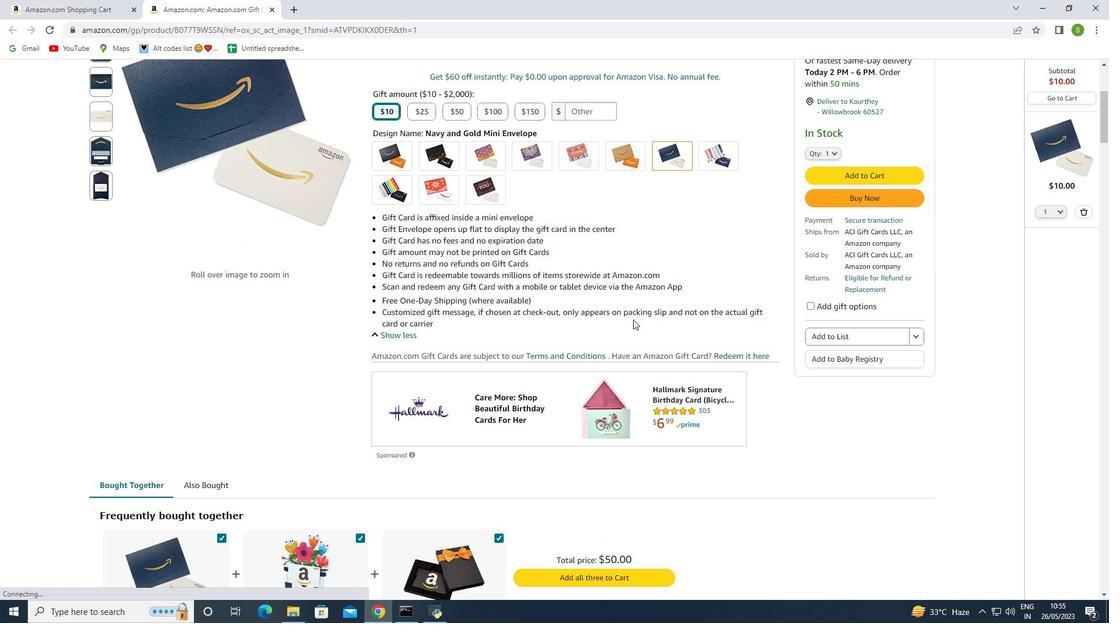 
Action: Mouse scrolled (633, 325) with delta (0, 0)
Screenshot: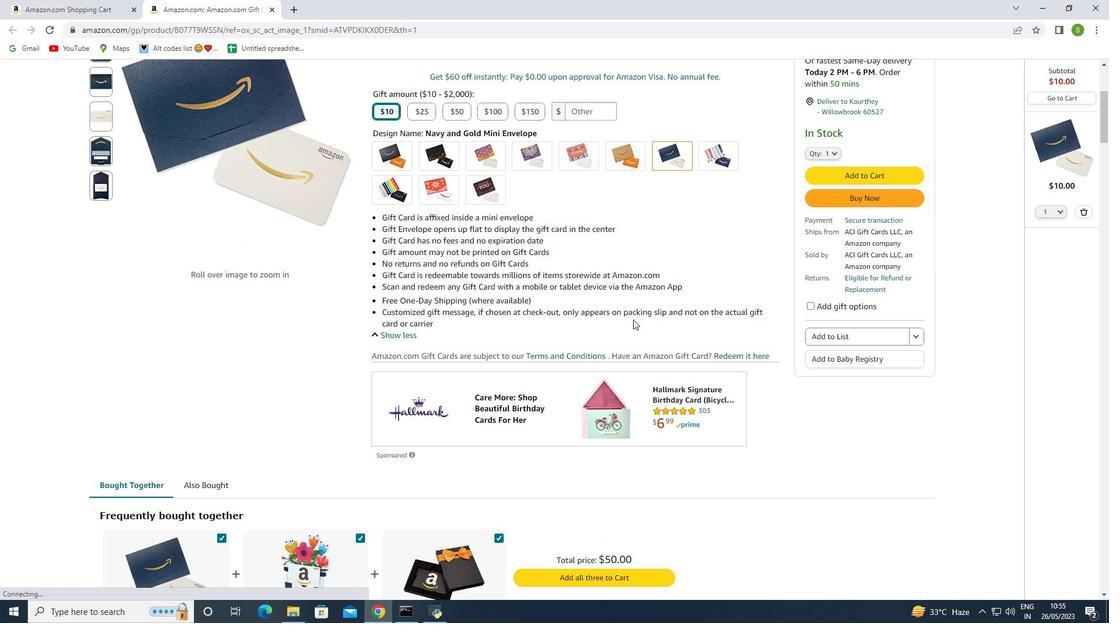 
Action: Mouse moved to (632, 326)
Screenshot: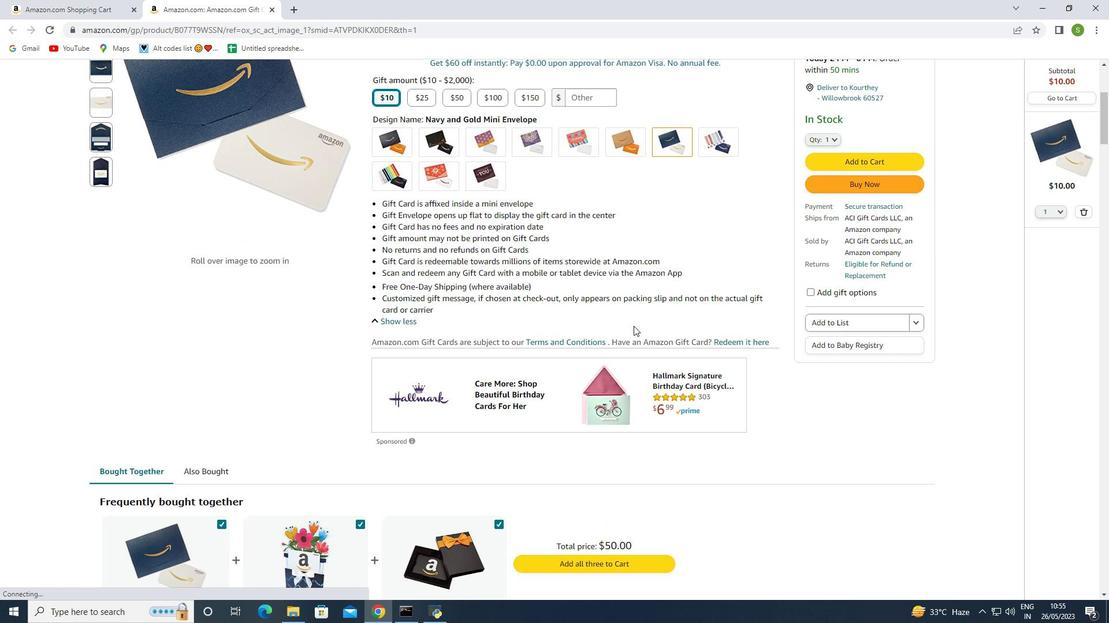 
Action: Mouse scrolled (632, 326) with delta (0, 0)
Screenshot: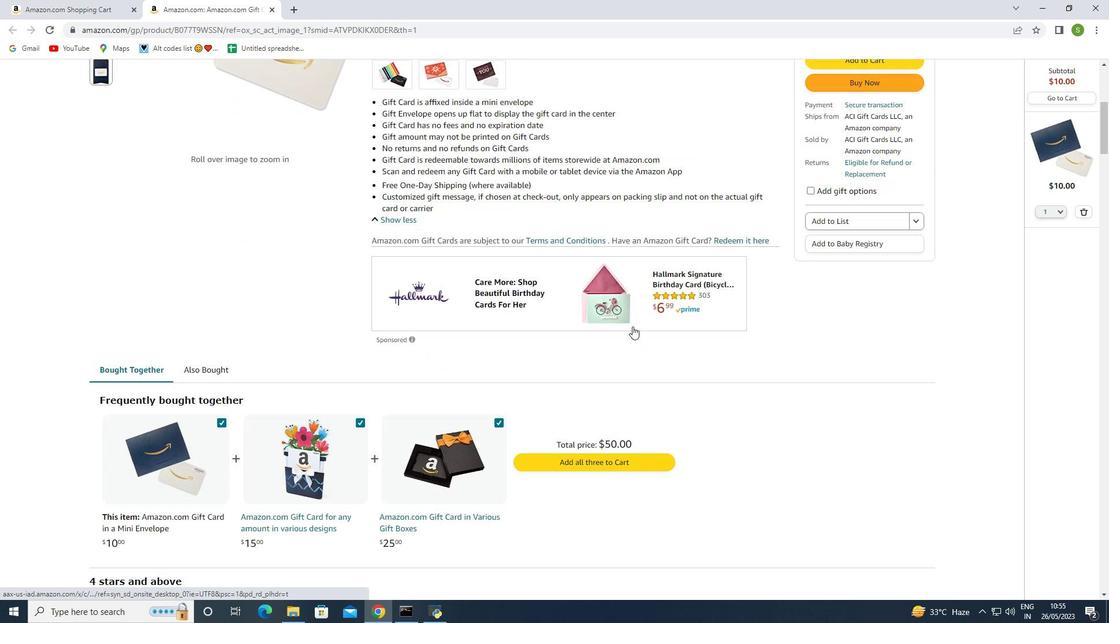 
Action: Mouse scrolled (632, 326) with delta (0, 0)
Screenshot: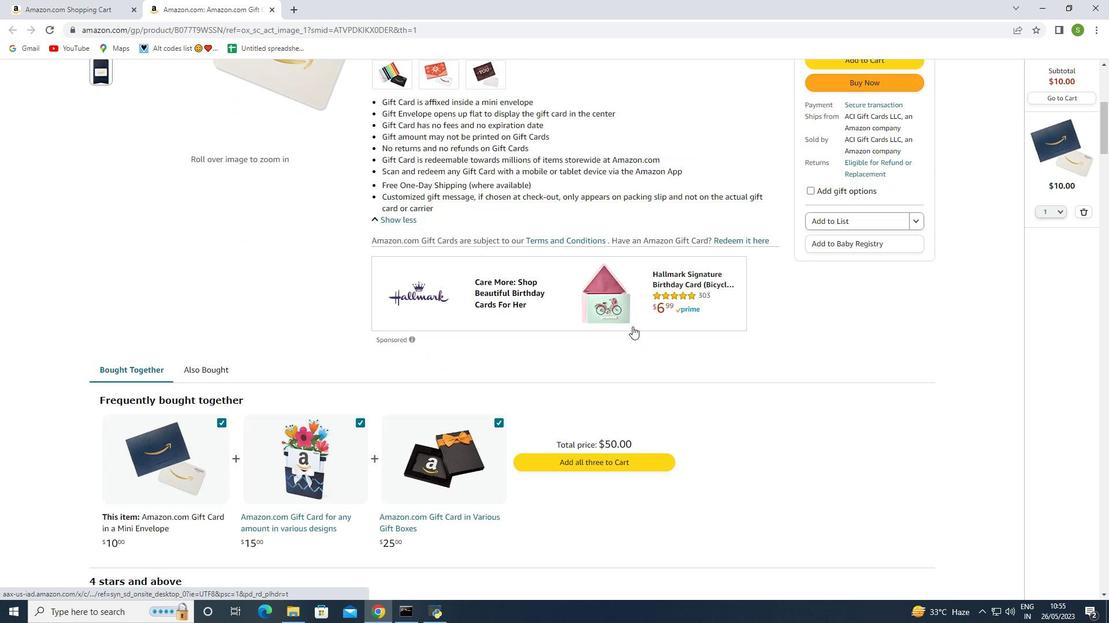 
Action: Mouse moved to (625, 329)
Screenshot: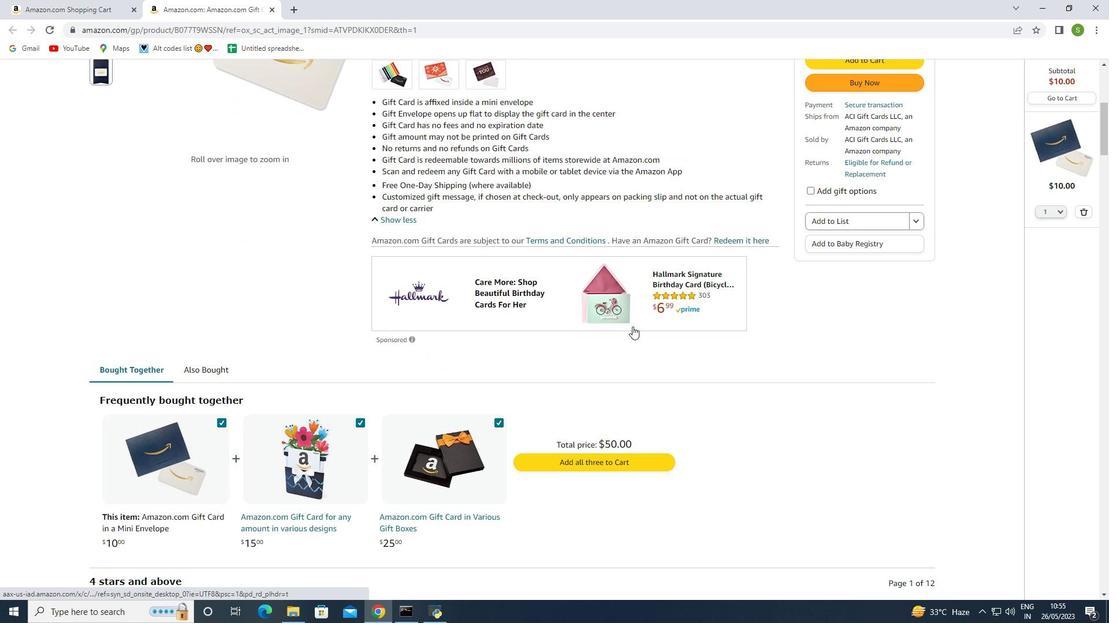 
Action: Mouse scrolled (626, 328) with delta (0, 0)
Screenshot: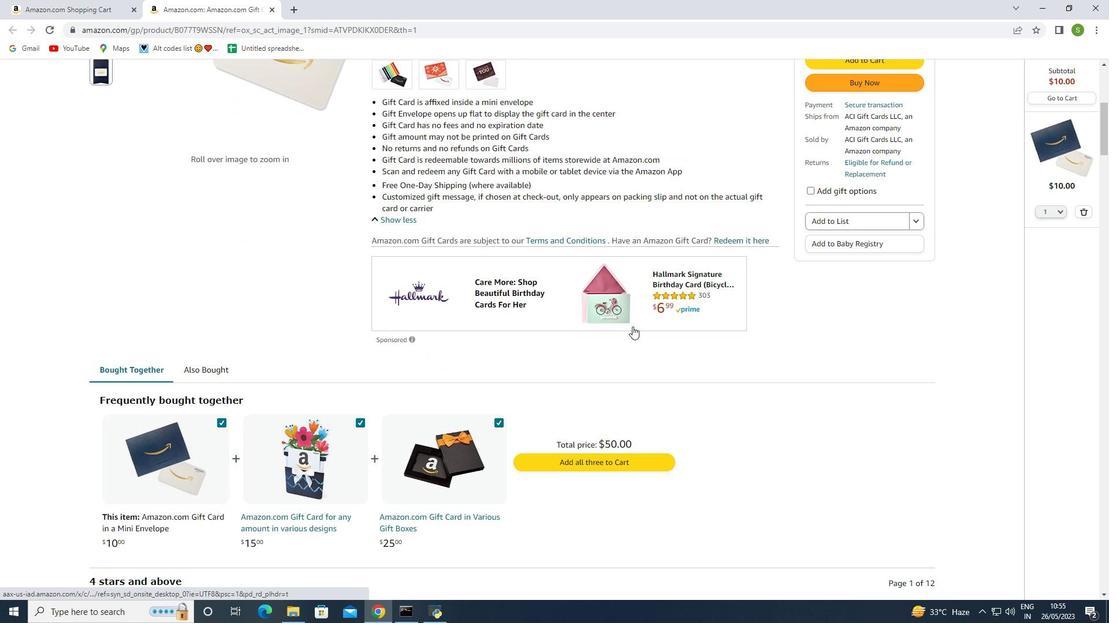 
Action: Mouse moved to (534, 317)
Screenshot: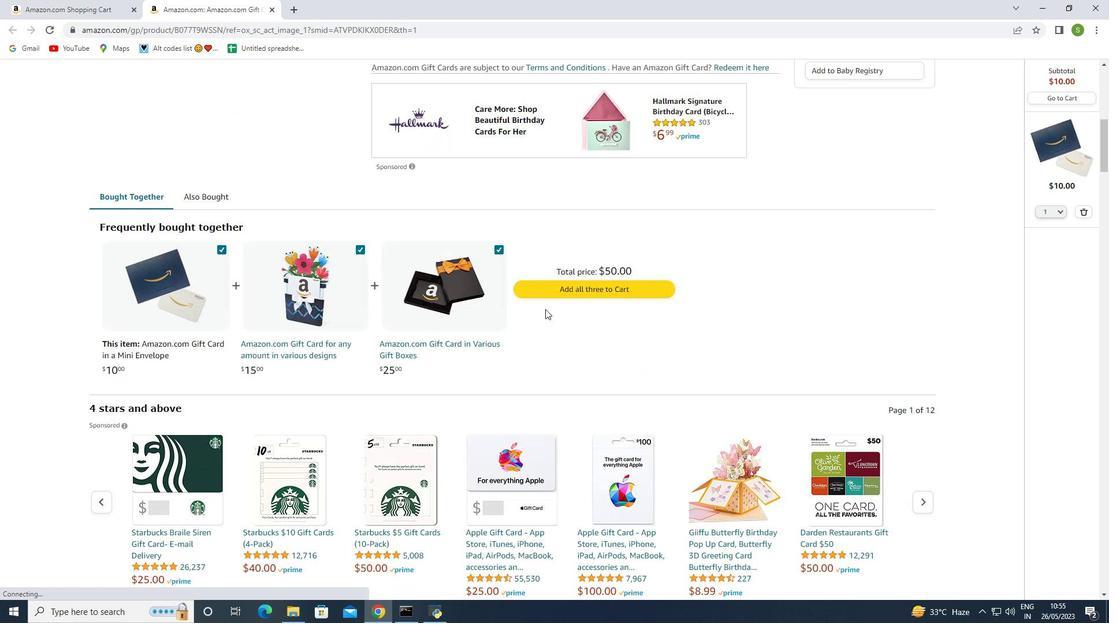 
Action: Mouse scrolled (534, 316) with delta (0, 0)
Screenshot: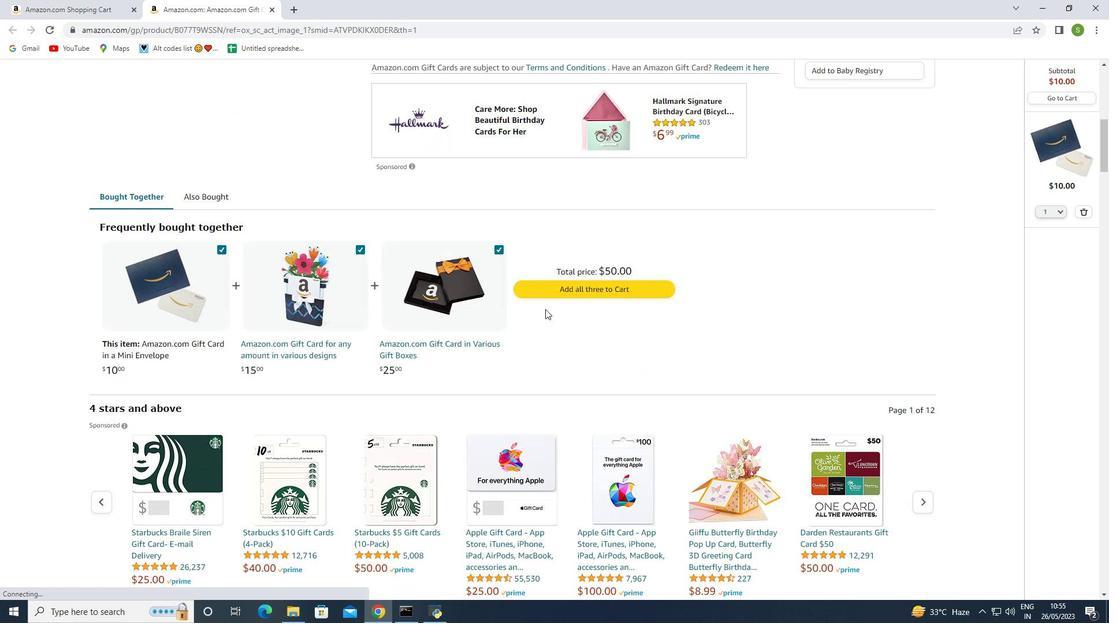 
Action: Mouse moved to (534, 317)
Screenshot: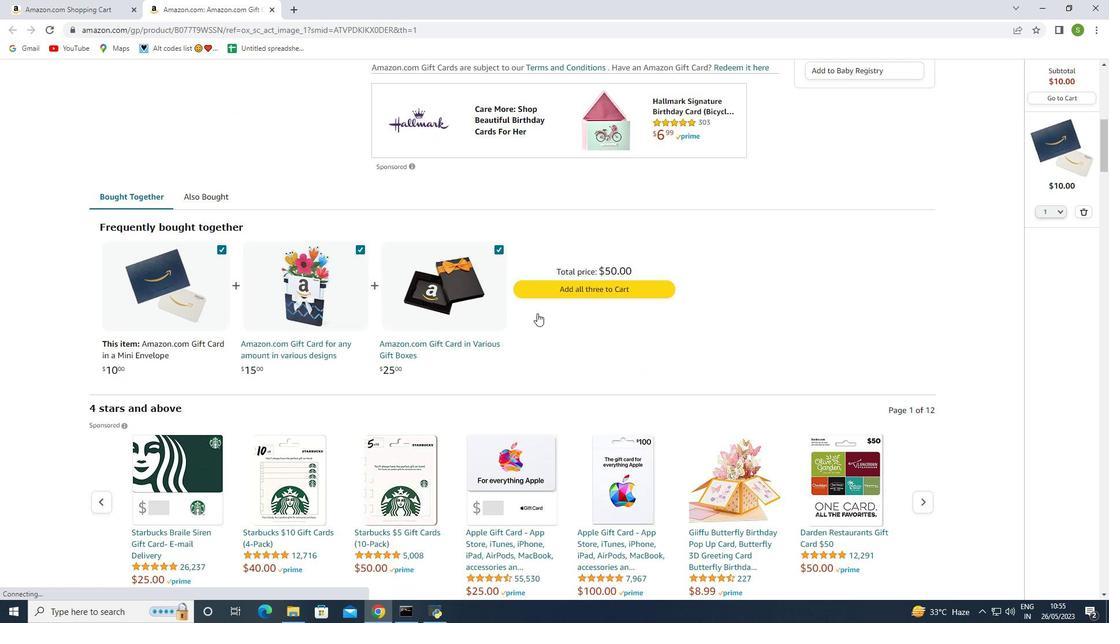 
Action: Mouse scrolled (534, 317) with delta (0, 0)
Screenshot: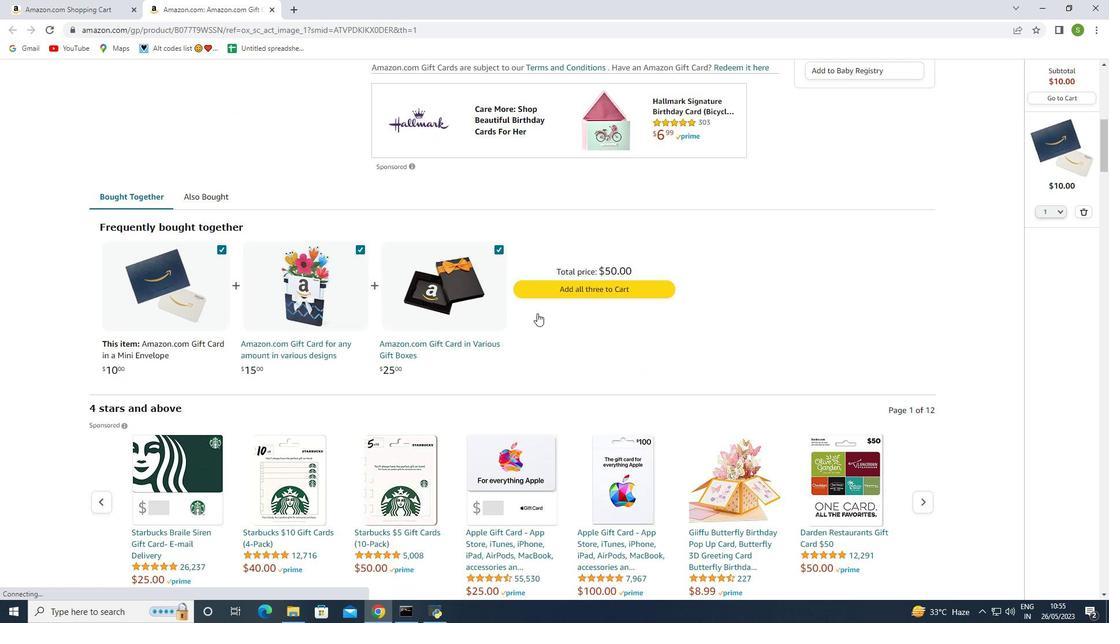 
Action: Mouse scrolled (534, 317) with delta (0, 0)
Screenshot: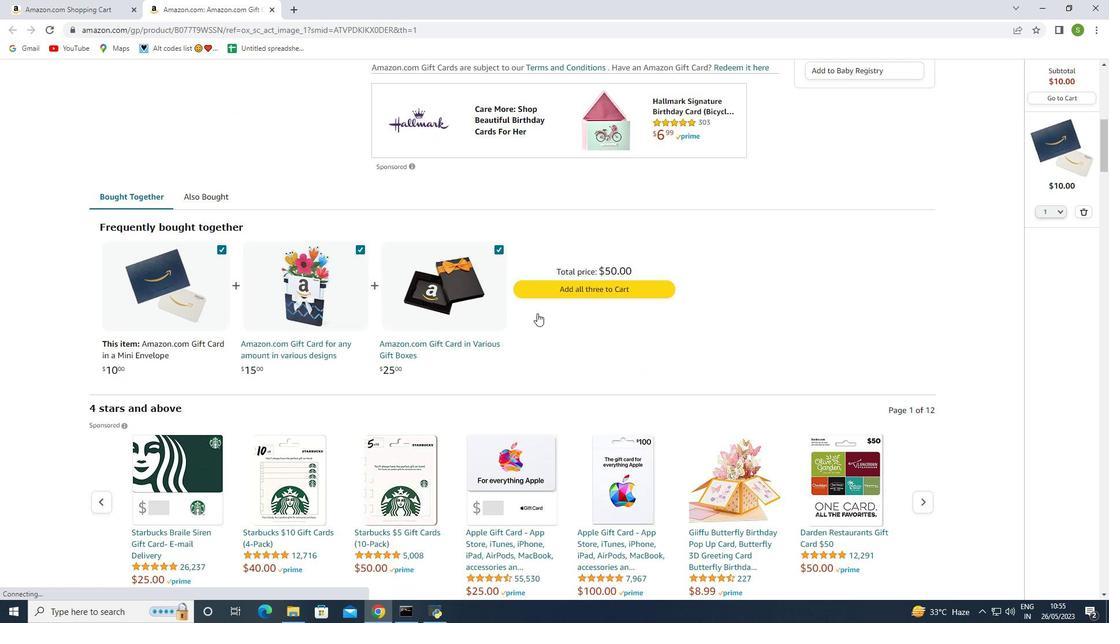 
Action: Mouse scrolled (534, 317) with delta (0, 0)
Screenshot: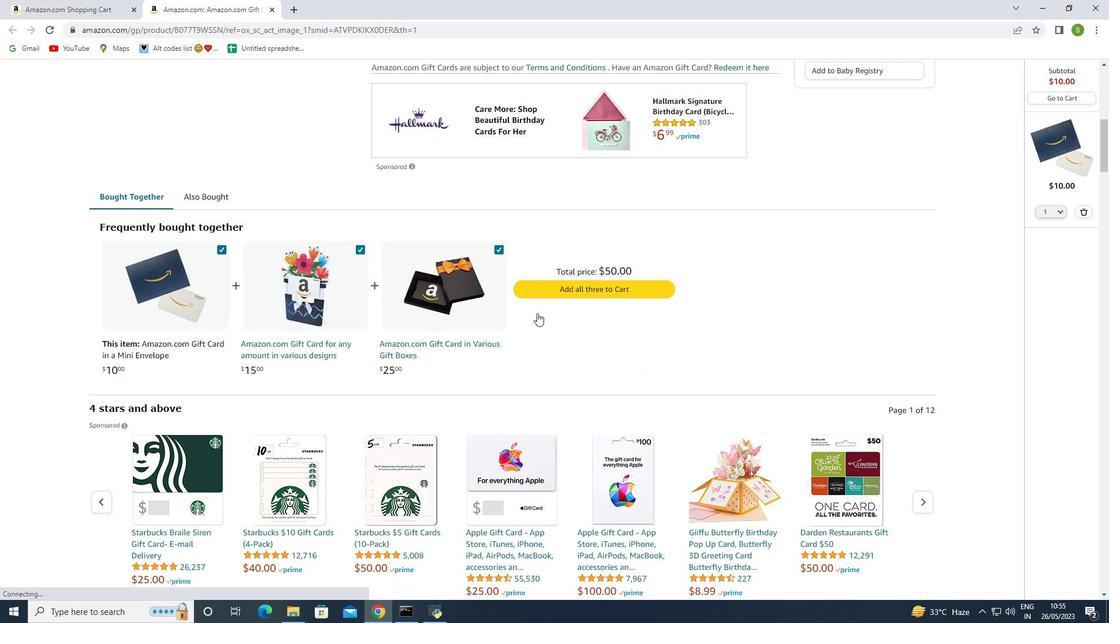 
Action: Mouse moved to (534, 318)
Screenshot: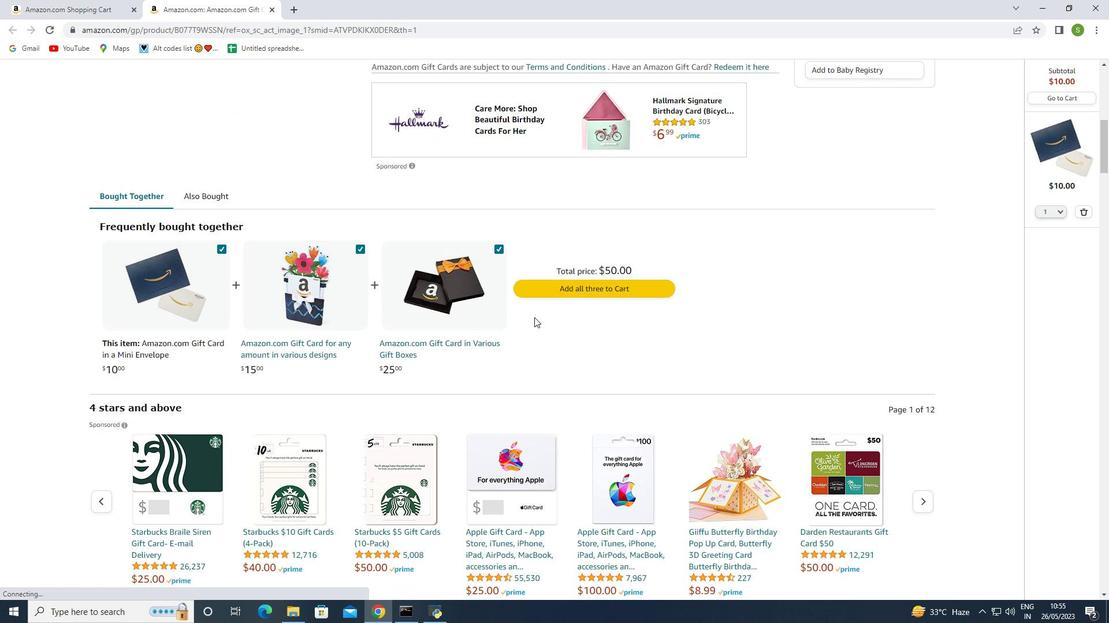 
Action: Mouse scrolled (534, 318) with delta (0, 0)
Screenshot: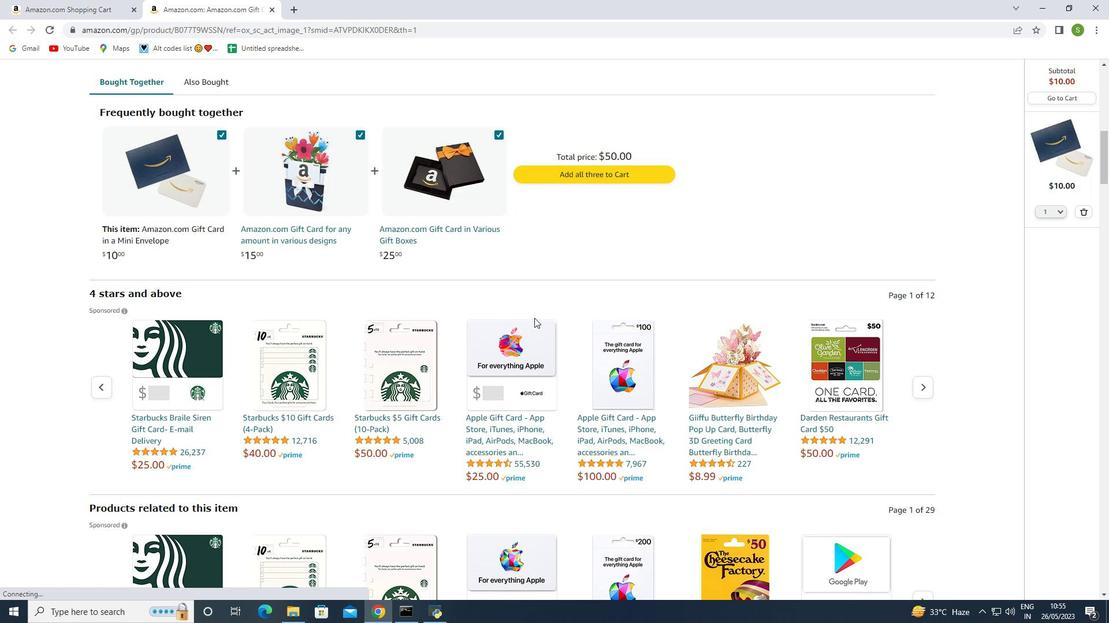 
Action: Mouse scrolled (534, 318) with delta (0, 0)
Screenshot: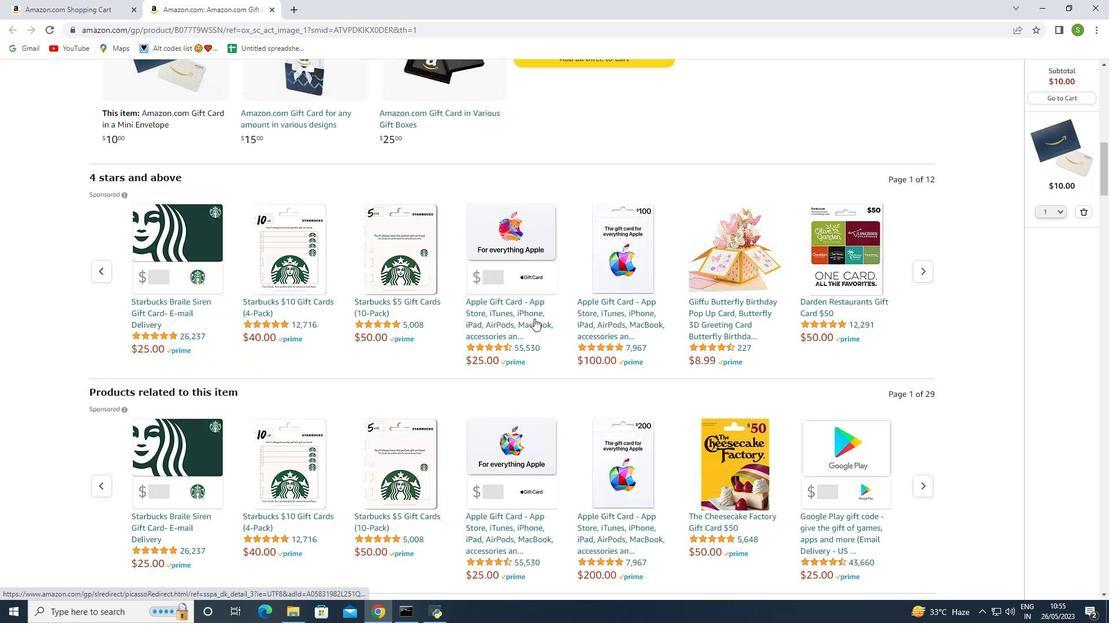 
Action: Mouse scrolled (534, 318) with delta (0, 0)
Screenshot: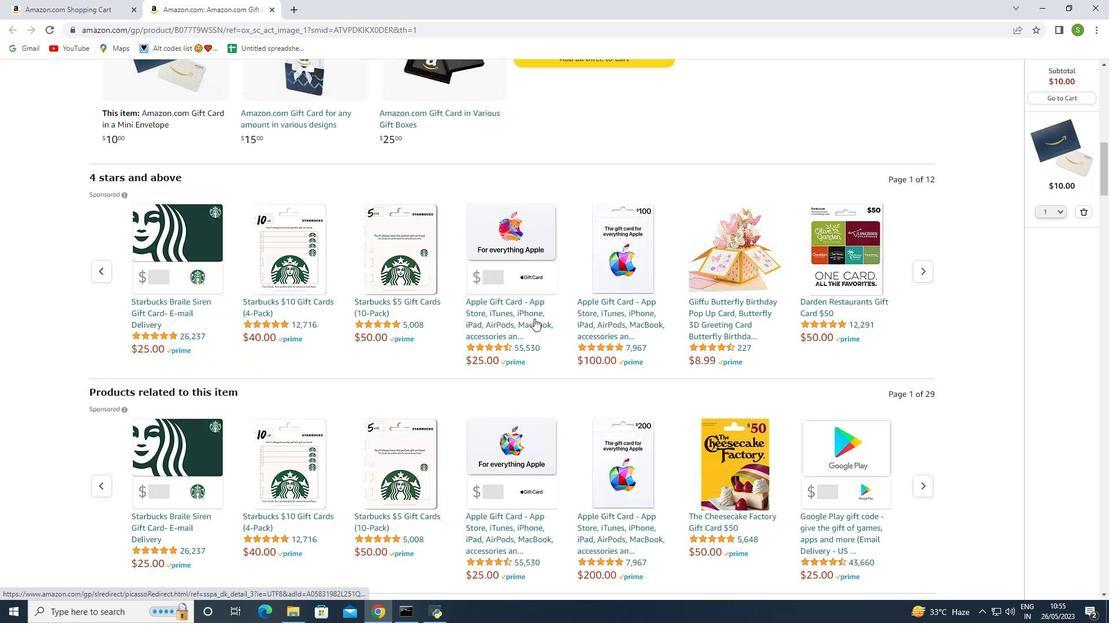 
Action: Mouse scrolled (534, 318) with delta (0, 0)
Screenshot: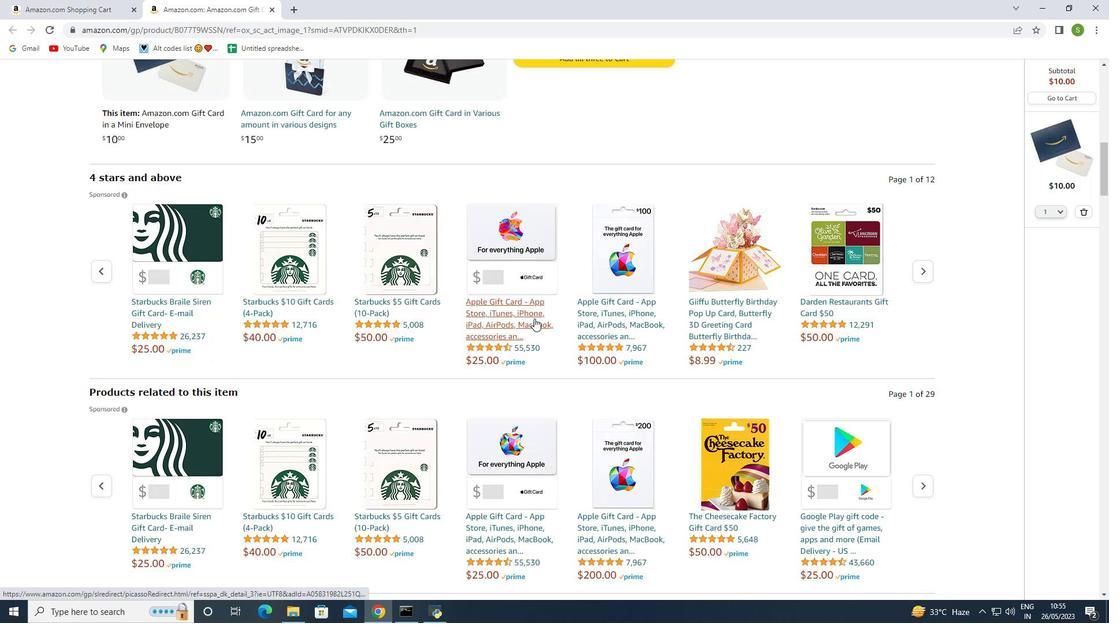 
Action: Mouse scrolled (534, 318) with delta (0, 0)
Screenshot: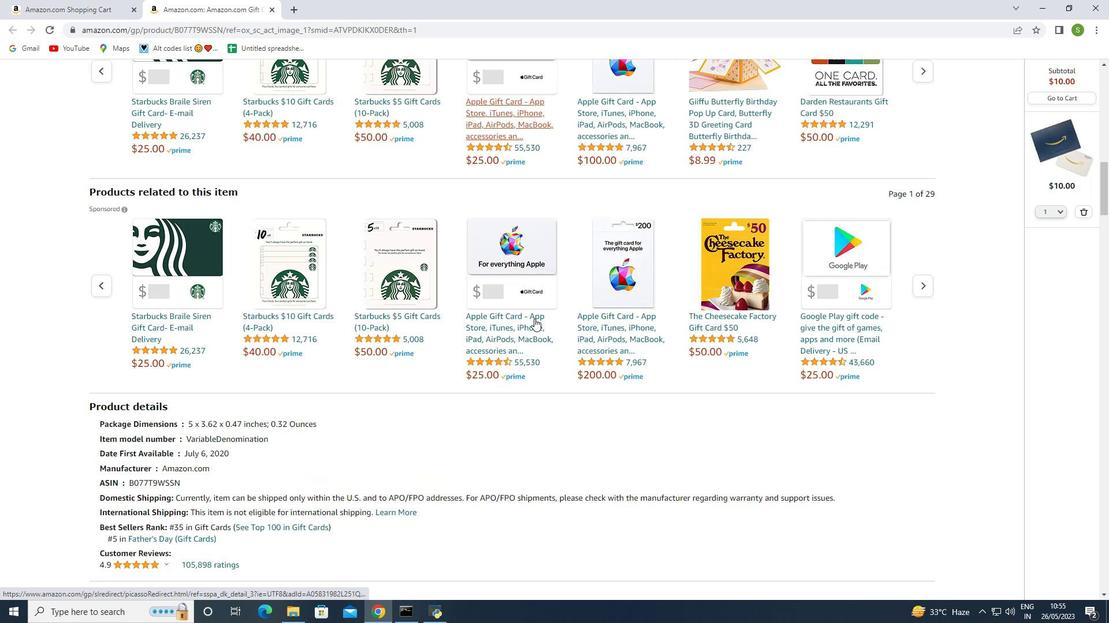 
Action: Mouse scrolled (534, 318) with delta (0, 0)
Screenshot: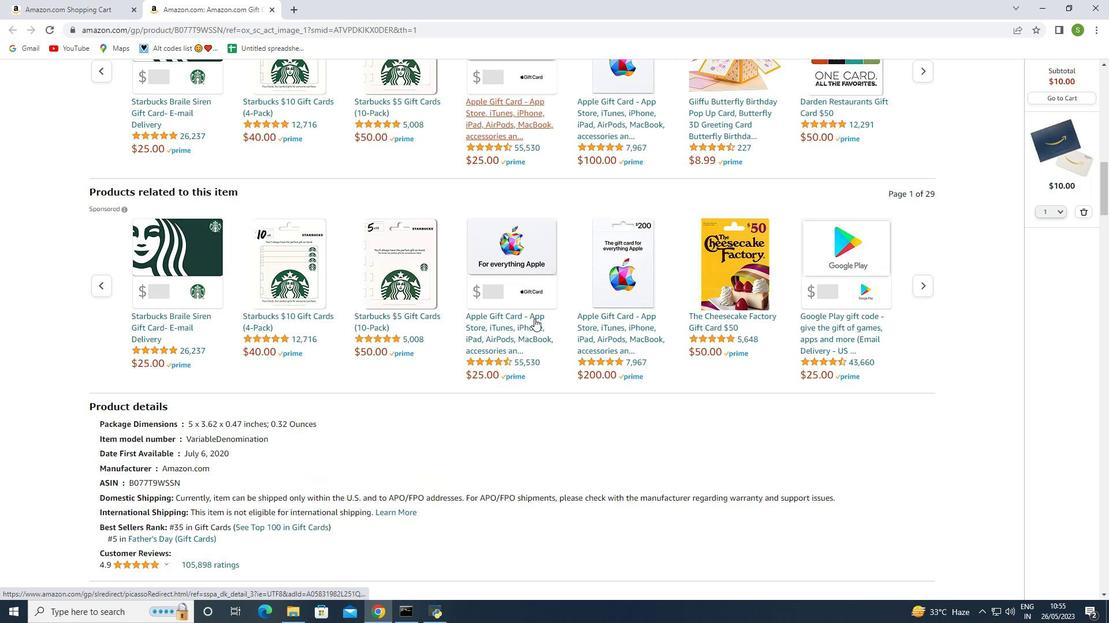 
Action: Mouse scrolled (534, 318) with delta (0, 0)
Screenshot: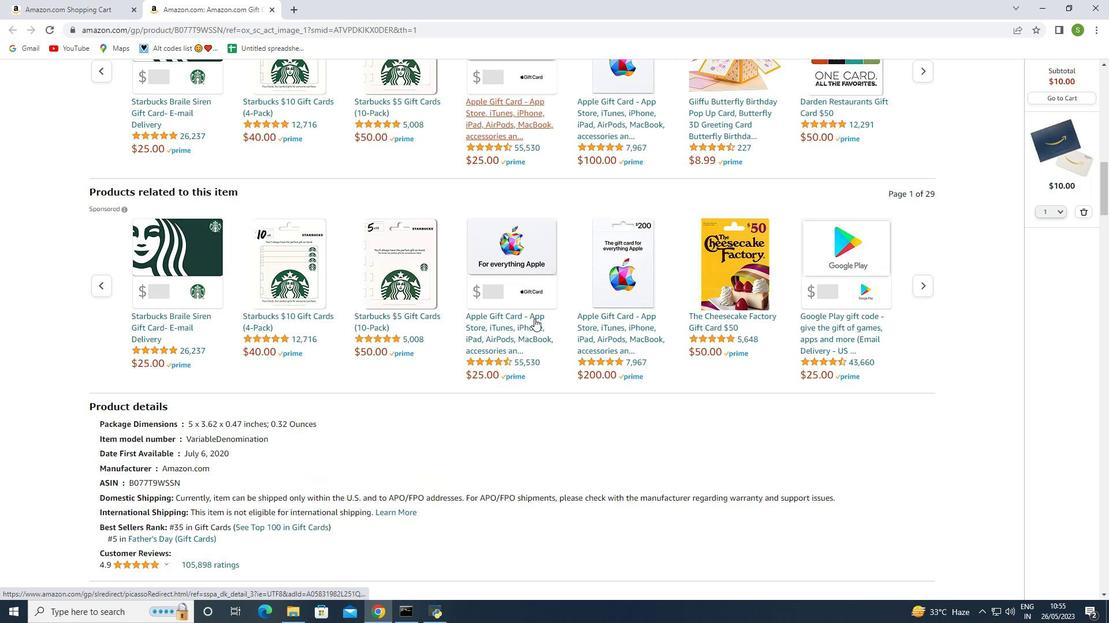 
Action: Mouse scrolled (534, 318) with delta (0, 0)
Screenshot: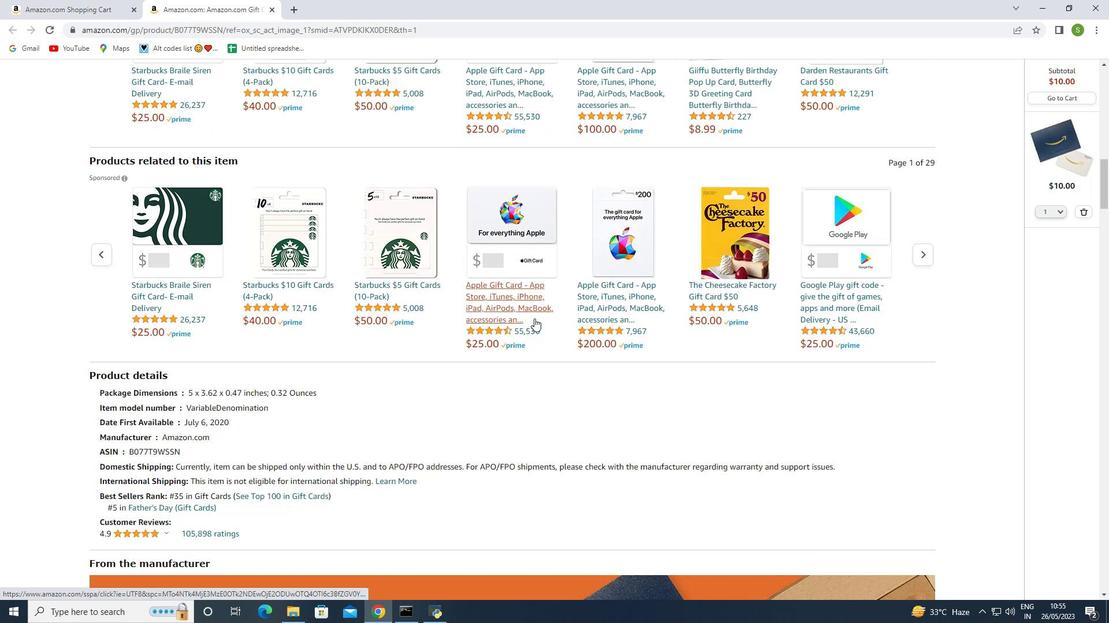 
Action: Mouse scrolled (534, 318) with delta (0, 0)
Screenshot: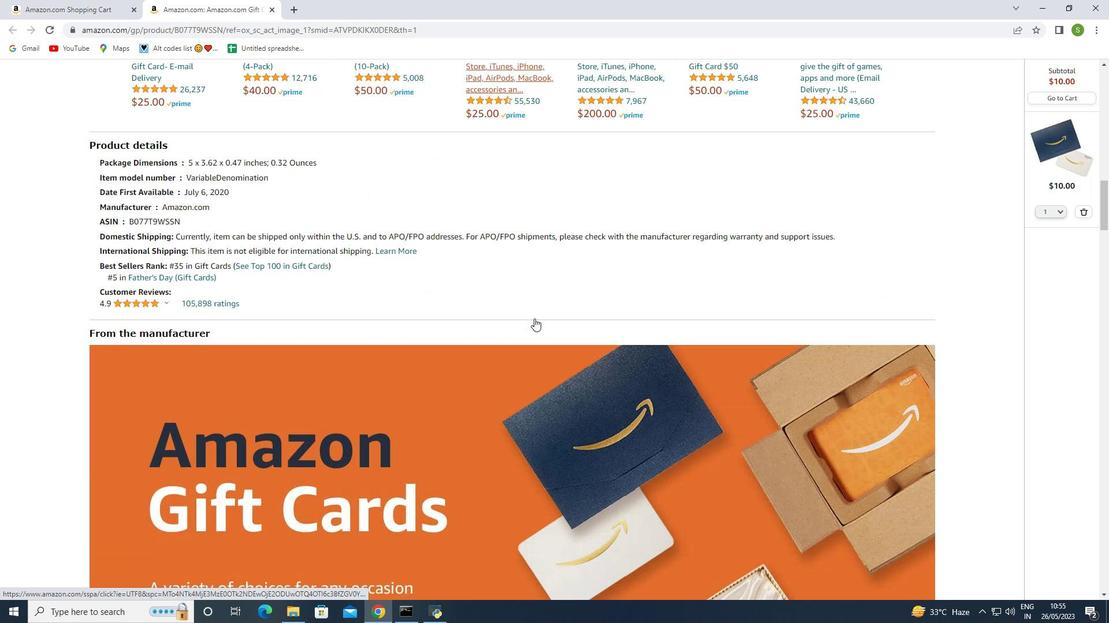 
Action: Mouse moved to (283, 172)
Screenshot: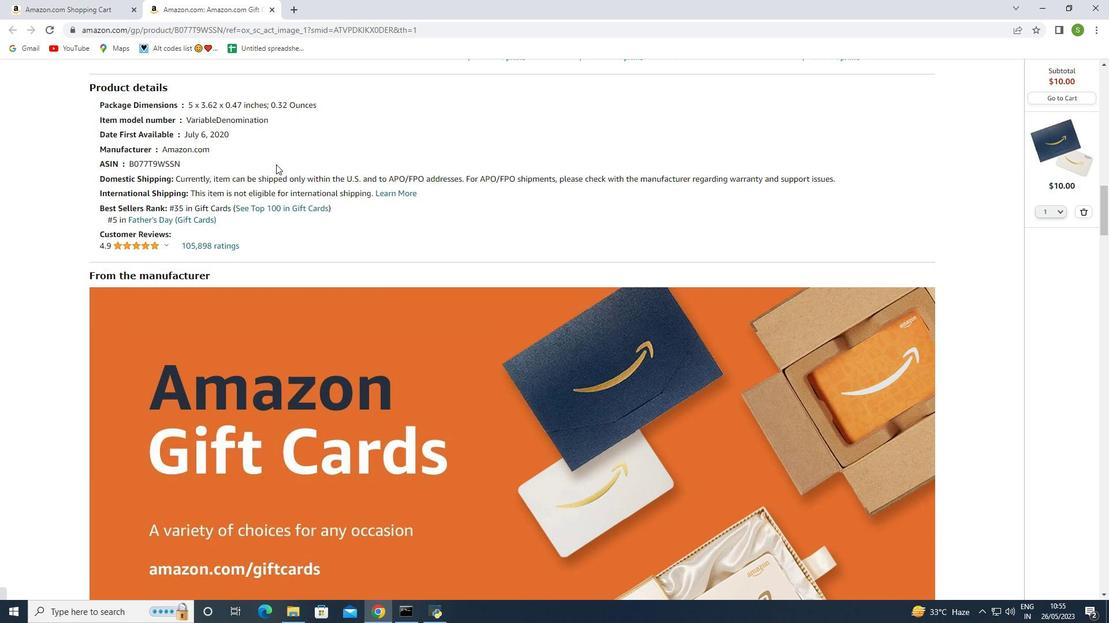 
Action: Mouse scrolled (283, 172) with delta (0, 0)
Screenshot: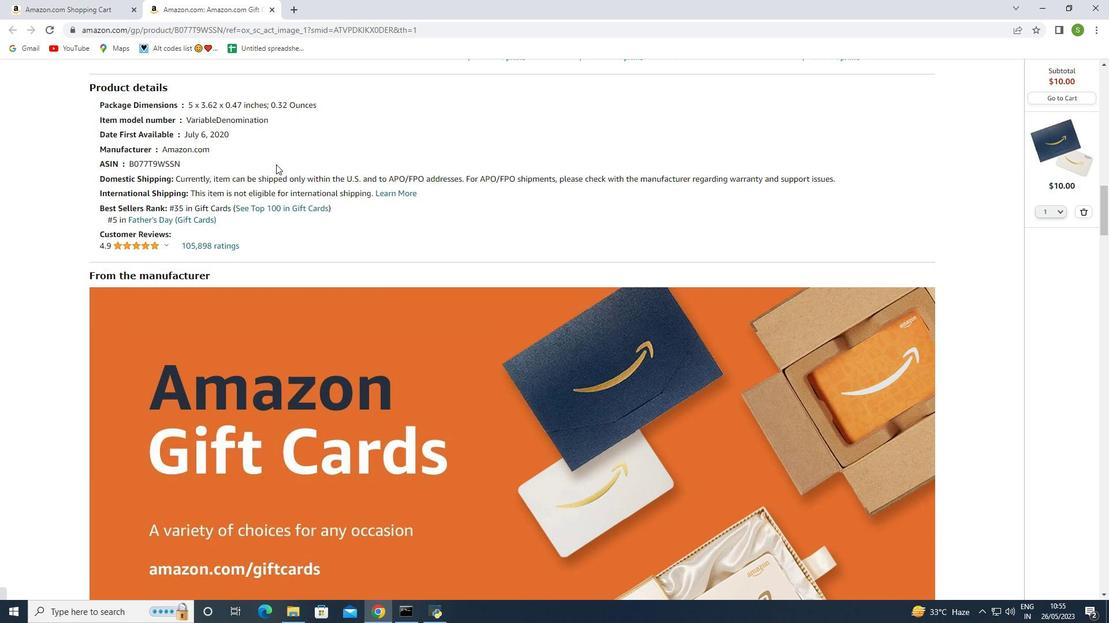 
Action: Mouse scrolled (283, 172) with delta (0, 0)
Screenshot: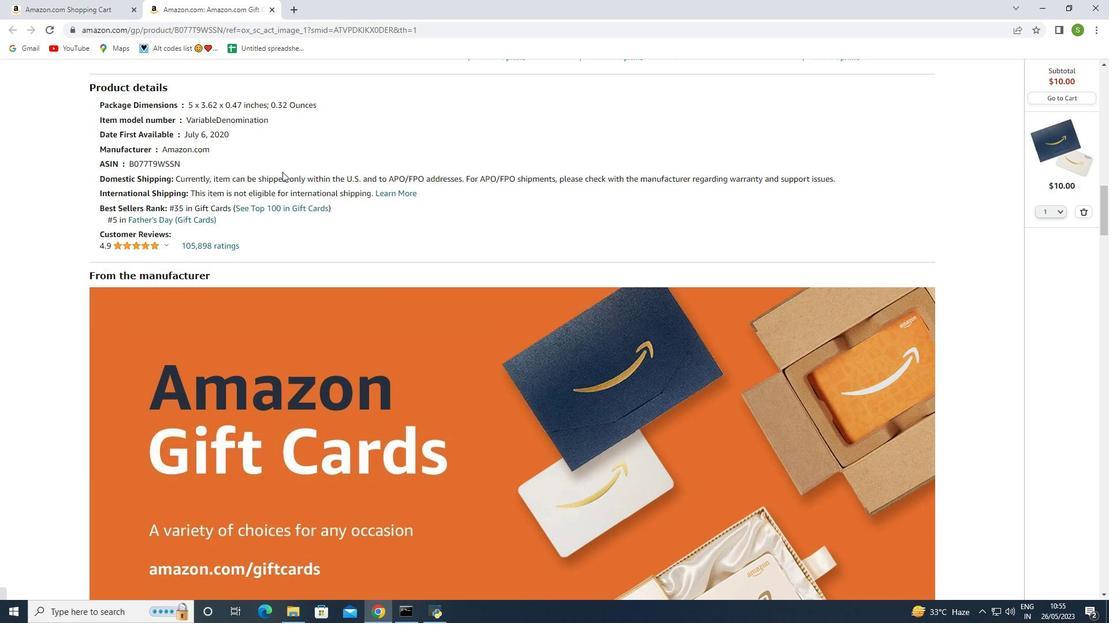 
Action: Mouse scrolled (283, 172) with delta (0, 0)
Screenshot: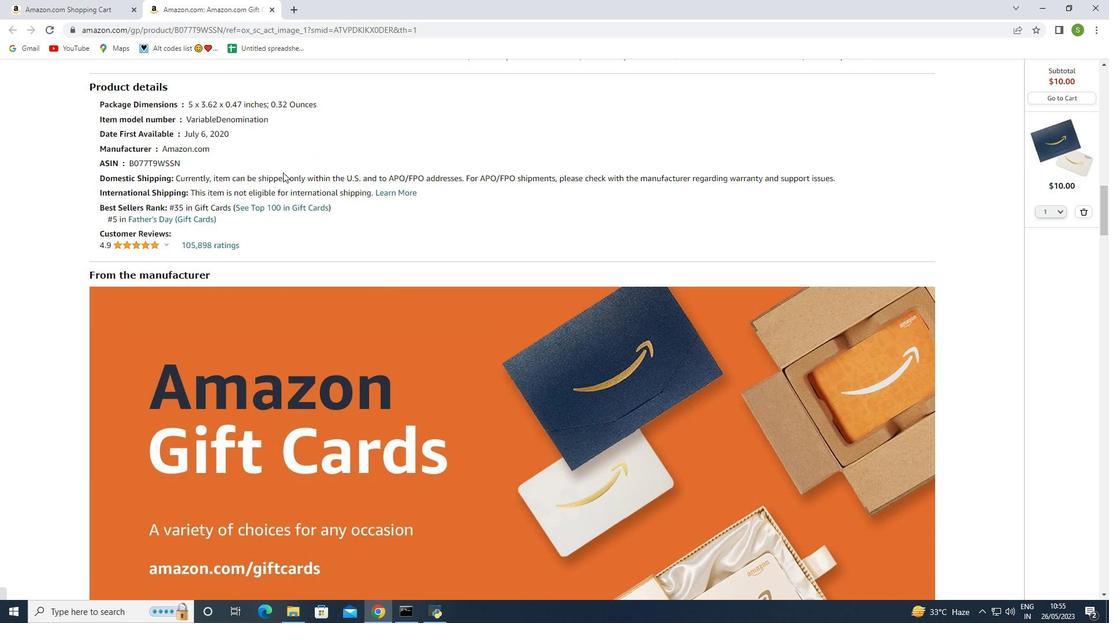 
Action: Mouse moved to (181, 339)
Screenshot: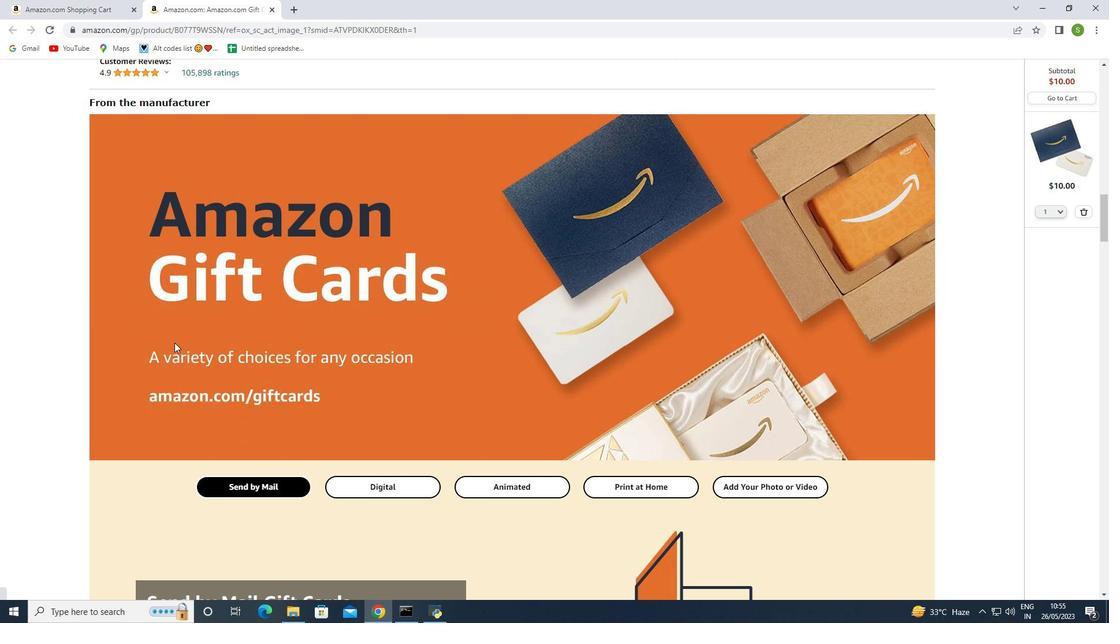 
Action: Mouse scrolled (181, 339) with delta (0, 0)
Screenshot: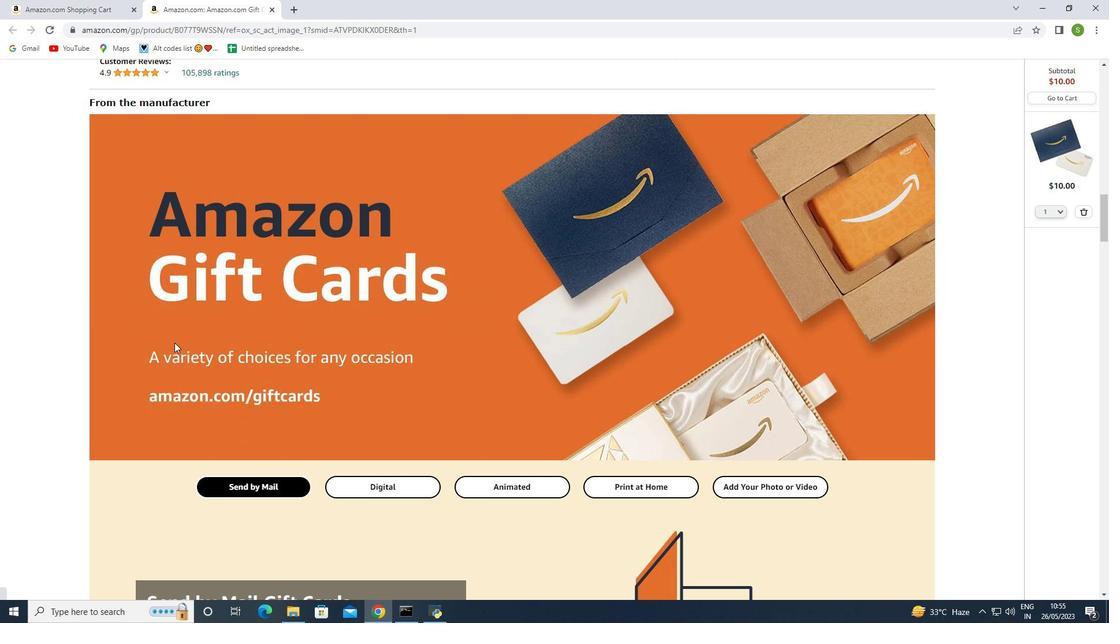 
Action: Mouse scrolled (181, 339) with delta (0, 0)
Screenshot: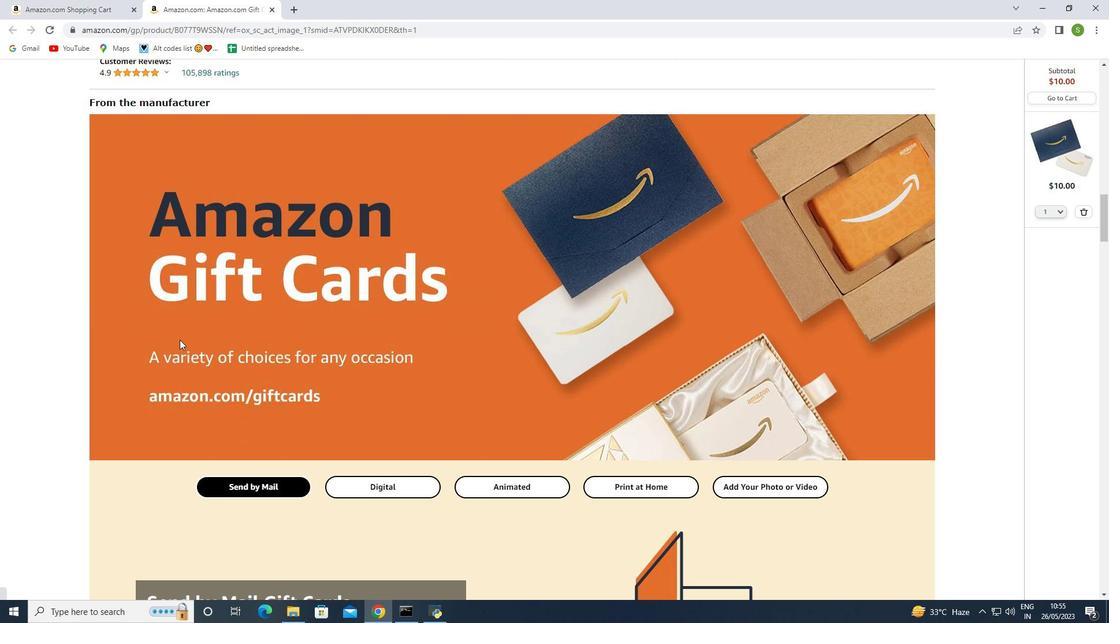 
Action: Mouse moved to (191, 336)
Screenshot: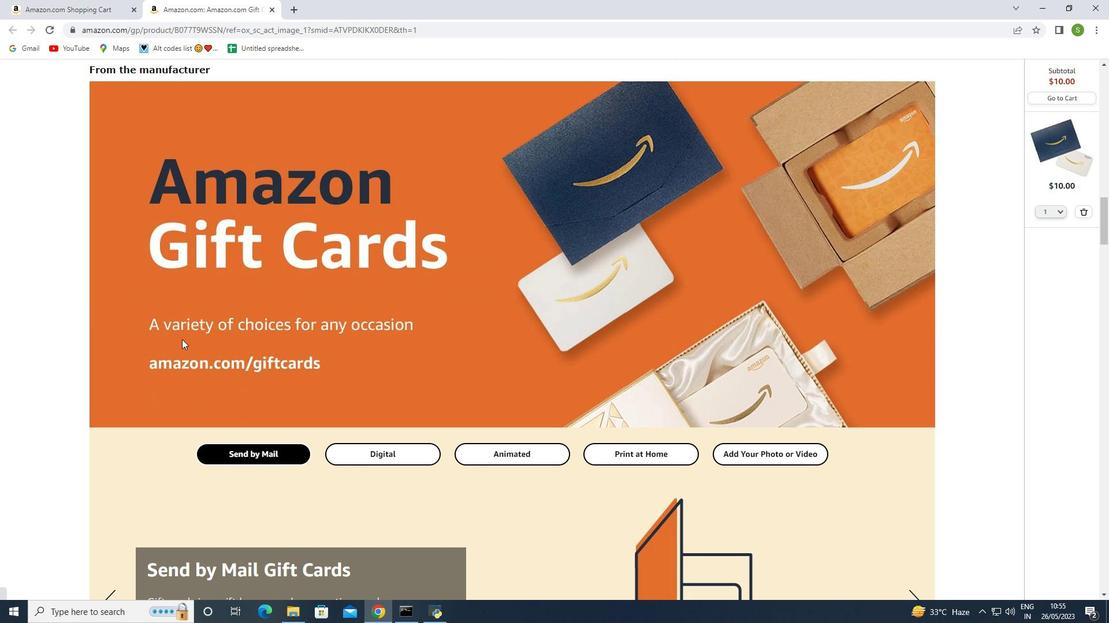 
Action: Mouse scrolled (181, 339) with delta (0, 0)
Screenshot: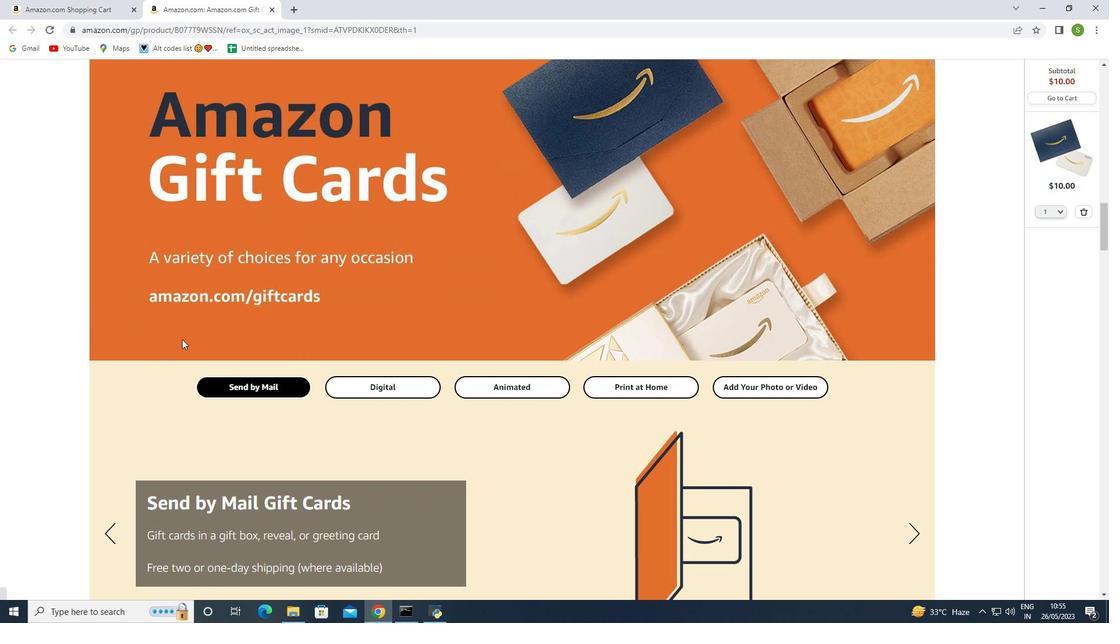 
Action: Mouse moved to (191, 336)
Screenshot: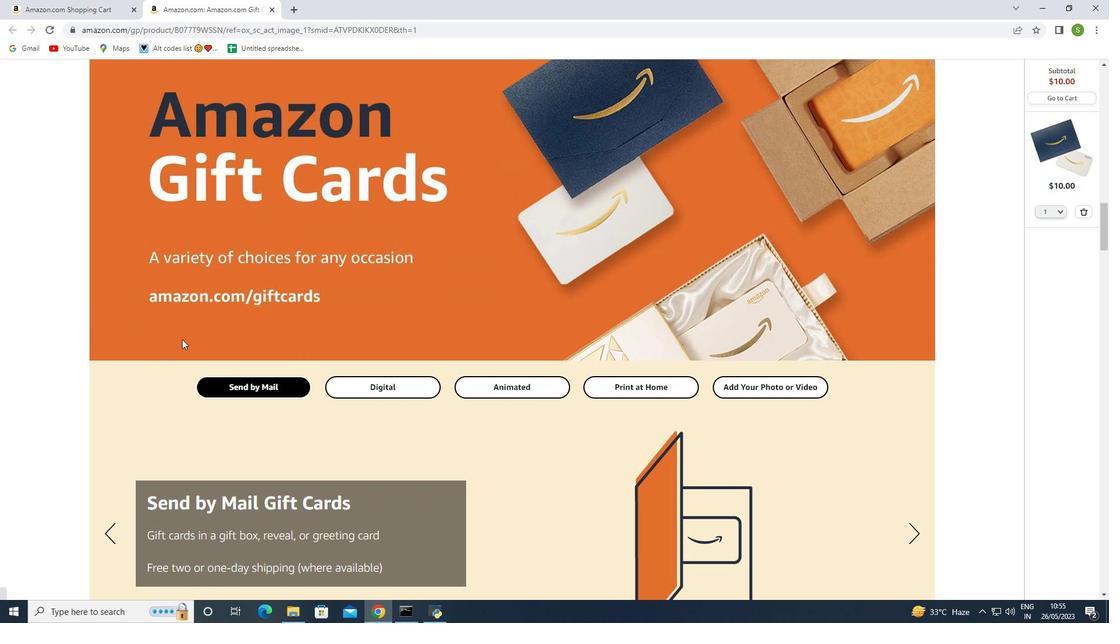 
Action: Mouse scrolled (181, 339) with delta (0, 0)
Screenshot: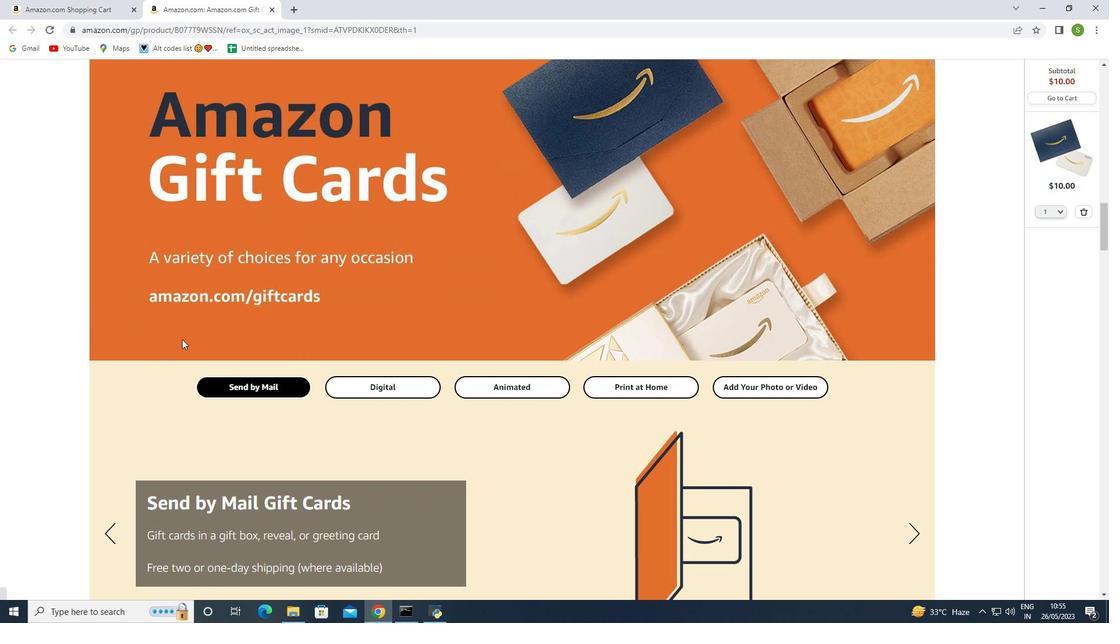 
Action: Mouse moved to (326, 347)
Screenshot: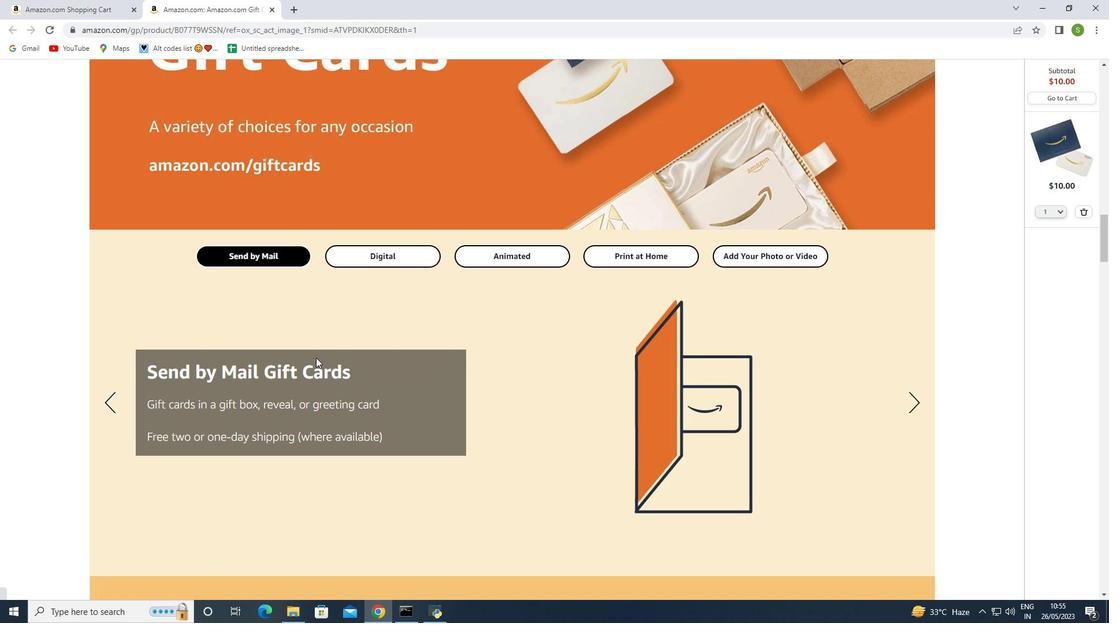 
Action: Mouse scrolled (326, 347) with delta (0, 0)
Screenshot: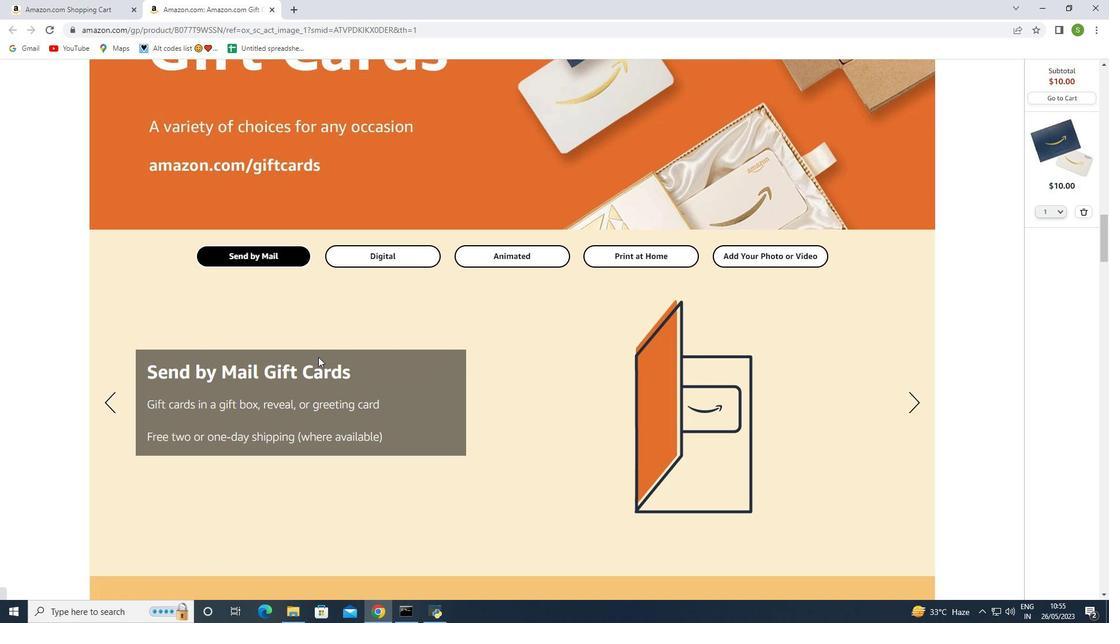 
Action: Mouse moved to (326, 346)
Screenshot: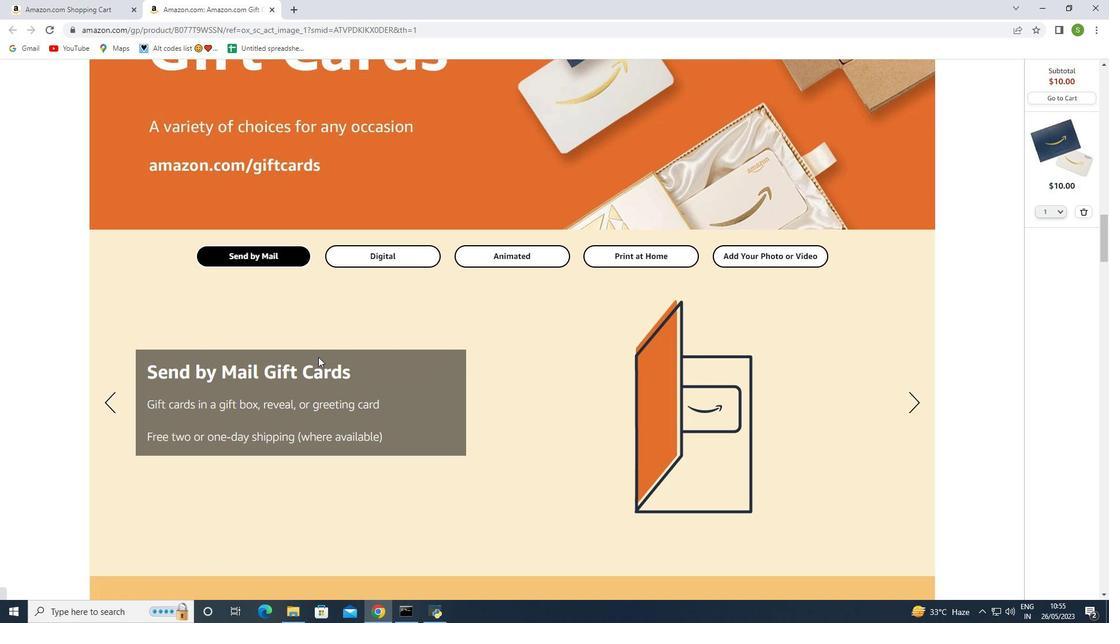 
Action: Mouse scrolled (326, 347) with delta (0, 0)
Screenshot: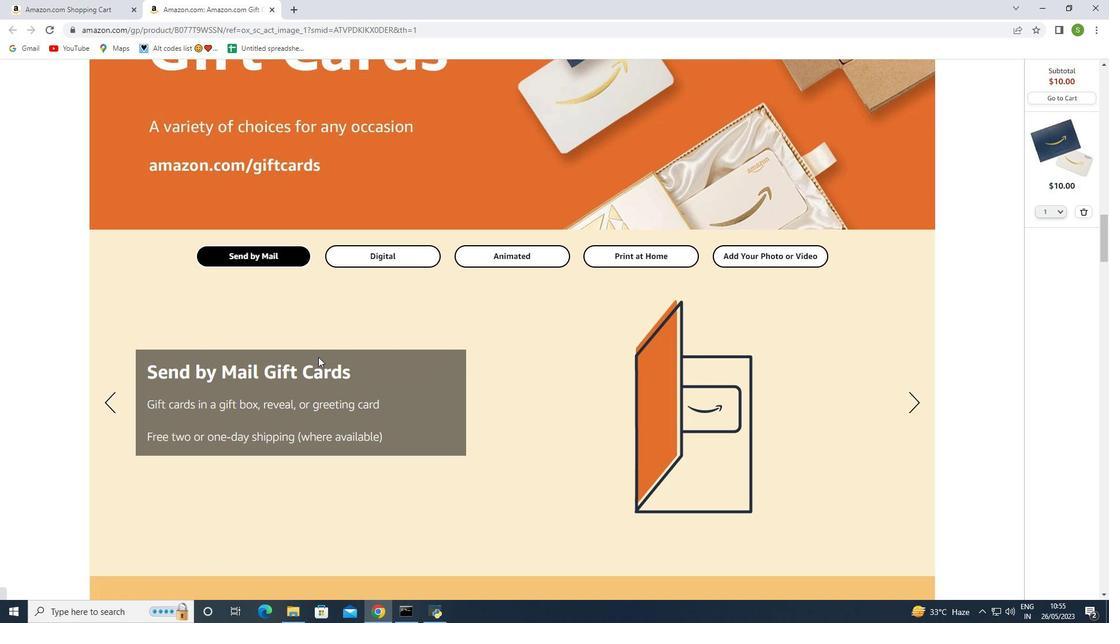 
Action: Mouse moved to (327, 346)
Screenshot: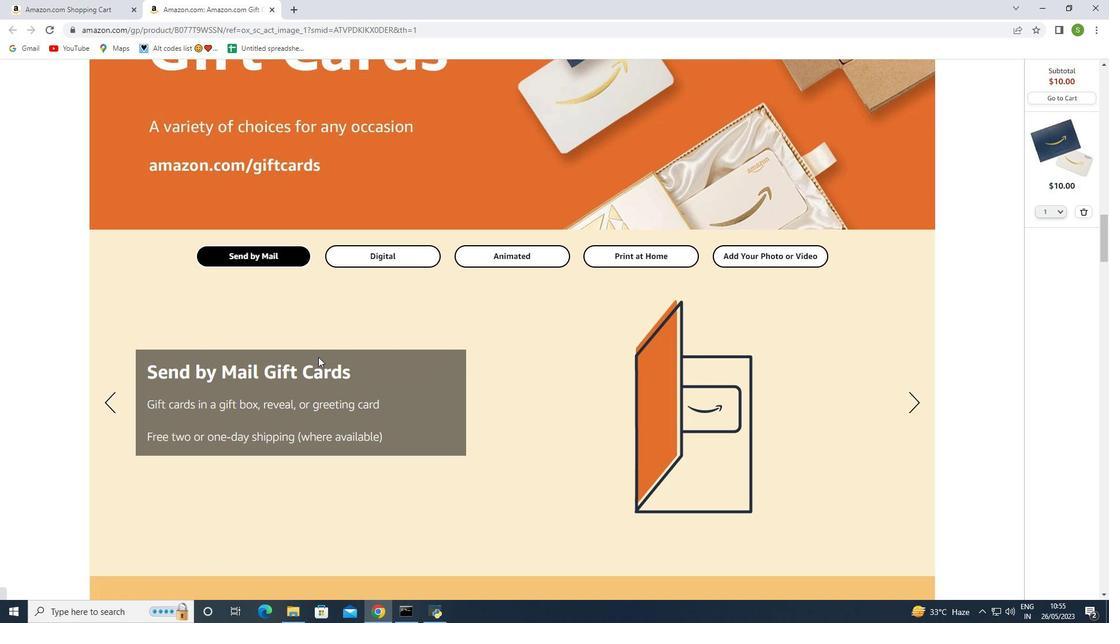 
Action: Mouse scrolled (327, 347) with delta (0, 0)
Screenshot: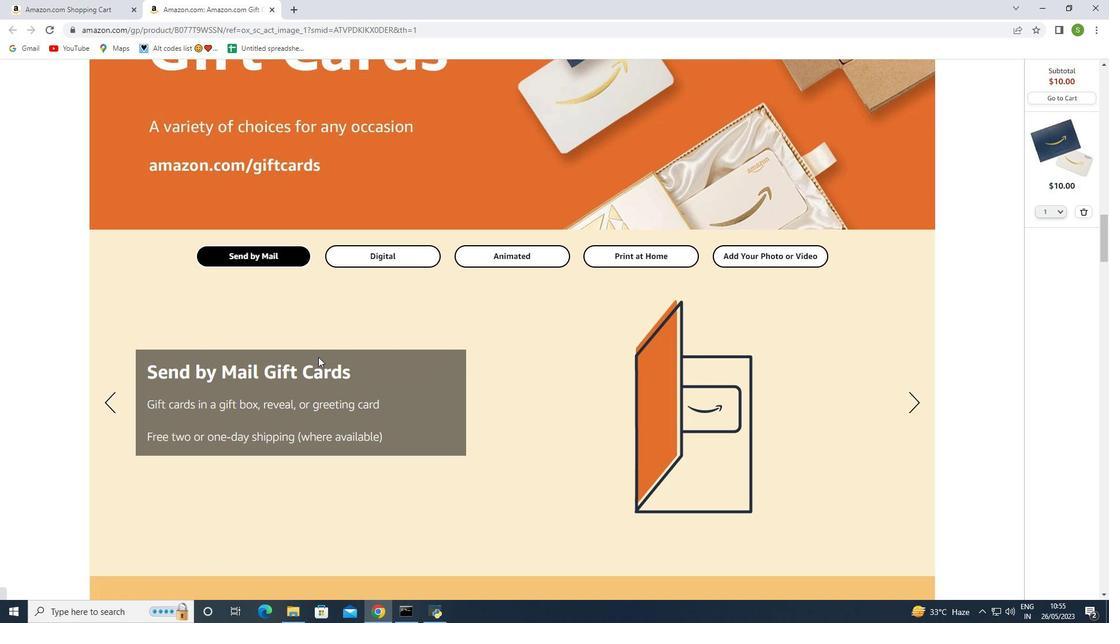 
Action: Mouse scrolled (327, 347) with delta (0, 0)
Screenshot: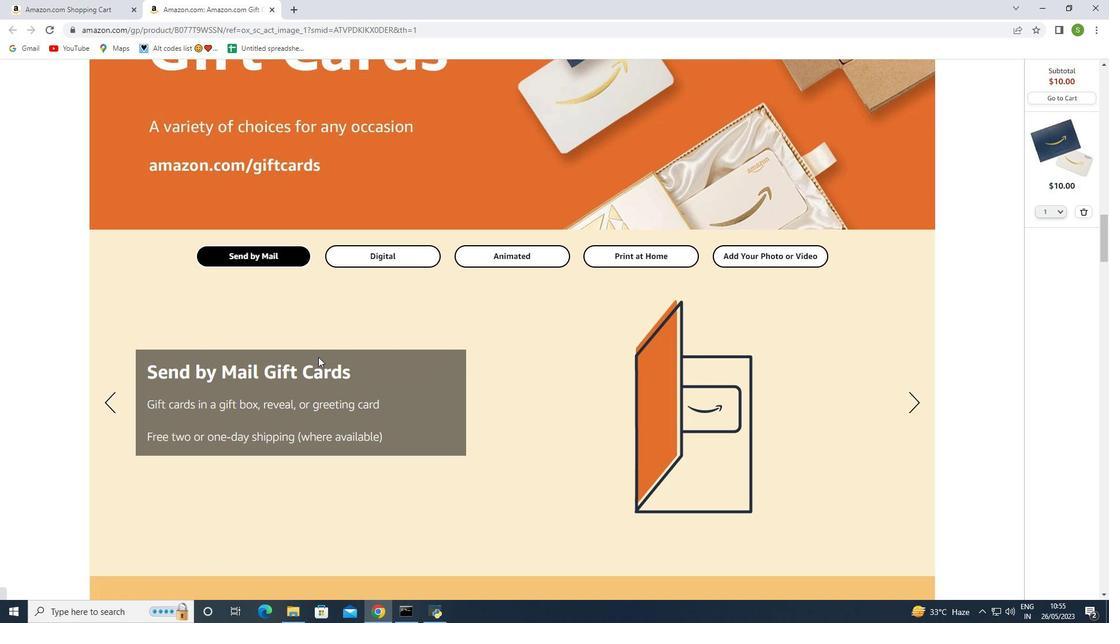 
Action: Mouse moved to (327, 346)
Screenshot: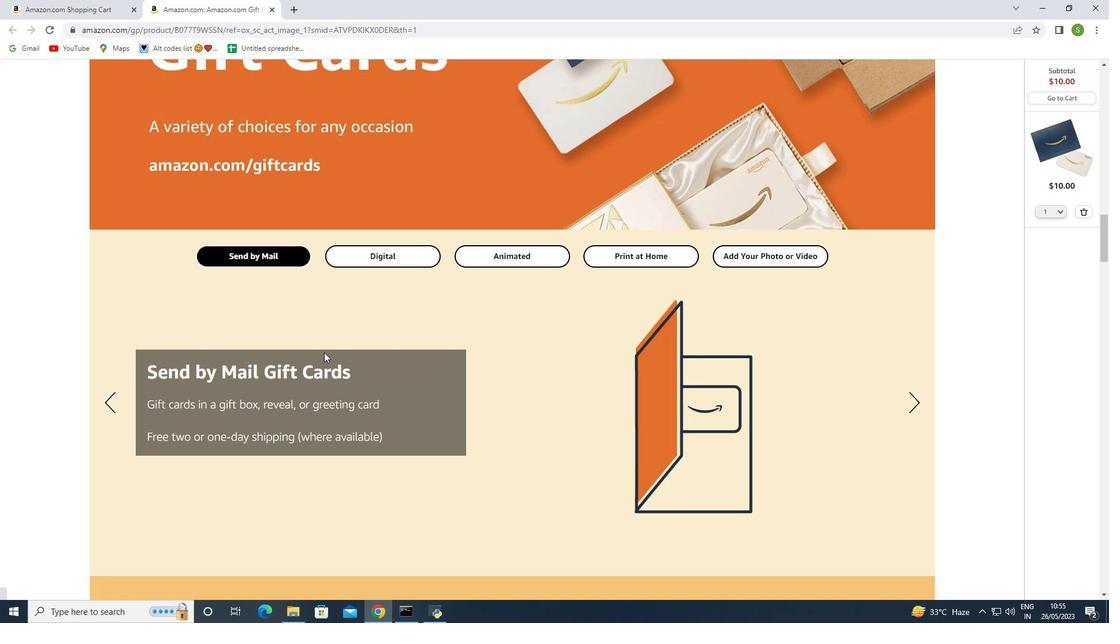 
Action: Mouse scrolled (327, 347) with delta (0, 0)
Screenshot: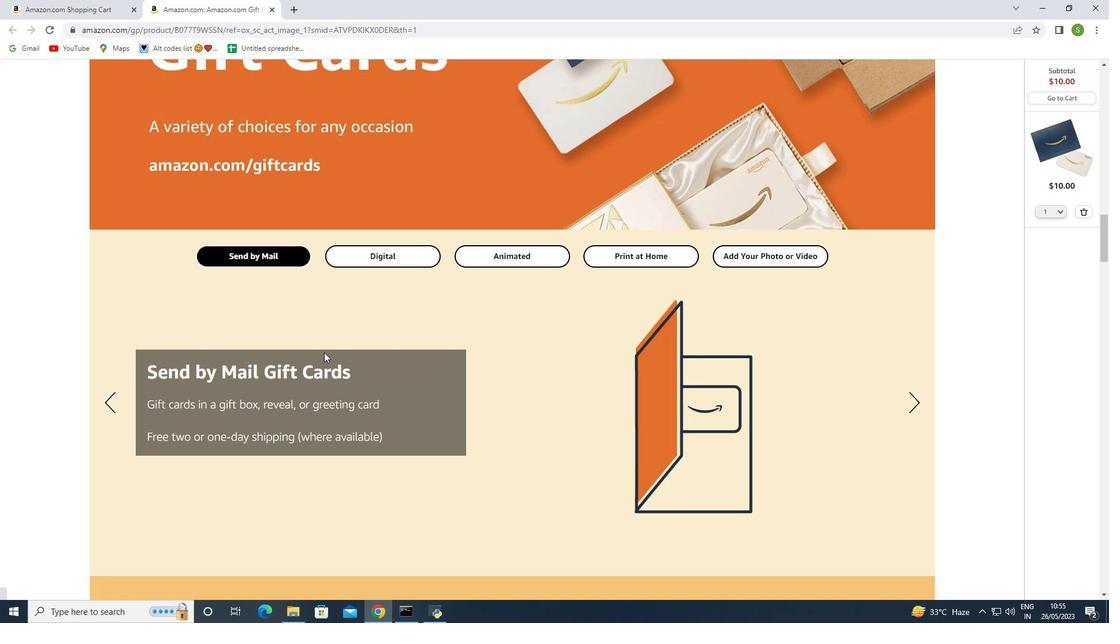 
Action: Mouse moved to (327, 346)
Screenshot: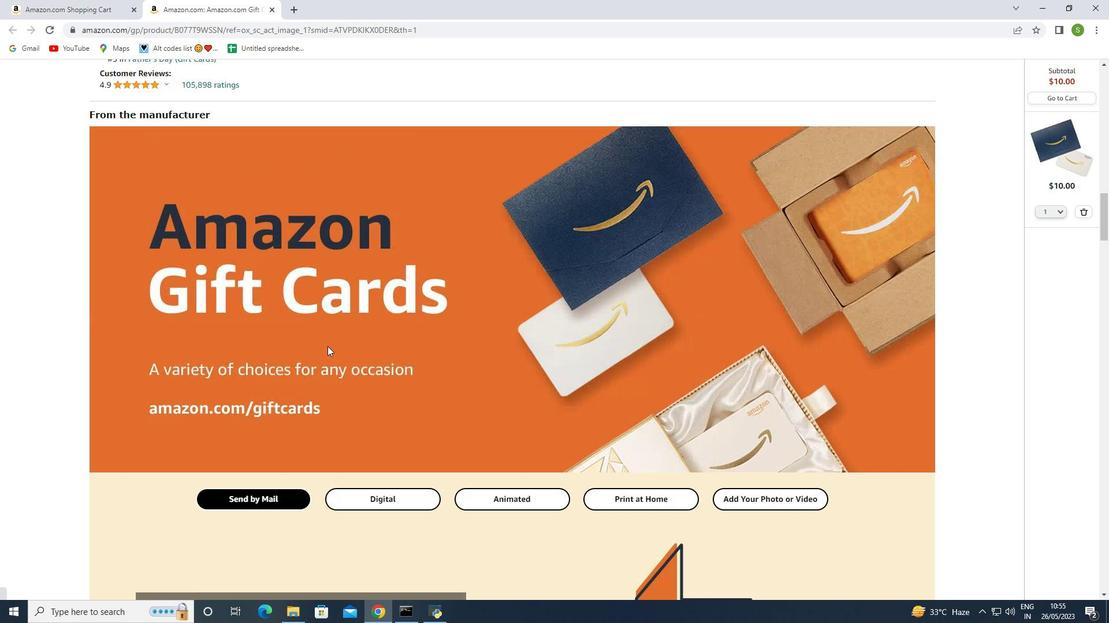 
Action: Mouse scrolled (327, 346) with delta (0, 0)
Screenshot: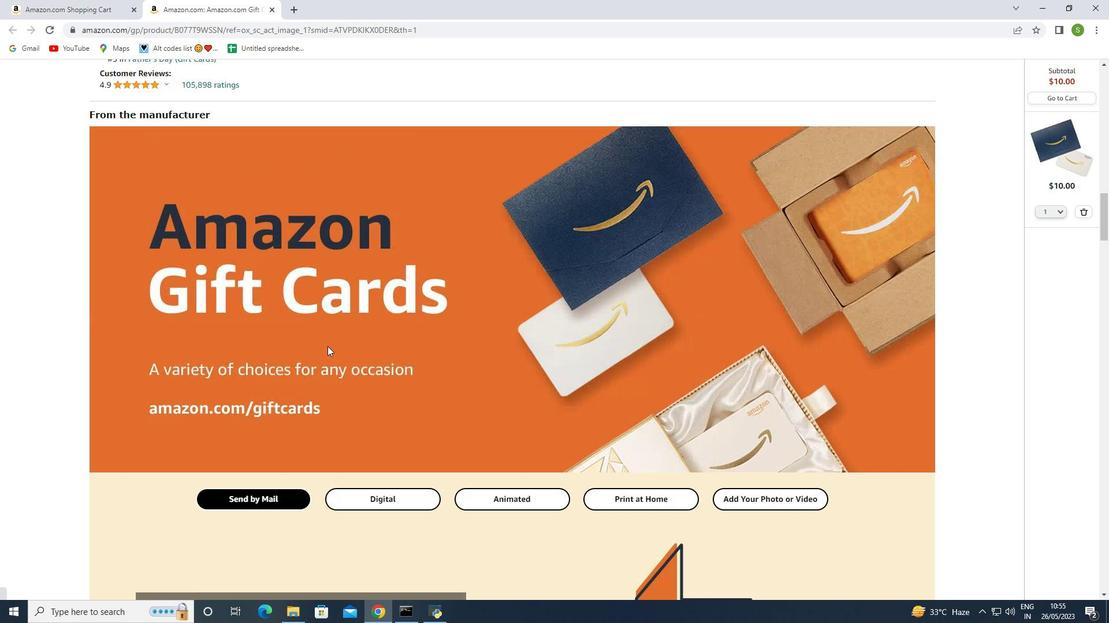 
Action: Mouse moved to (327, 345)
Screenshot: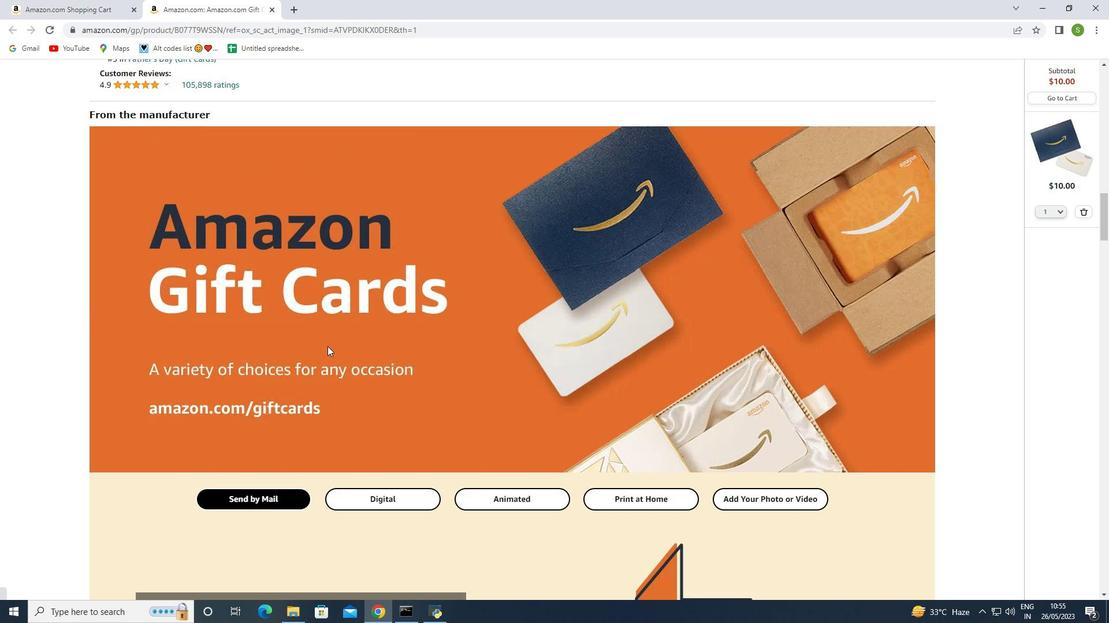
Action: Mouse scrolled (327, 346) with delta (0, 0)
